 Task: Research Airbnb properties in Habiganj, Bangladesh from 11th November, 2023 to 15th November, 2023 for 2 adults.1  bedroom having 2 beds and 1 bathroom. Property type can be hotel. Amenities needed are: air conditioning. Booking option can be shelf check-in. Look for 3 properties as per requirement.
Action: Mouse moved to (586, 83)
Screenshot: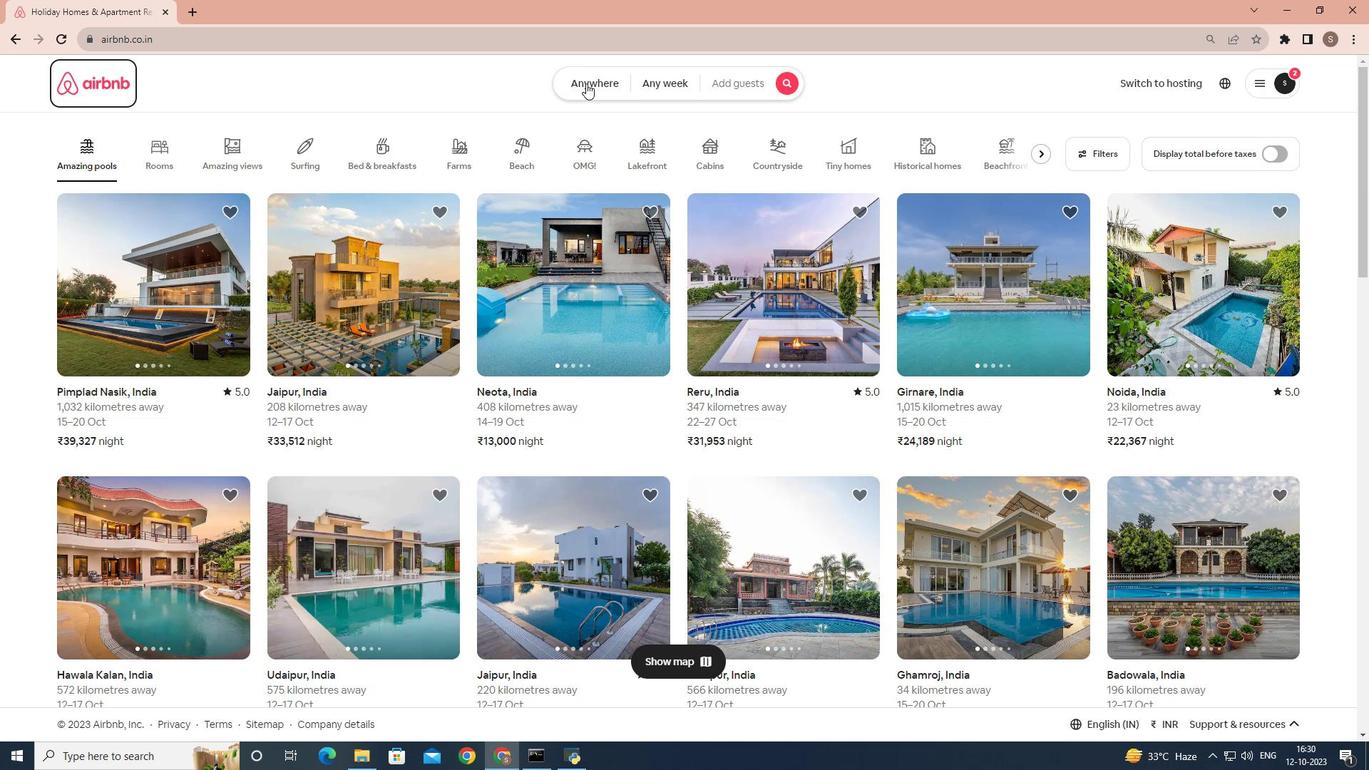 
Action: Mouse pressed left at (586, 83)
Screenshot: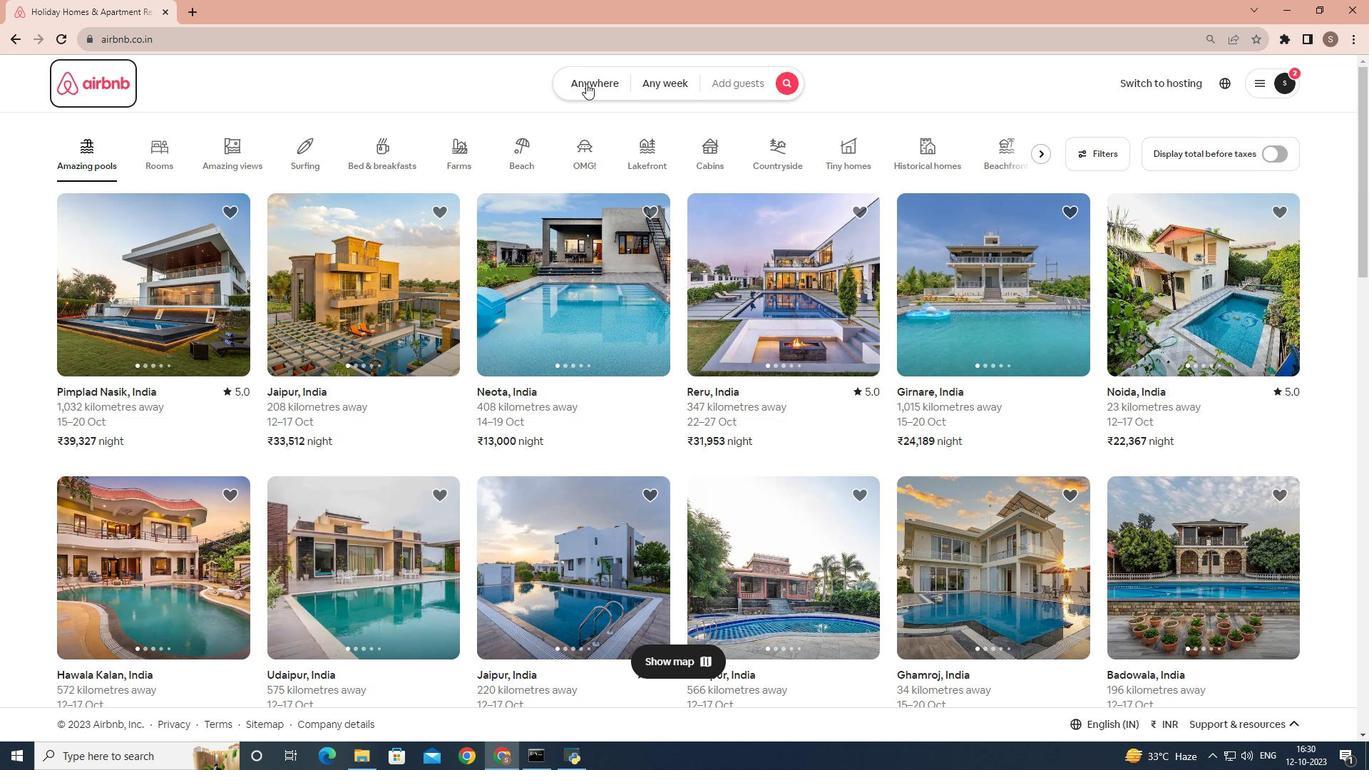 
Action: Mouse moved to (509, 140)
Screenshot: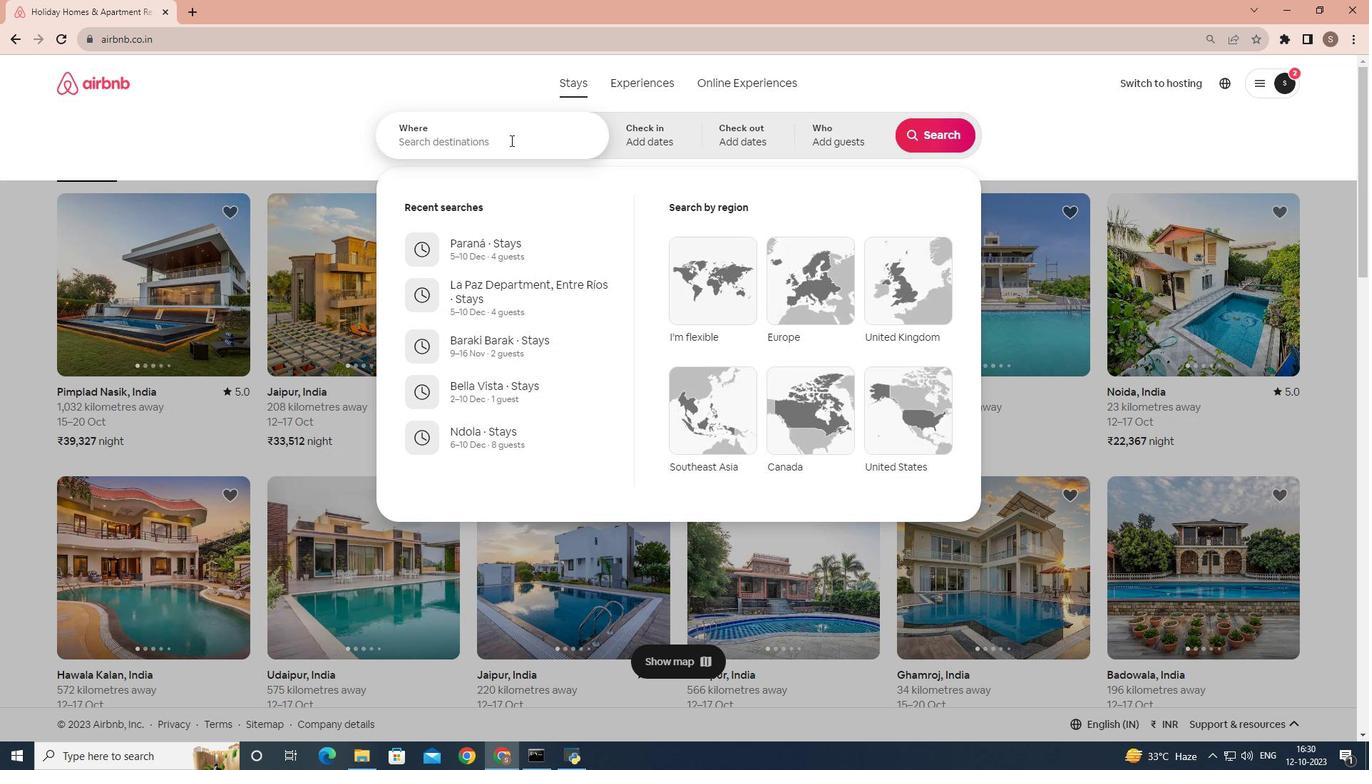 
Action: Mouse pressed left at (509, 140)
Screenshot: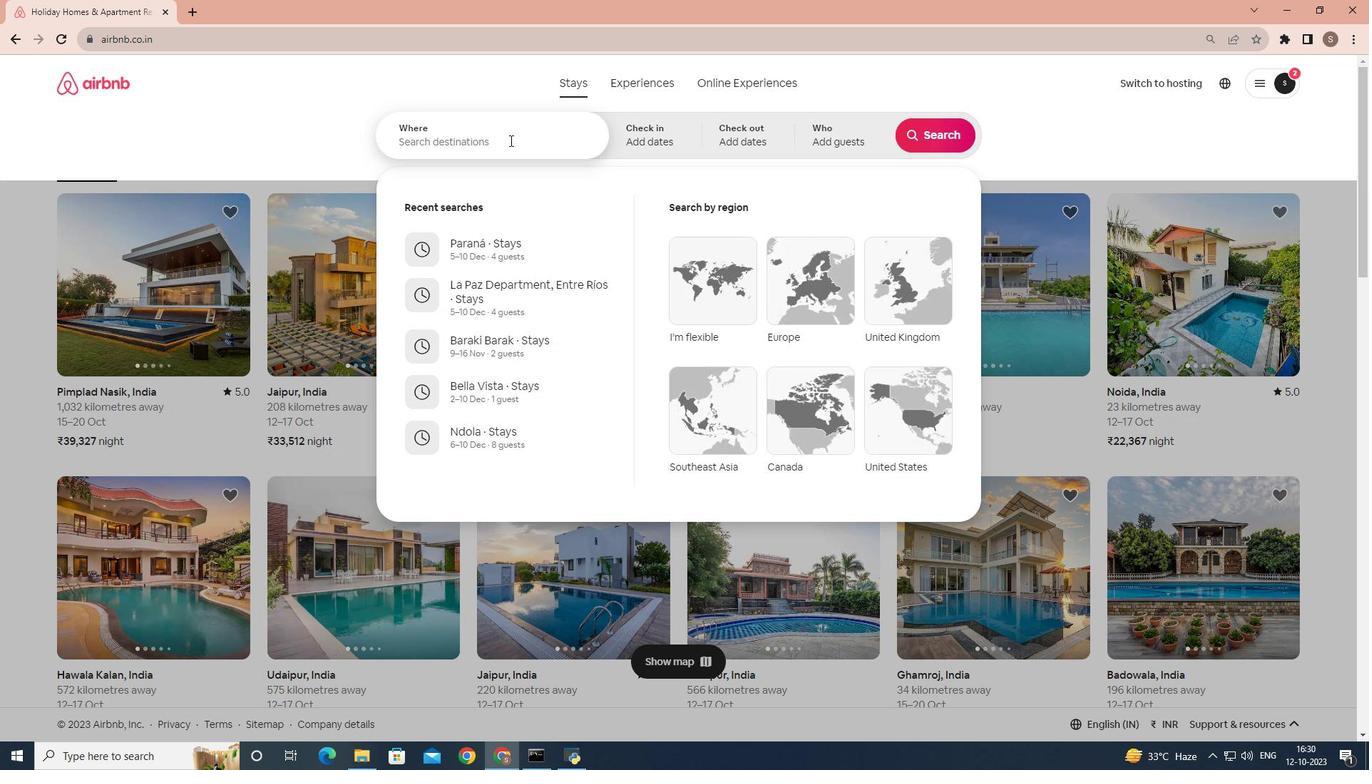 
Action: Key pressed <Key.shift><Key.shift><Key.shift><Key.shift><Key.shift><Key.shift><Key.shift>Habiganj,<Key.space><Key.shift>Bangladesh
Screenshot: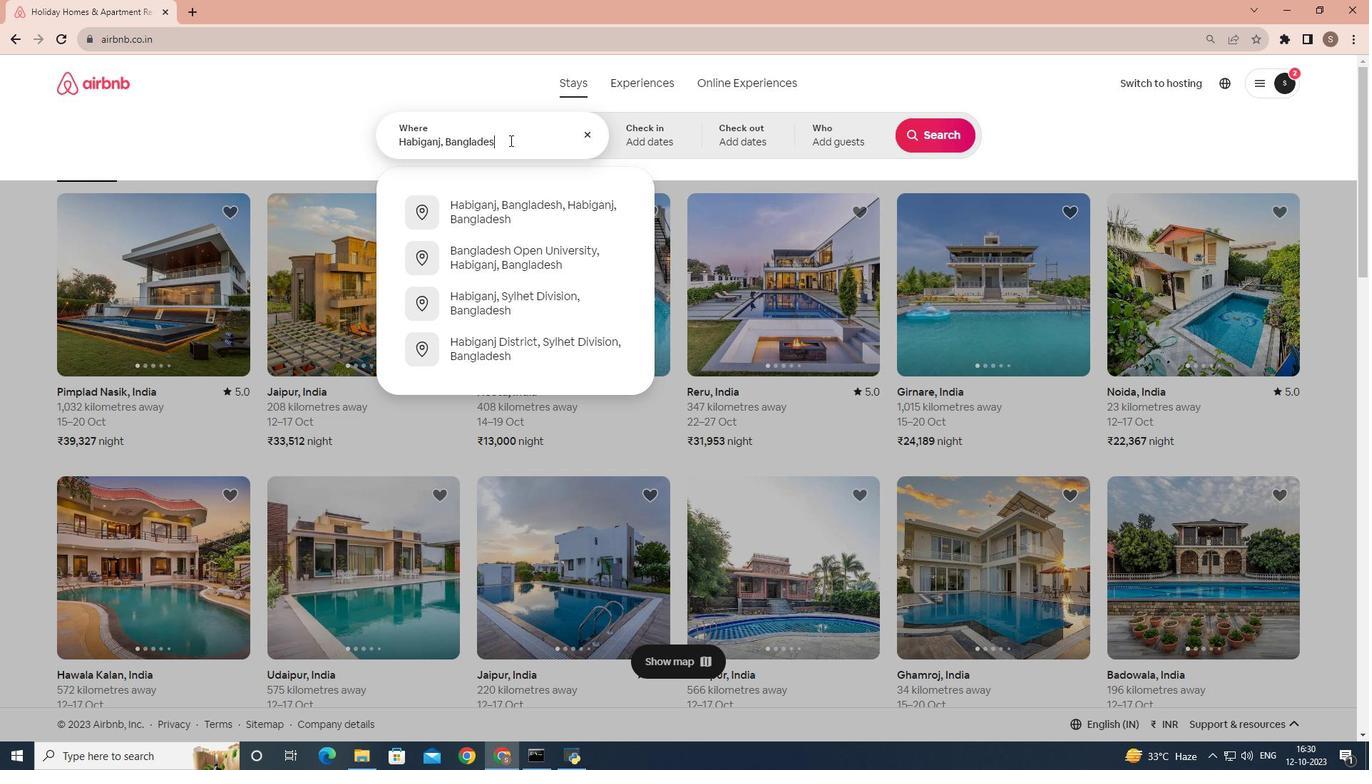 
Action: Mouse moved to (638, 143)
Screenshot: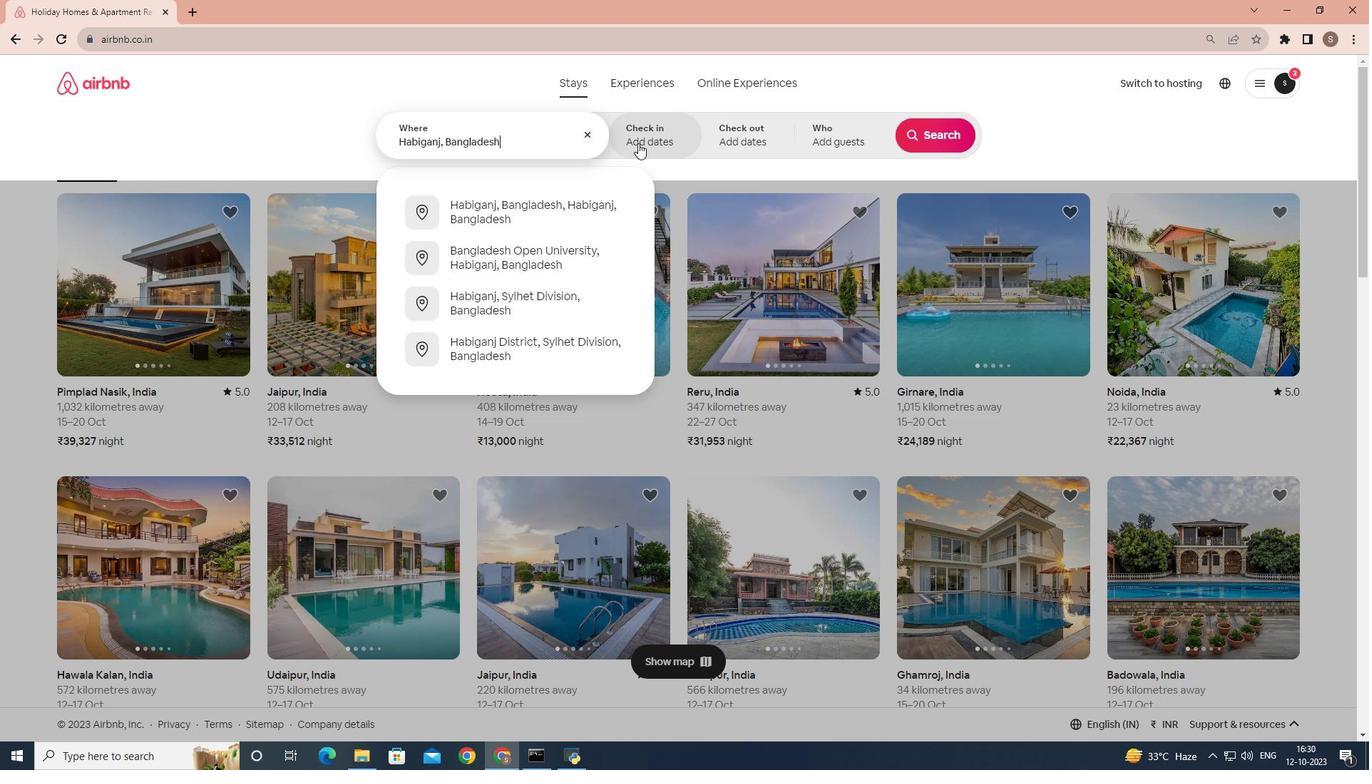 
Action: Mouse pressed left at (638, 143)
Screenshot: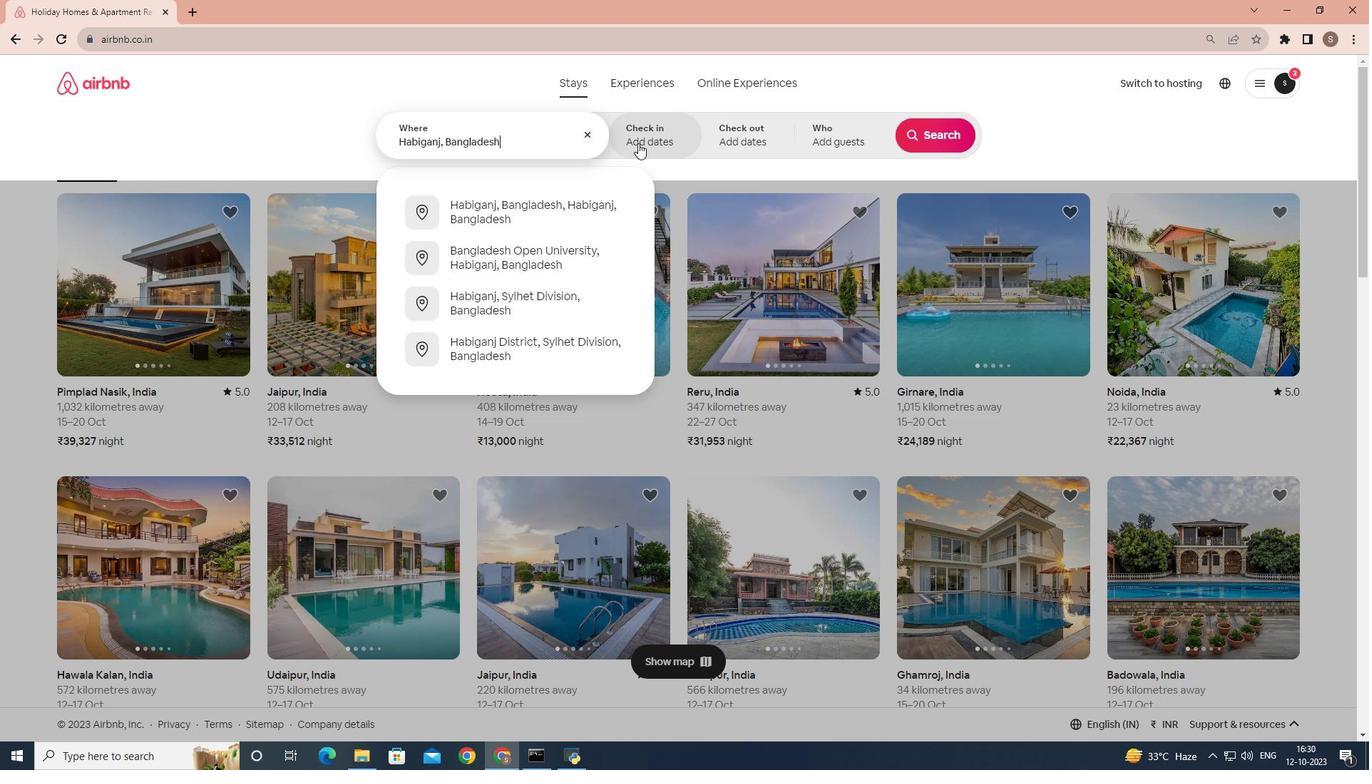 
Action: Mouse moved to (910, 348)
Screenshot: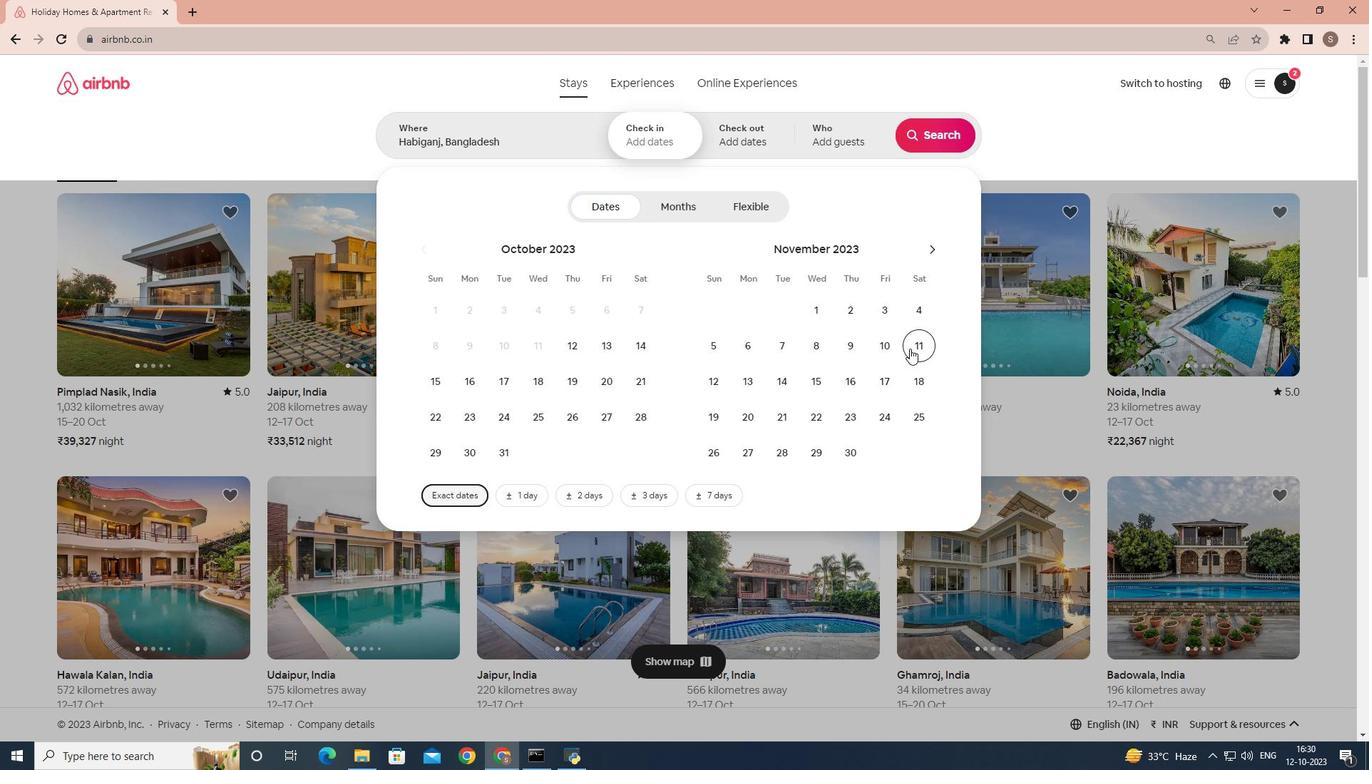 
Action: Mouse pressed left at (910, 348)
Screenshot: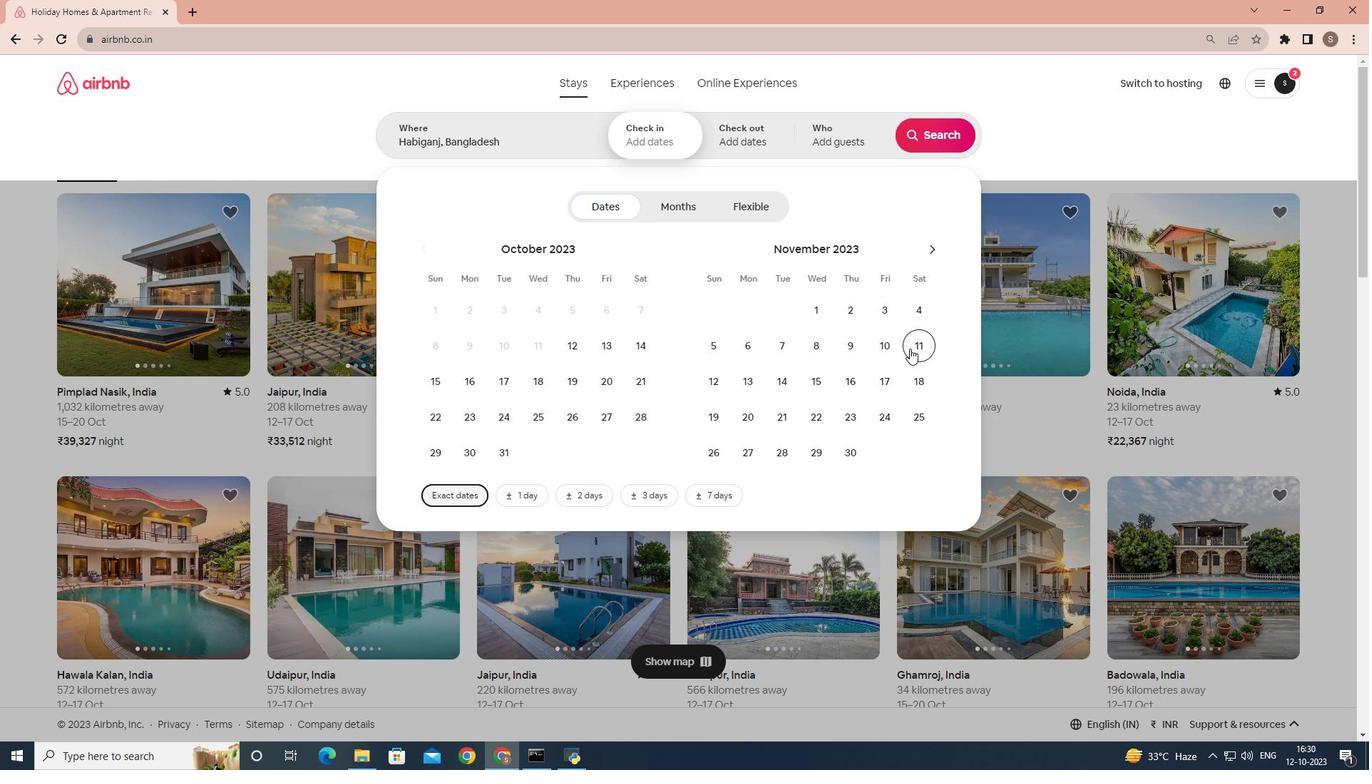 
Action: Mouse moved to (811, 373)
Screenshot: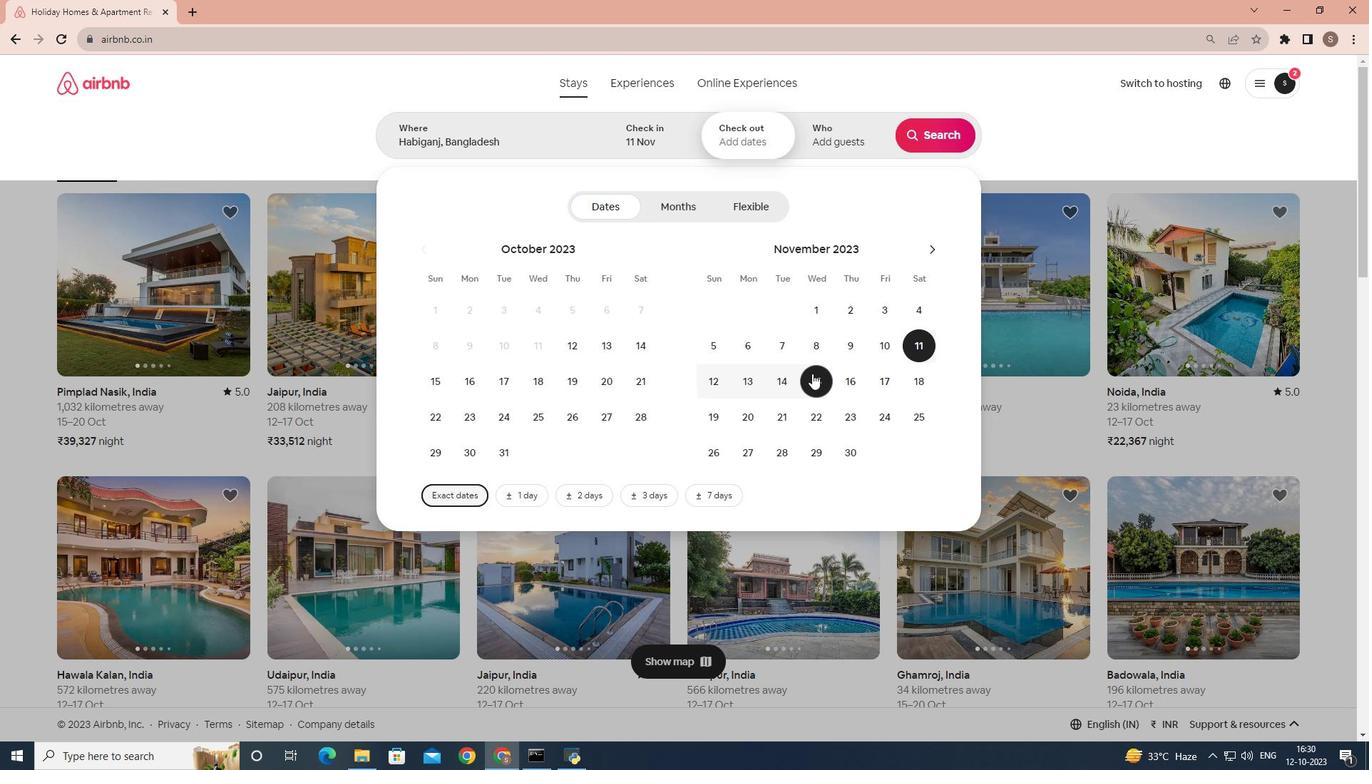 
Action: Mouse pressed left at (811, 373)
Screenshot: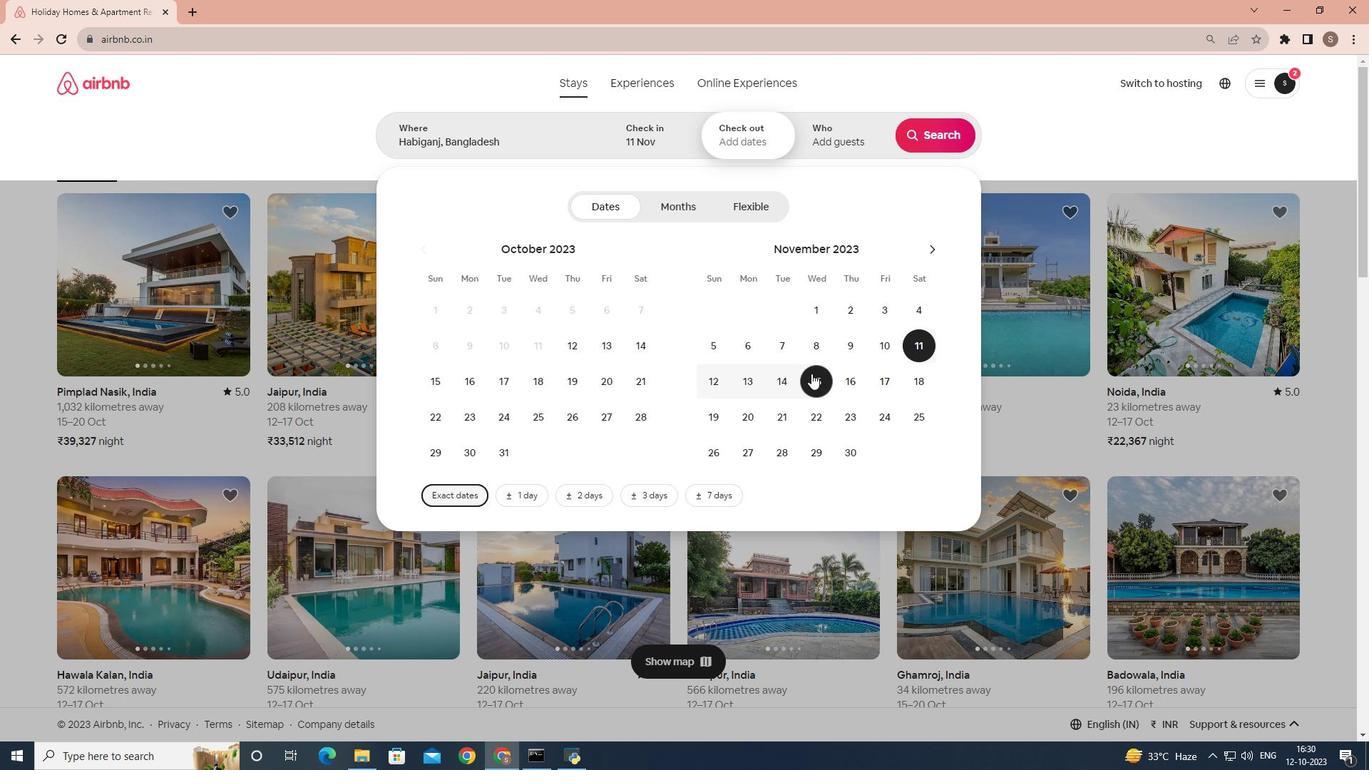 
Action: Mouse moved to (844, 147)
Screenshot: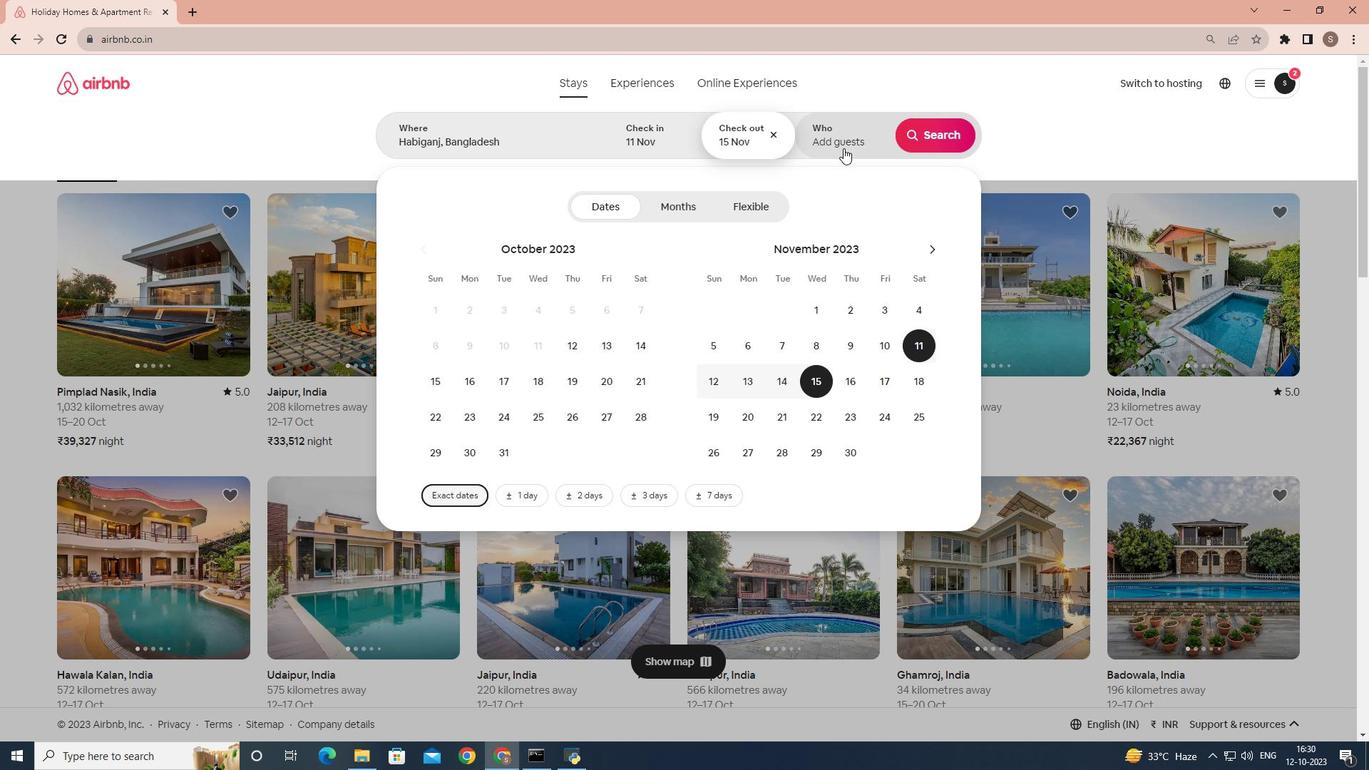
Action: Mouse pressed left at (844, 147)
Screenshot: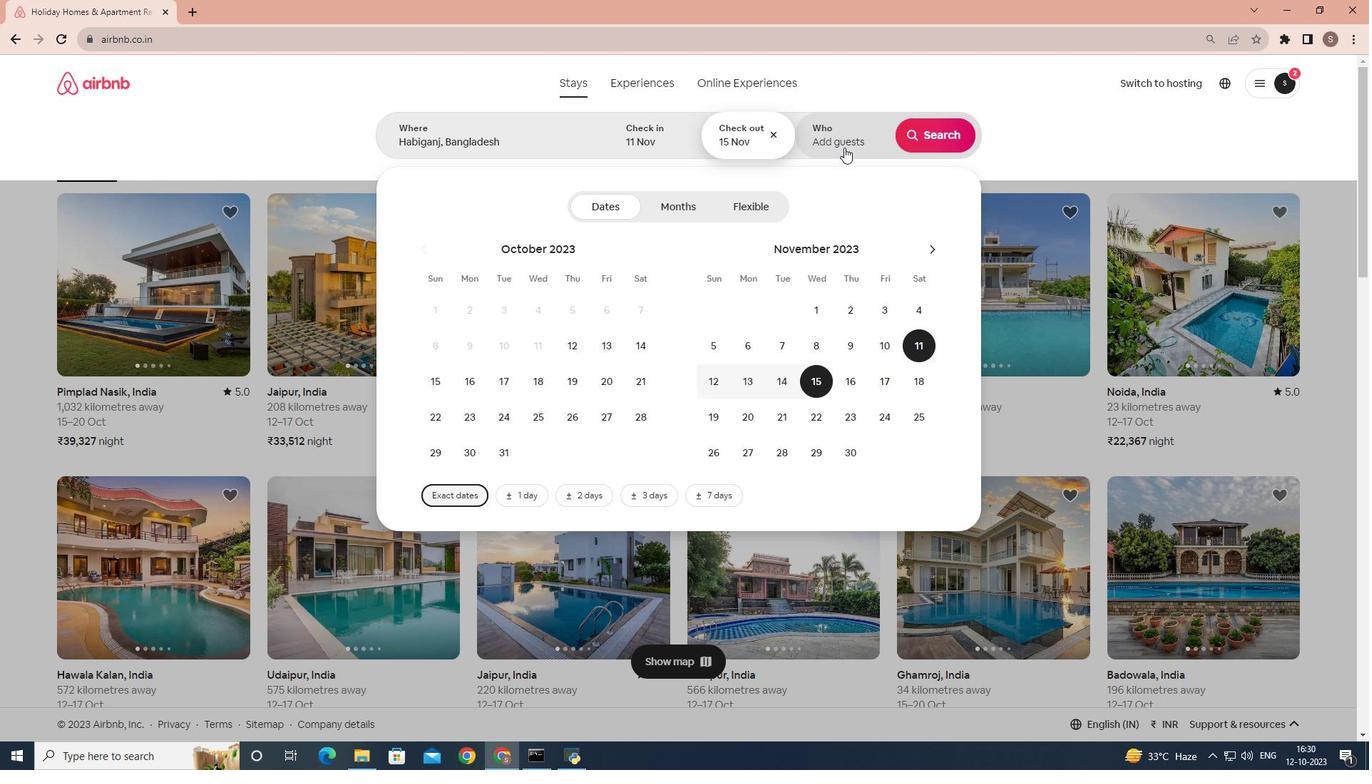 
Action: Mouse moved to (944, 211)
Screenshot: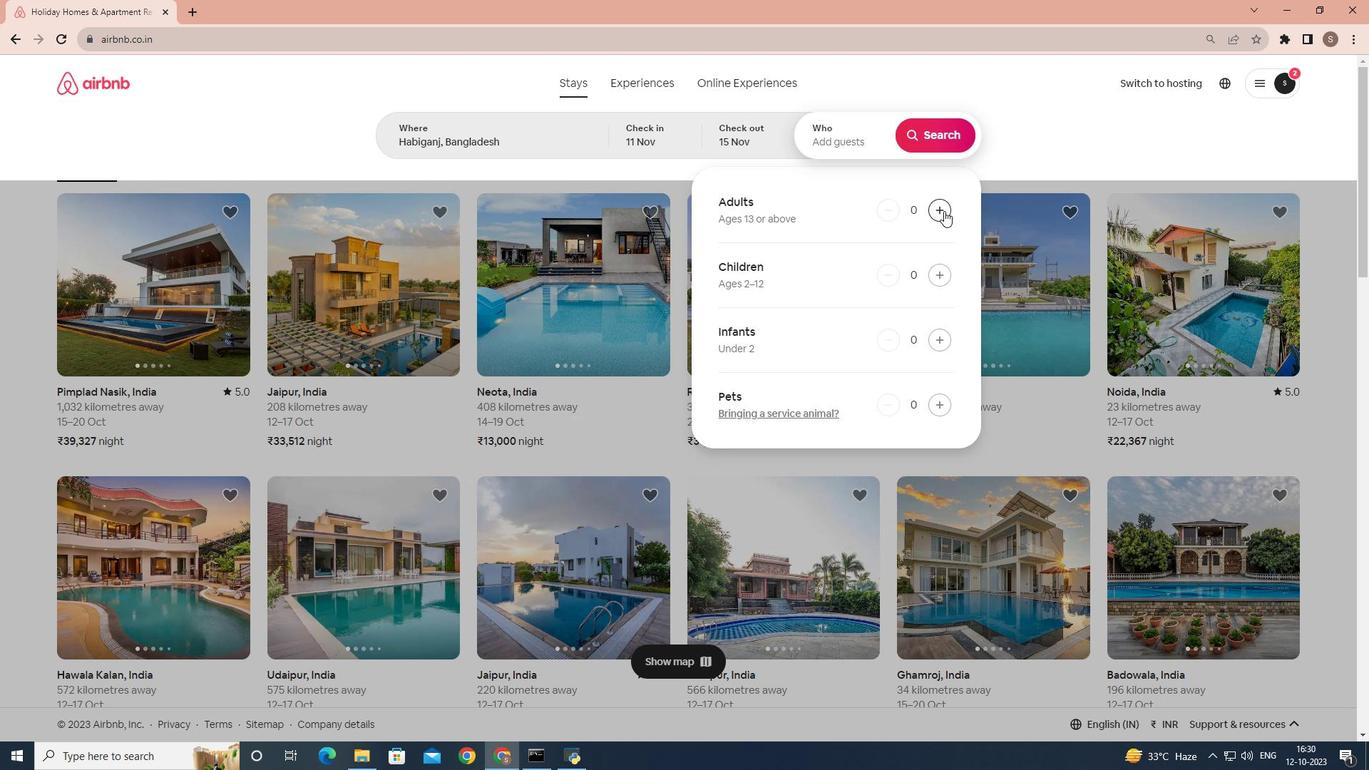 
Action: Mouse pressed left at (944, 211)
Screenshot: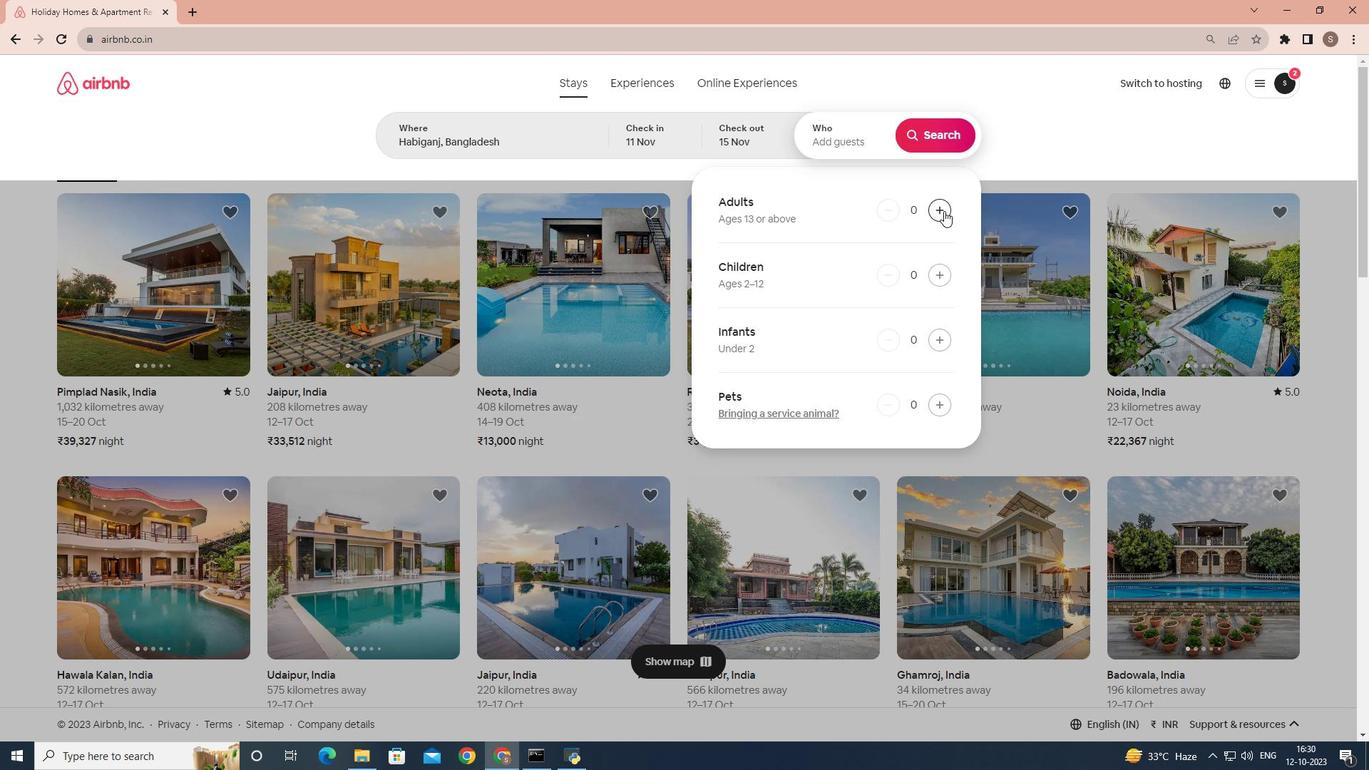 
Action: Mouse pressed left at (944, 211)
Screenshot: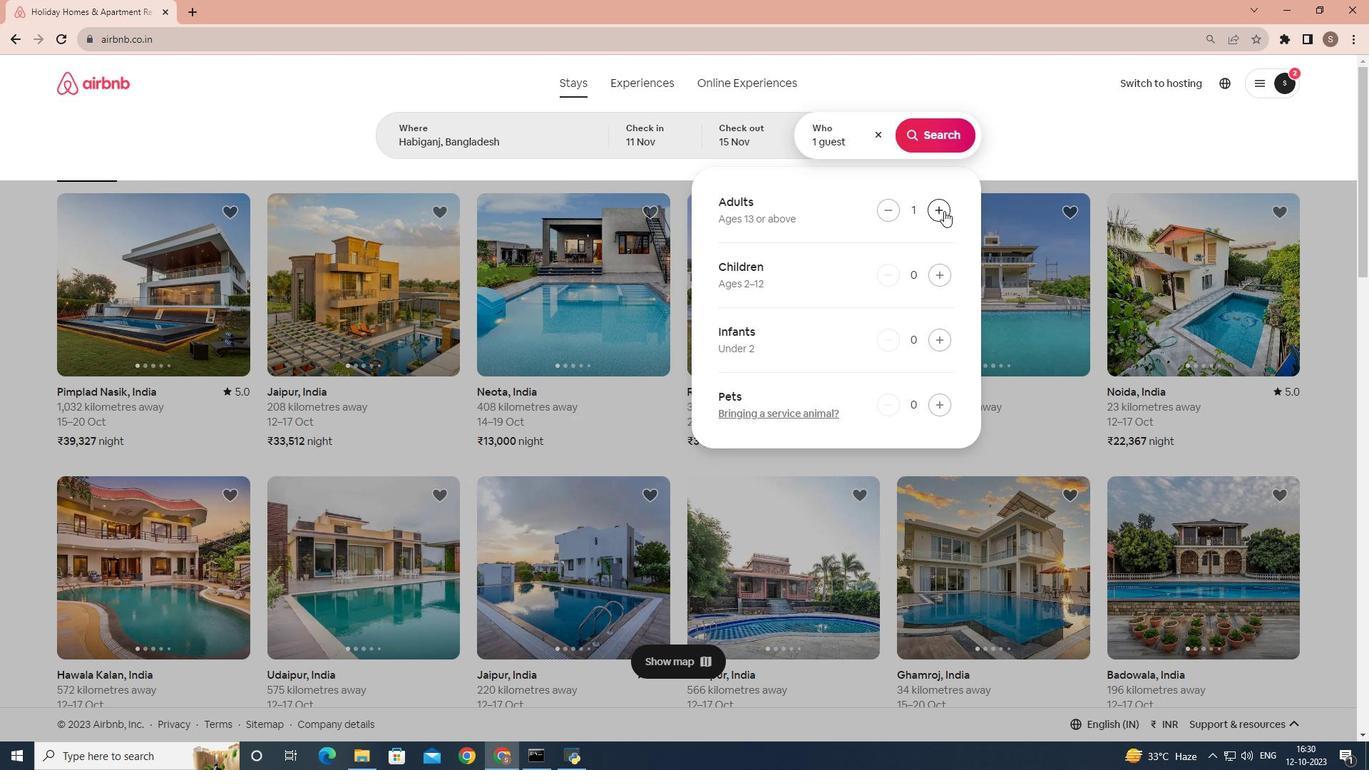 
Action: Mouse moved to (947, 121)
Screenshot: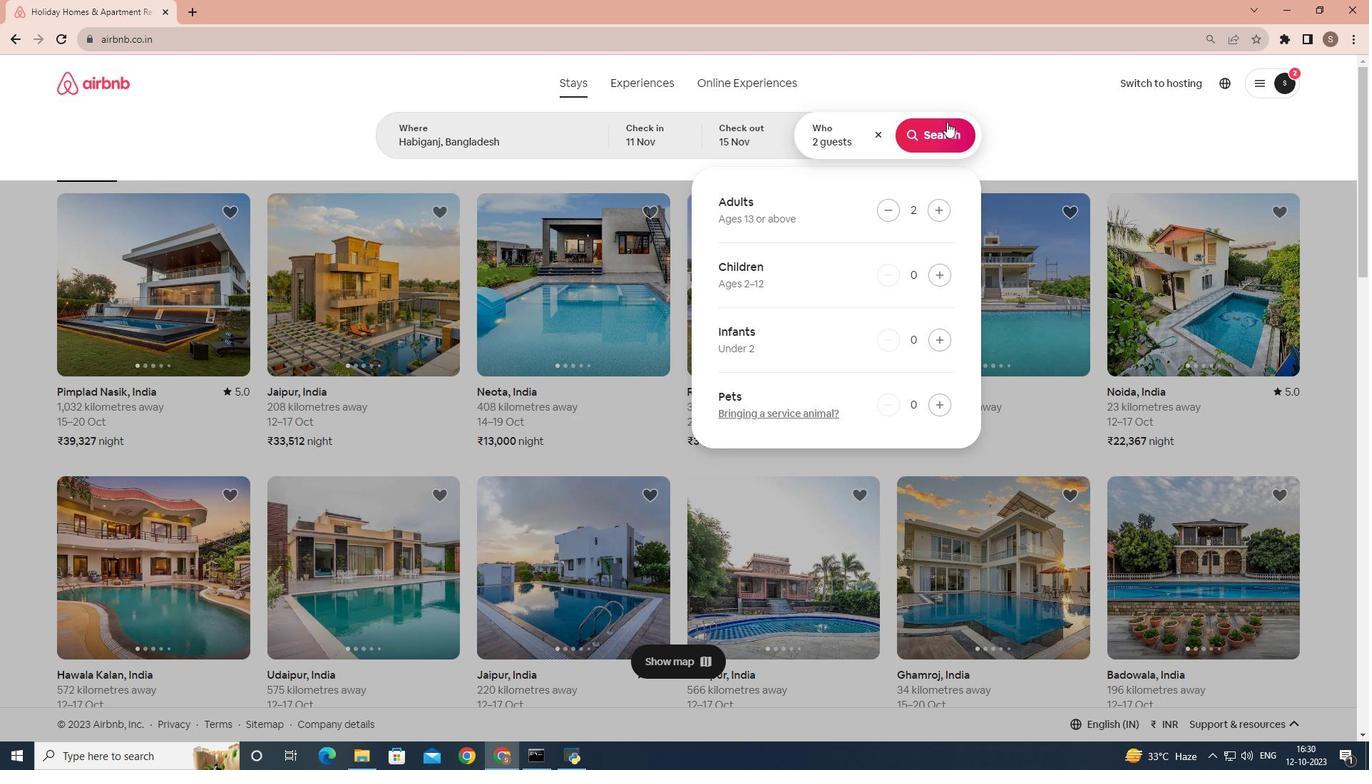 
Action: Mouse pressed left at (947, 121)
Screenshot: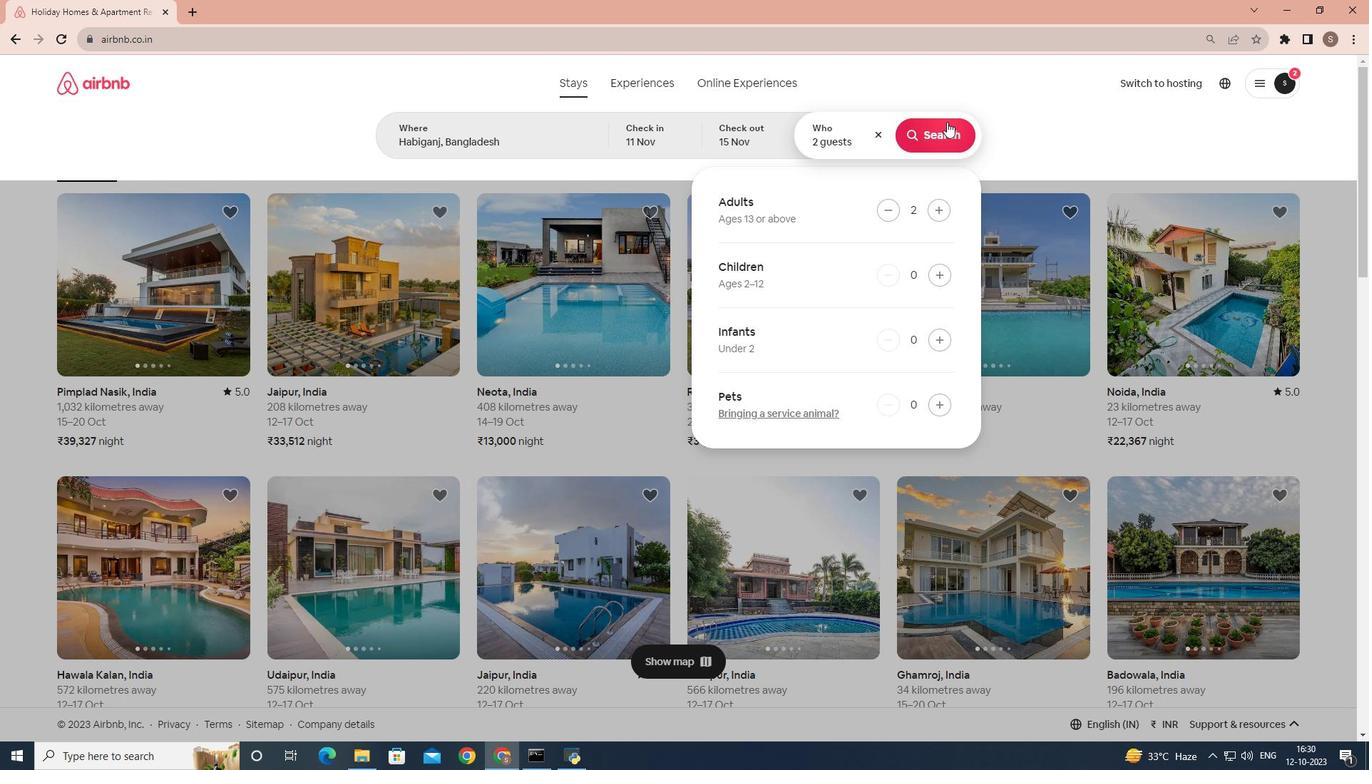 
Action: Mouse moved to (1138, 146)
Screenshot: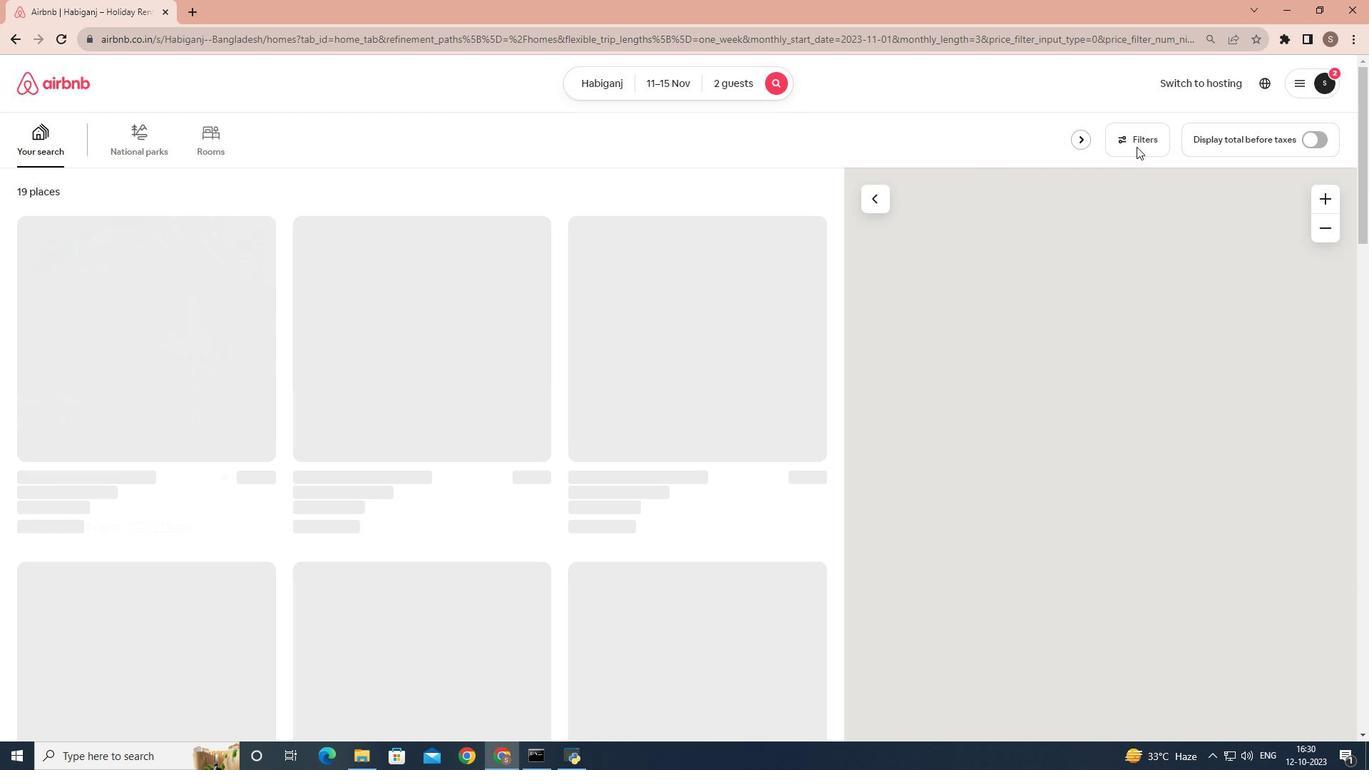 
Action: Mouse pressed left at (1138, 146)
Screenshot: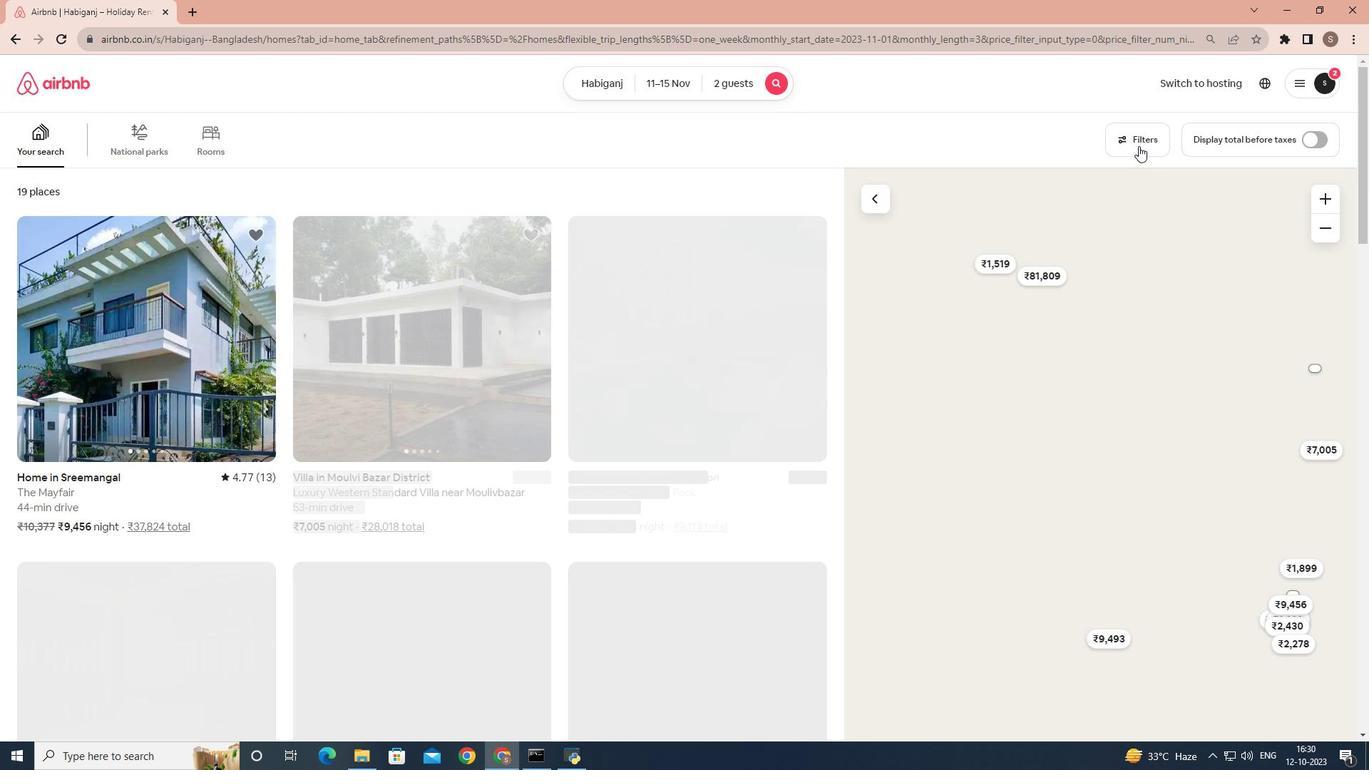 
Action: Mouse moved to (656, 408)
Screenshot: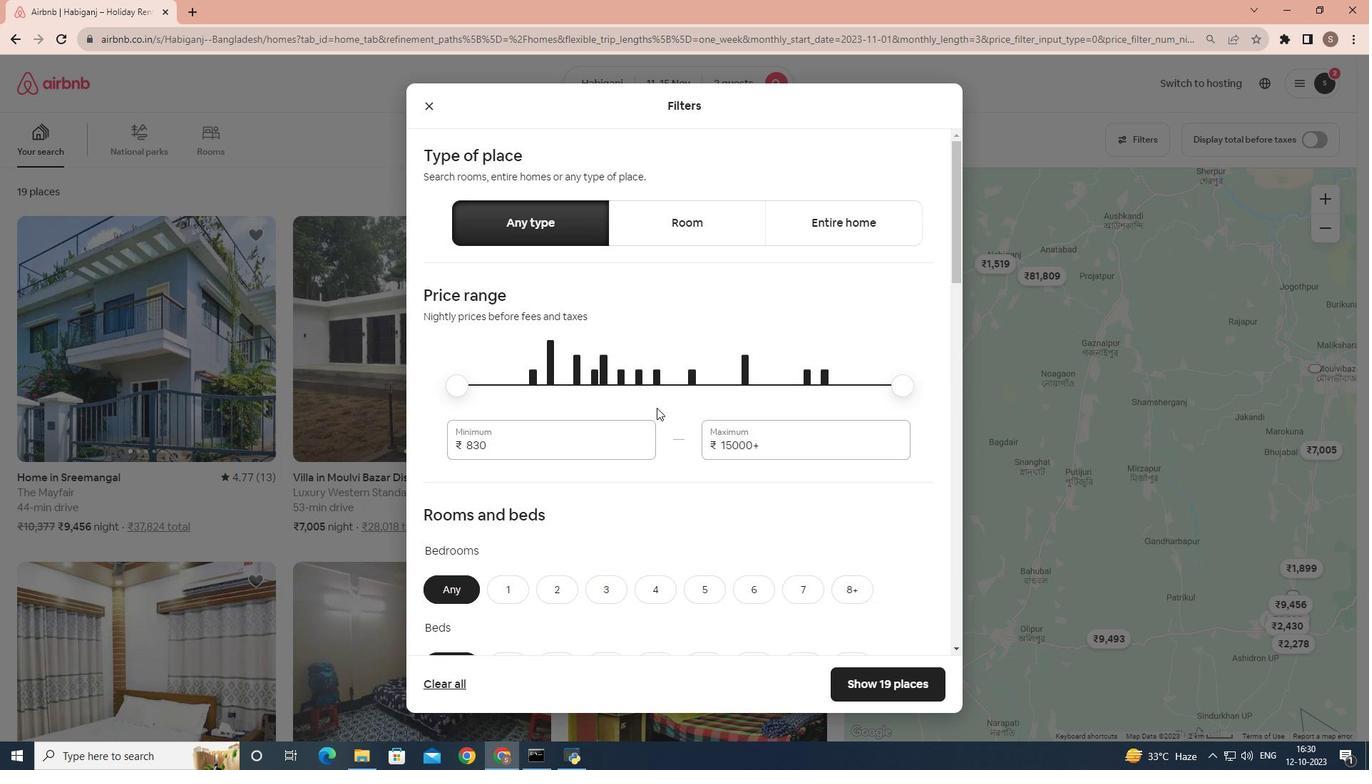 
Action: Mouse scrolled (656, 407) with delta (0, 0)
Screenshot: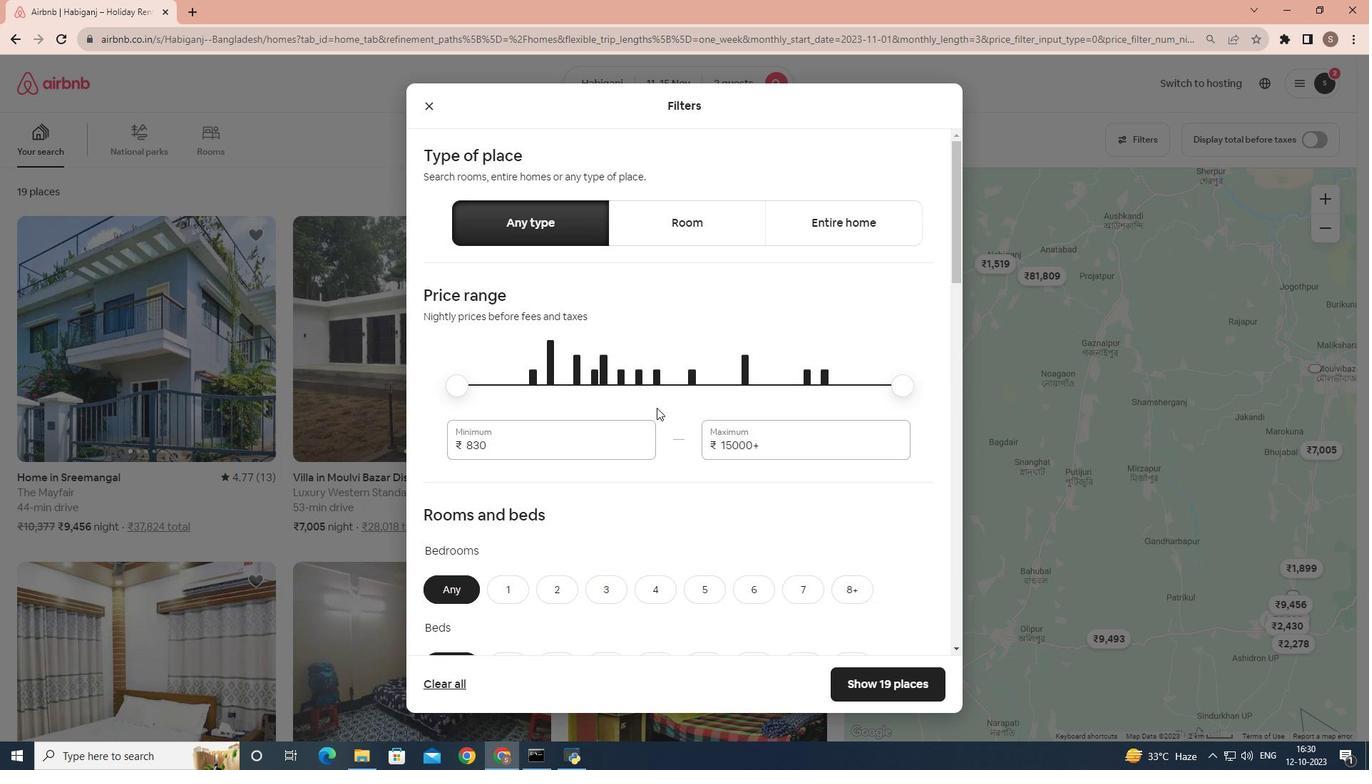 
Action: Mouse moved to (644, 411)
Screenshot: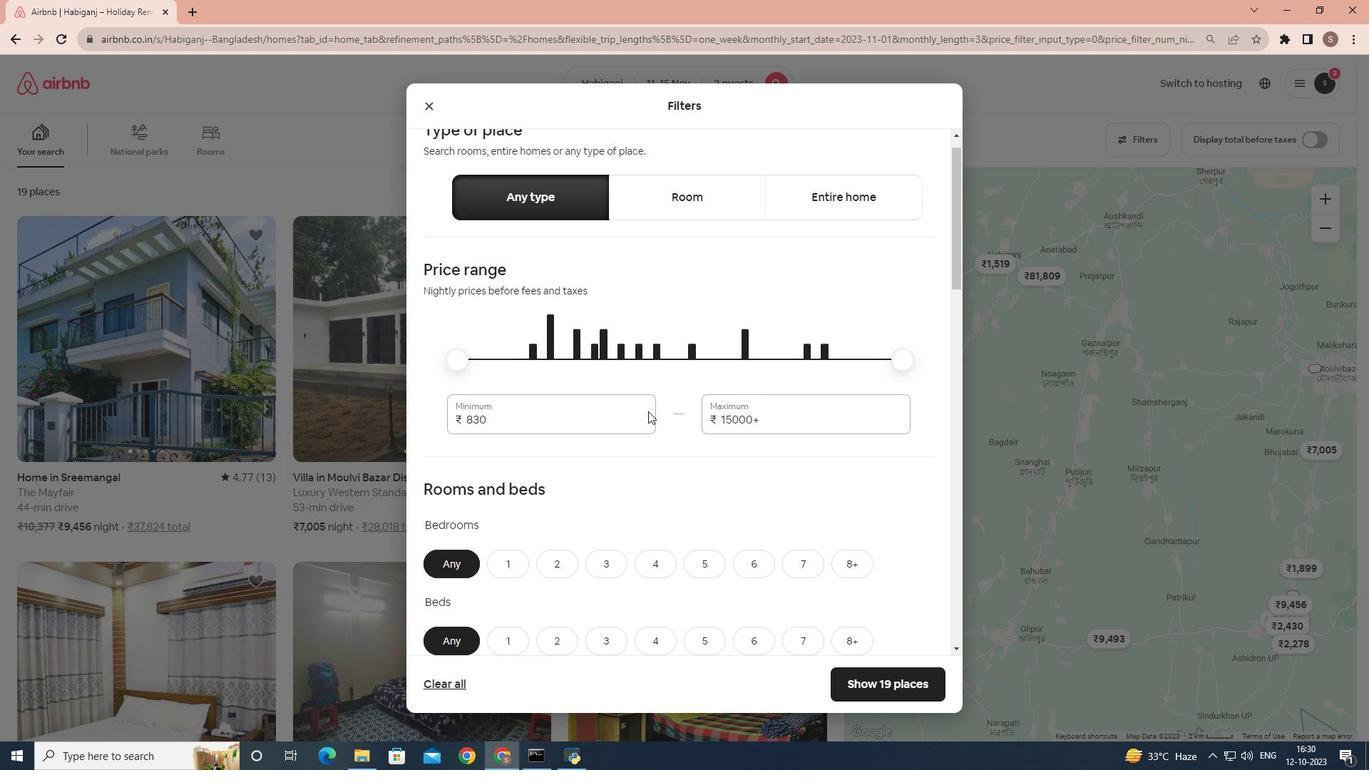 
Action: Mouse scrolled (644, 410) with delta (0, 0)
Screenshot: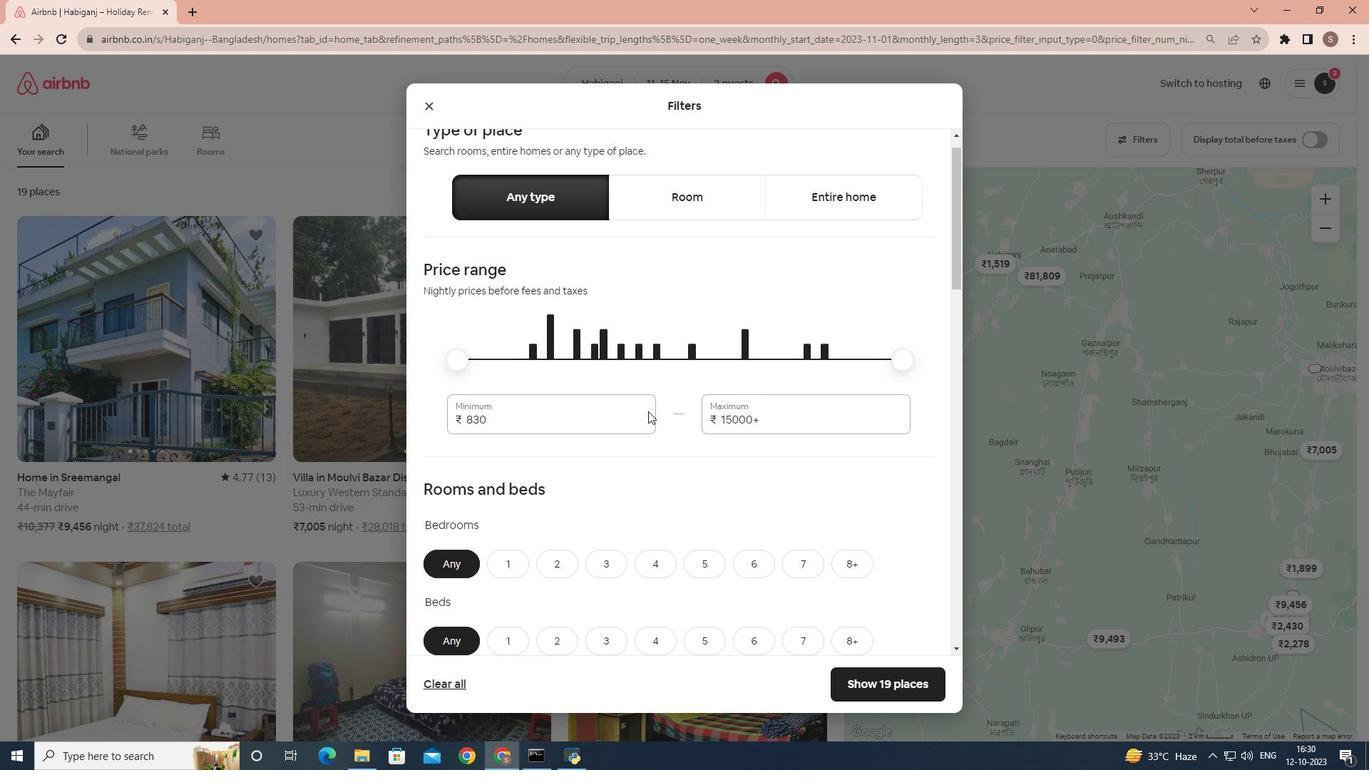 
Action: Mouse moved to (502, 449)
Screenshot: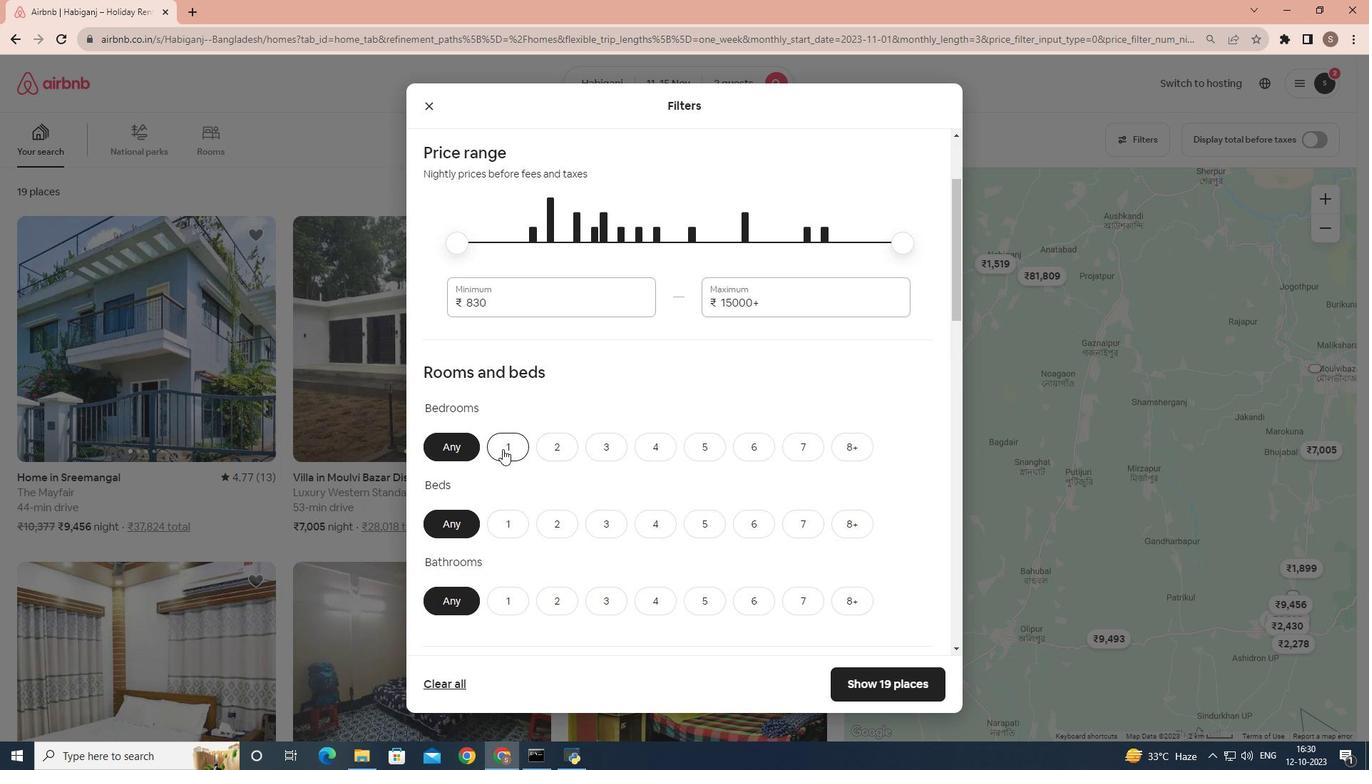 
Action: Mouse pressed left at (502, 449)
Screenshot: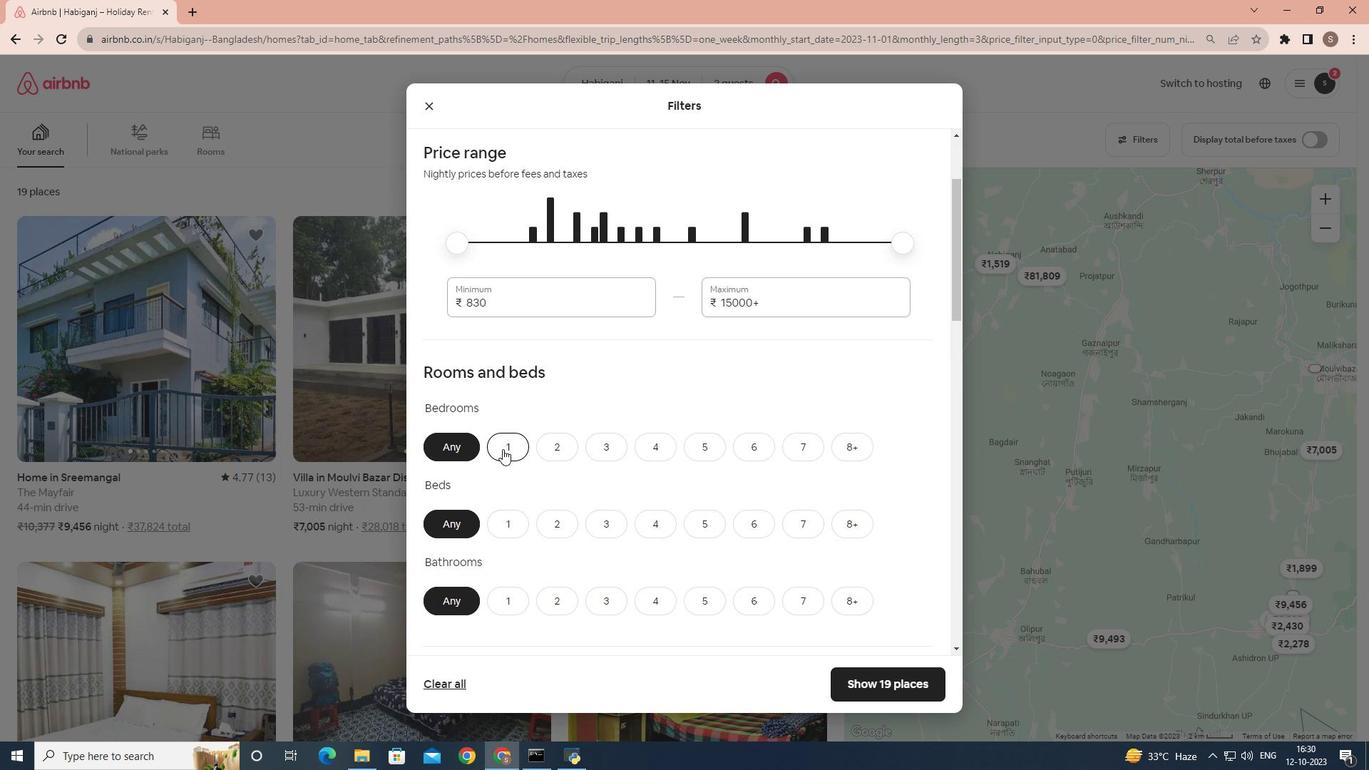 
Action: Mouse moved to (567, 437)
Screenshot: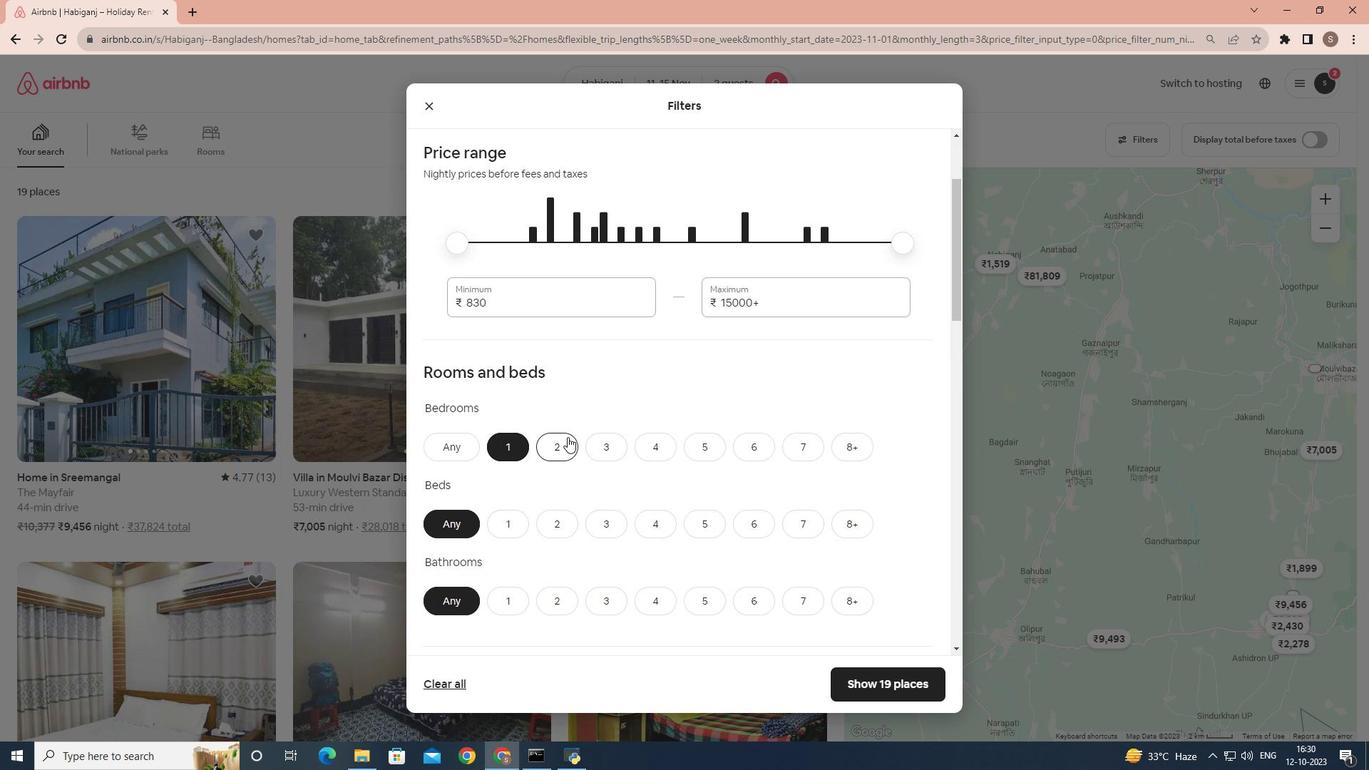 
Action: Mouse scrolled (567, 436) with delta (0, 0)
Screenshot: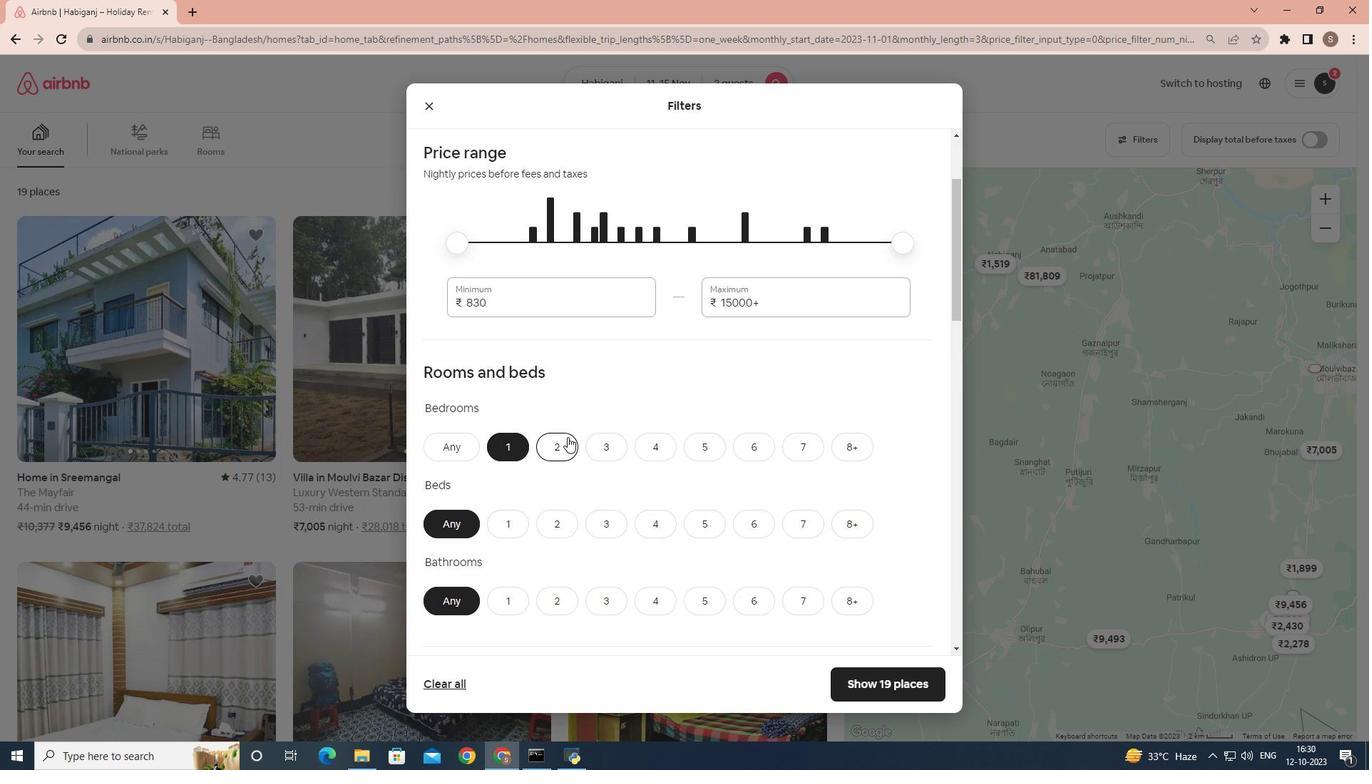 
Action: Mouse scrolled (567, 436) with delta (0, 0)
Screenshot: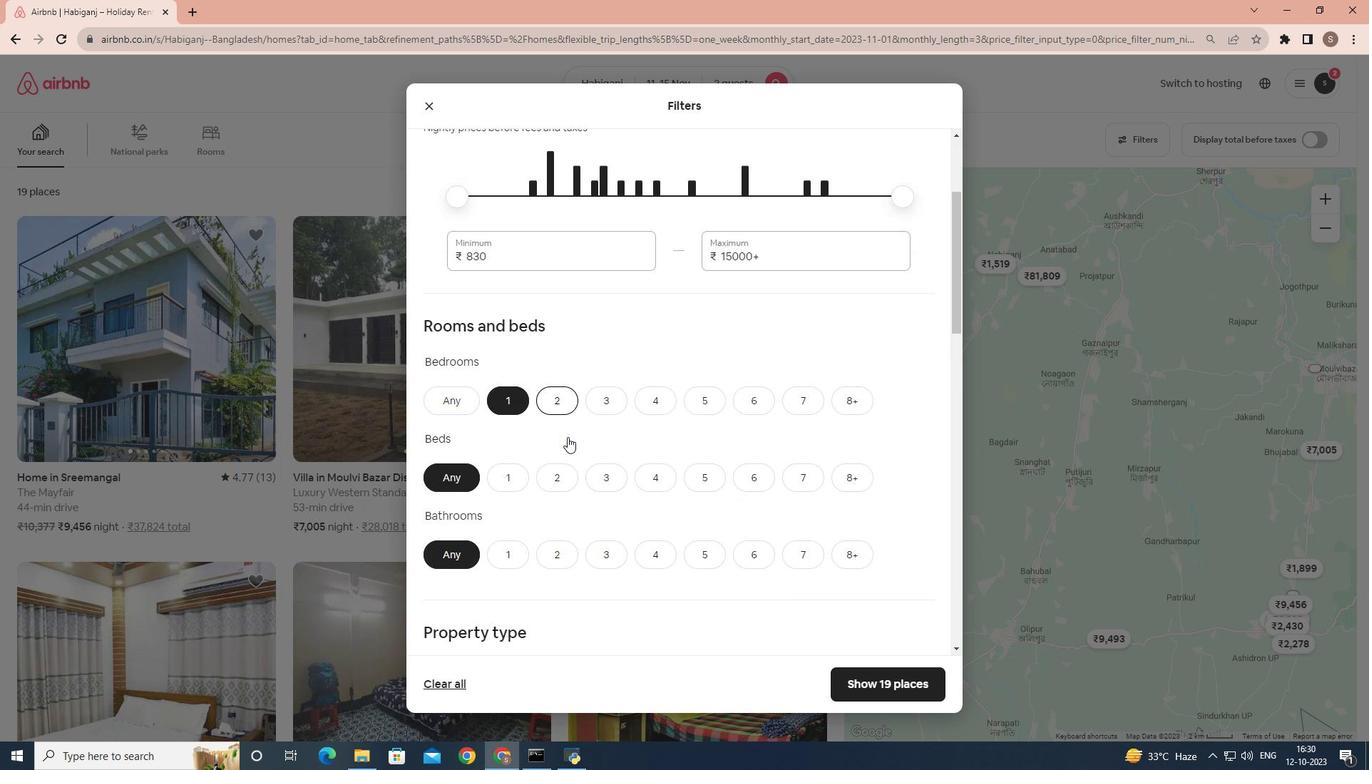 
Action: Mouse moved to (559, 374)
Screenshot: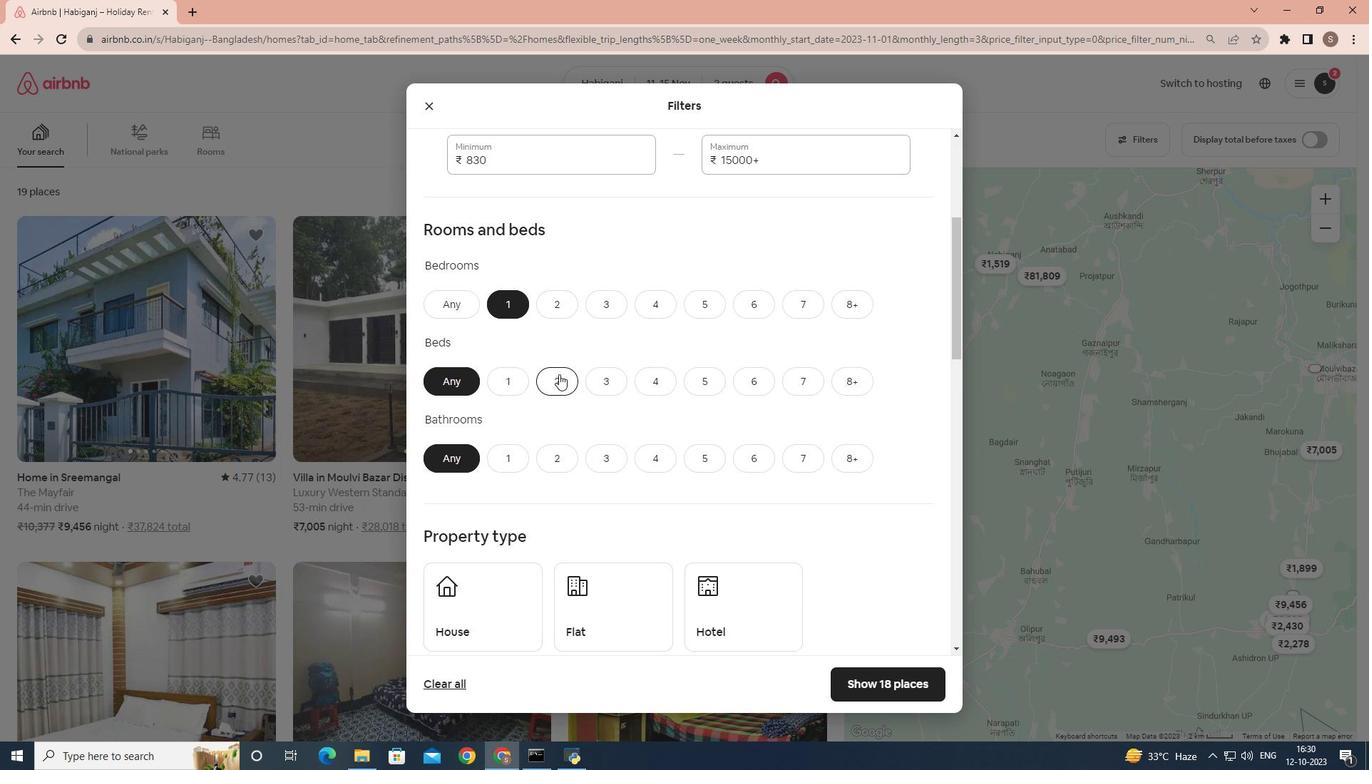 
Action: Mouse pressed left at (559, 374)
Screenshot: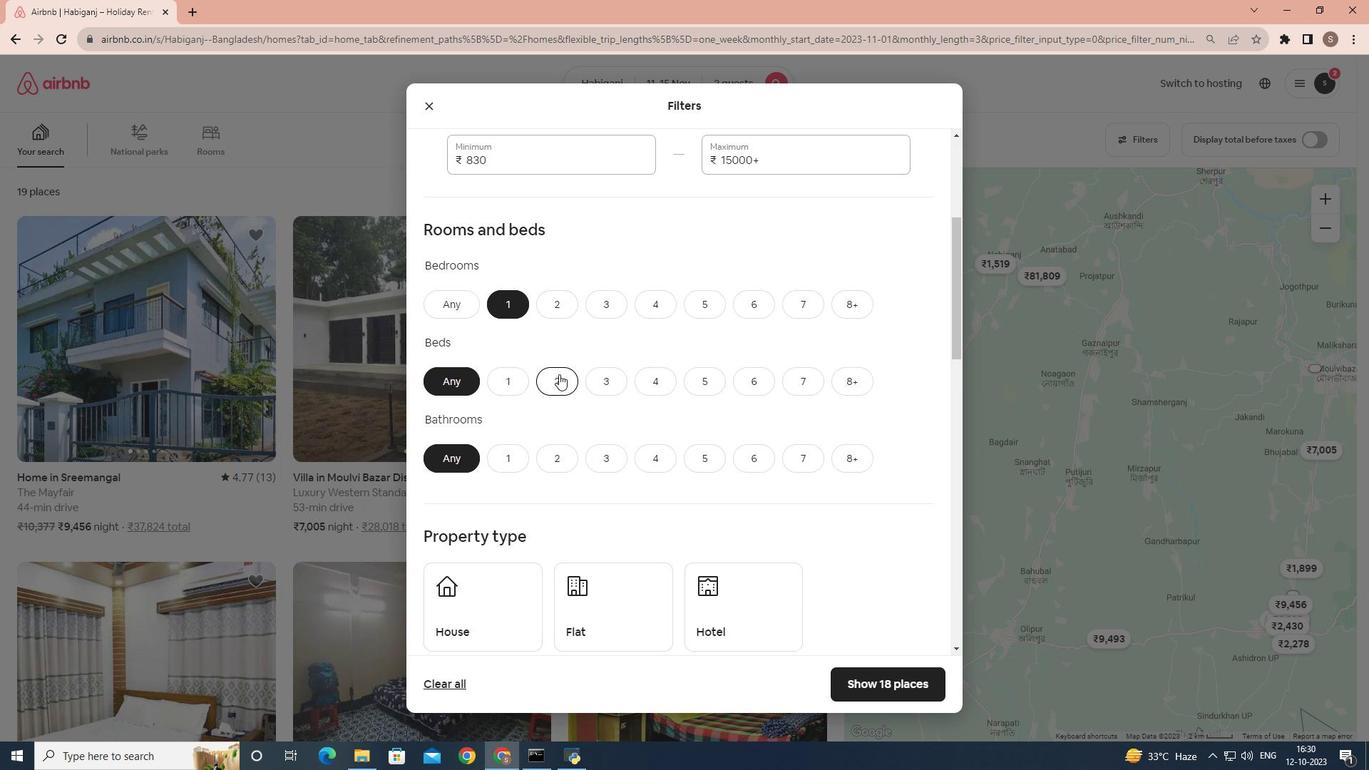
Action: Mouse scrolled (559, 373) with delta (0, 0)
Screenshot: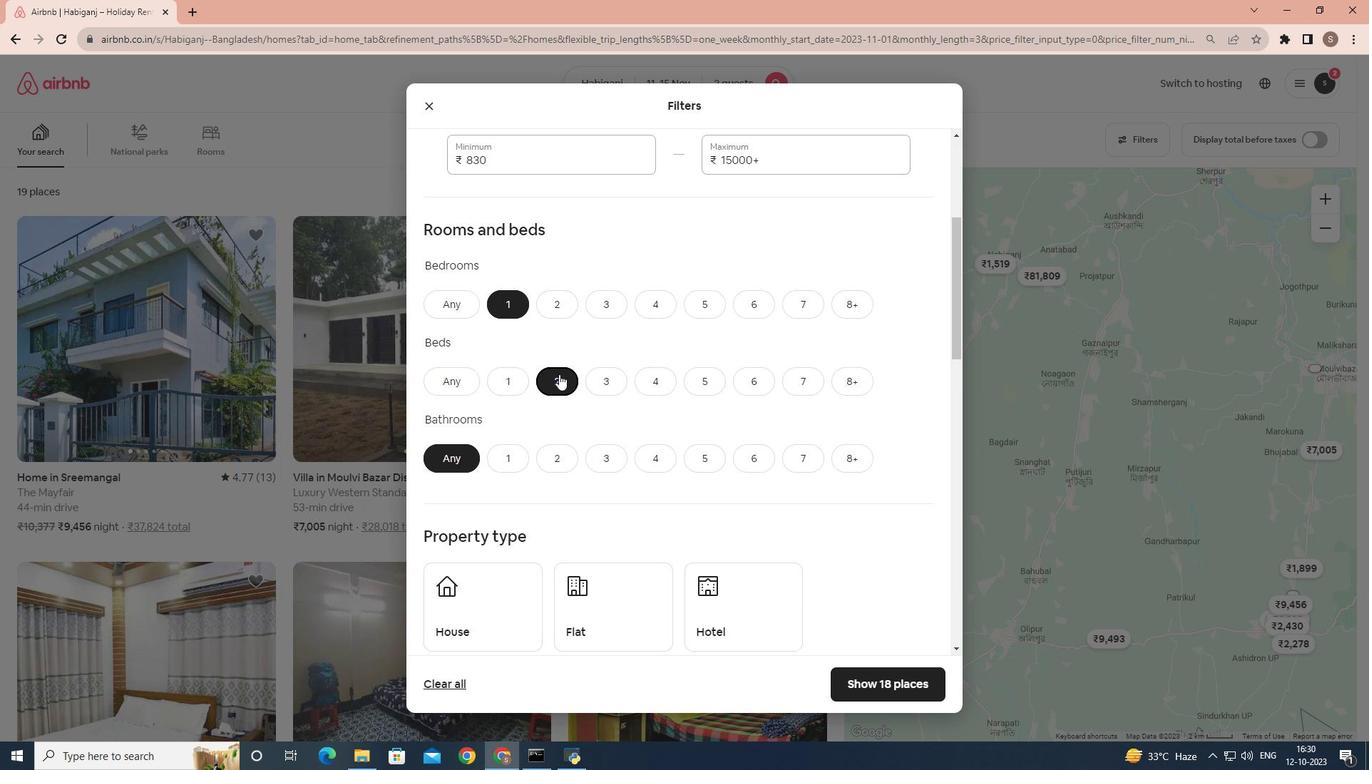 
Action: Mouse scrolled (559, 373) with delta (0, 0)
Screenshot: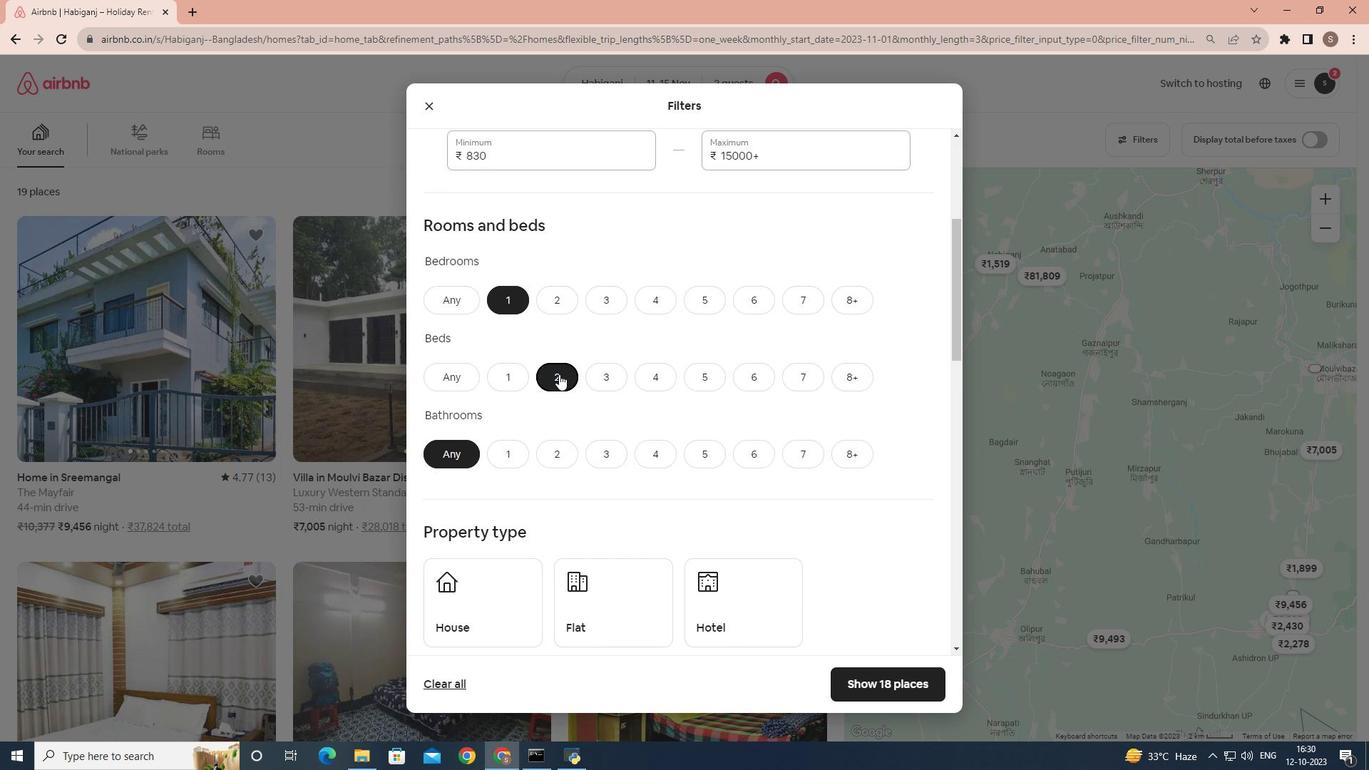 
Action: Mouse moved to (509, 322)
Screenshot: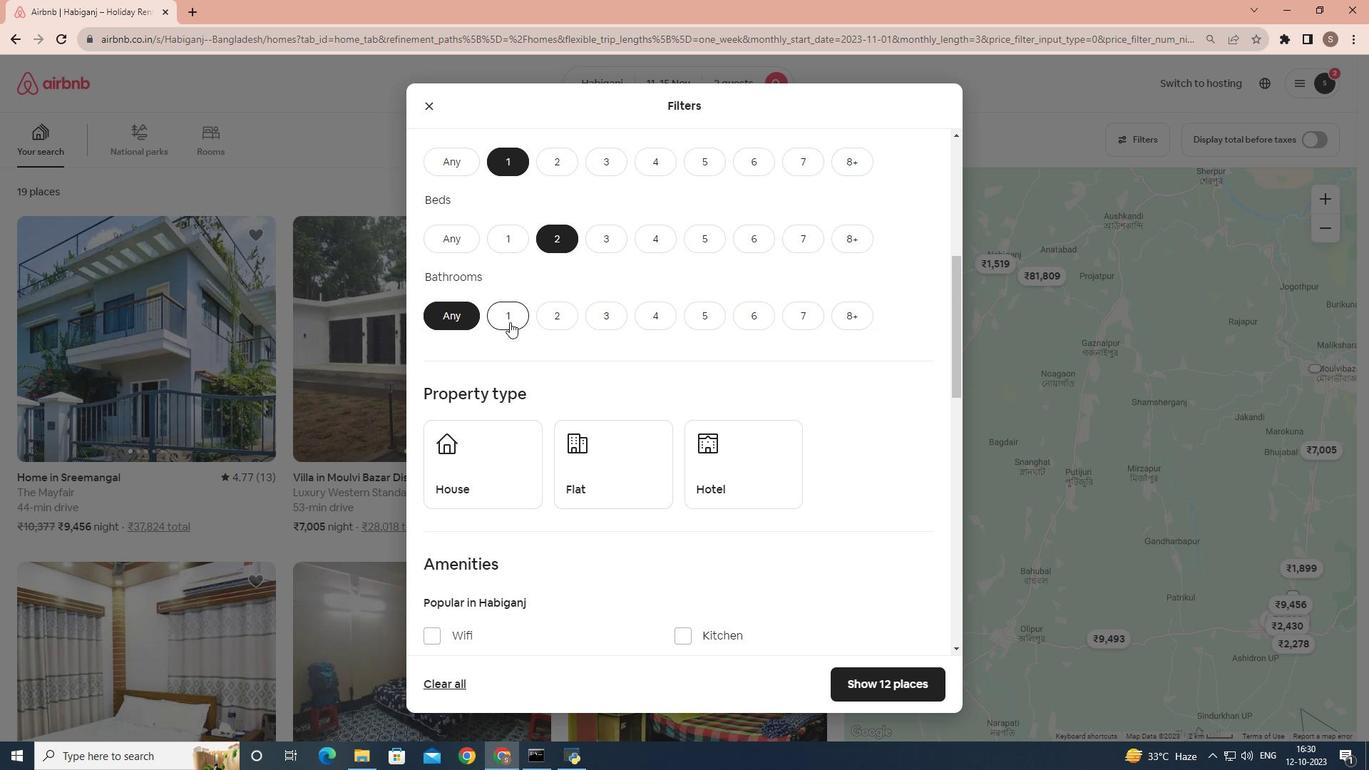 
Action: Mouse pressed left at (509, 322)
Screenshot: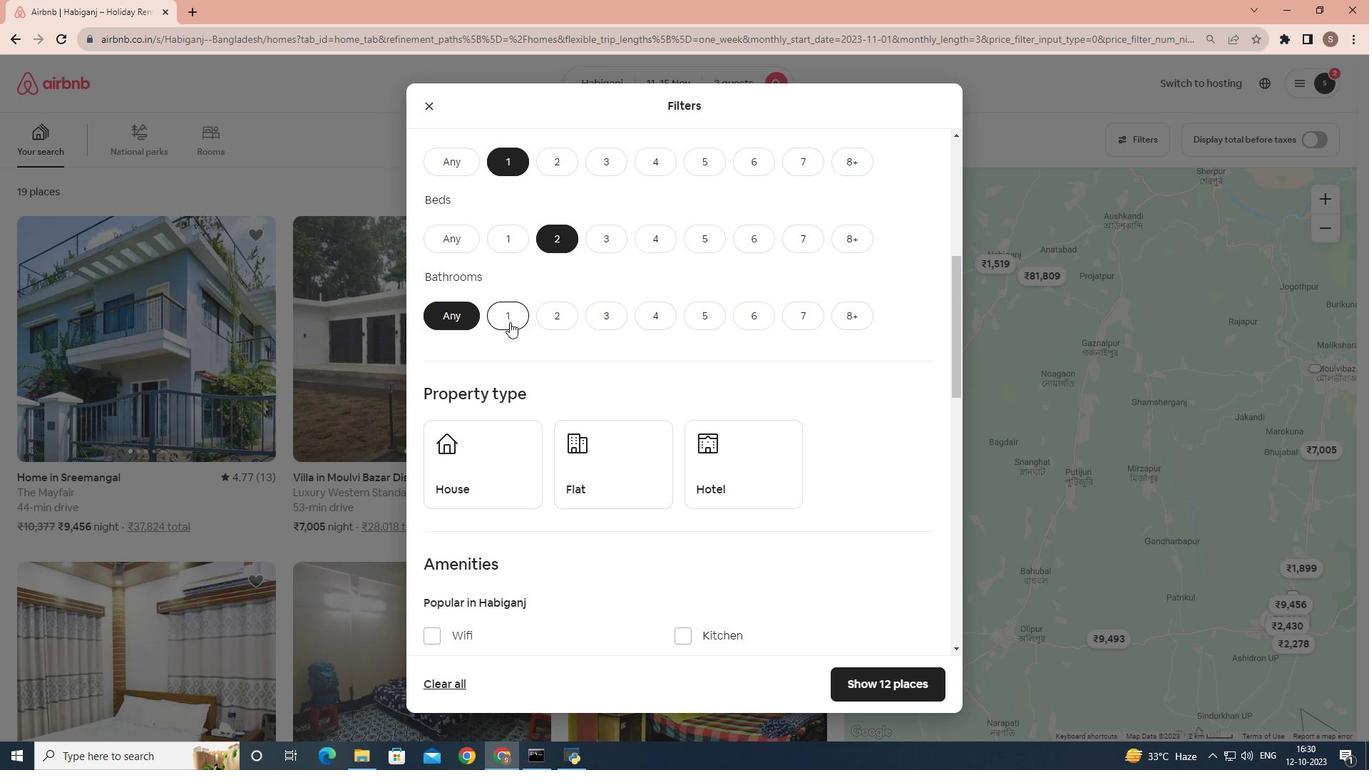 
Action: Mouse moved to (526, 343)
Screenshot: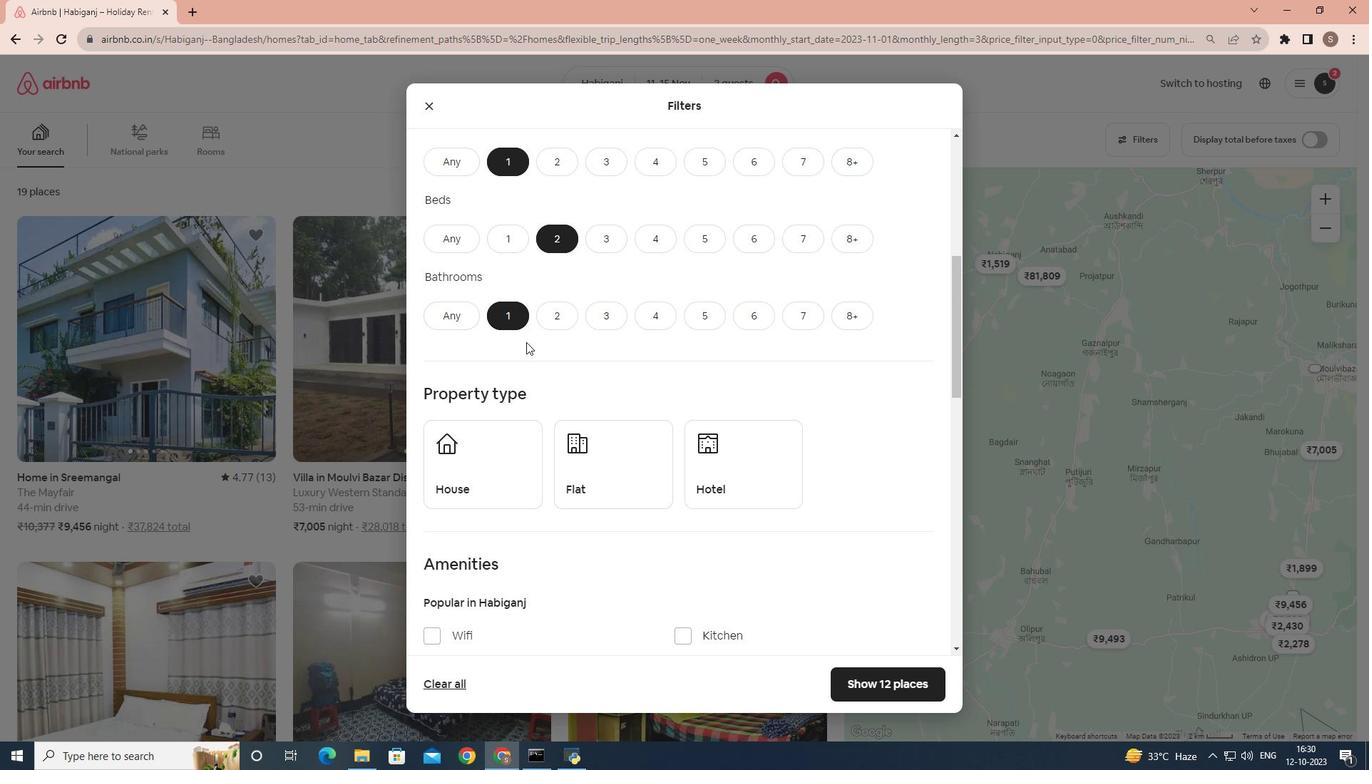 
Action: Mouse scrolled (526, 342) with delta (0, 0)
Screenshot: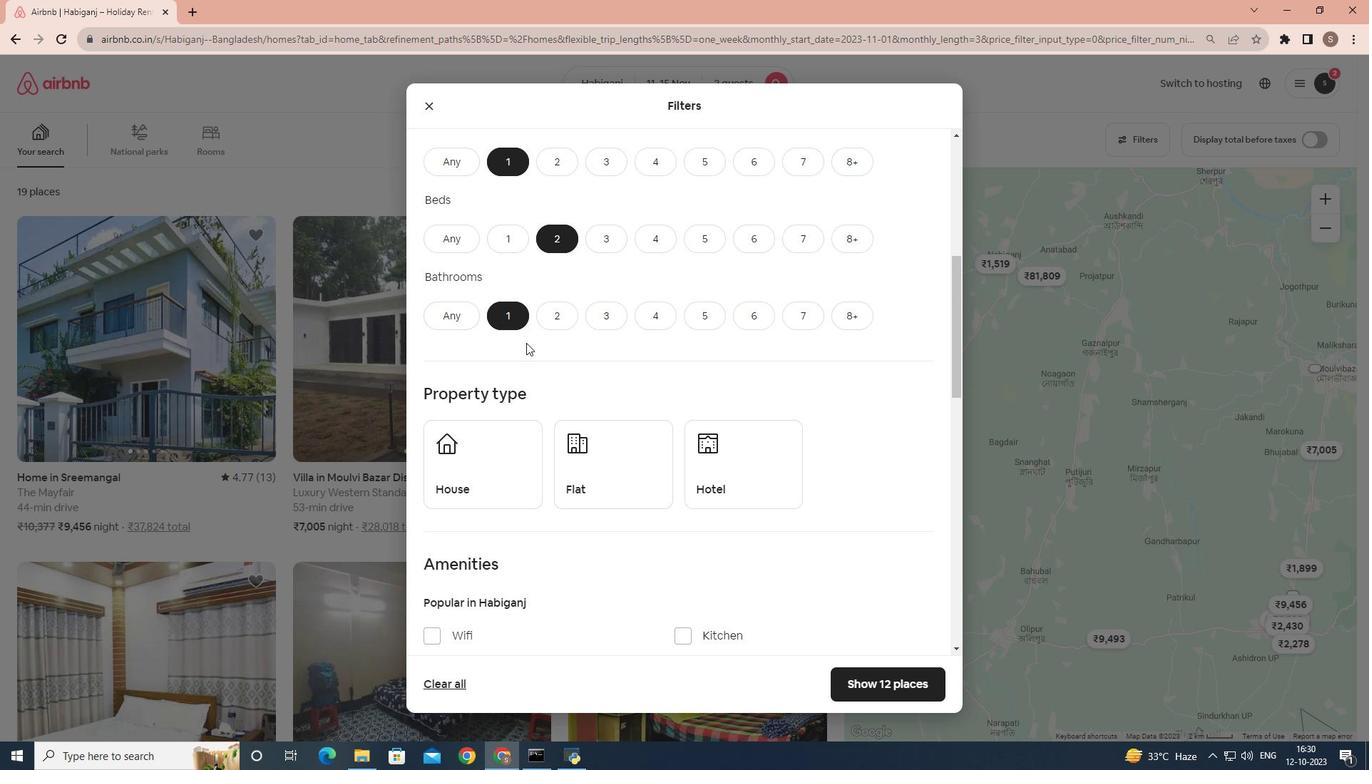 
Action: Mouse moved to (712, 408)
Screenshot: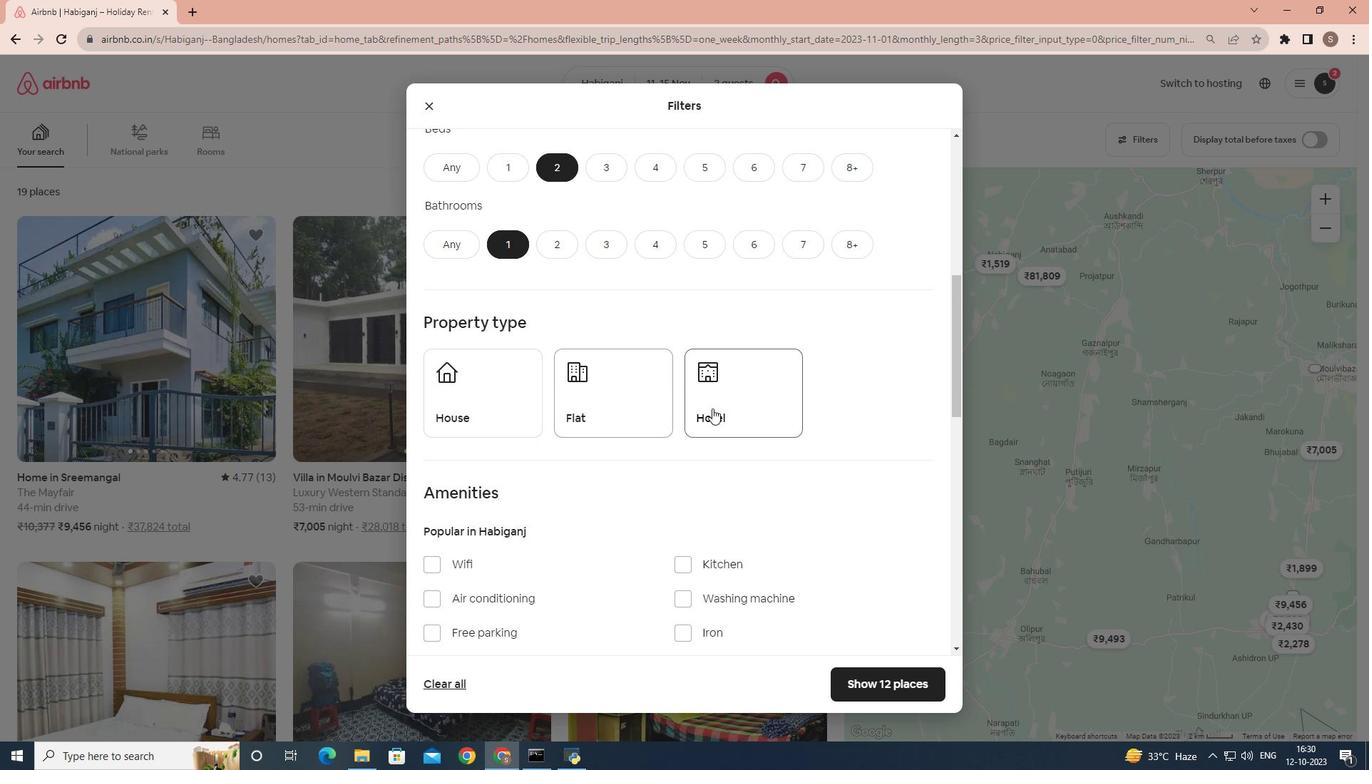 
Action: Mouse pressed left at (712, 408)
Screenshot: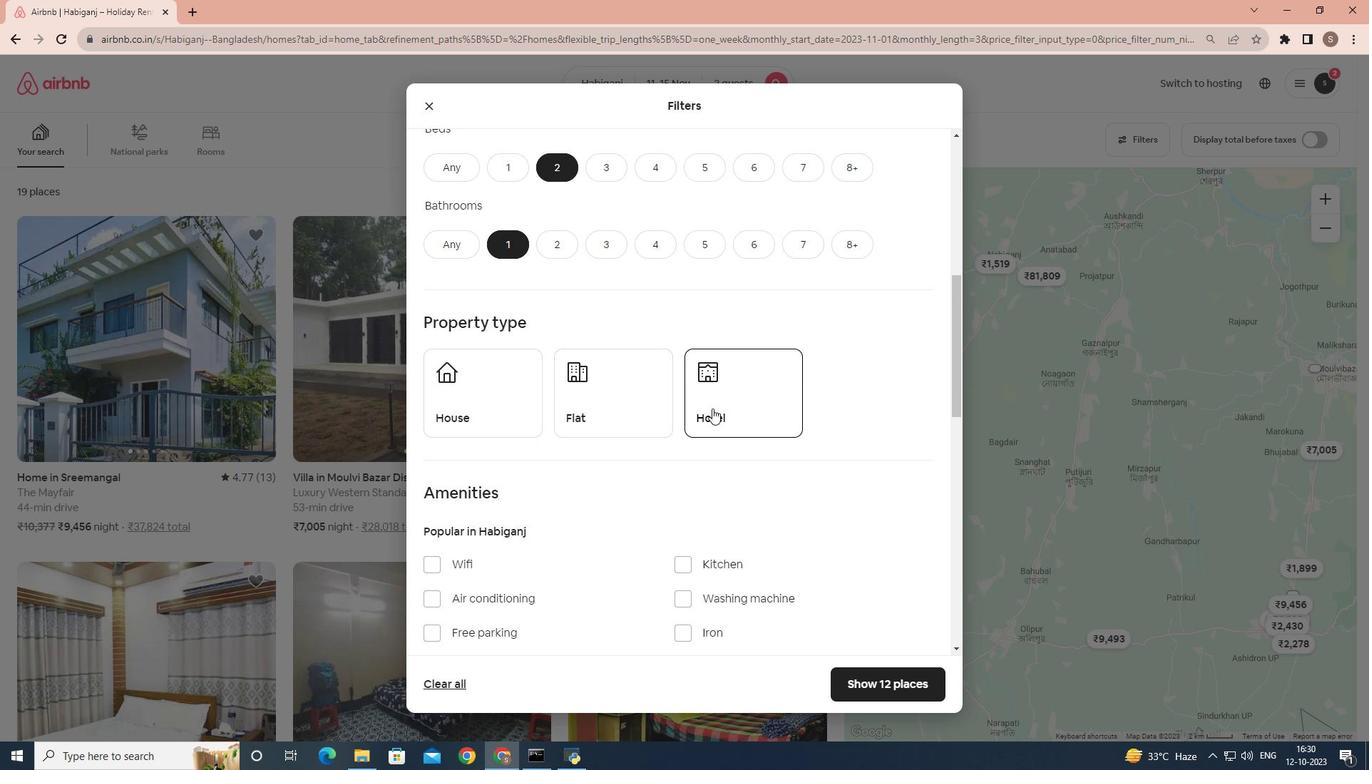 
Action: Mouse moved to (639, 372)
Screenshot: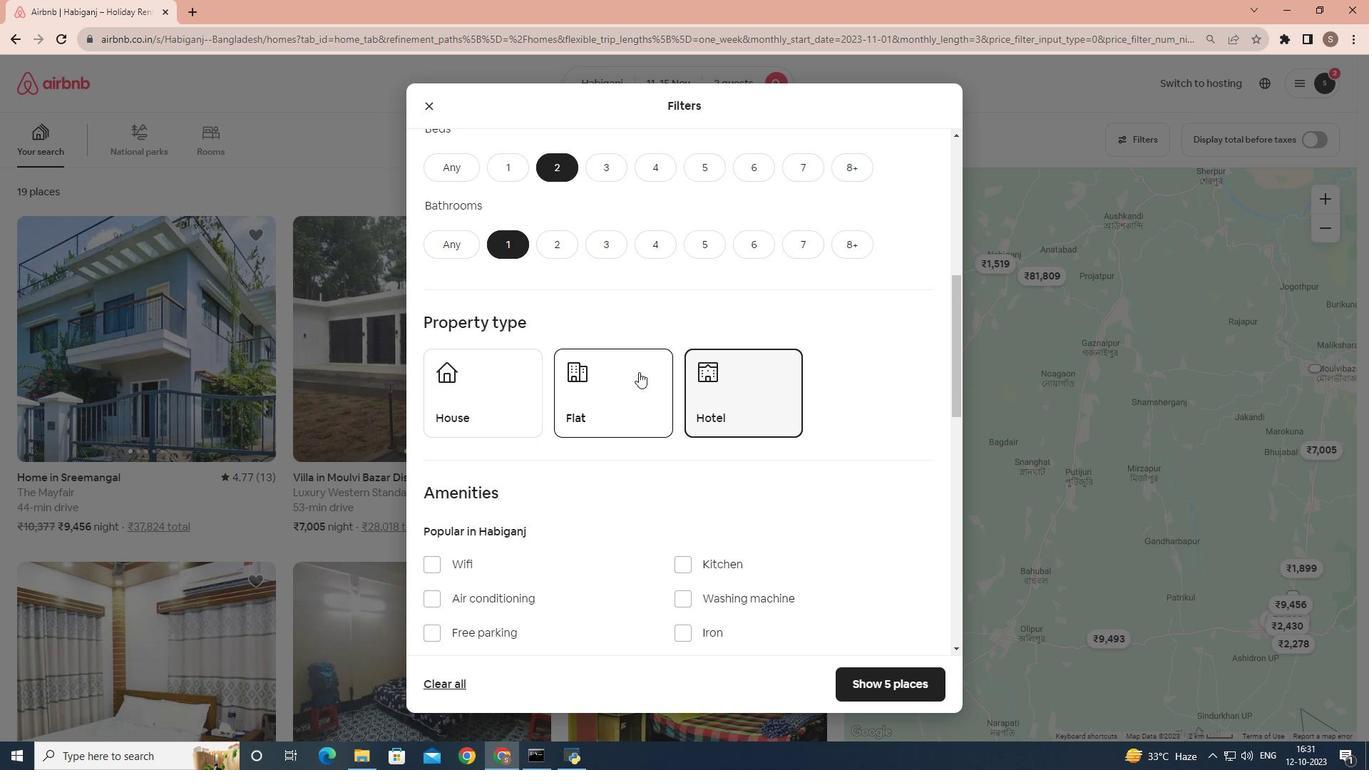 
Action: Mouse scrolled (639, 371) with delta (0, 0)
Screenshot: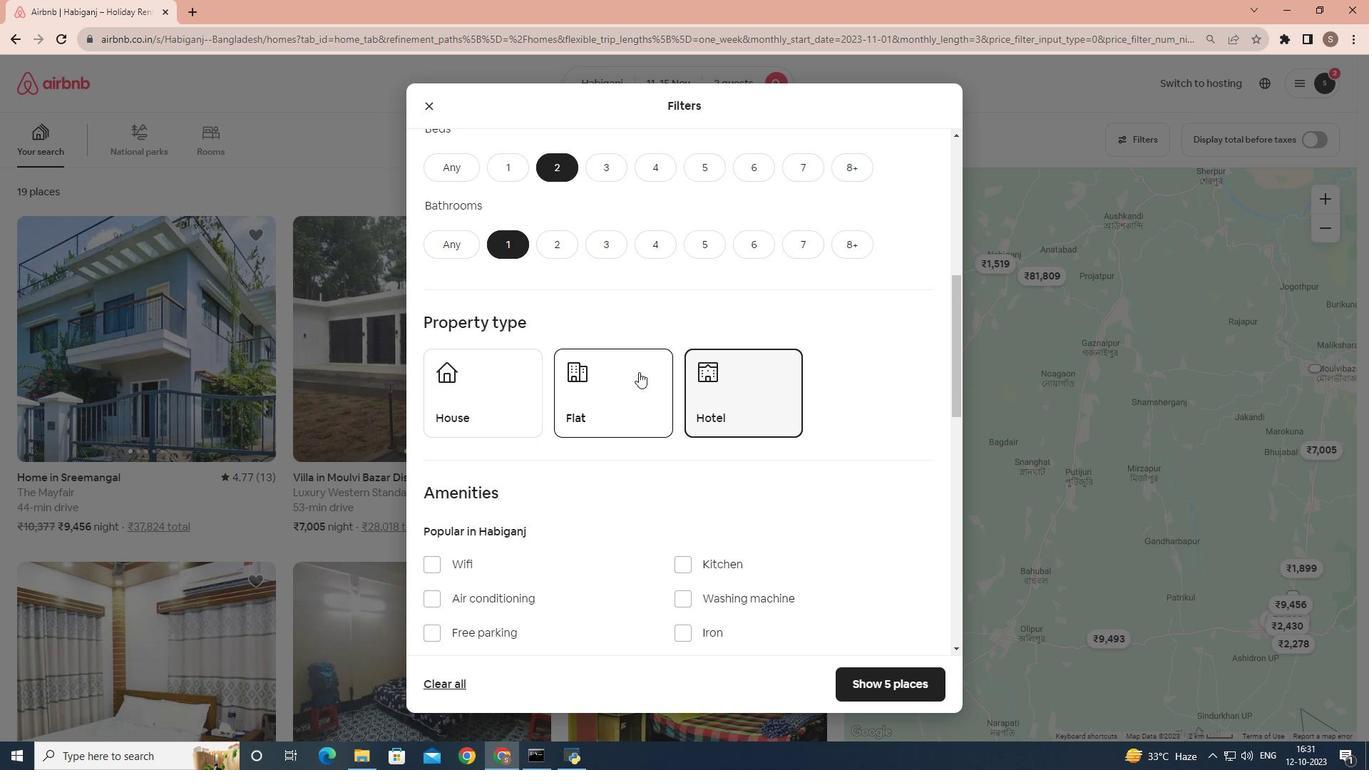 
Action: Mouse scrolled (639, 371) with delta (0, 0)
Screenshot: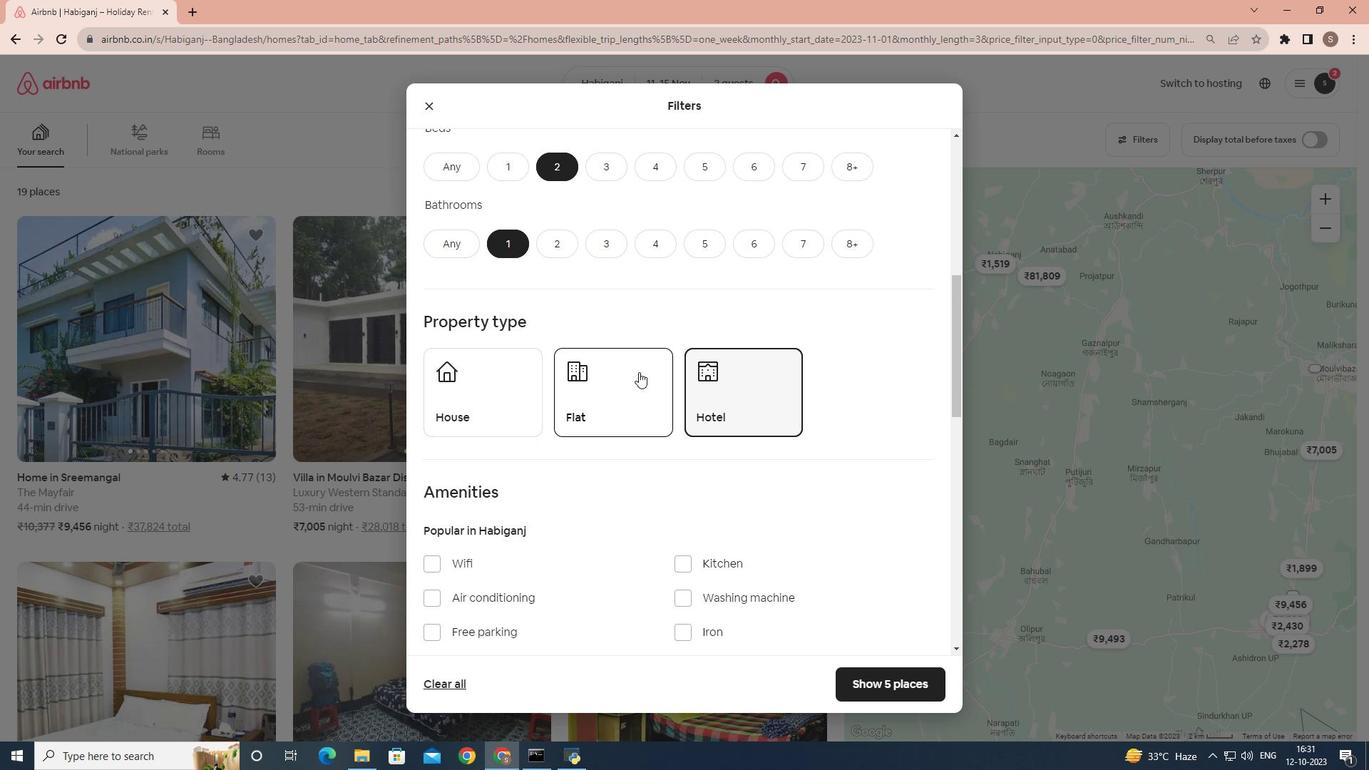 
Action: Mouse scrolled (639, 371) with delta (0, 0)
Screenshot: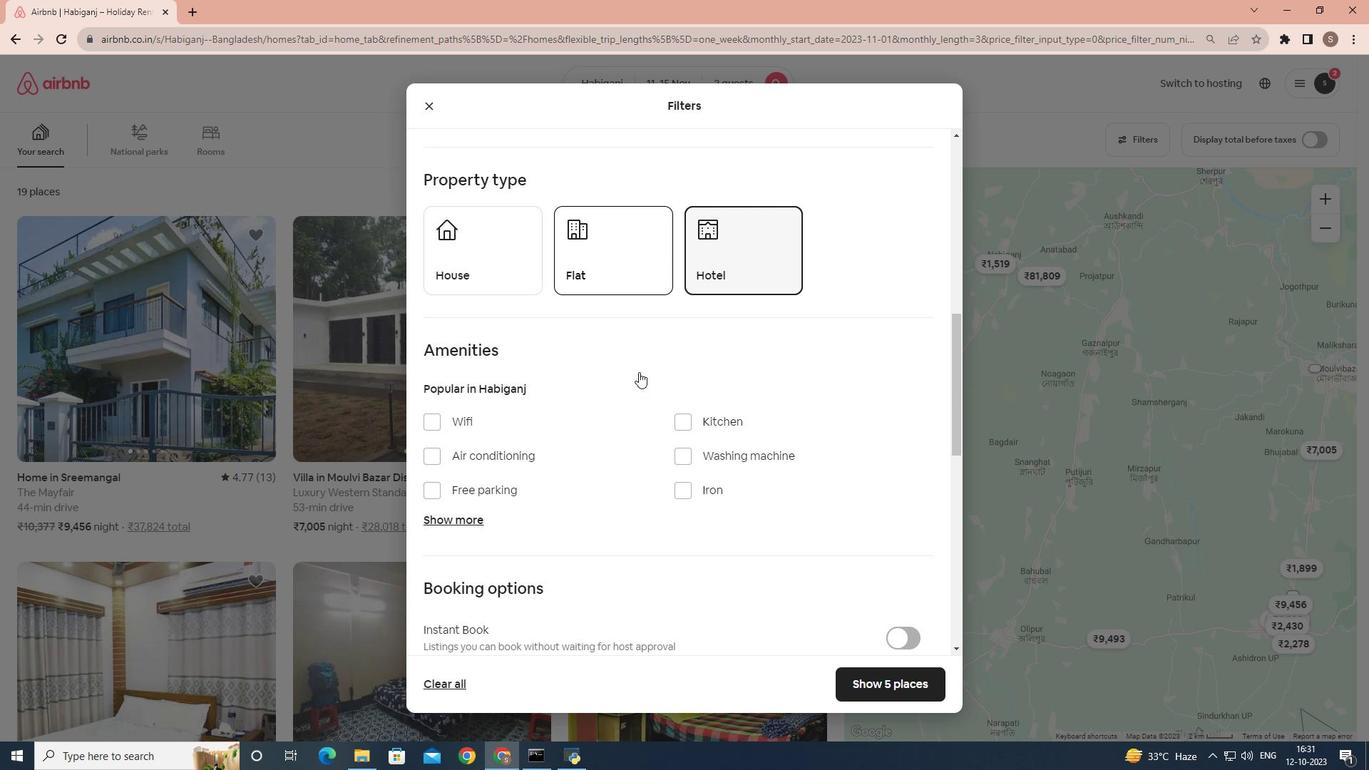 
Action: Mouse moved to (422, 385)
Screenshot: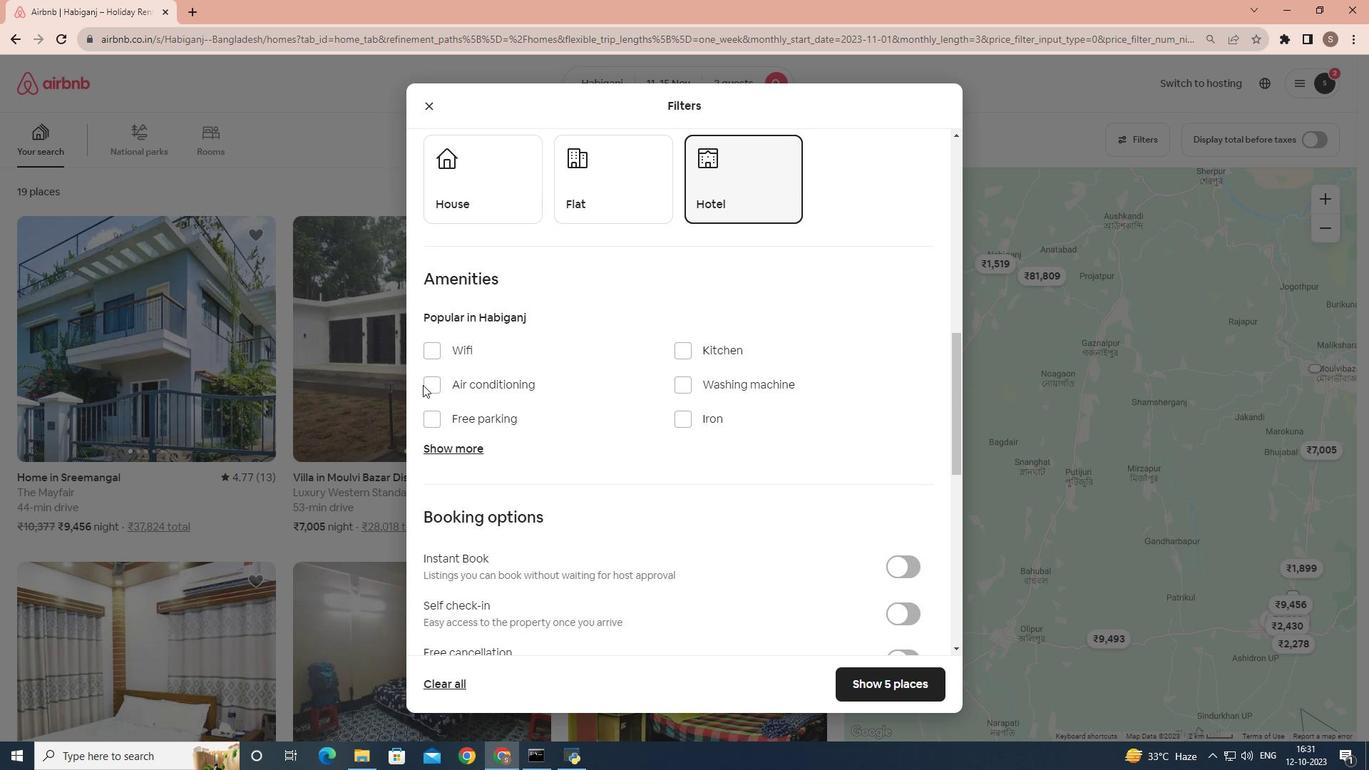 
Action: Mouse pressed left at (422, 385)
Screenshot: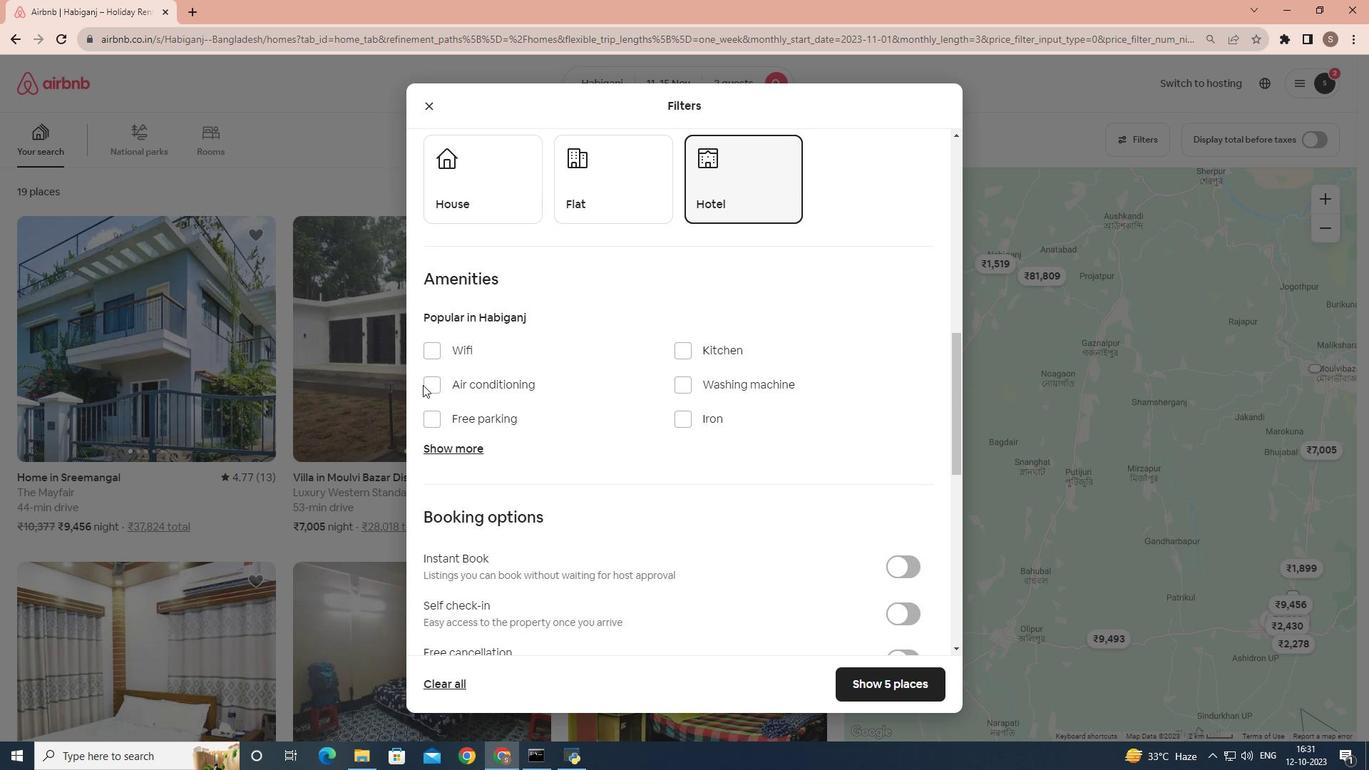 
Action: Mouse moved to (432, 390)
Screenshot: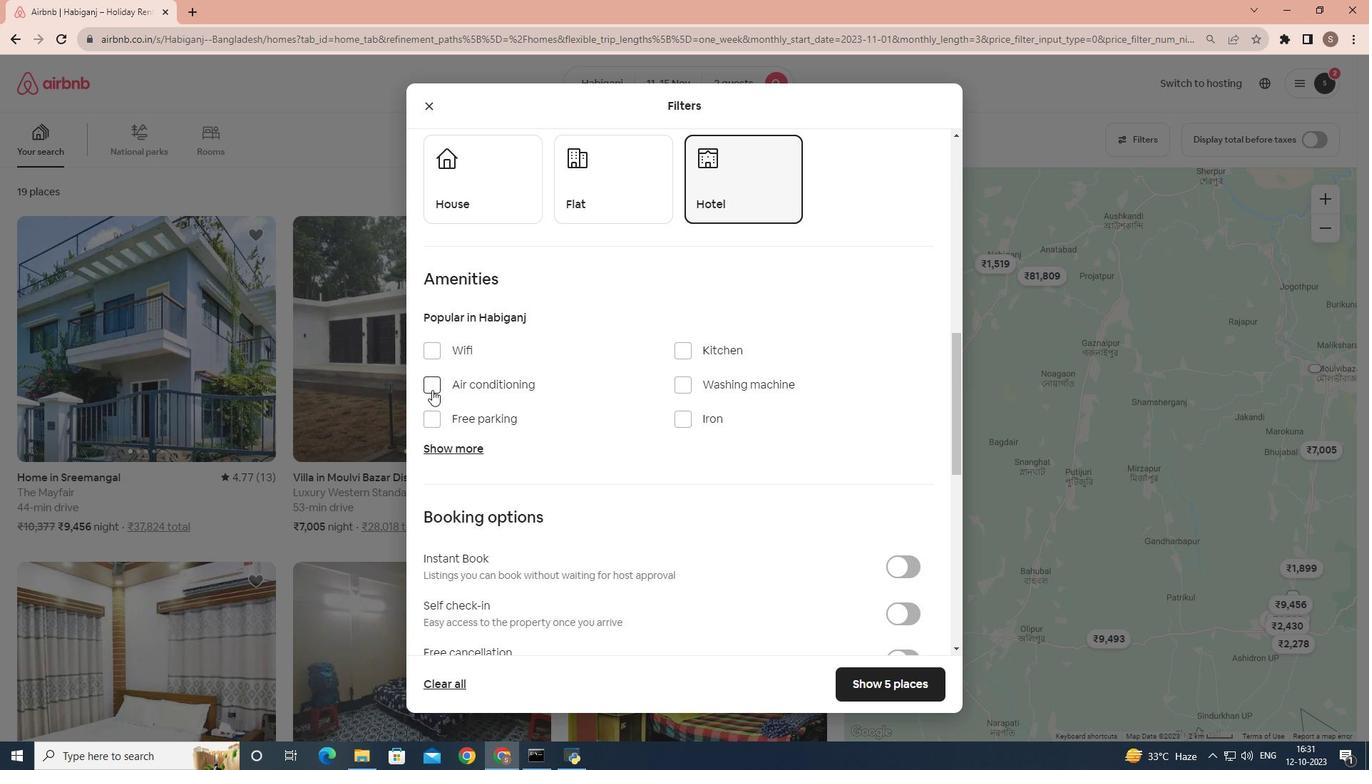 
Action: Mouse pressed left at (432, 390)
Screenshot: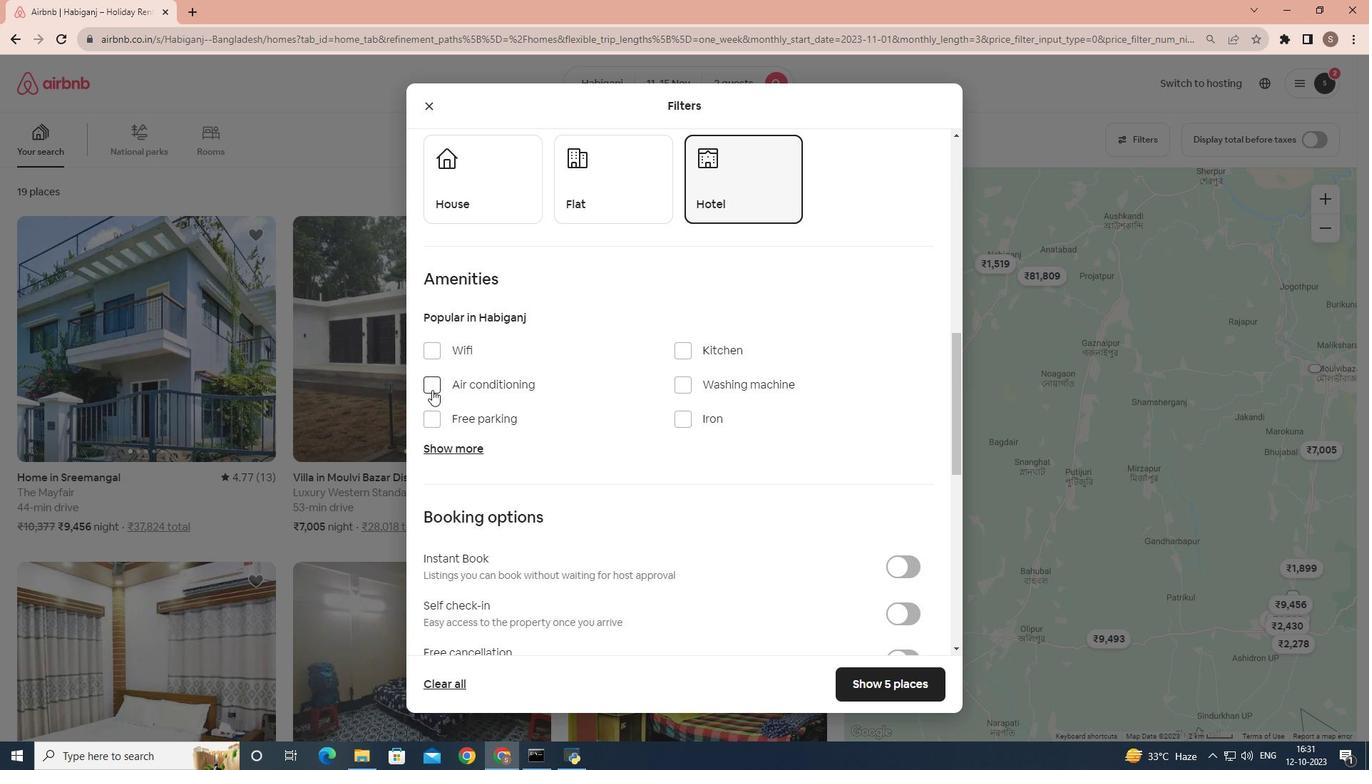 
Action: Mouse moved to (596, 392)
Screenshot: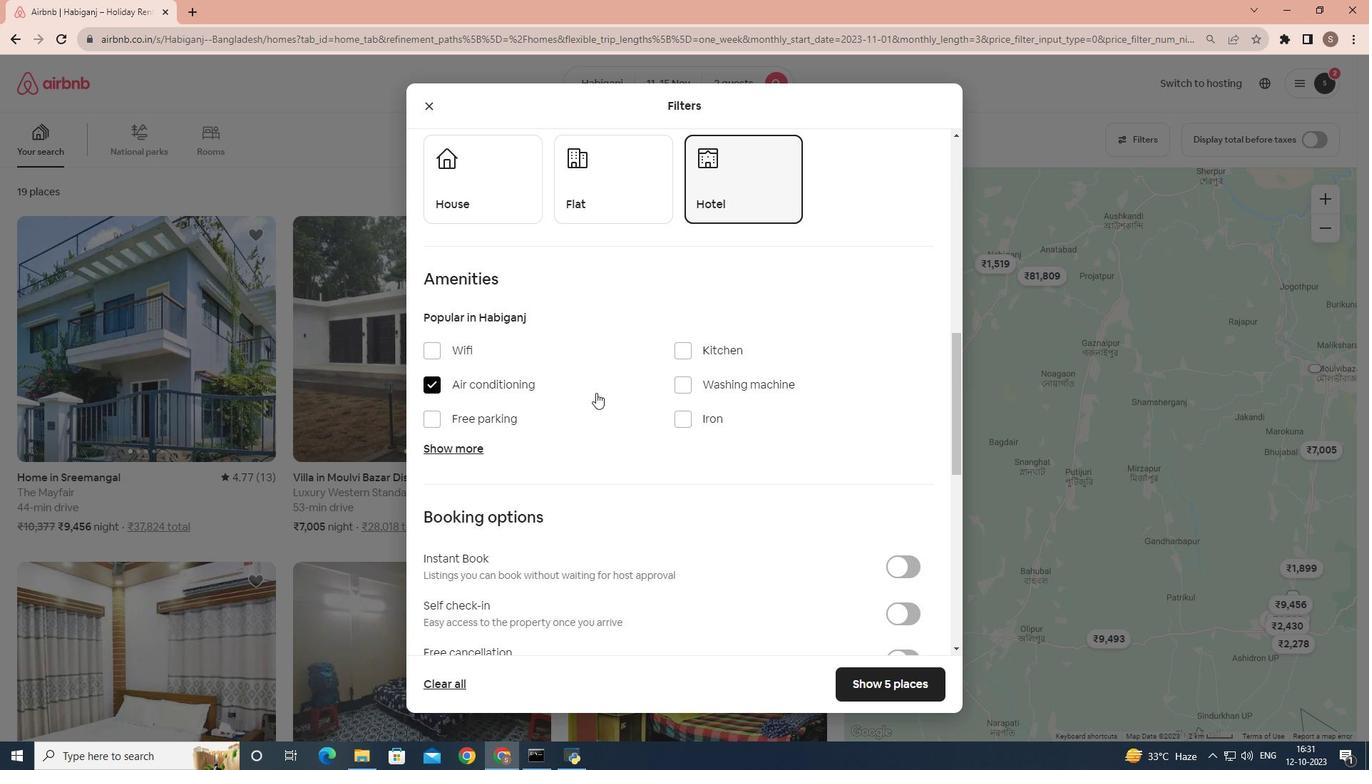 
Action: Mouse scrolled (596, 392) with delta (0, 0)
Screenshot: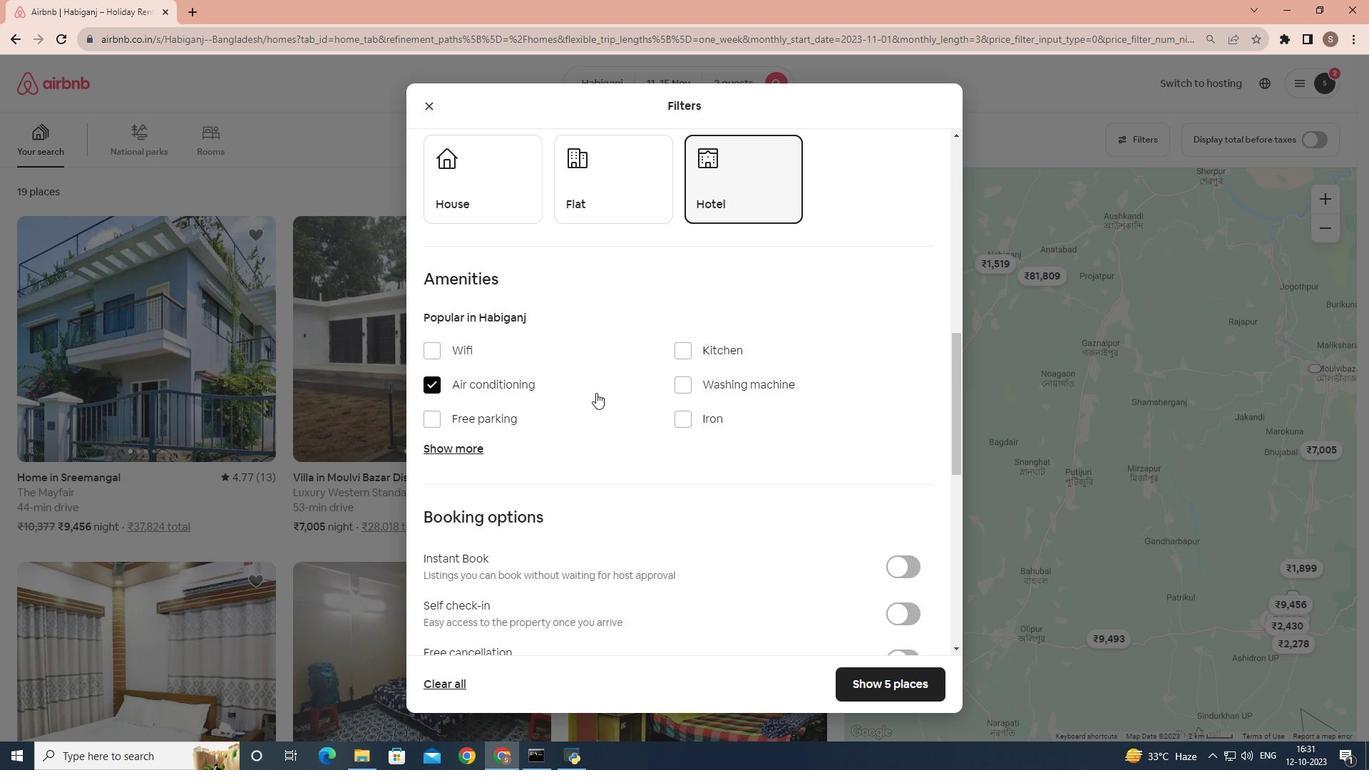 
Action: Mouse scrolled (596, 392) with delta (0, 0)
Screenshot: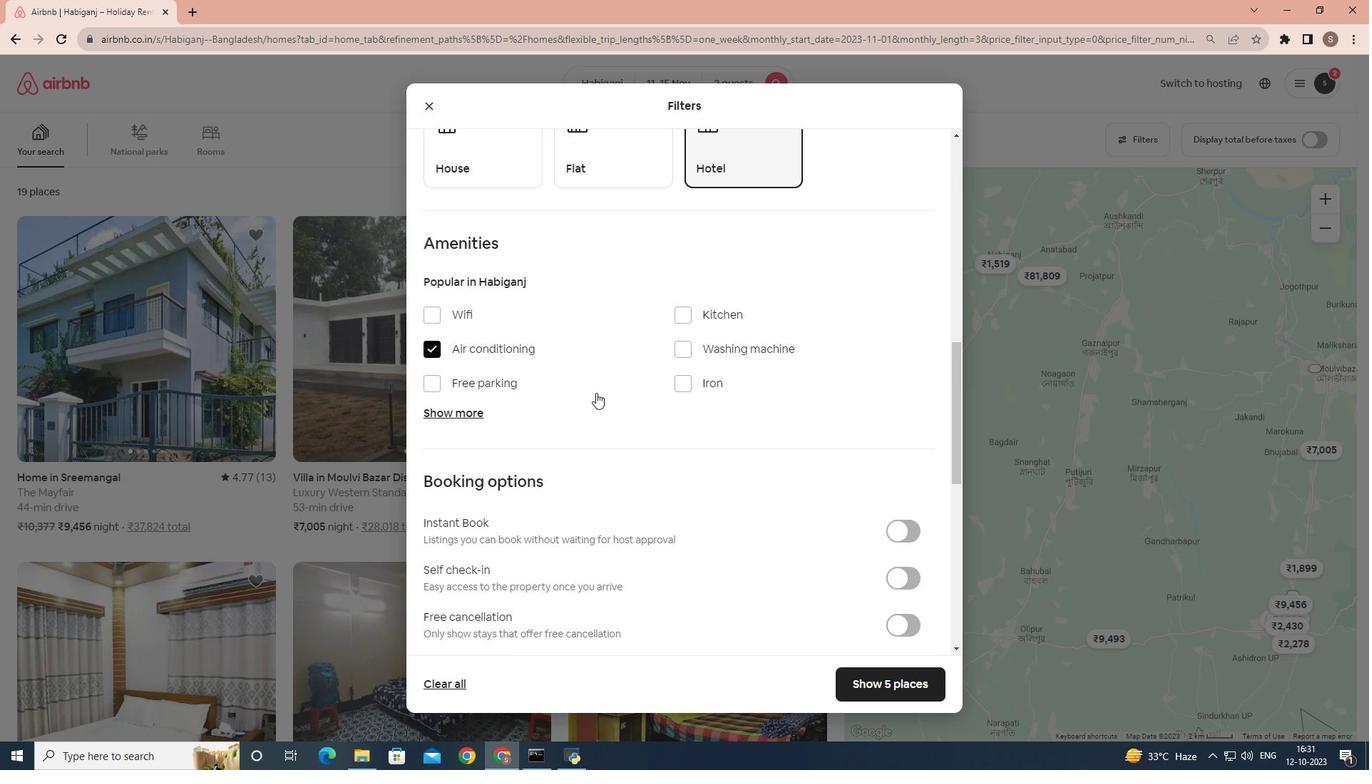 
Action: Mouse moved to (898, 475)
Screenshot: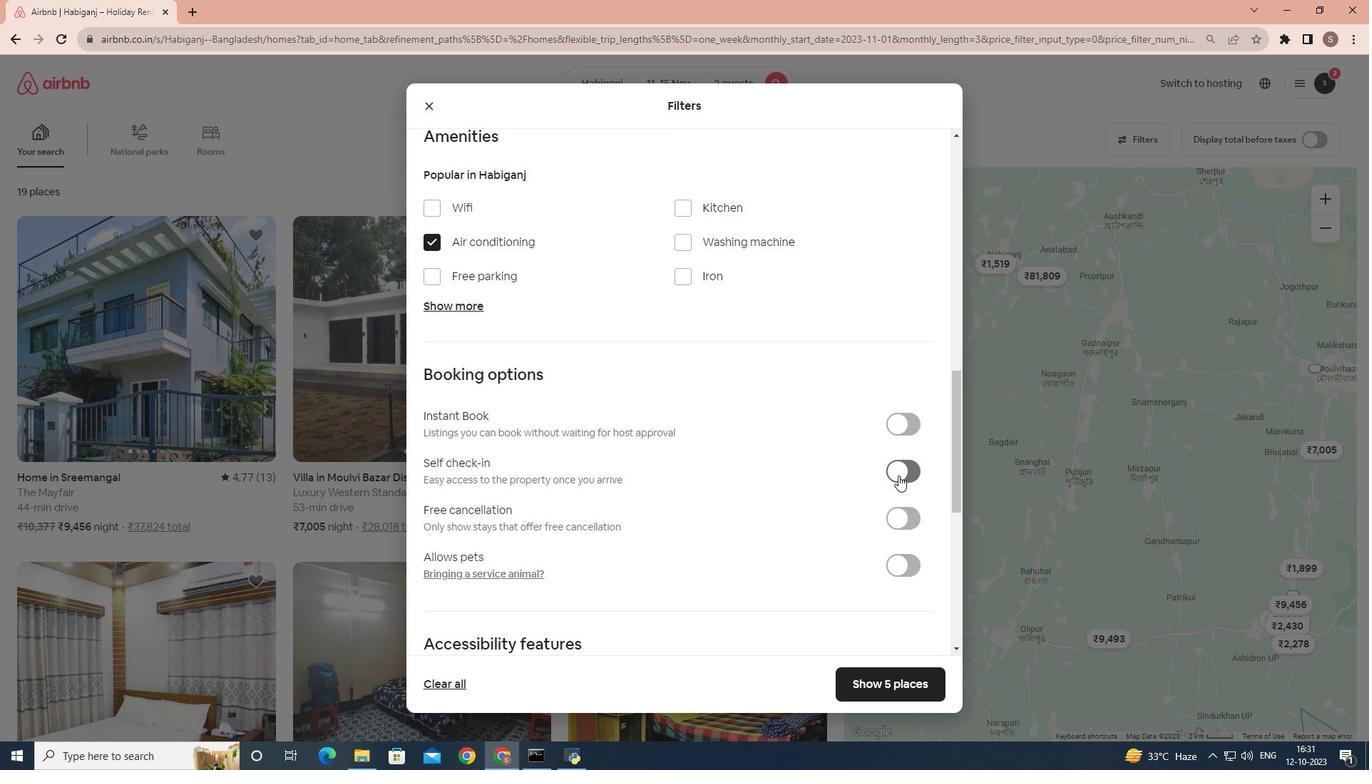 
Action: Mouse pressed left at (898, 475)
Screenshot: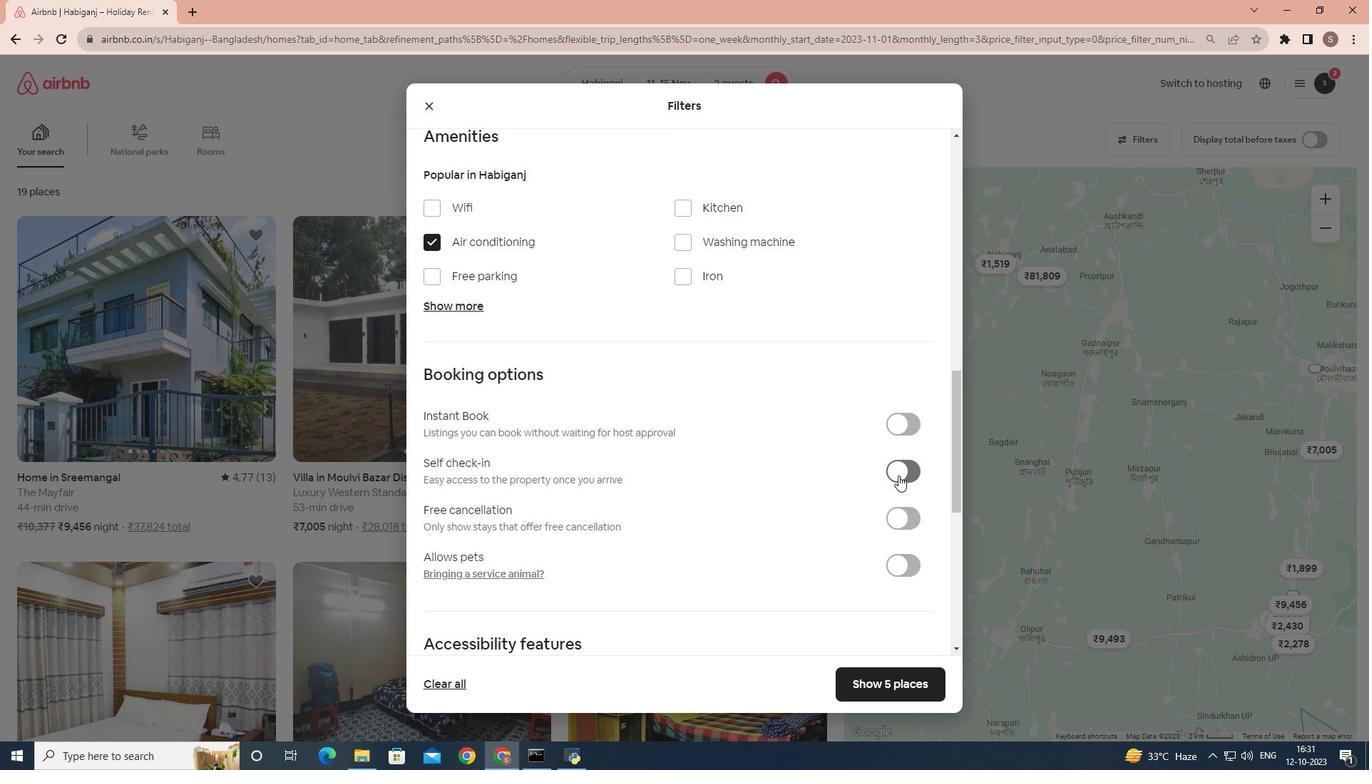 
Action: Mouse moved to (895, 679)
Screenshot: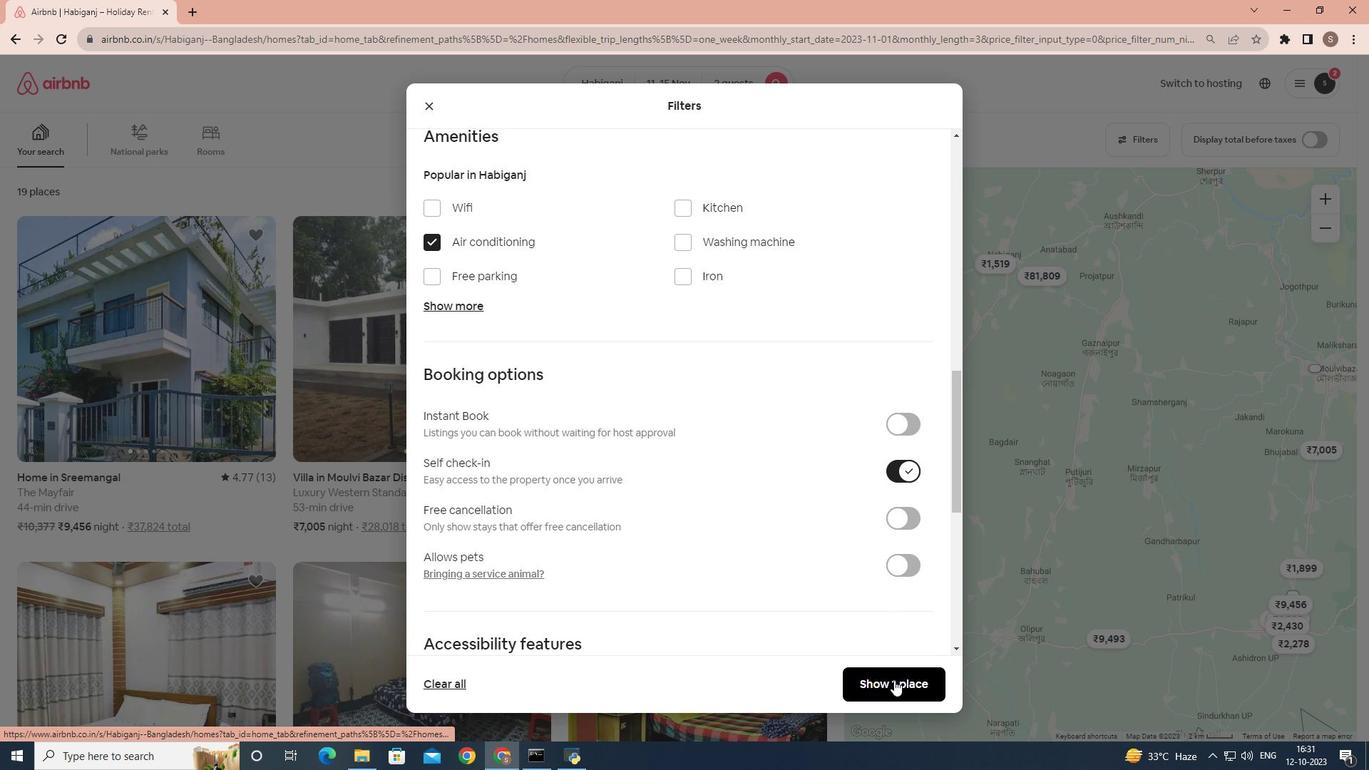 
Action: Mouse pressed left at (895, 679)
Screenshot: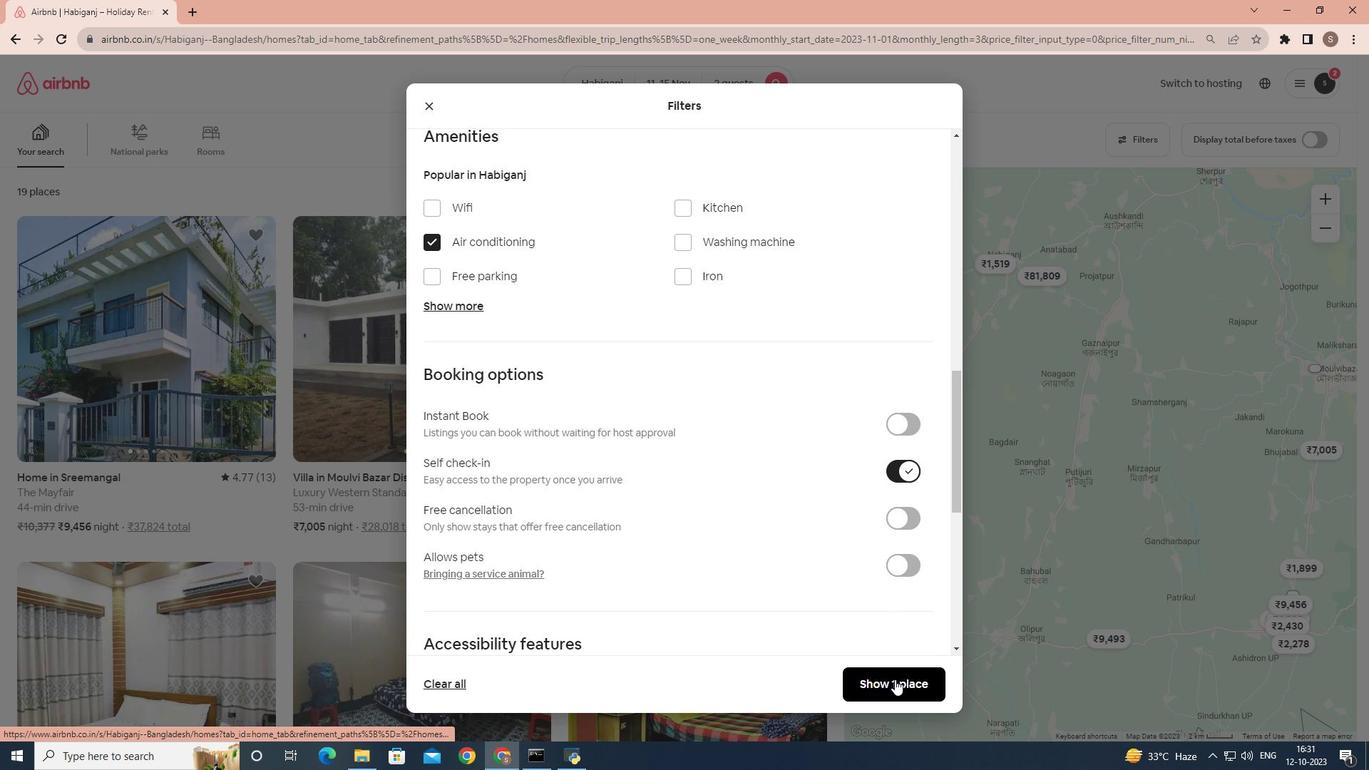 
Action: Mouse moved to (172, 333)
Screenshot: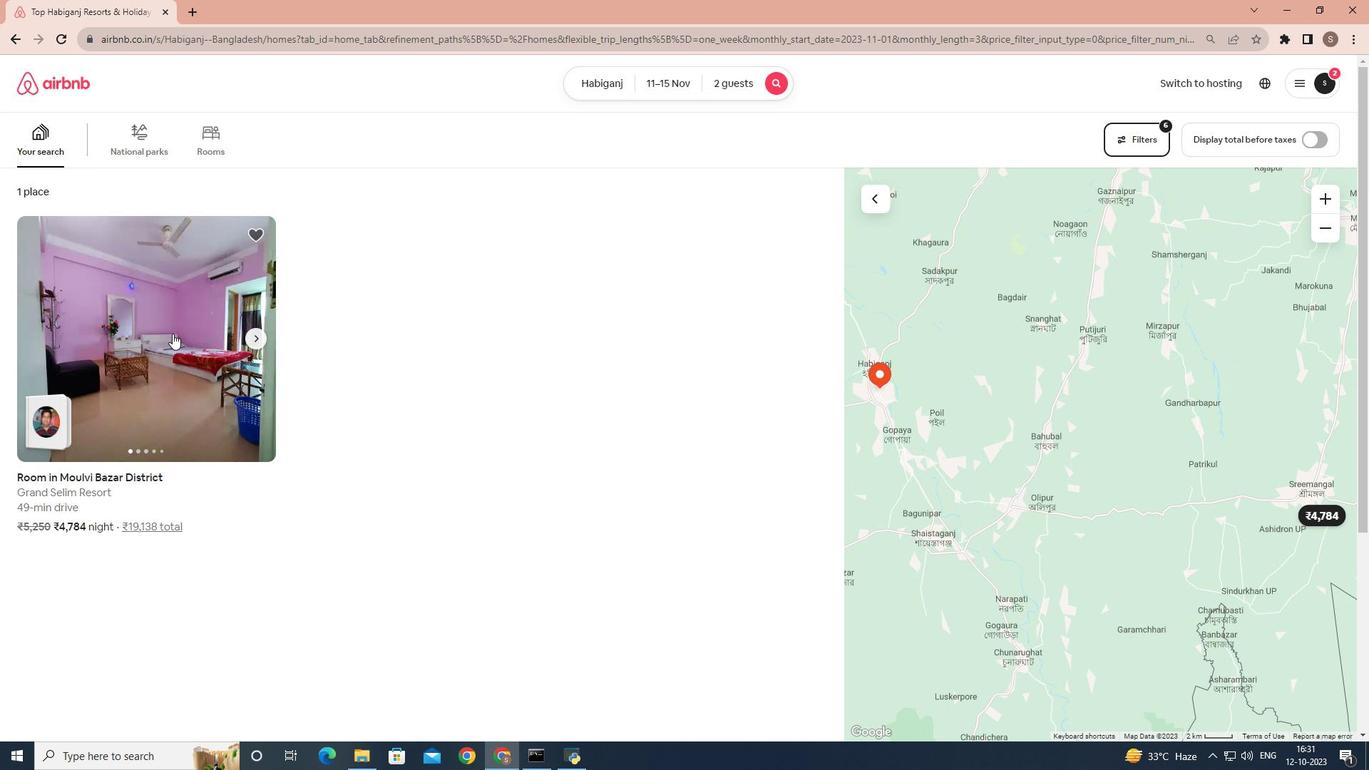 
Action: Mouse pressed left at (172, 333)
Screenshot: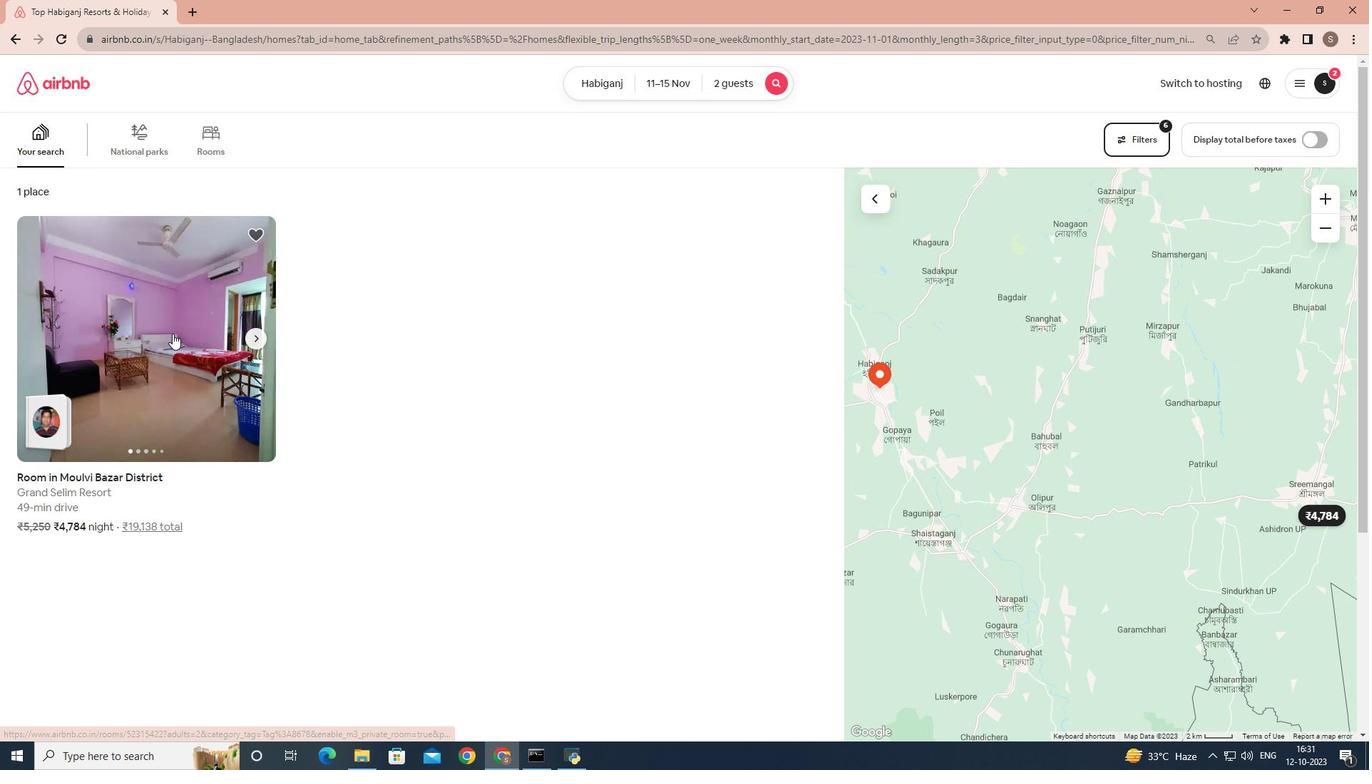 
Action: Mouse moved to (1002, 519)
Screenshot: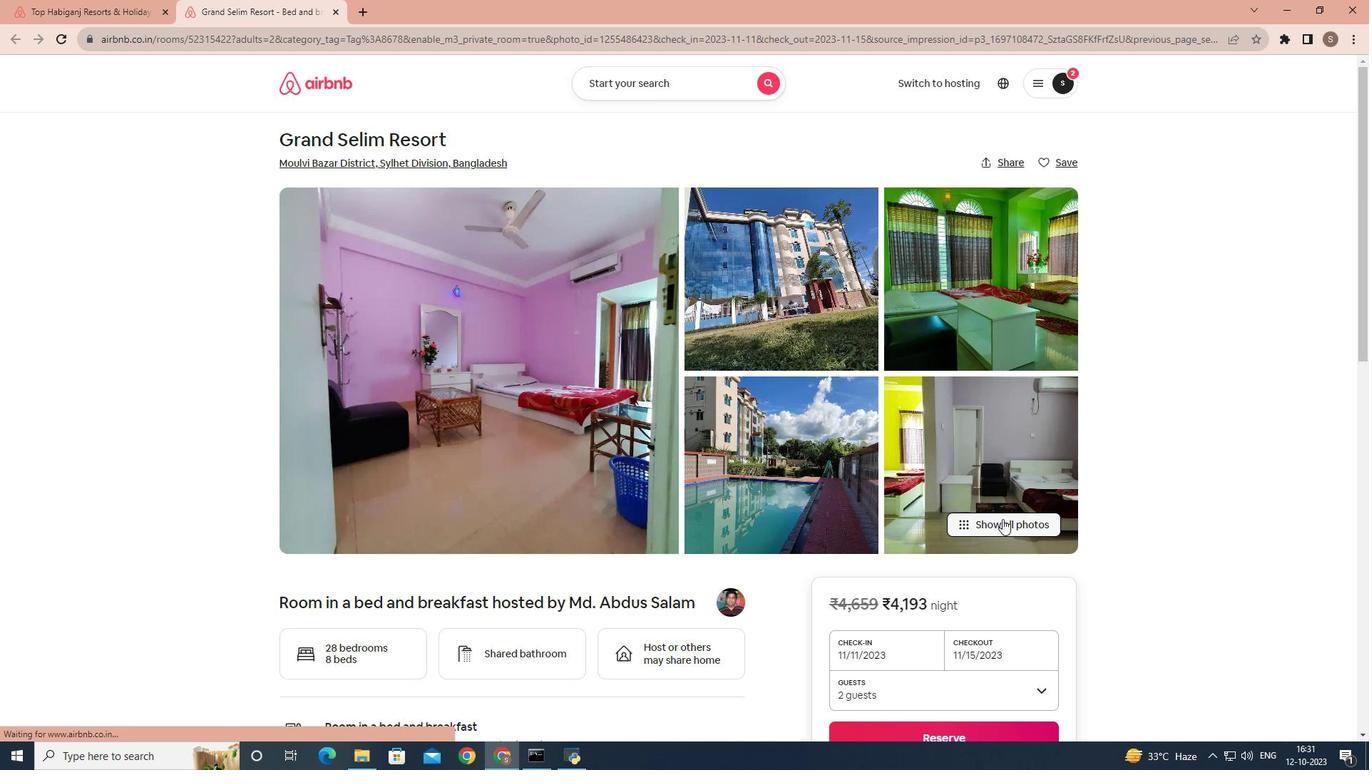
Action: Mouse pressed left at (1002, 519)
Screenshot: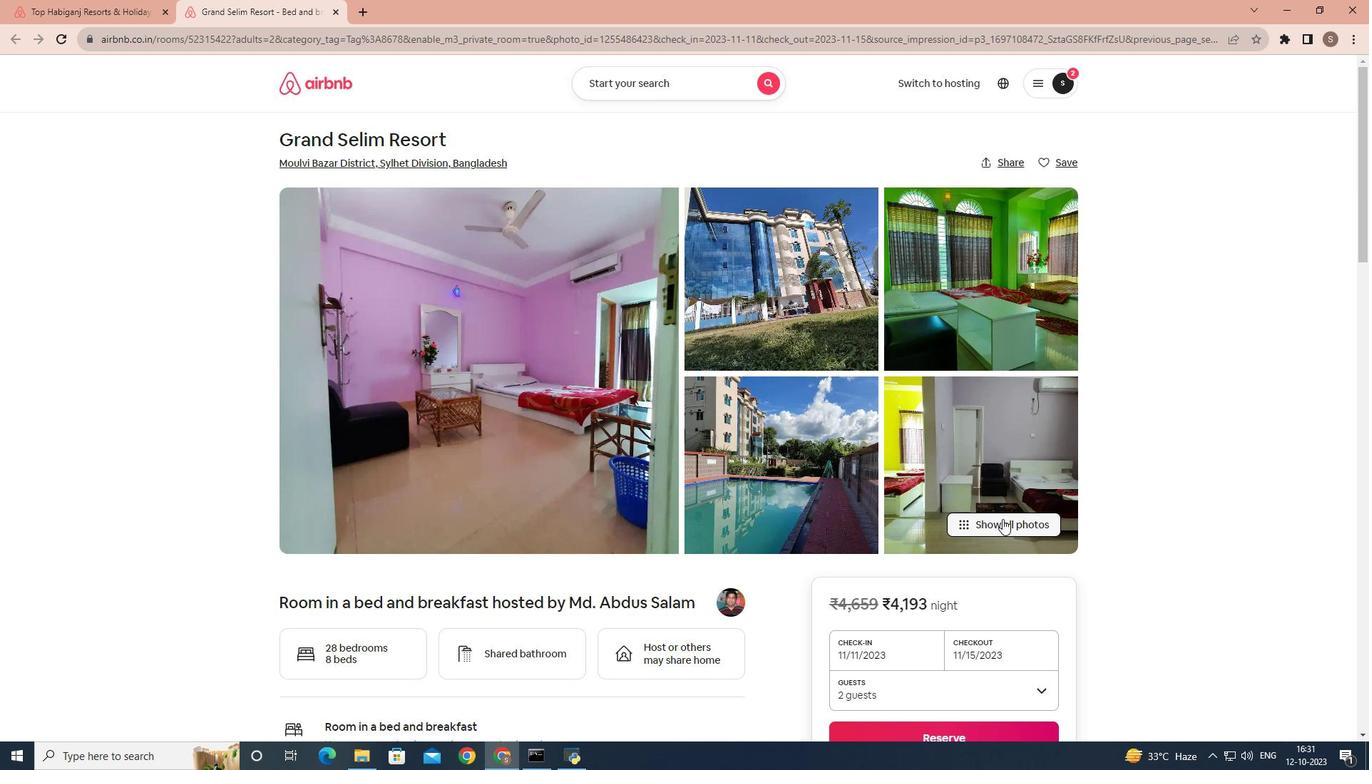 
Action: Mouse moved to (1032, 517)
Screenshot: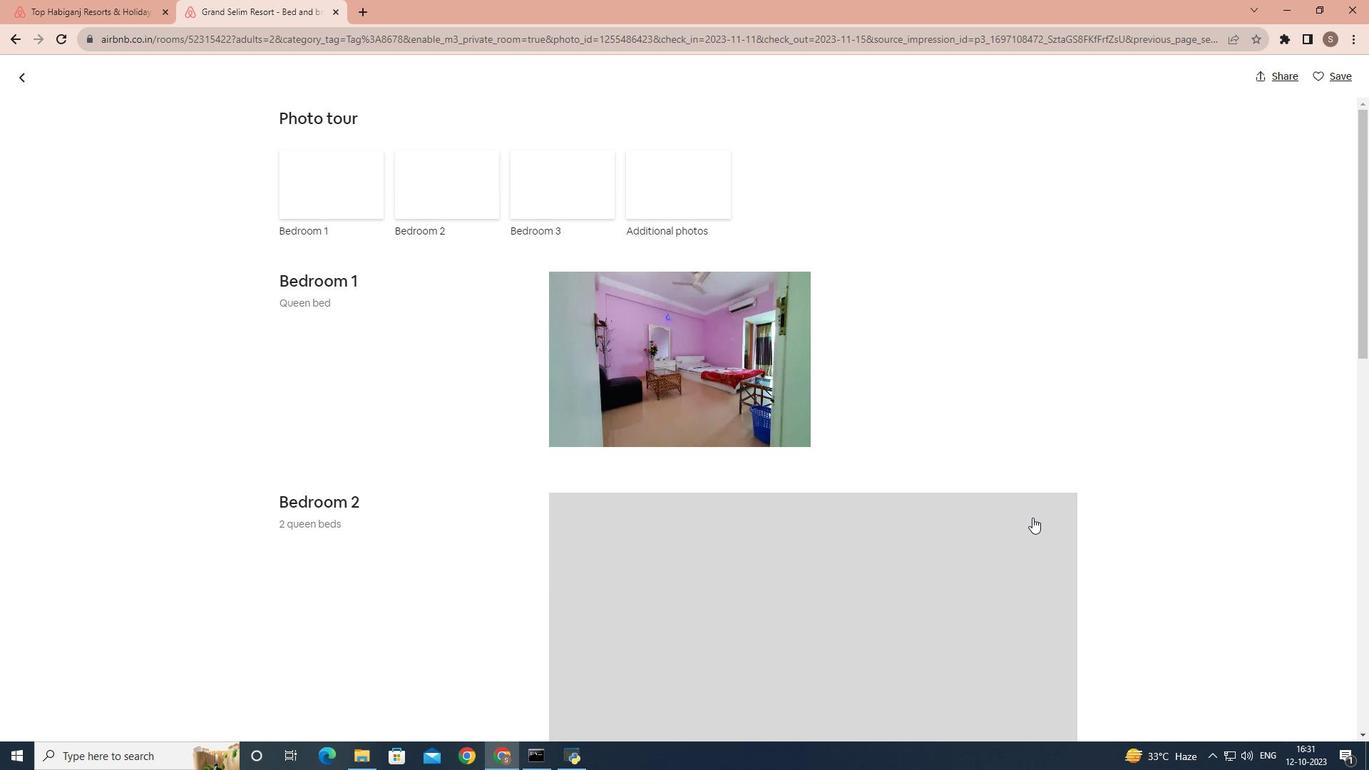 
Action: Mouse scrolled (1032, 517) with delta (0, 0)
Screenshot: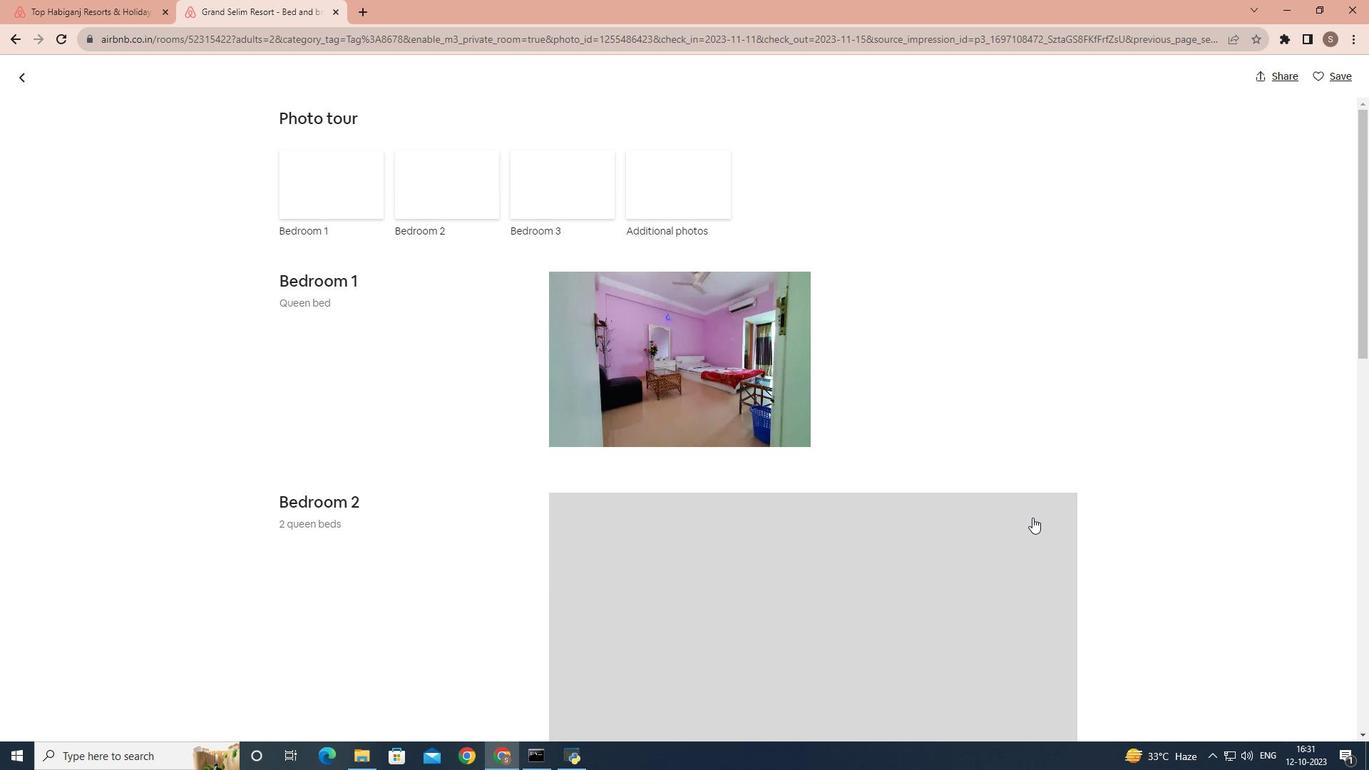 
Action: Mouse moved to (1032, 517)
Screenshot: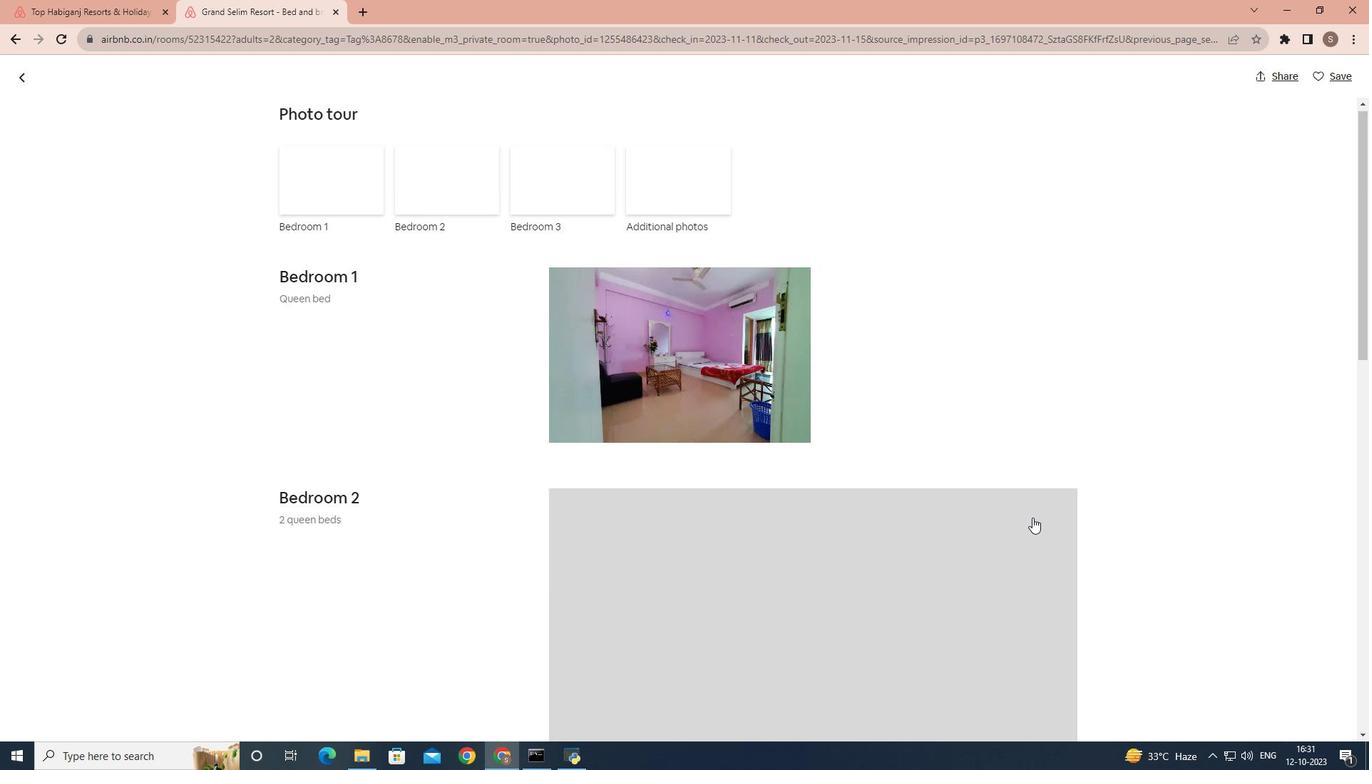 
Action: Mouse scrolled (1032, 517) with delta (0, 0)
Screenshot: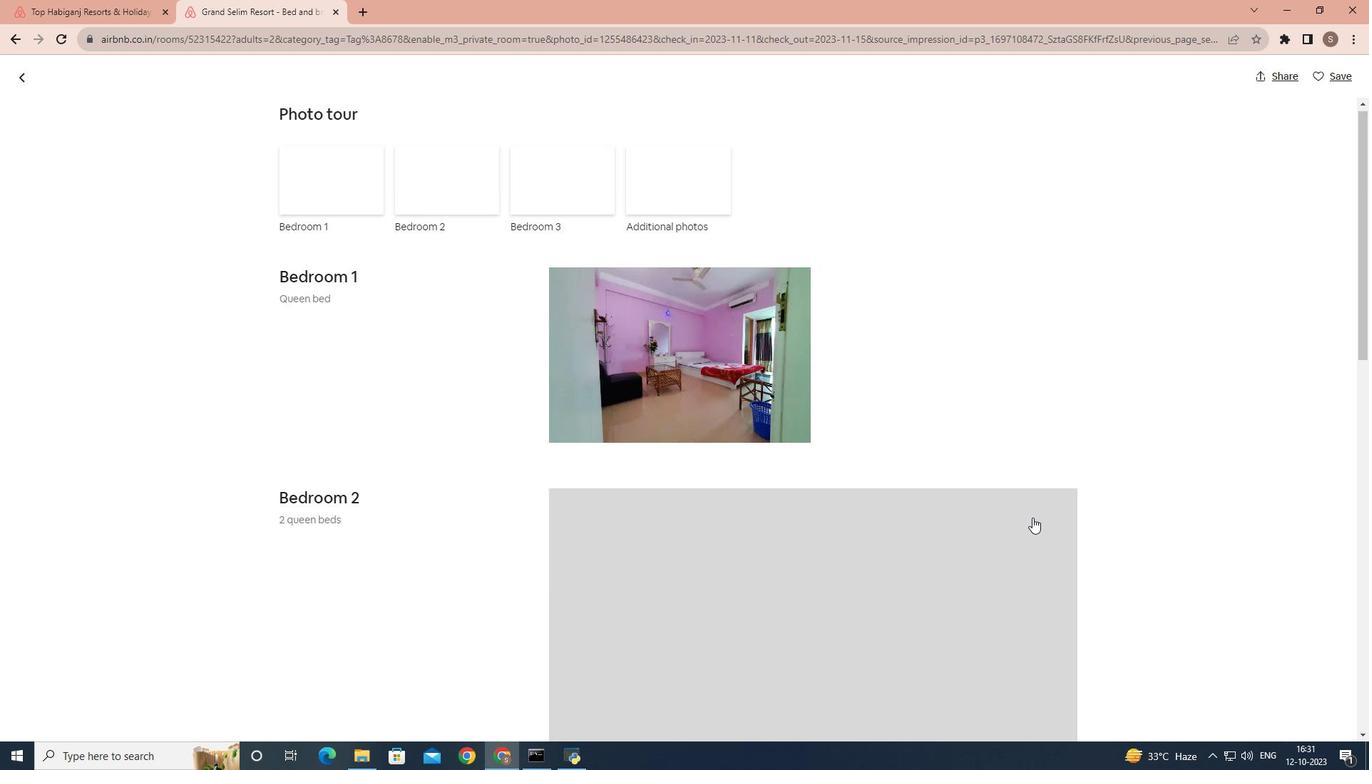 
Action: Mouse moved to (1032, 518)
Screenshot: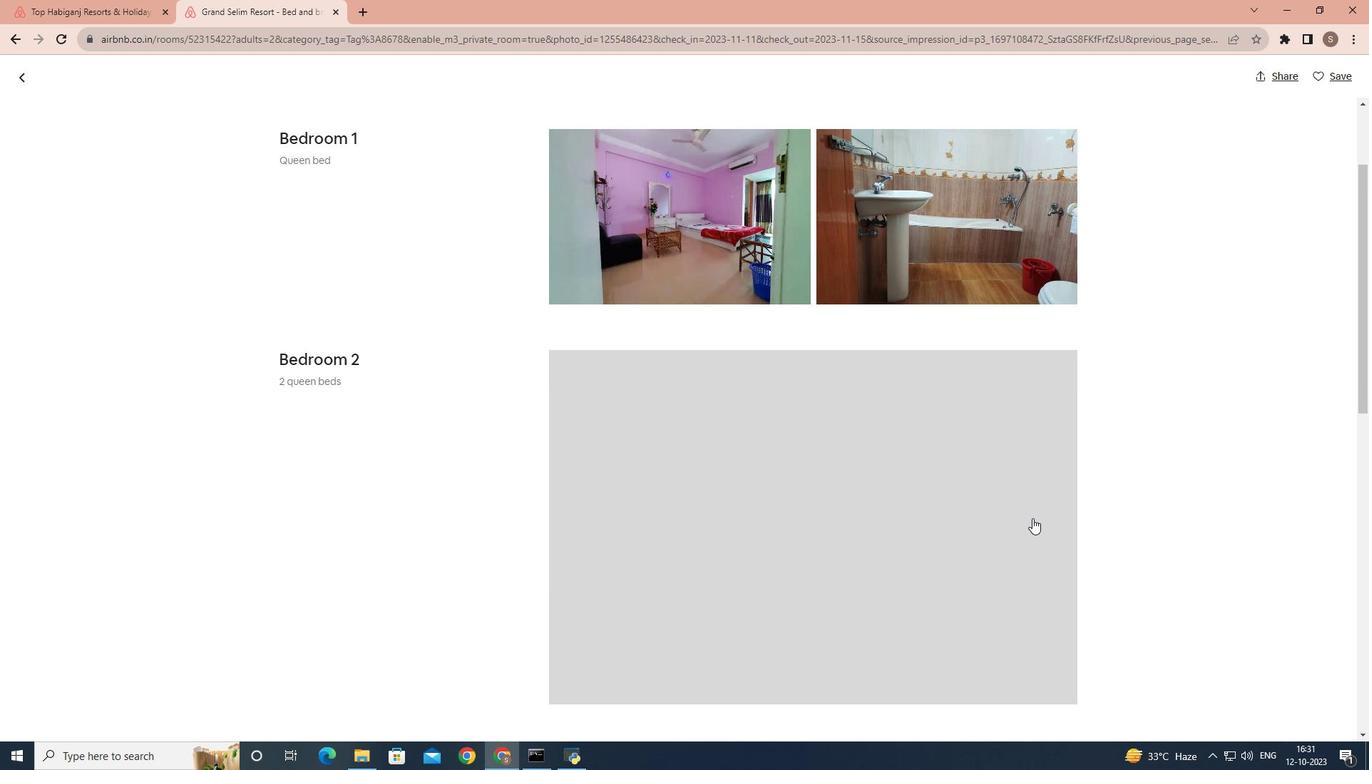 
Action: Mouse scrolled (1032, 517) with delta (0, 0)
Screenshot: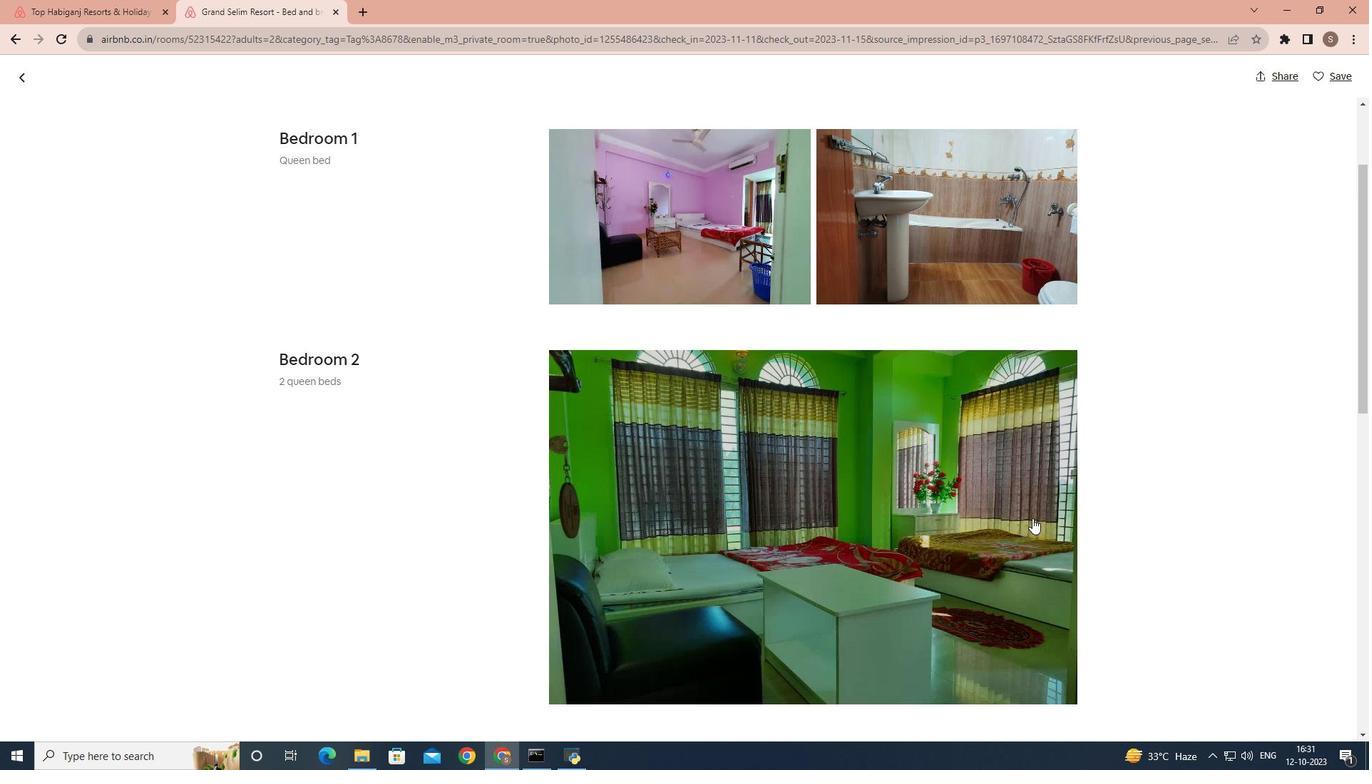 
Action: Mouse scrolled (1032, 517) with delta (0, 0)
Screenshot: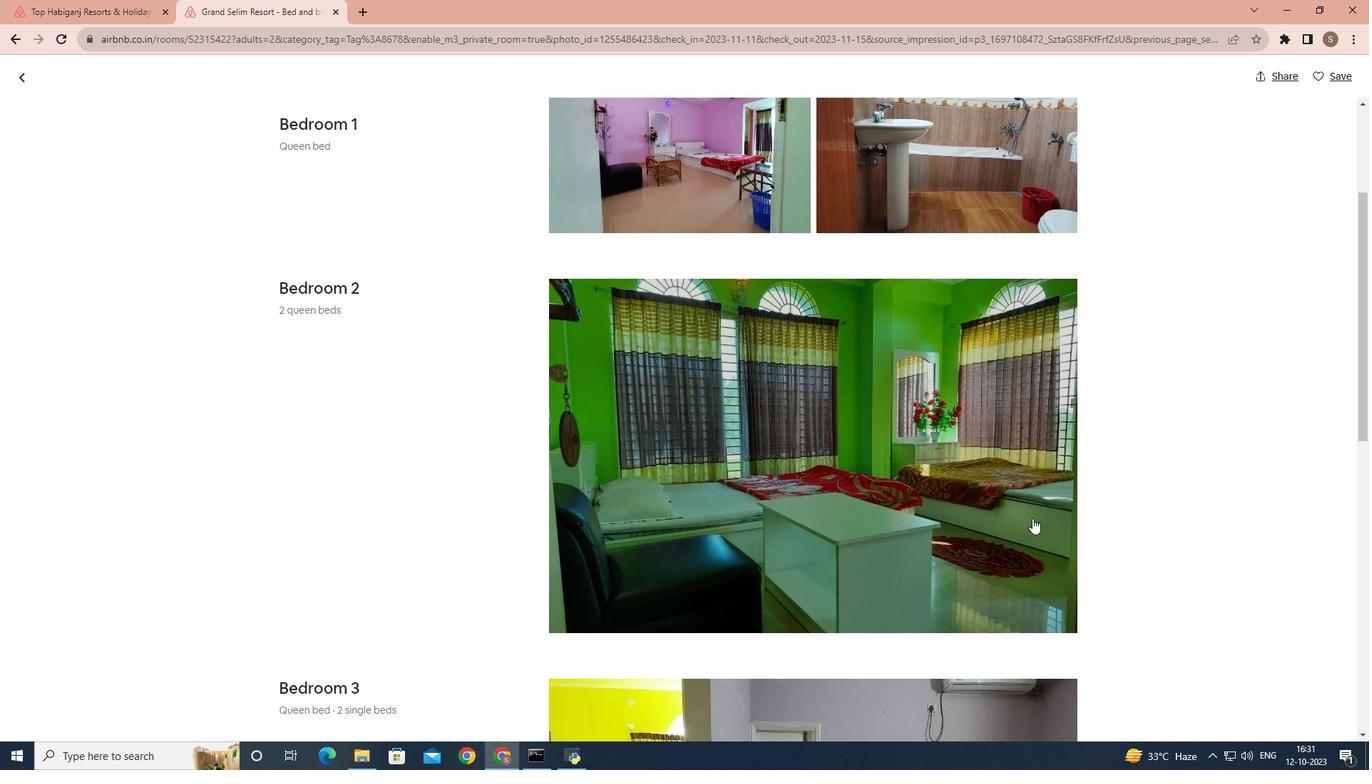 
Action: Mouse scrolled (1032, 517) with delta (0, 0)
Screenshot: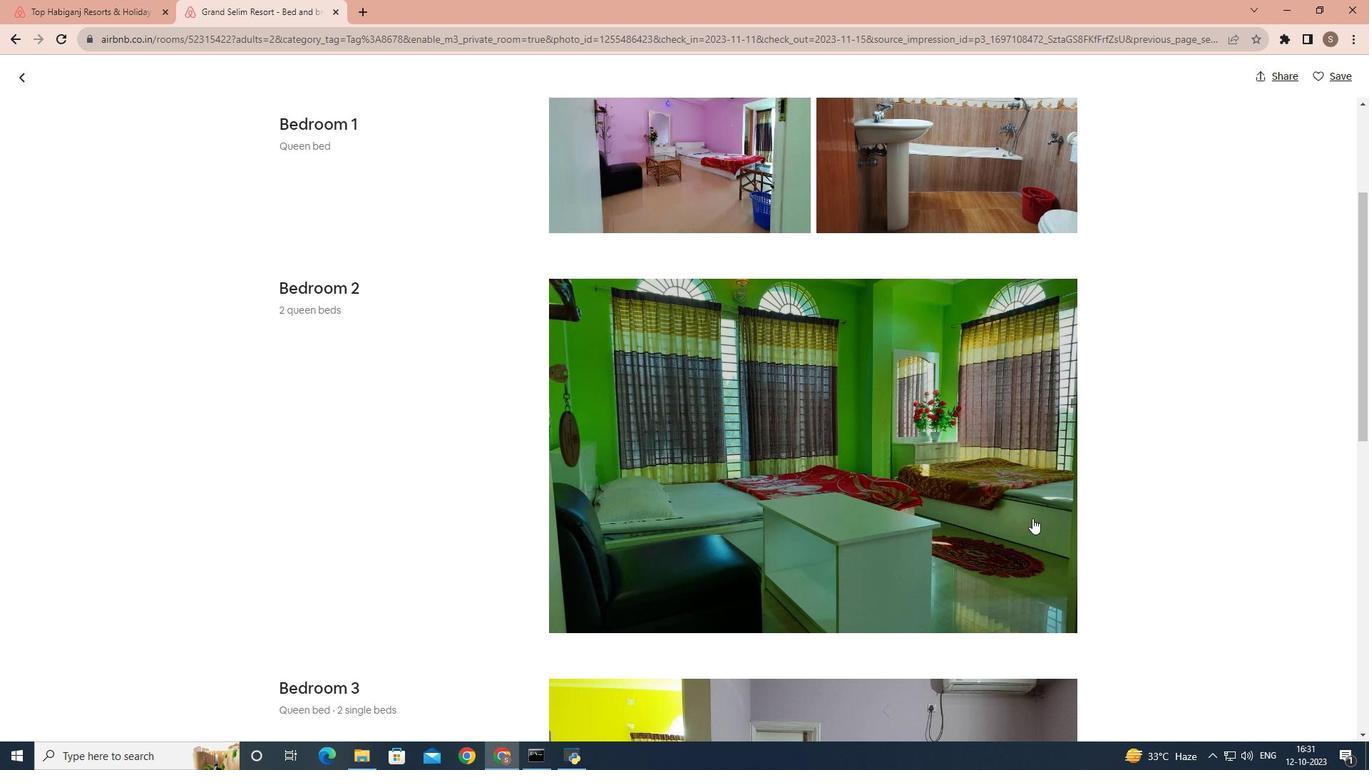 
Action: Mouse scrolled (1032, 517) with delta (0, 0)
Screenshot: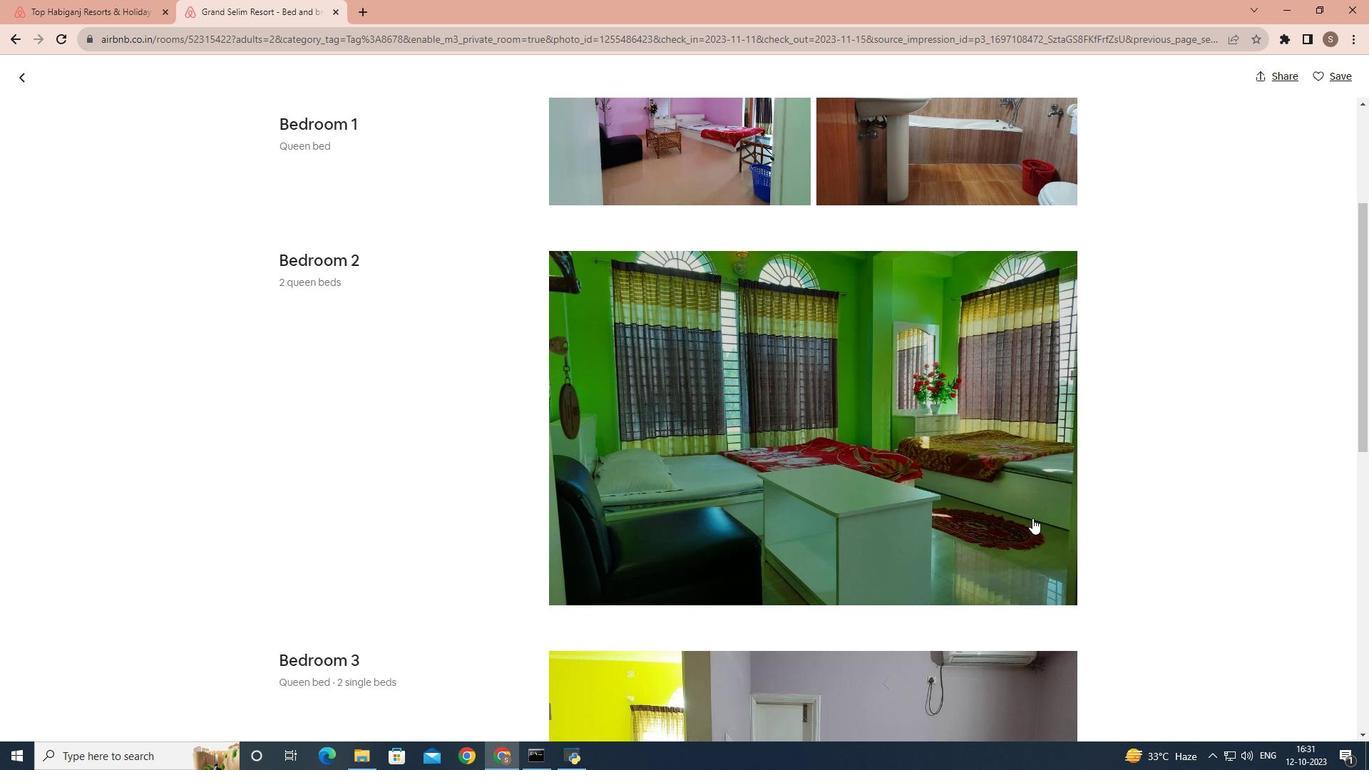
Action: Mouse scrolled (1032, 517) with delta (0, 0)
Screenshot: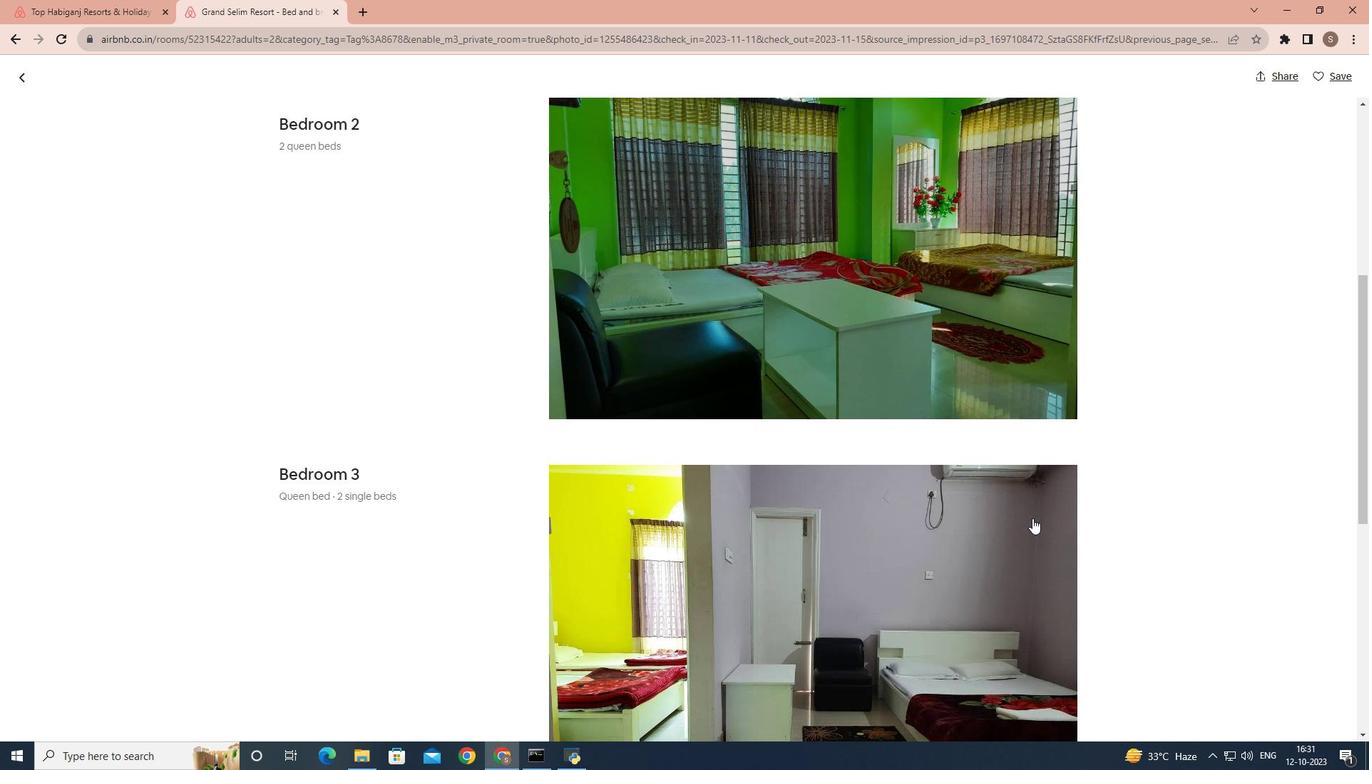 
Action: Mouse scrolled (1032, 517) with delta (0, 0)
Screenshot: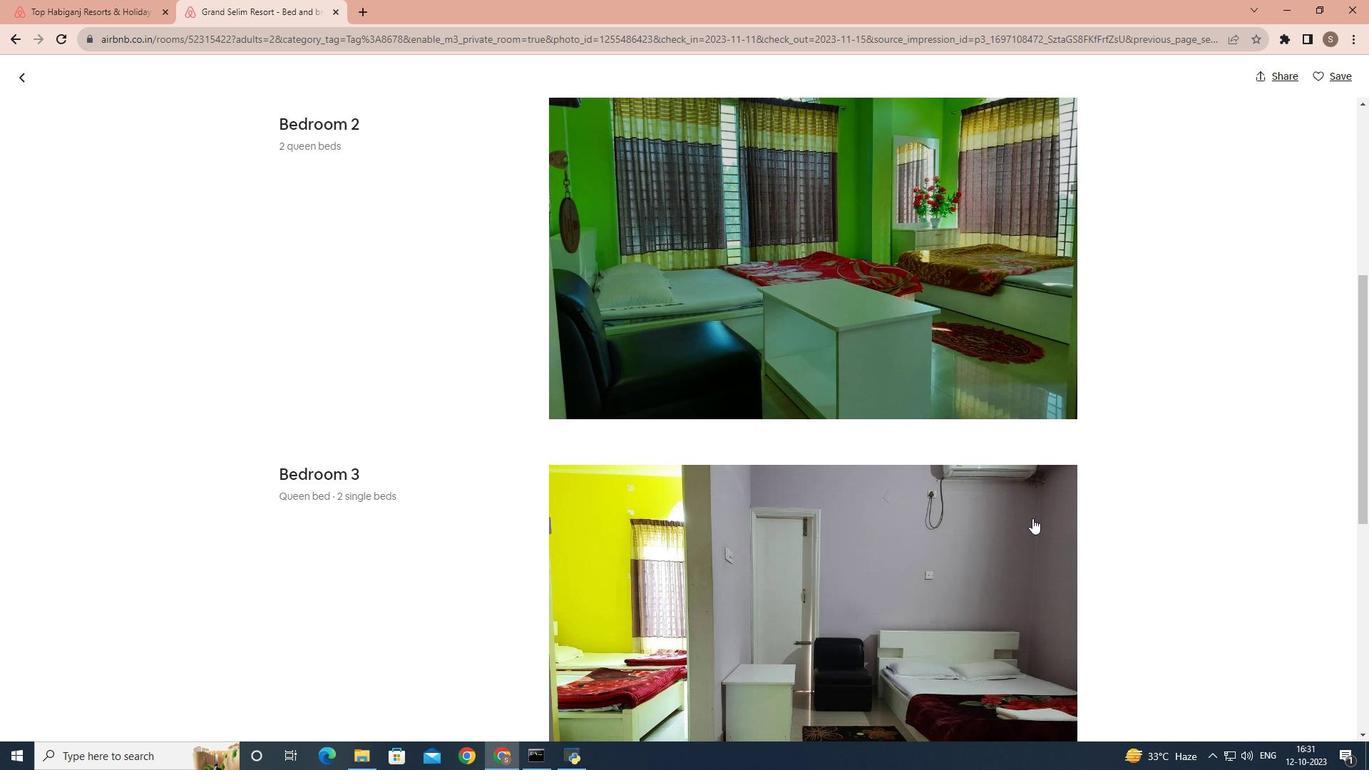 
Action: Mouse scrolled (1032, 517) with delta (0, 0)
Screenshot: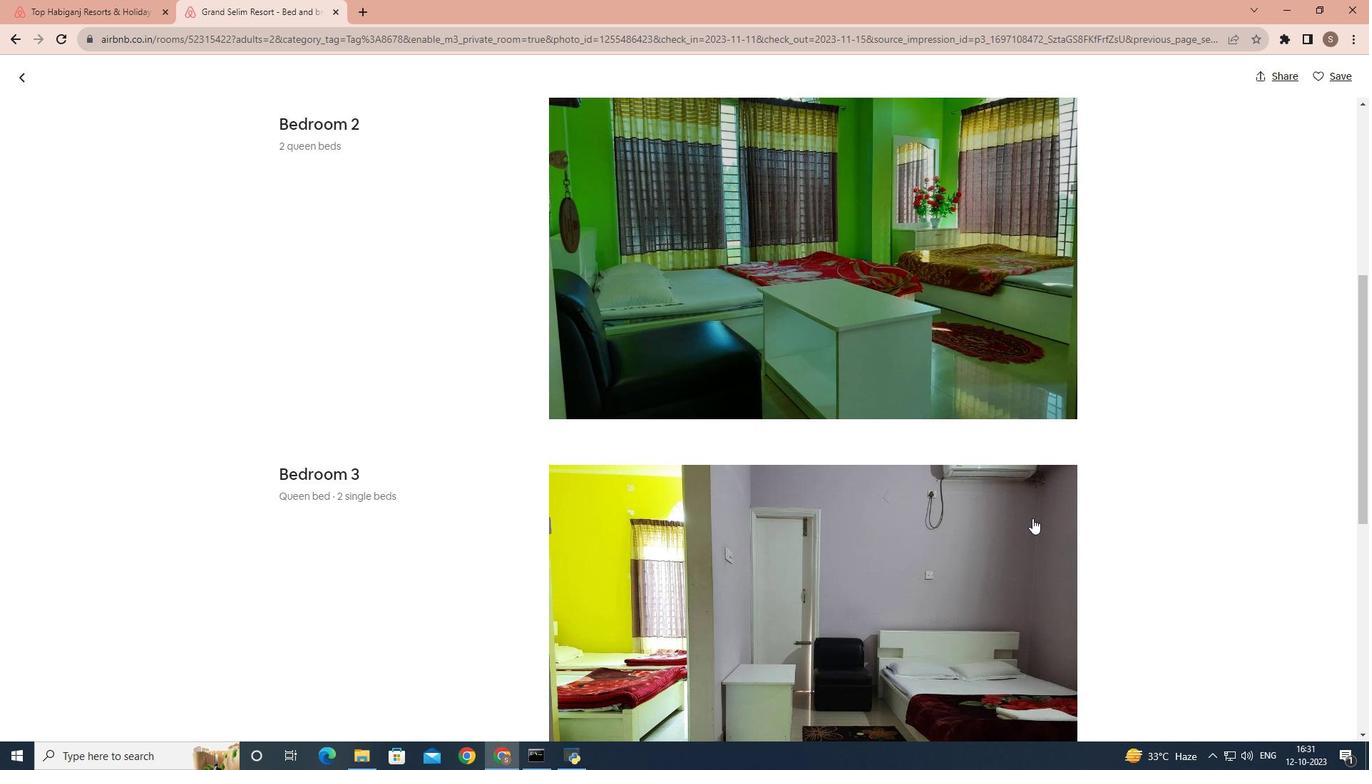 
Action: Mouse scrolled (1032, 517) with delta (0, 0)
Screenshot: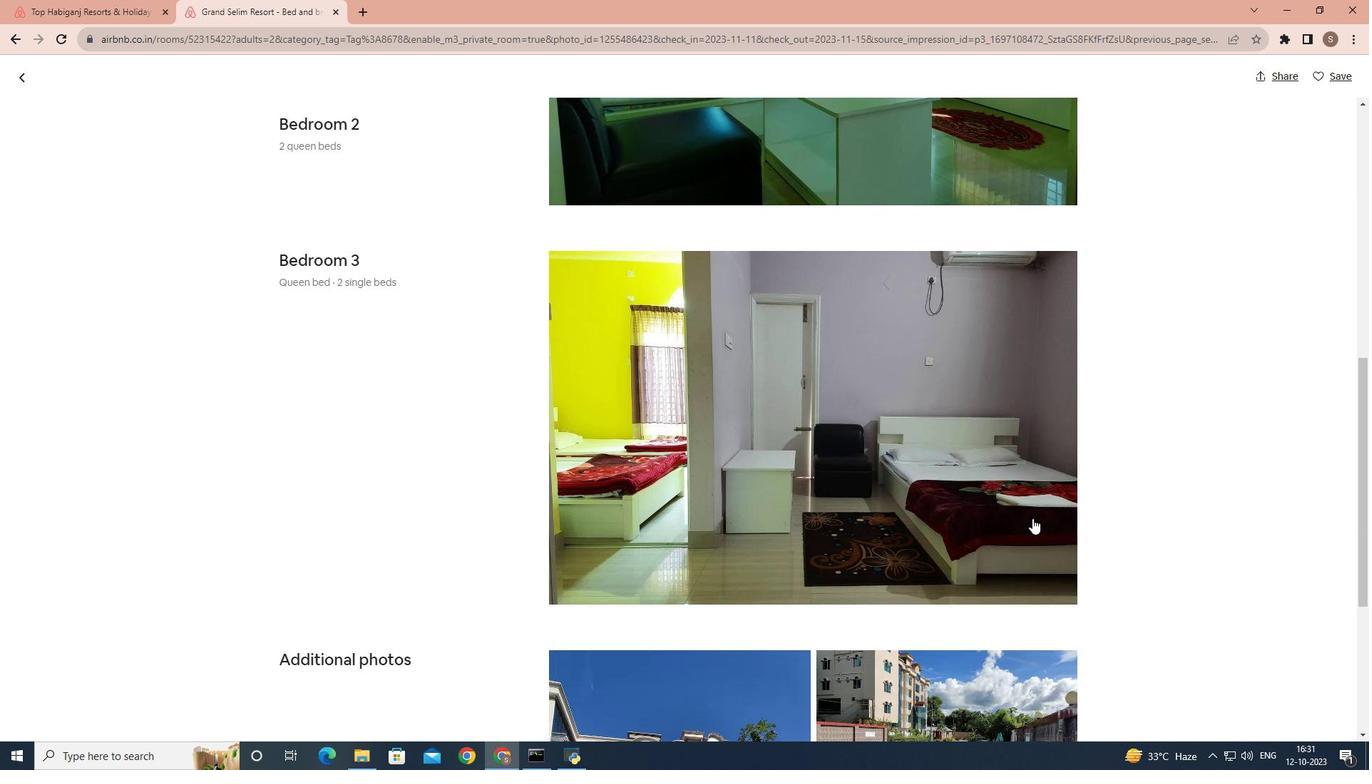 
Action: Mouse scrolled (1032, 517) with delta (0, 0)
Screenshot: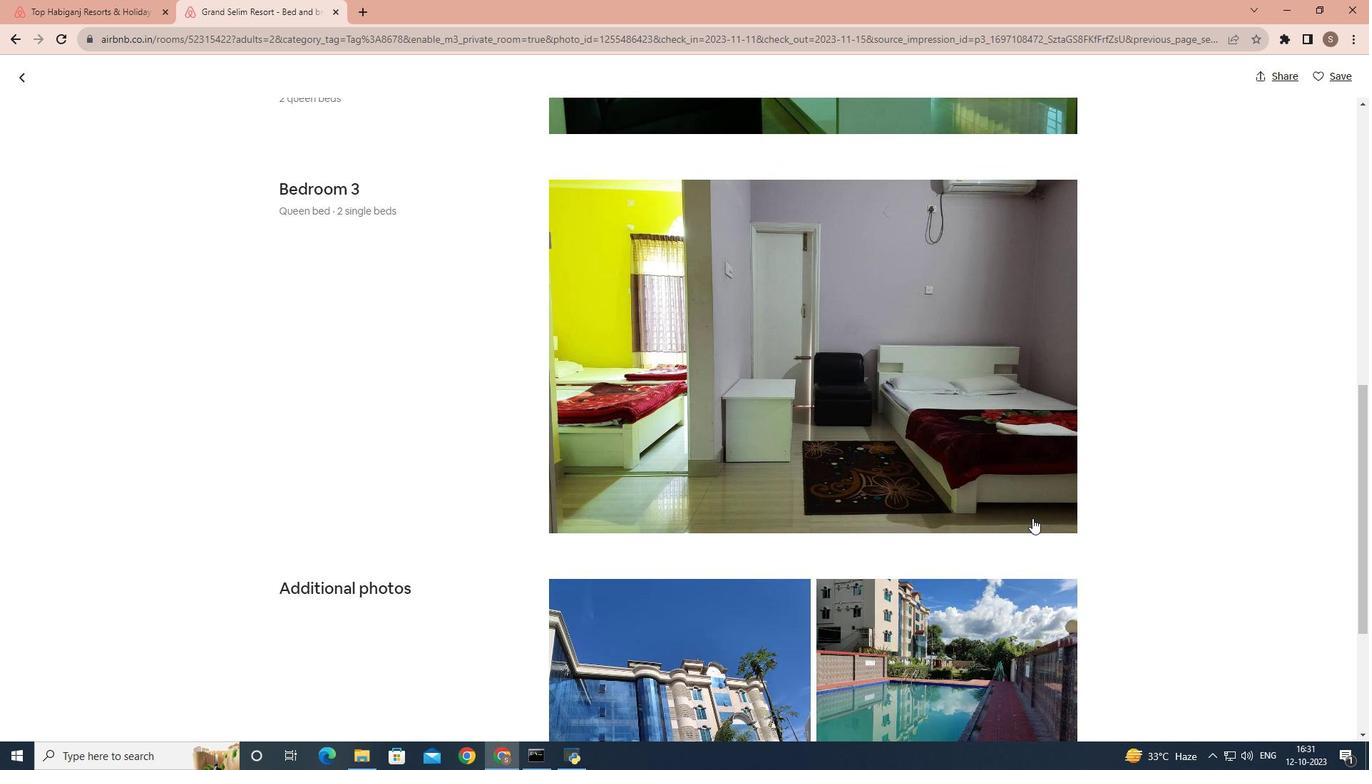 
Action: Mouse scrolled (1032, 517) with delta (0, 0)
Screenshot: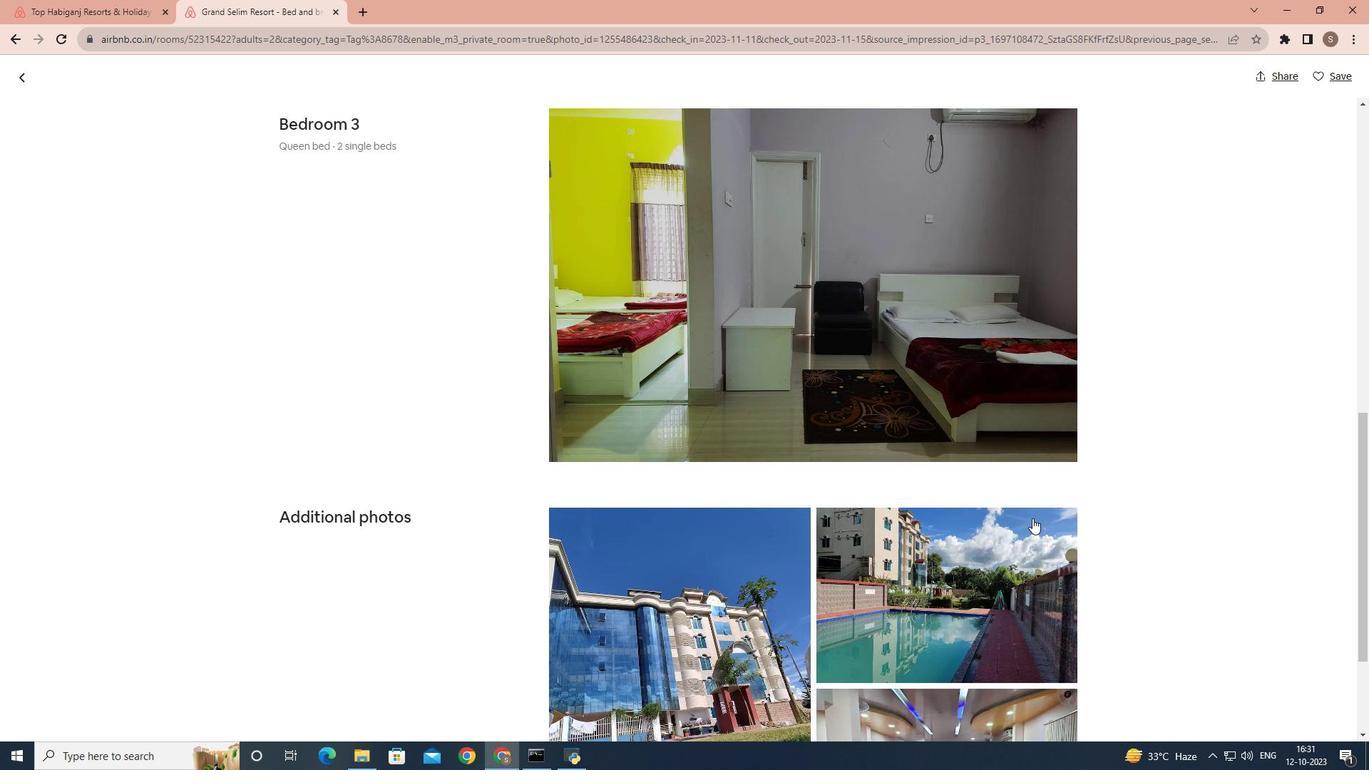 
Action: Mouse scrolled (1032, 517) with delta (0, 0)
Screenshot: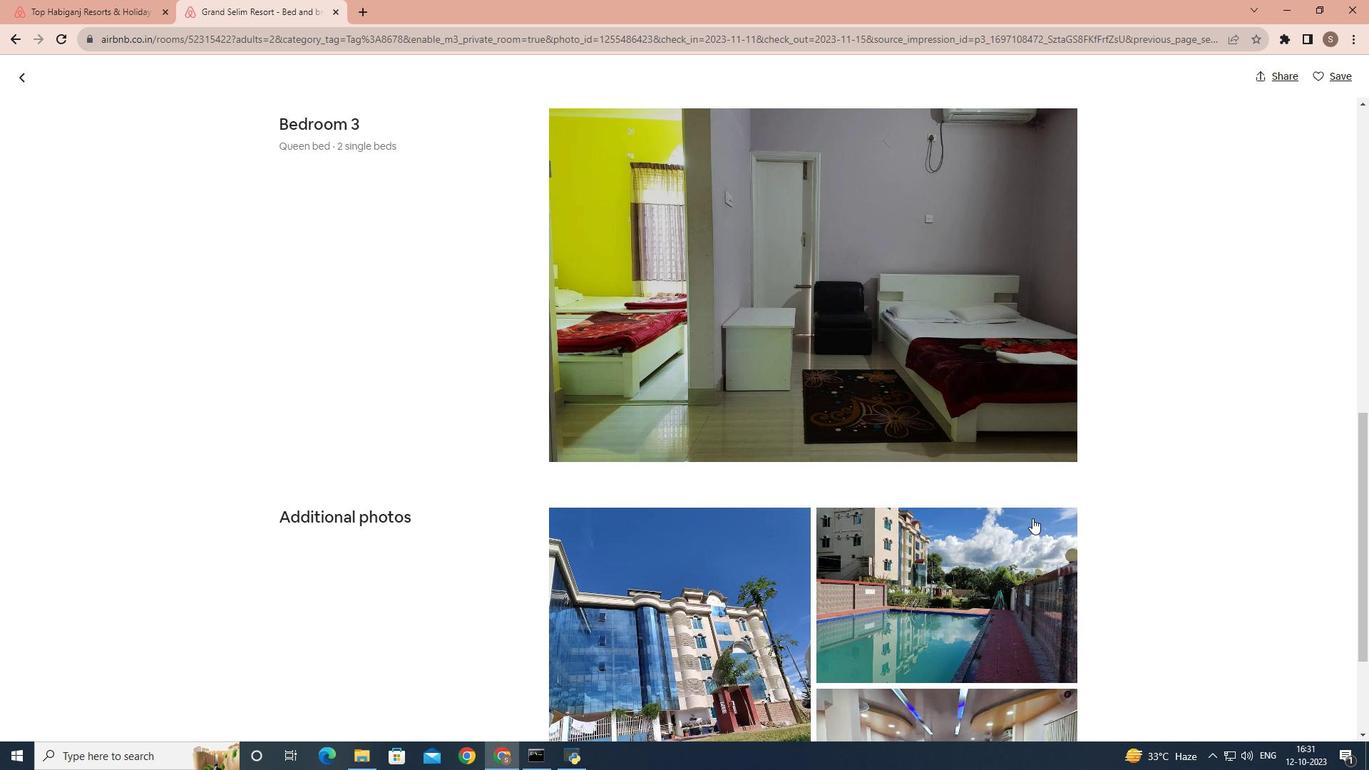 
Action: Mouse scrolled (1032, 517) with delta (0, 0)
Screenshot: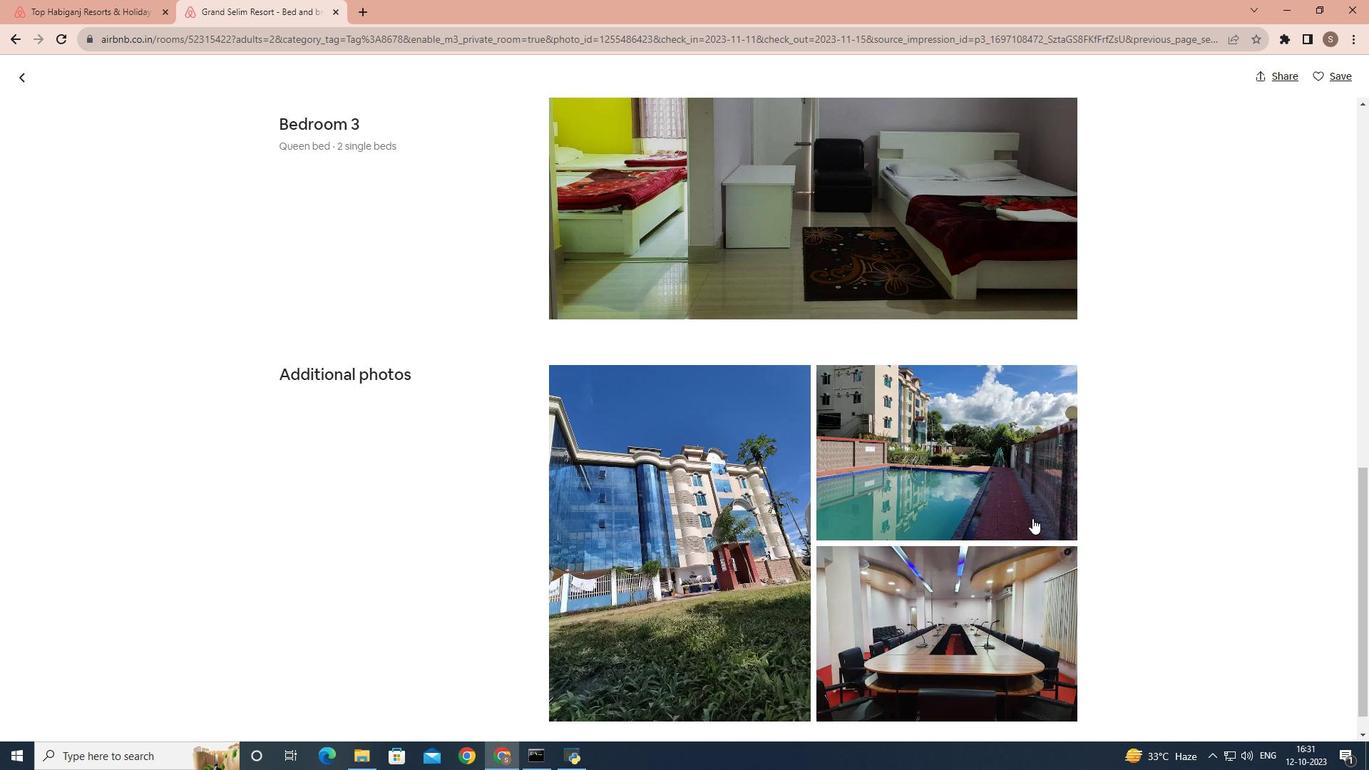 
Action: Mouse scrolled (1032, 517) with delta (0, 0)
Screenshot: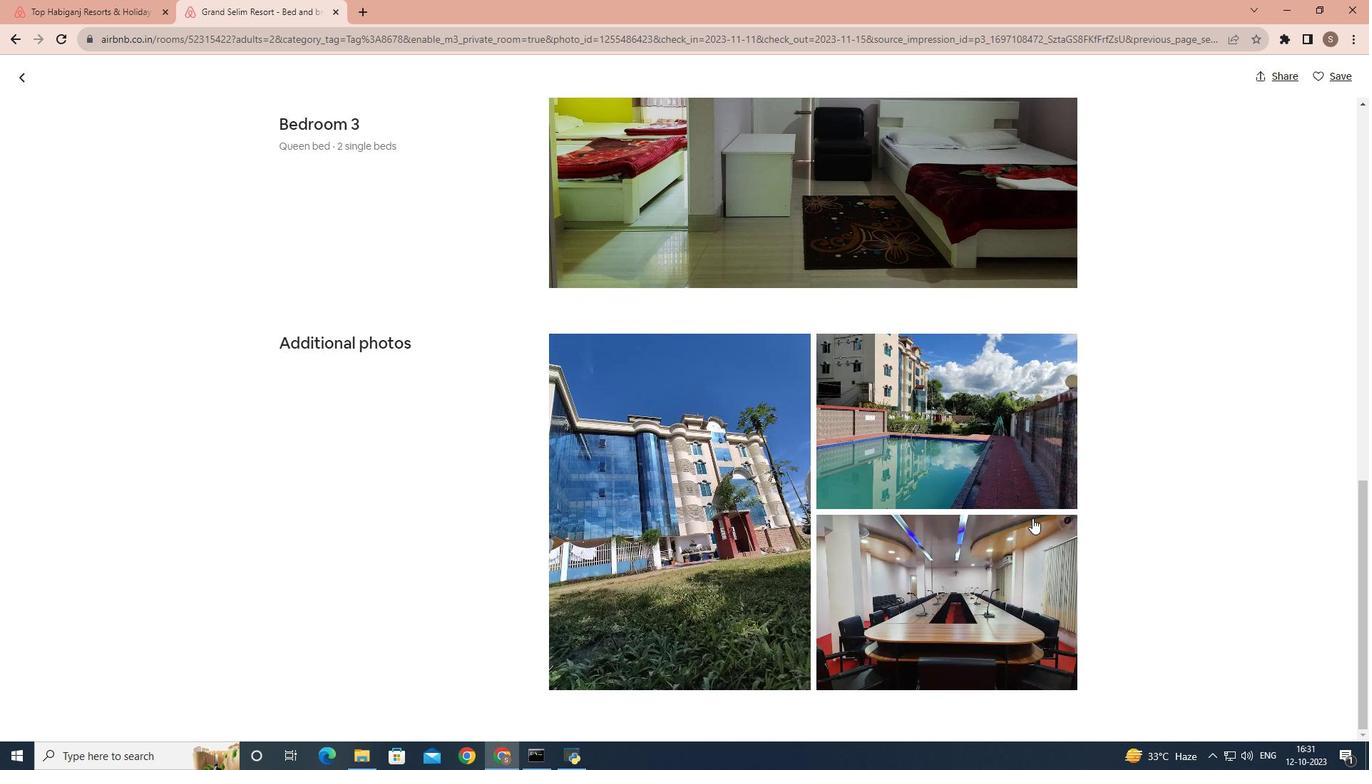 
Action: Mouse scrolled (1032, 517) with delta (0, 0)
Screenshot: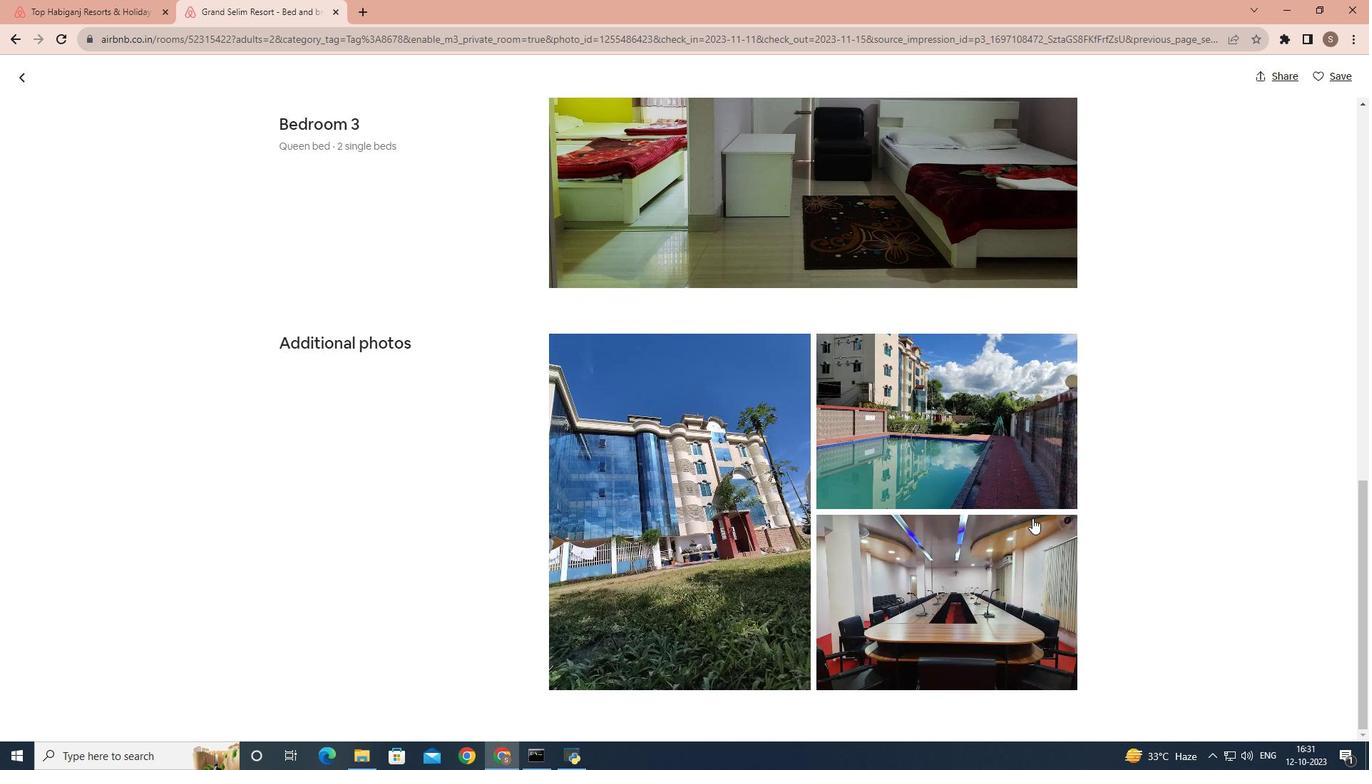 
Action: Mouse scrolled (1032, 517) with delta (0, 0)
Screenshot: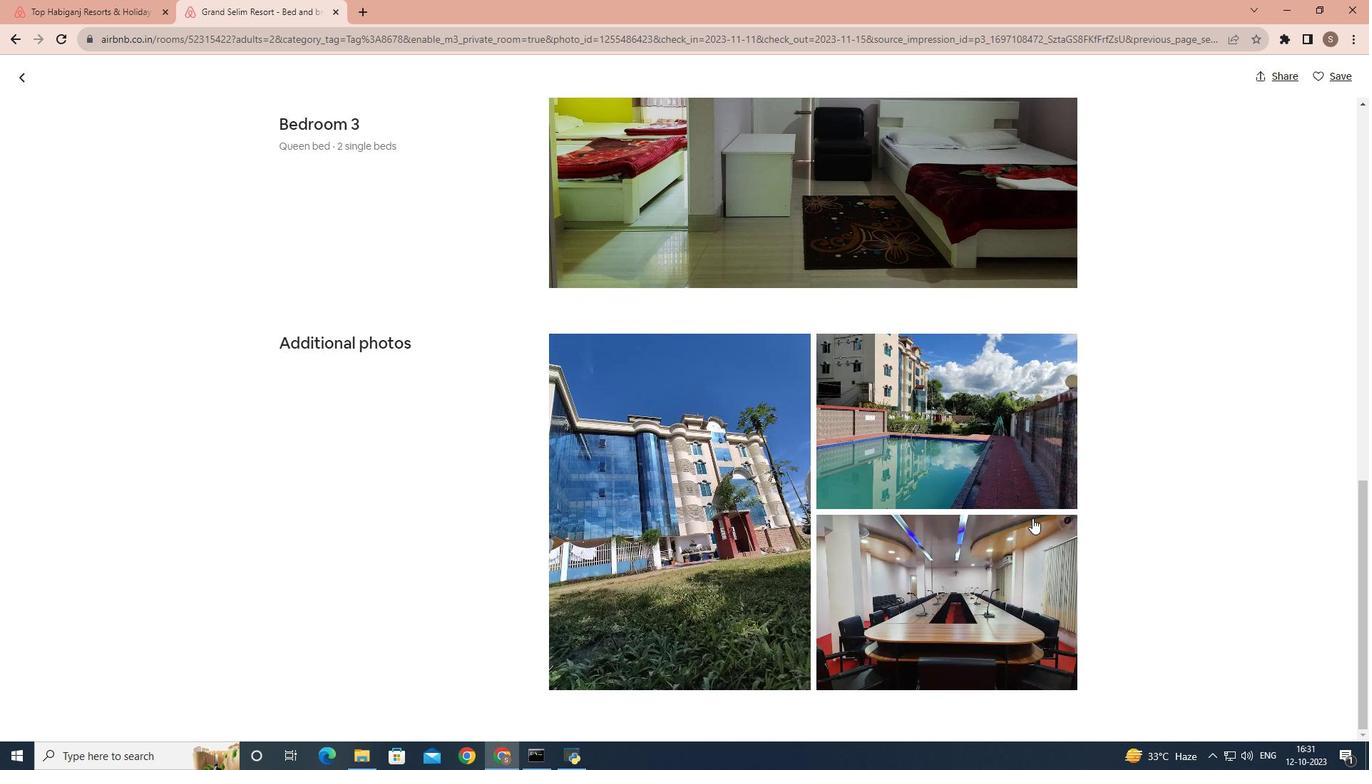 
Action: Mouse scrolled (1032, 517) with delta (0, 0)
Screenshot: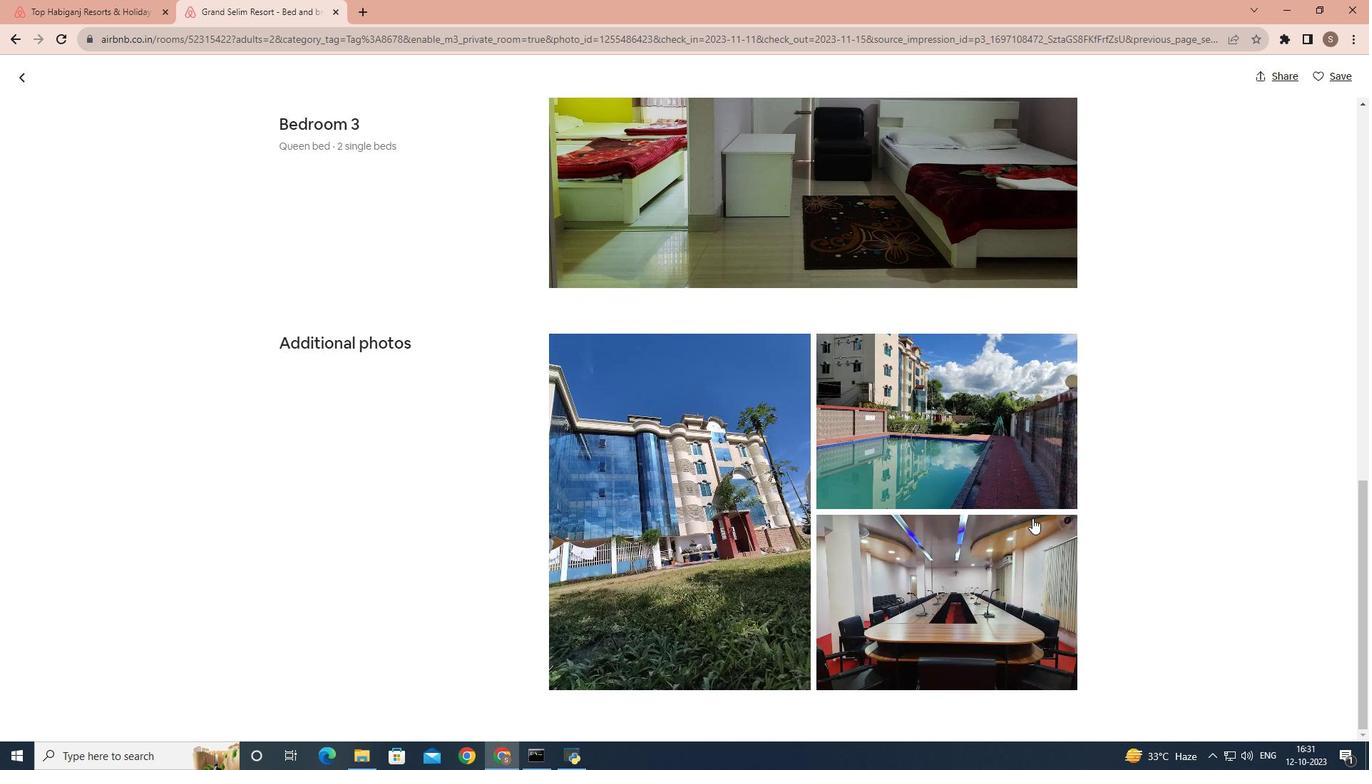 
Action: Mouse scrolled (1032, 517) with delta (0, 0)
Screenshot: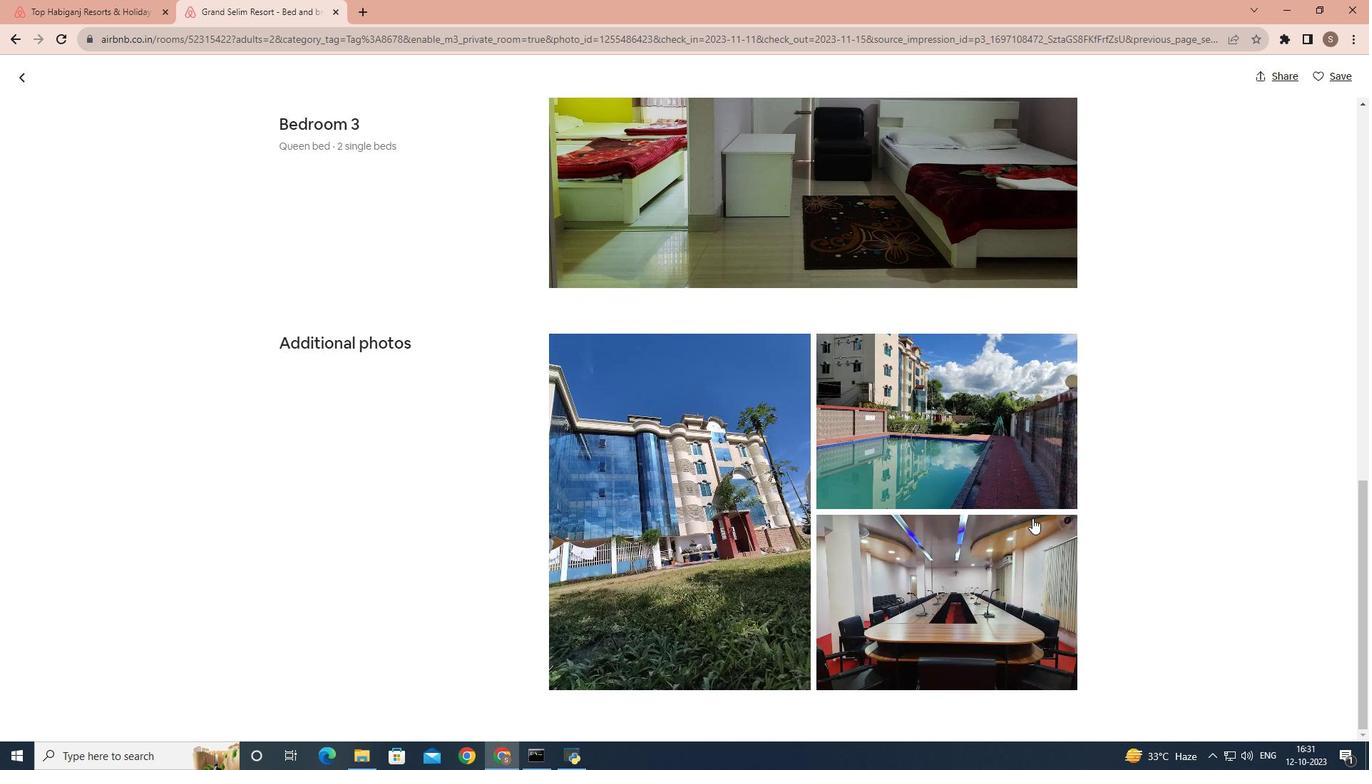 
Action: Mouse scrolled (1032, 517) with delta (0, 0)
Screenshot: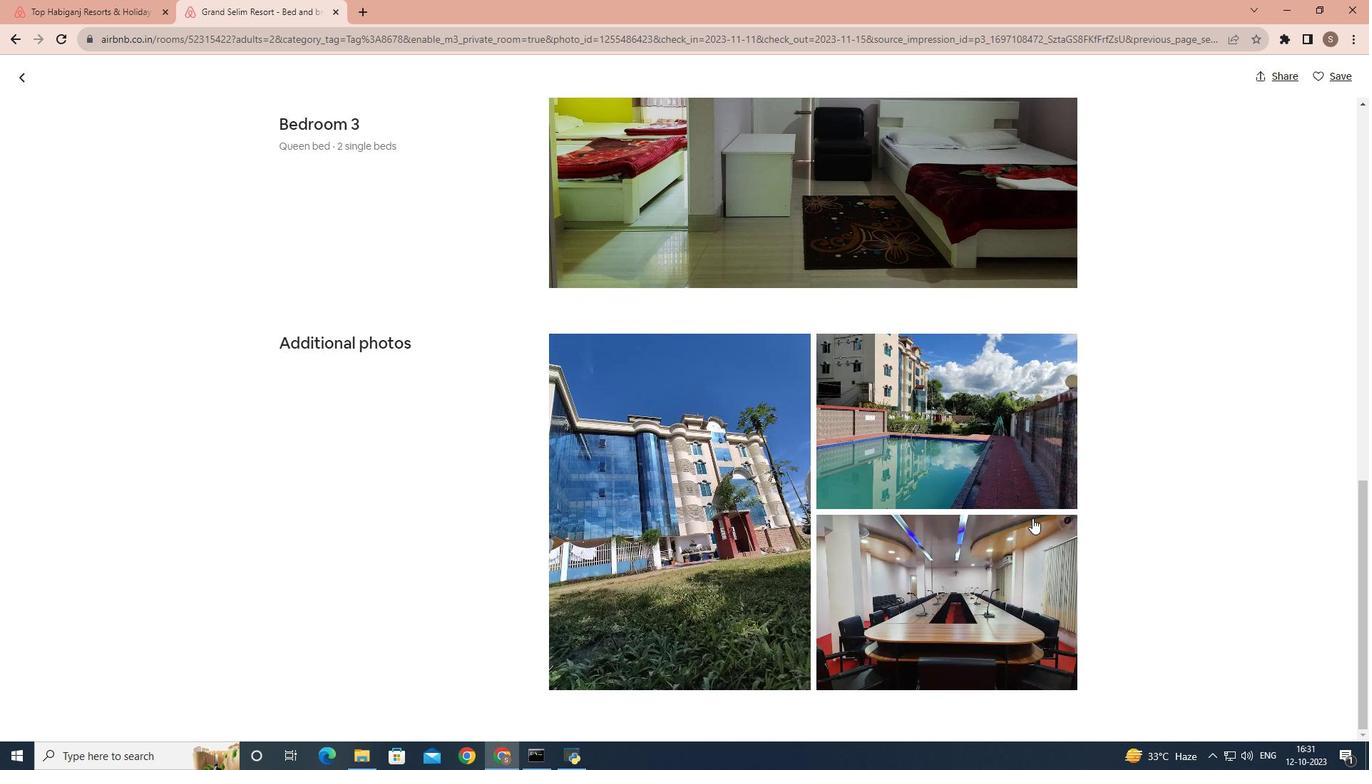 
Action: Mouse scrolled (1032, 517) with delta (0, 0)
Screenshot: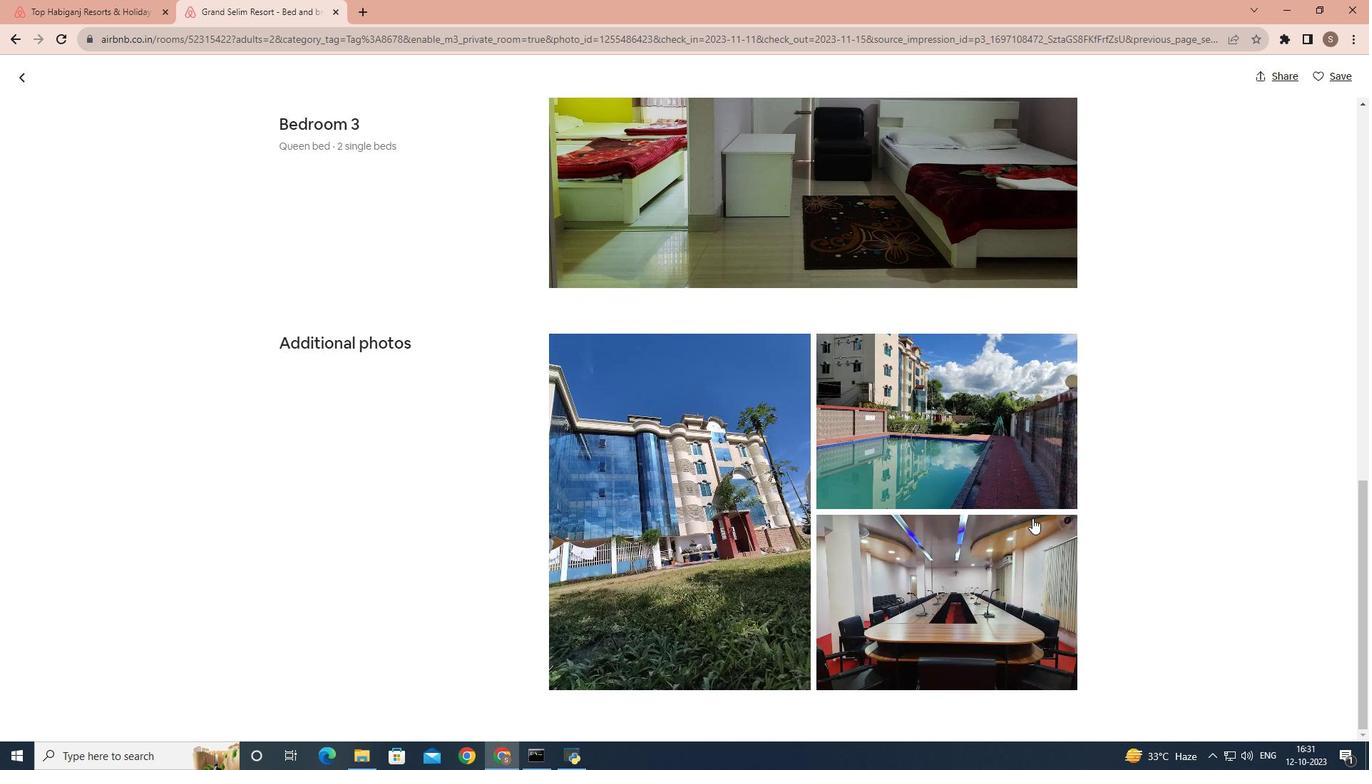 
Action: Mouse scrolled (1032, 517) with delta (0, 0)
Screenshot: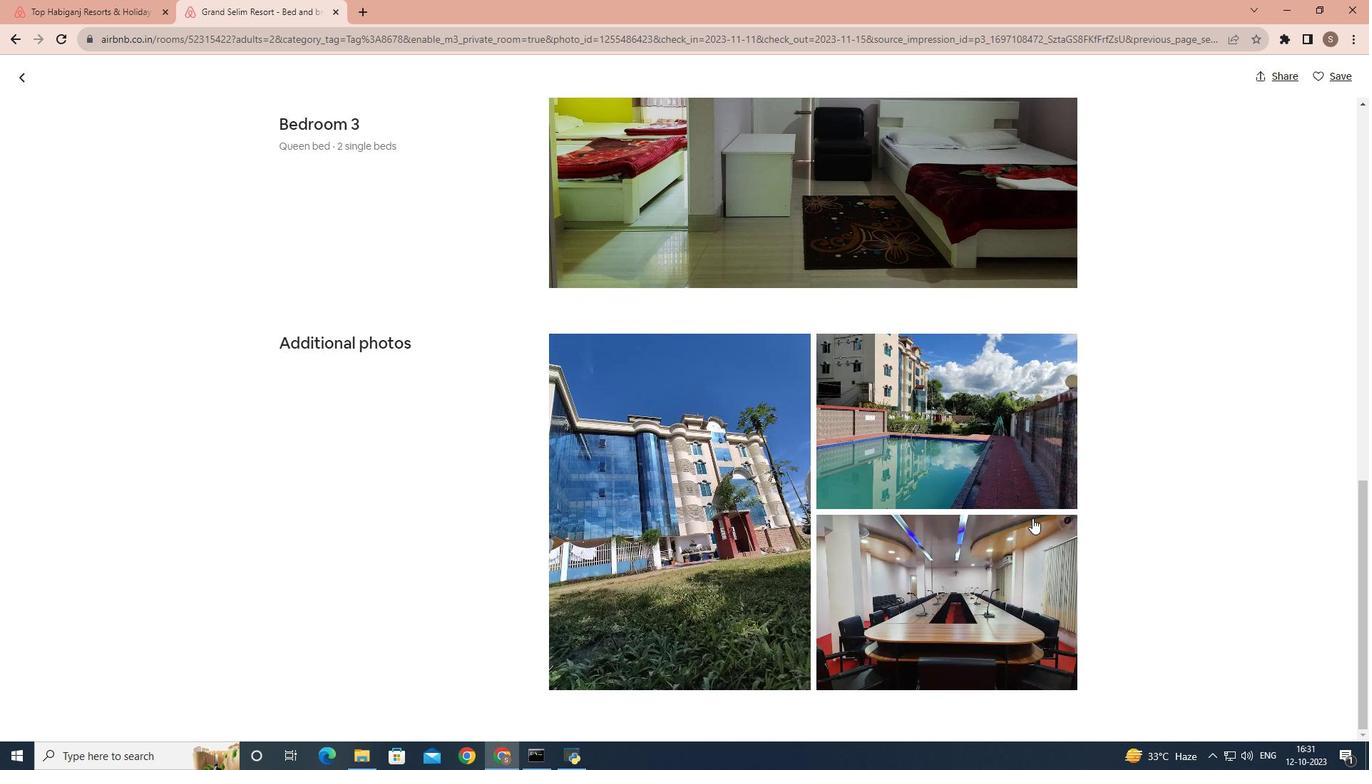 
Action: Mouse scrolled (1032, 517) with delta (0, 0)
Screenshot: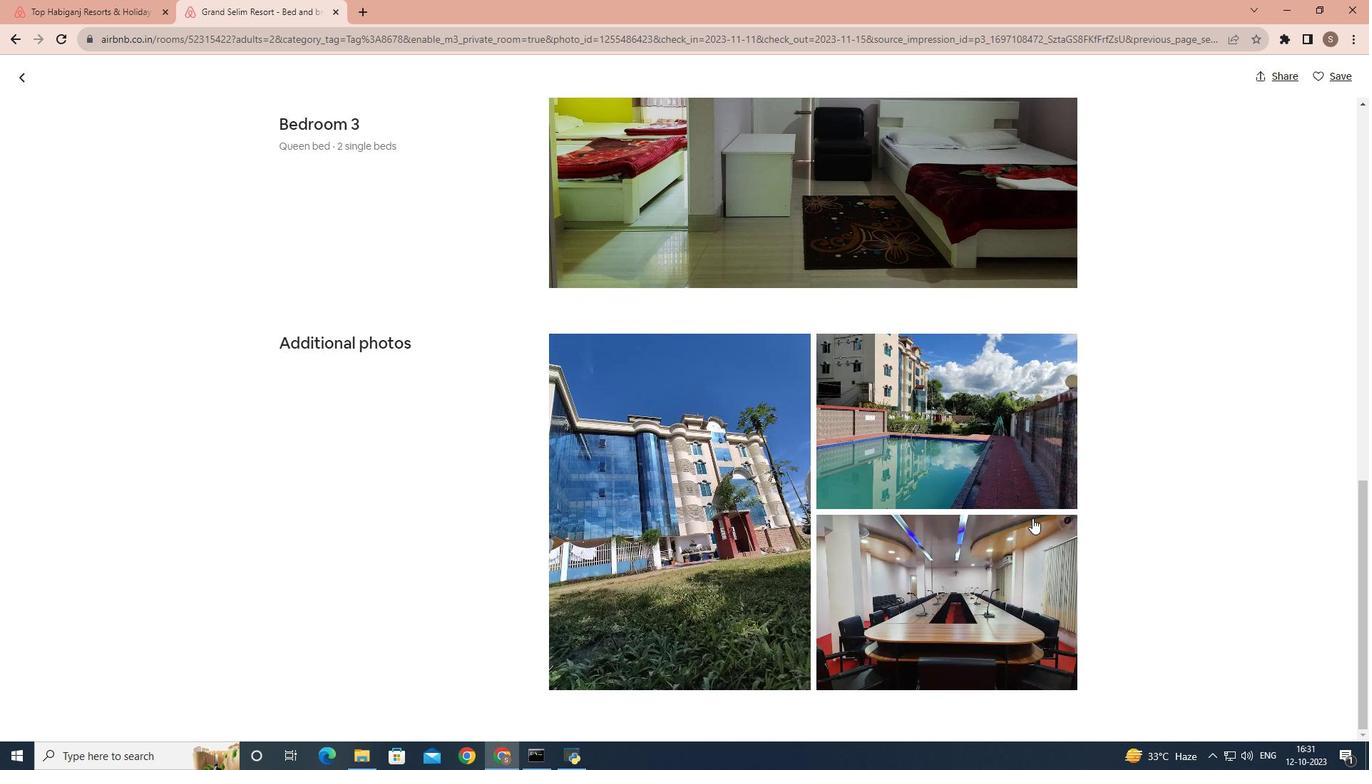 
Action: Mouse scrolled (1032, 517) with delta (0, 0)
Screenshot: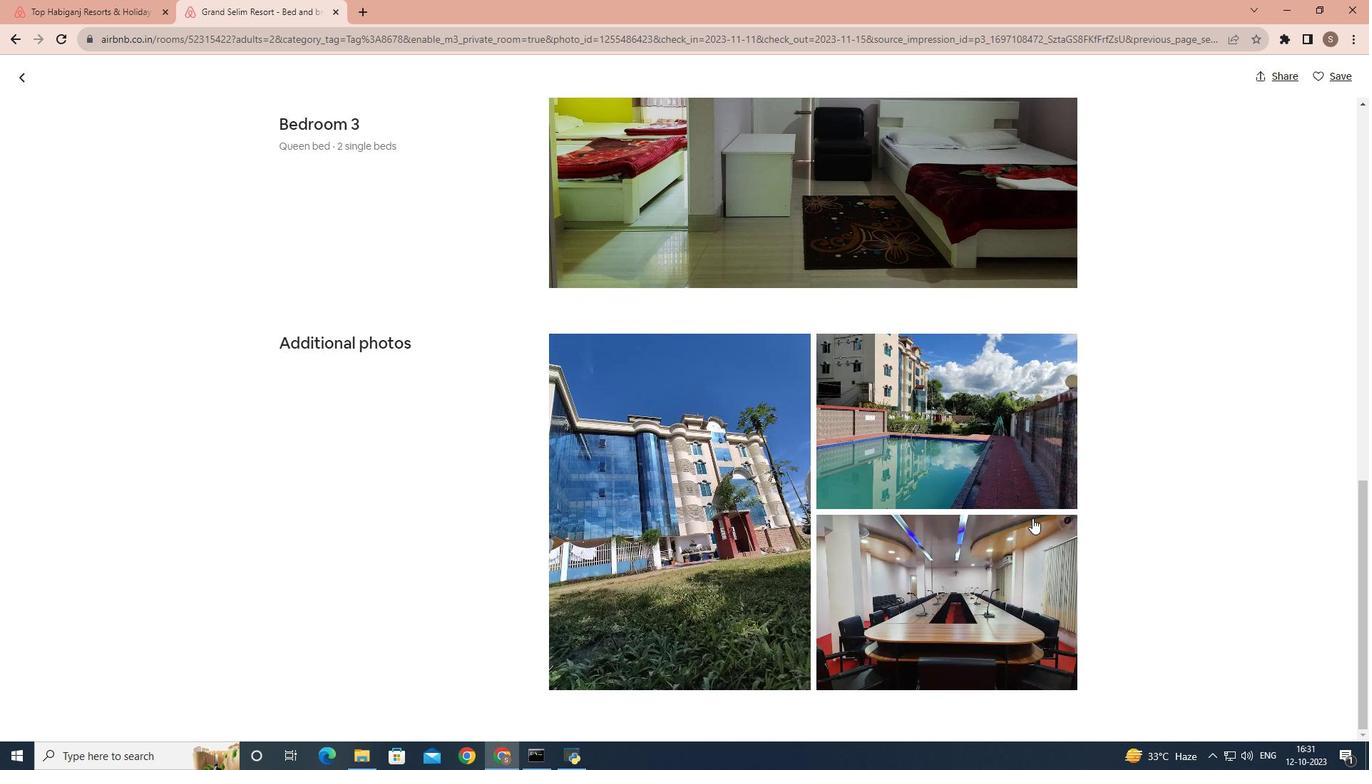 
Action: Mouse scrolled (1032, 517) with delta (0, 0)
Screenshot: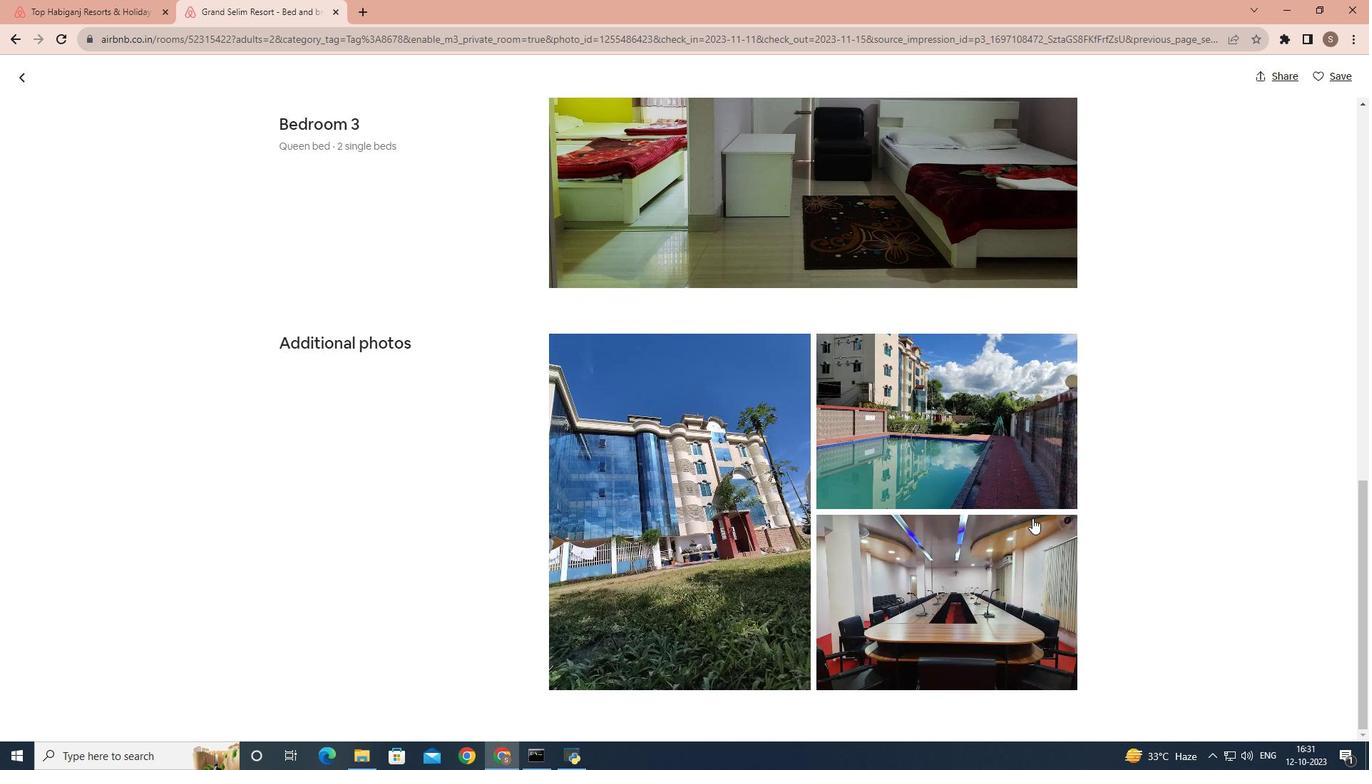 
Action: Mouse moved to (1013, 522)
Screenshot: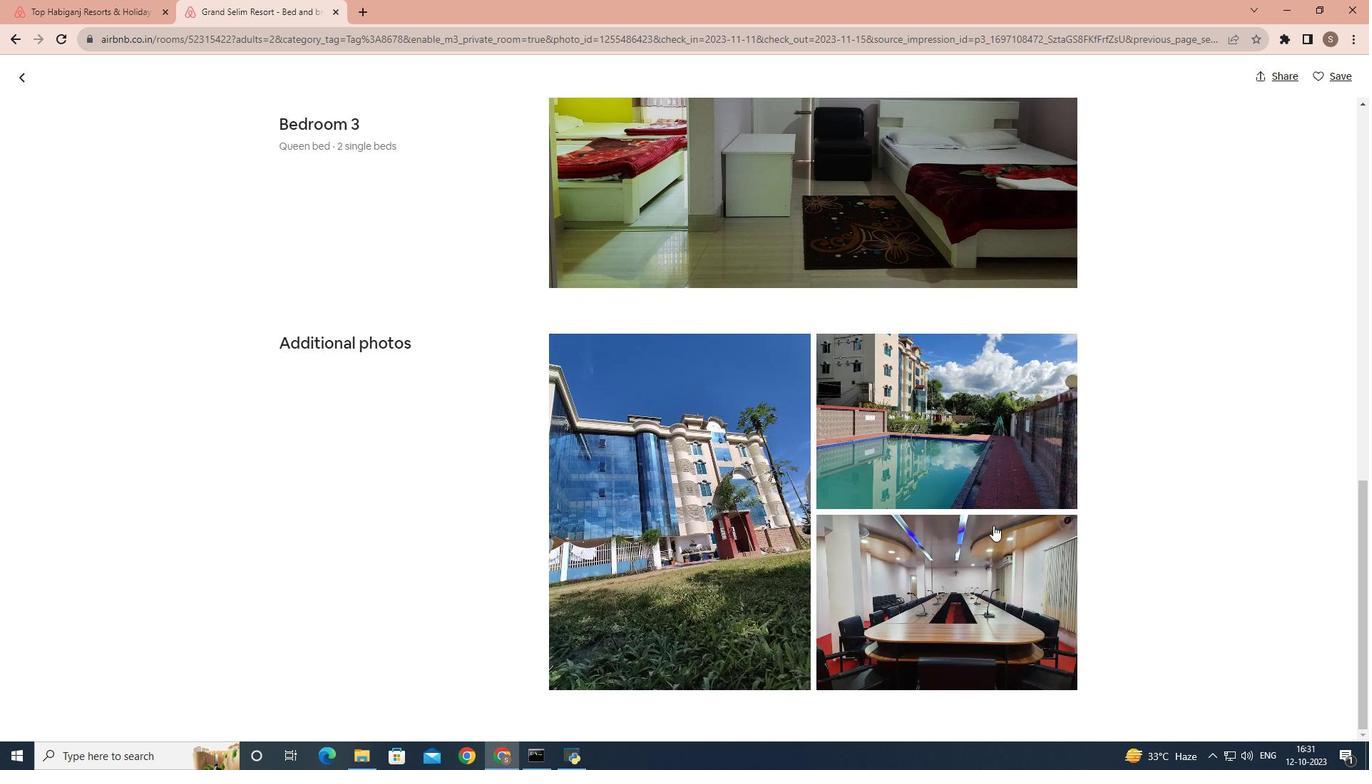 
Action: Mouse scrolled (1013, 522) with delta (0, 0)
Screenshot: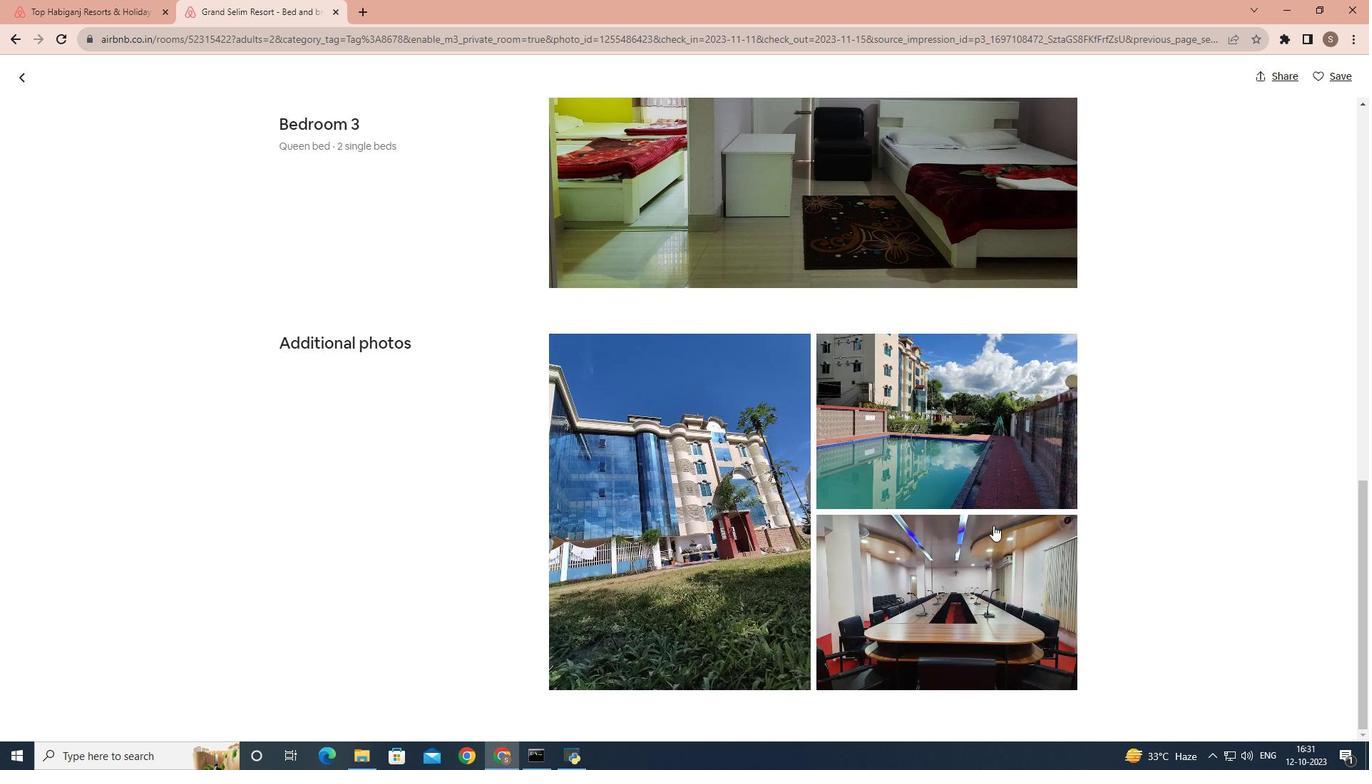 
Action: Mouse moved to (988, 526)
Screenshot: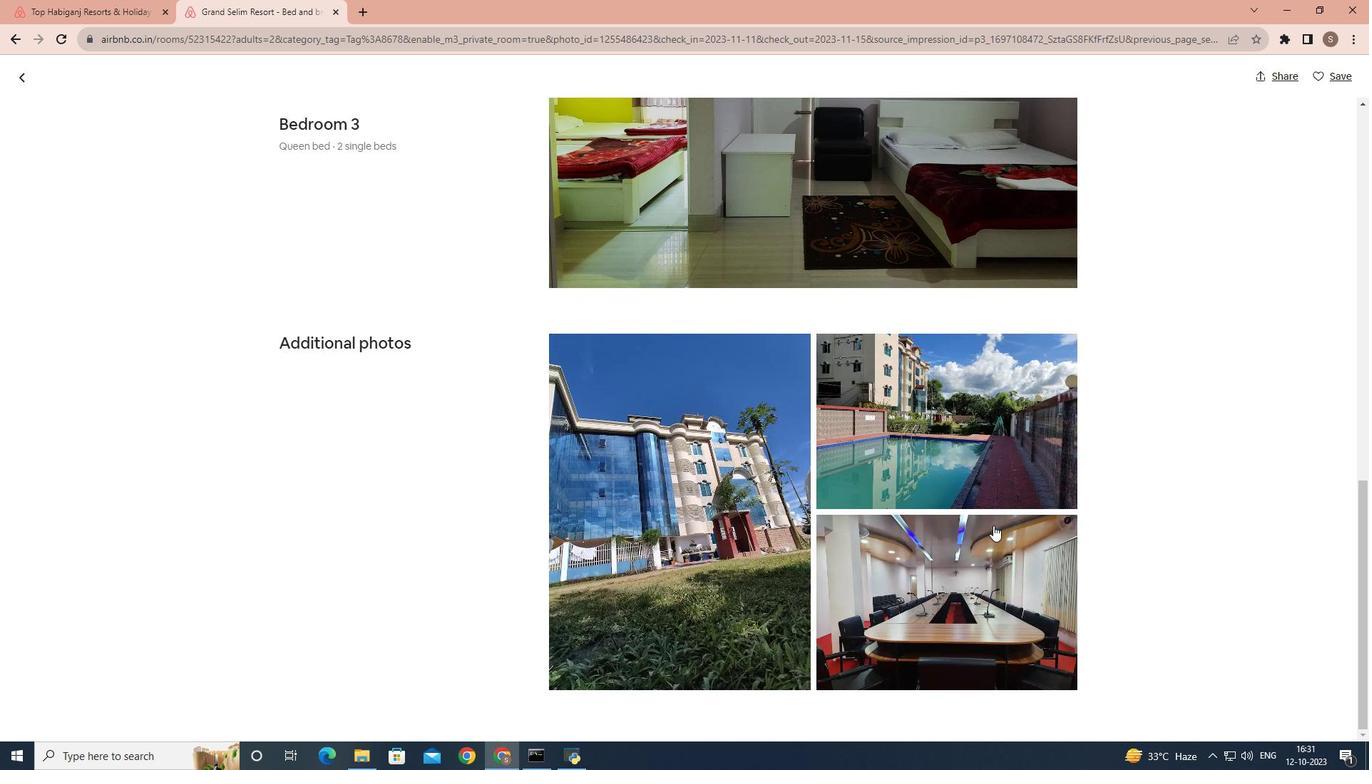 
Action: Mouse scrolled (988, 525) with delta (0, 0)
Screenshot: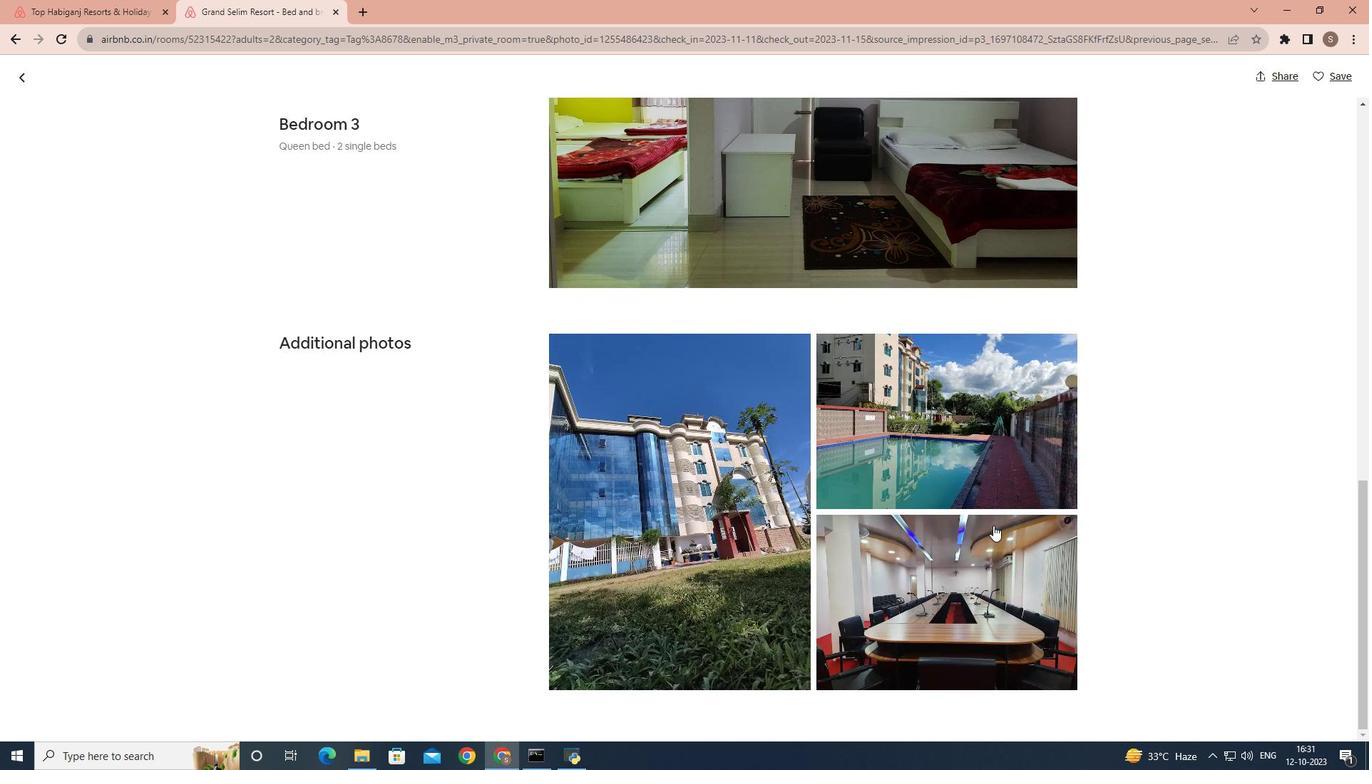 
Action: Mouse moved to (967, 527)
Screenshot: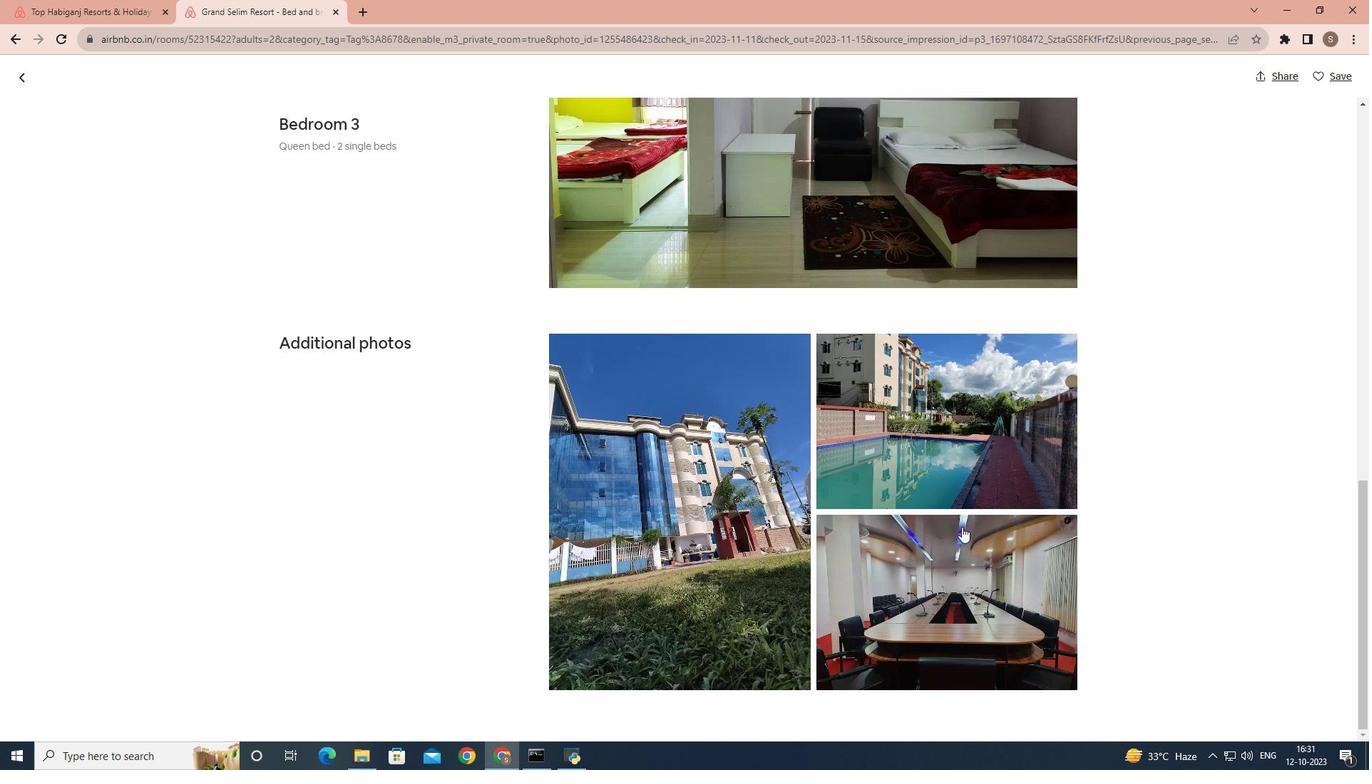 
Action: Mouse scrolled (967, 526) with delta (0, 0)
Screenshot: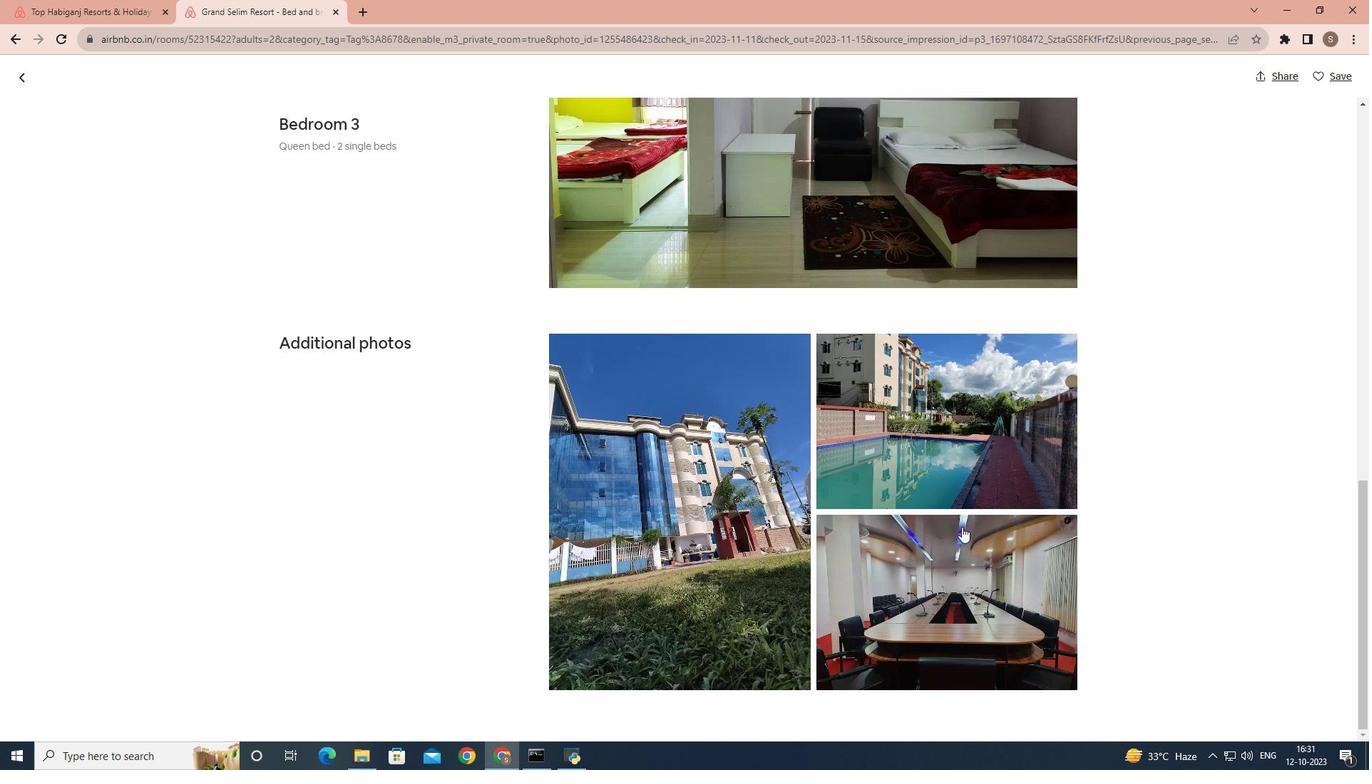 
Action: Mouse moved to (27, 83)
Screenshot: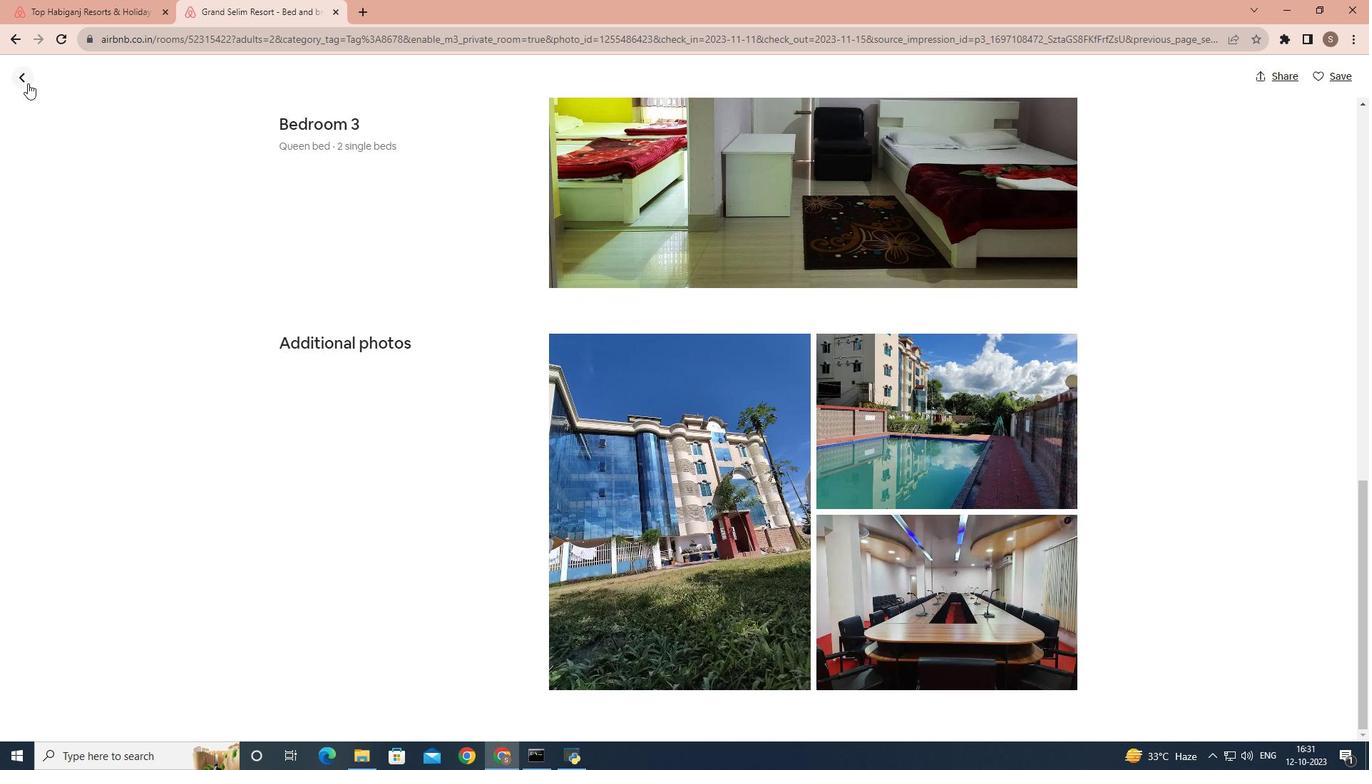 
Action: Mouse pressed left at (27, 83)
Screenshot: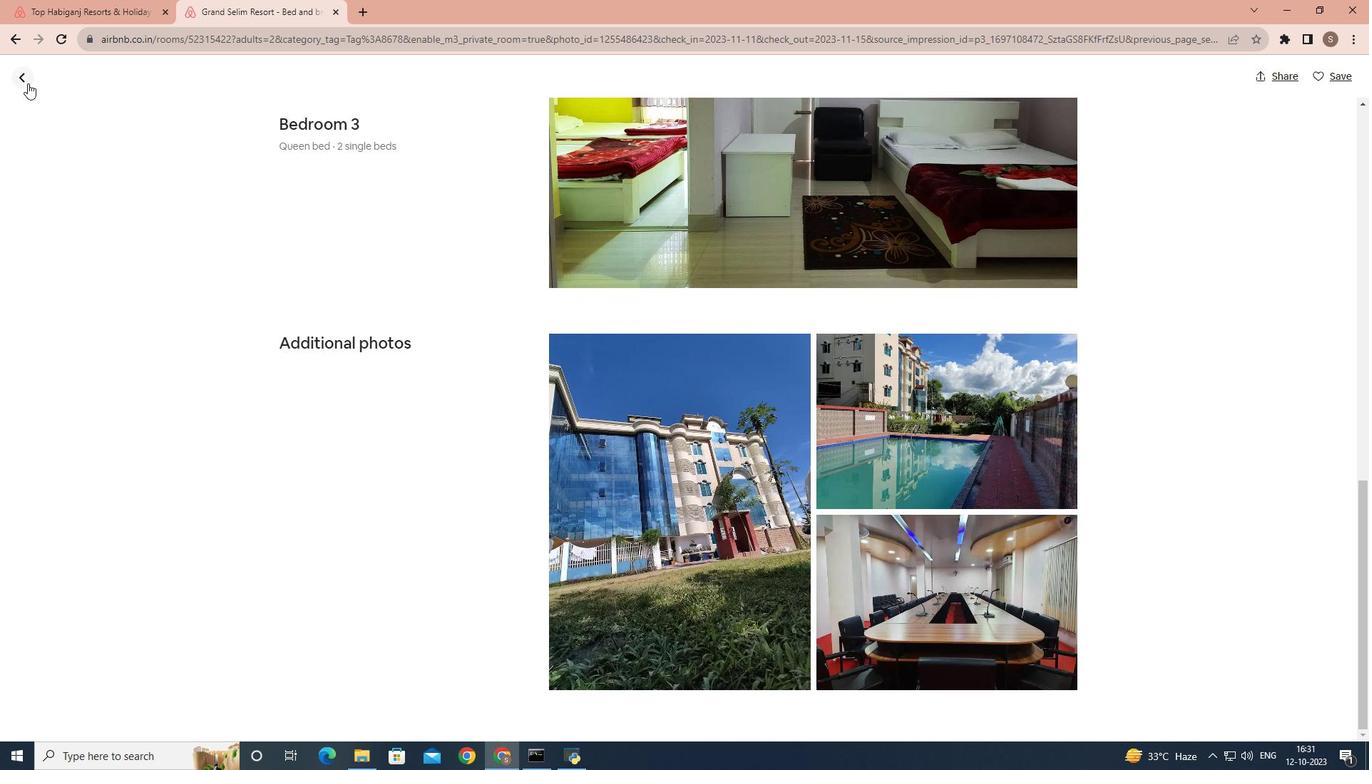 
Action: Mouse moved to (573, 329)
Screenshot: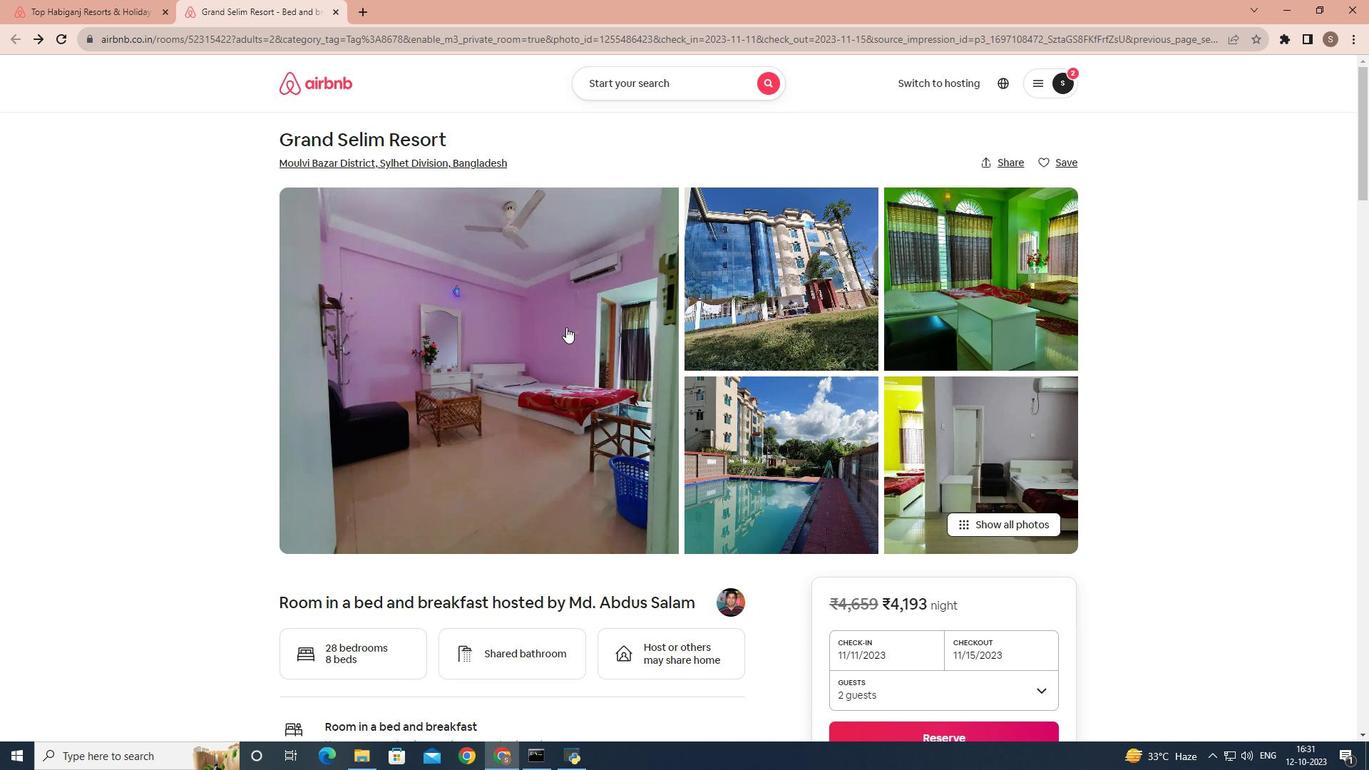 
Action: Mouse scrolled (573, 328) with delta (0, 0)
Screenshot: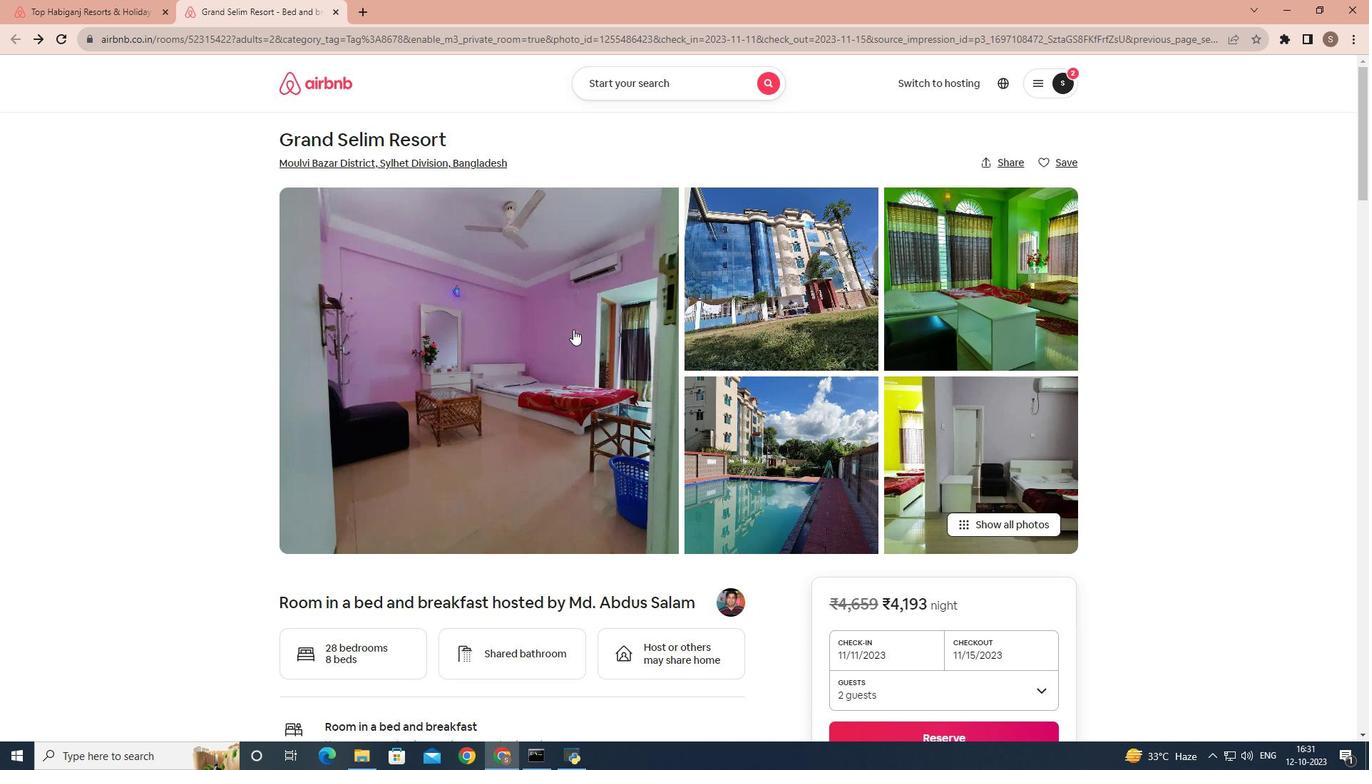 
Action: Mouse scrolled (573, 328) with delta (0, 0)
Screenshot: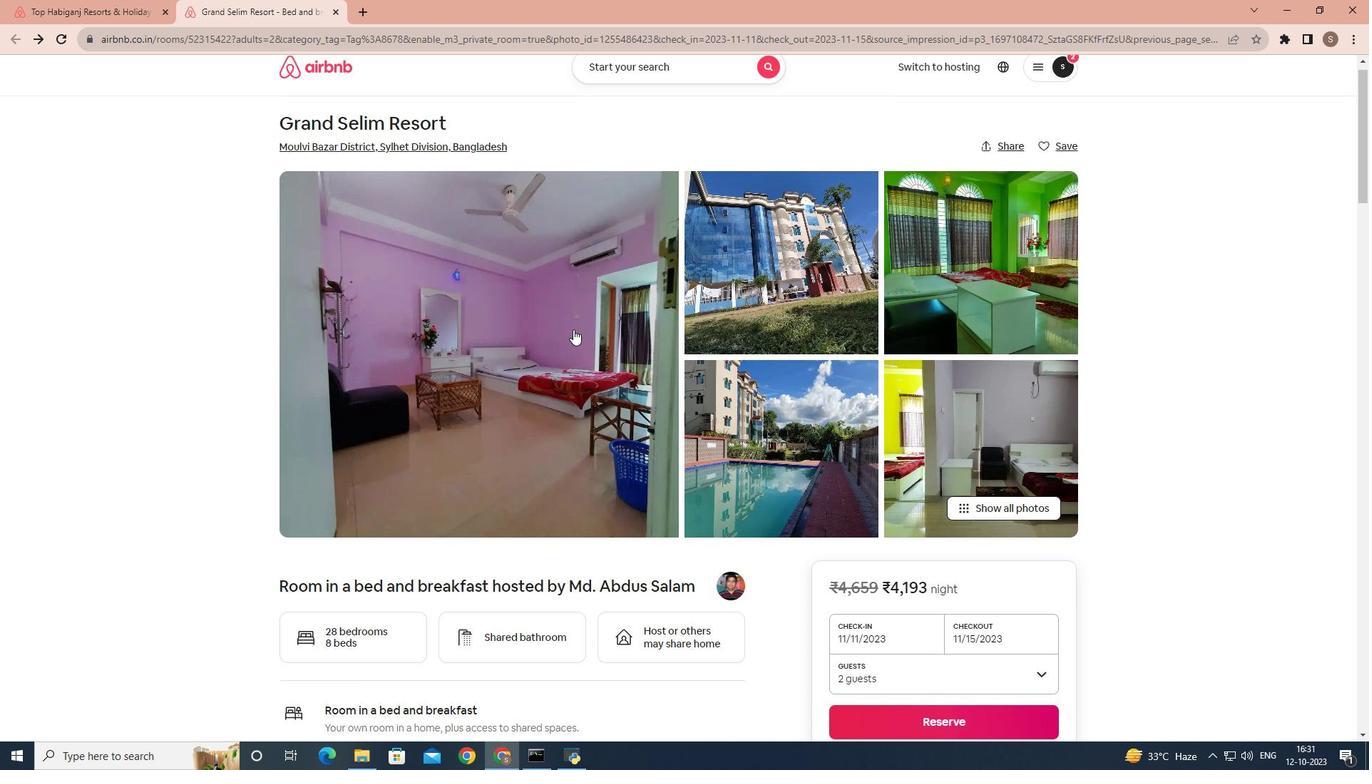 
Action: Mouse scrolled (573, 328) with delta (0, 0)
Screenshot: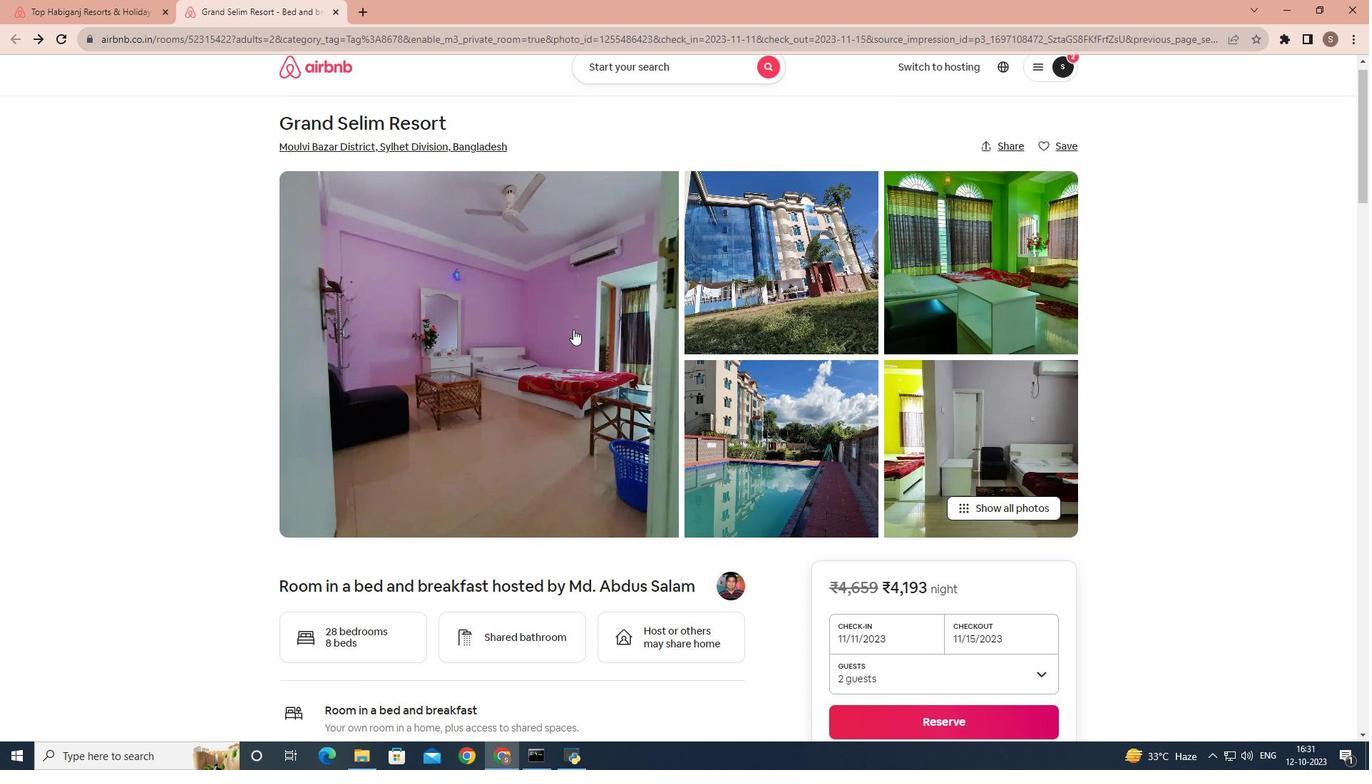 
Action: Mouse scrolled (573, 328) with delta (0, 0)
Screenshot: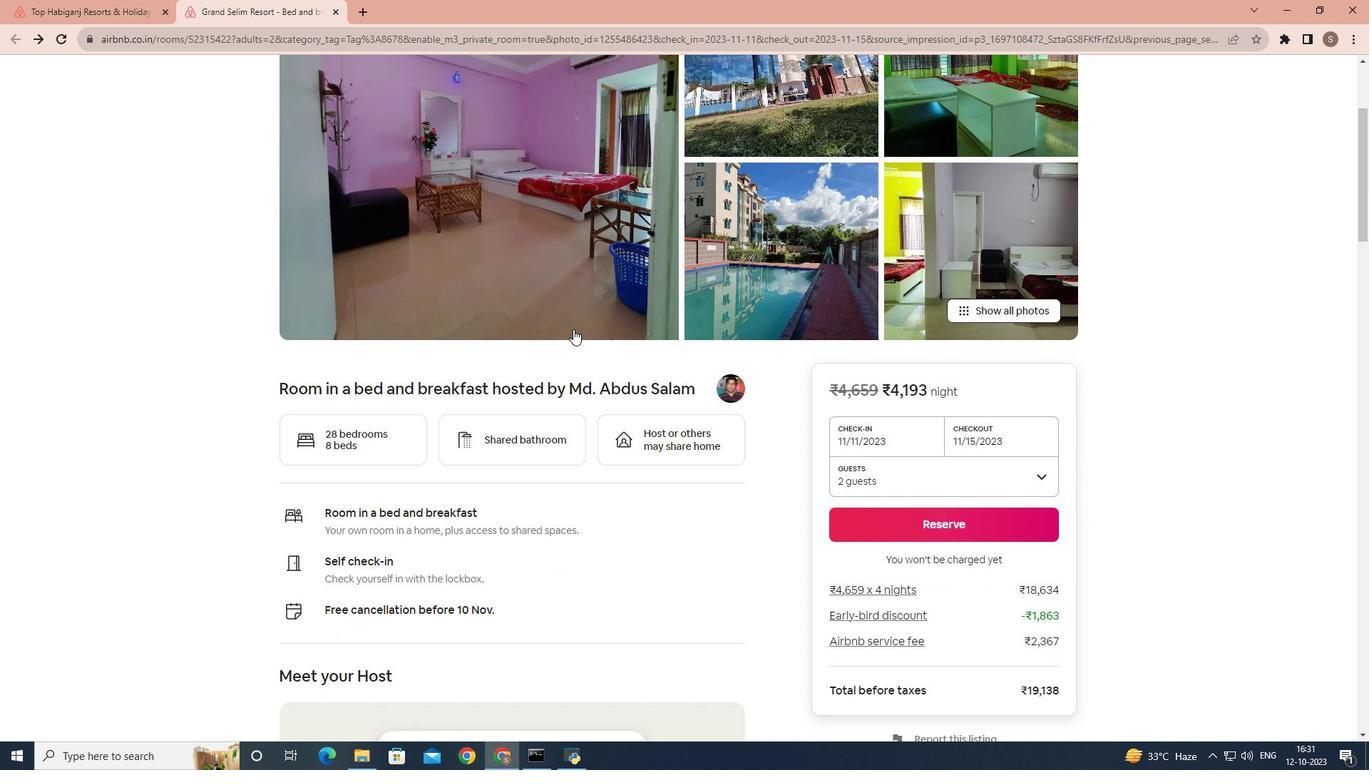 
Action: Mouse scrolled (573, 328) with delta (0, 0)
Screenshot: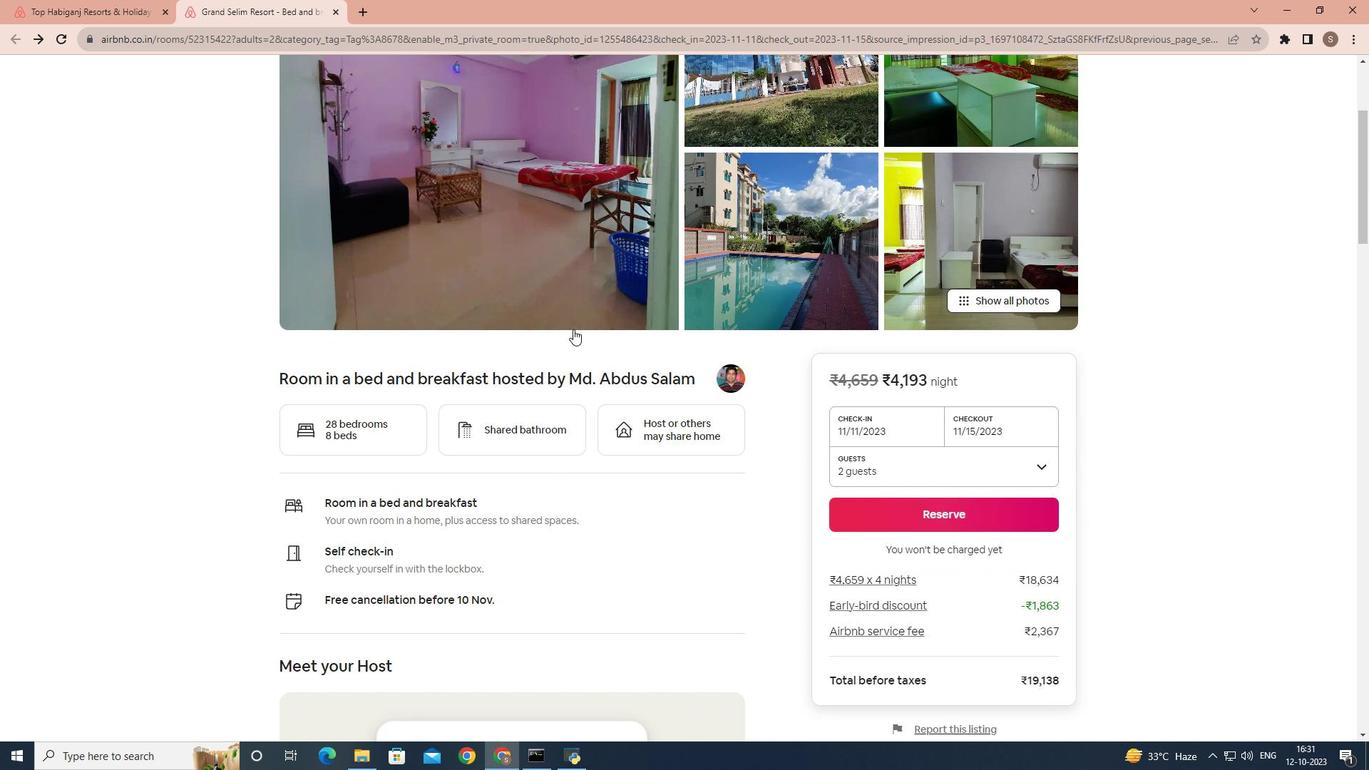 
Action: Mouse scrolled (573, 328) with delta (0, 0)
Screenshot: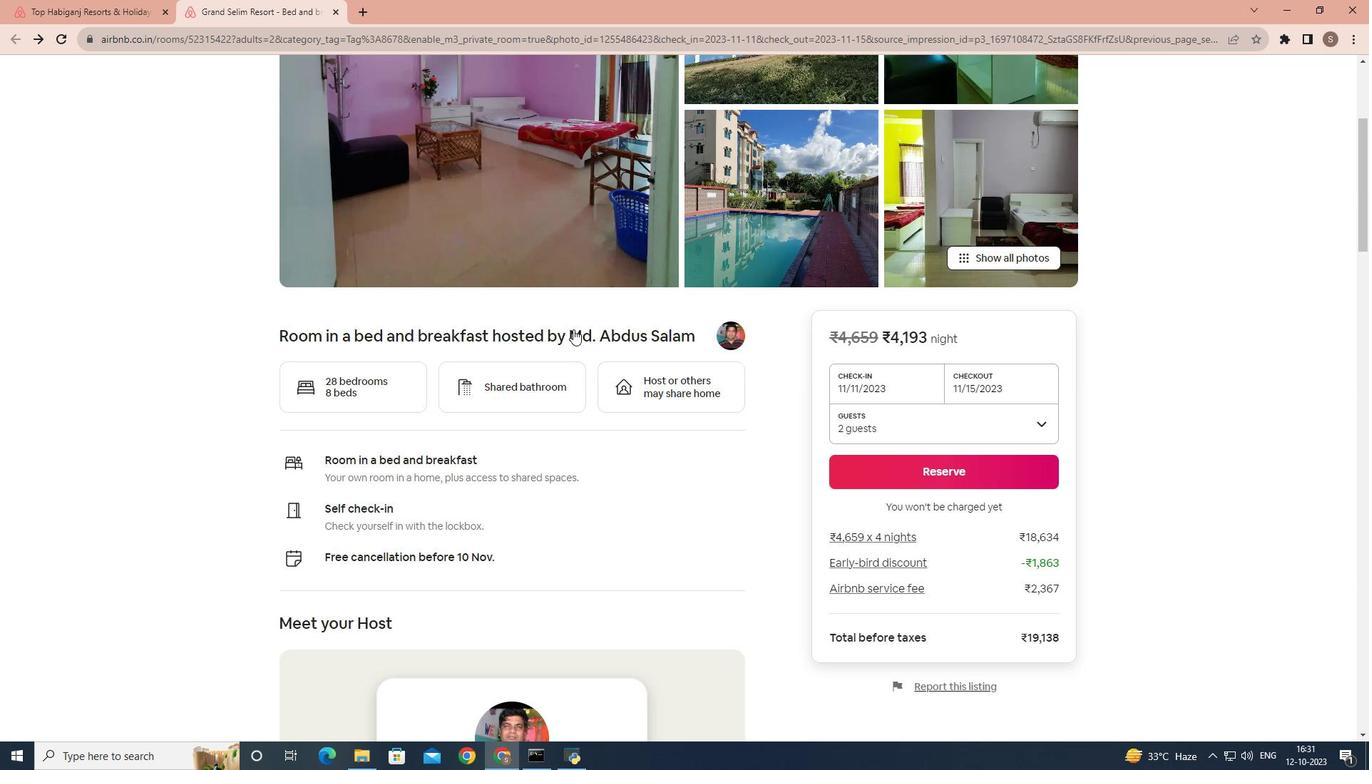 
Action: Mouse moved to (430, 347)
Screenshot: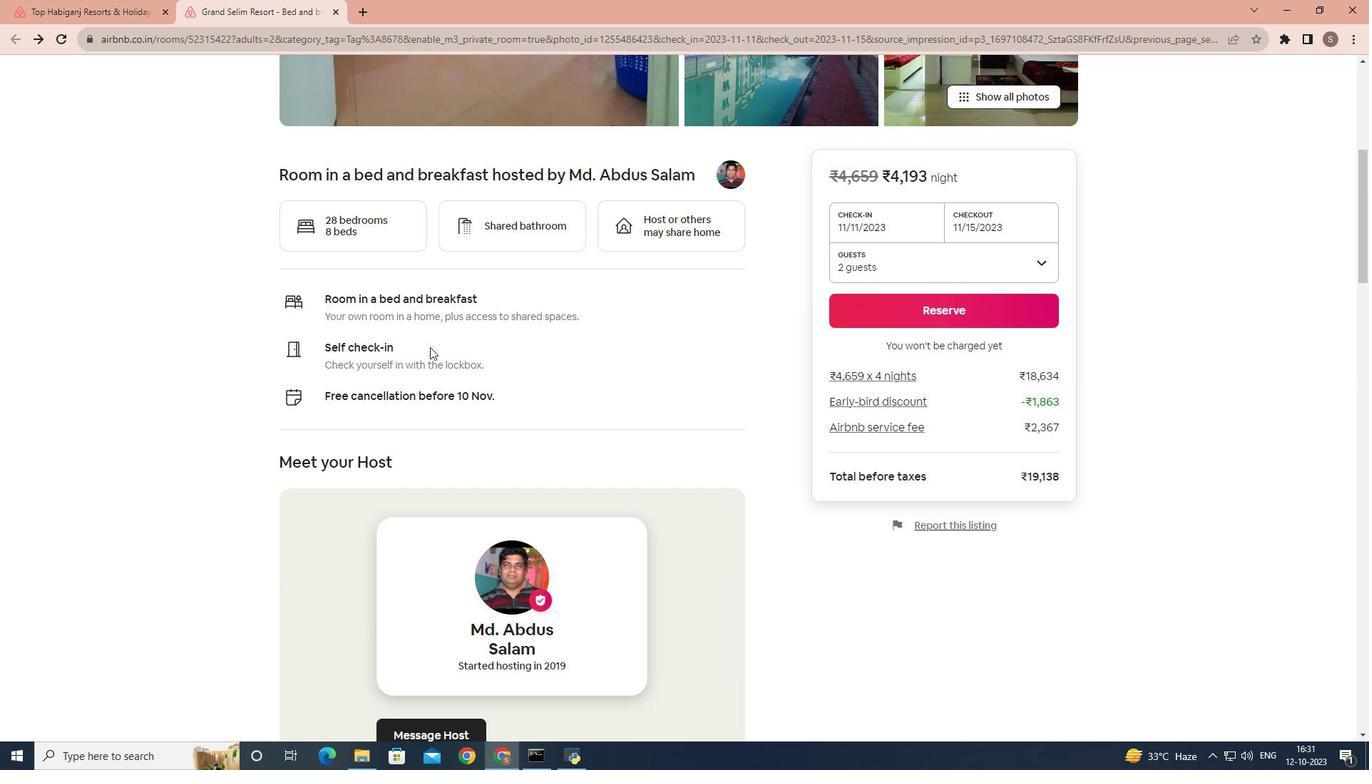 
Action: Mouse scrolled (430, 346) with delta (0, 0)
Screenshot: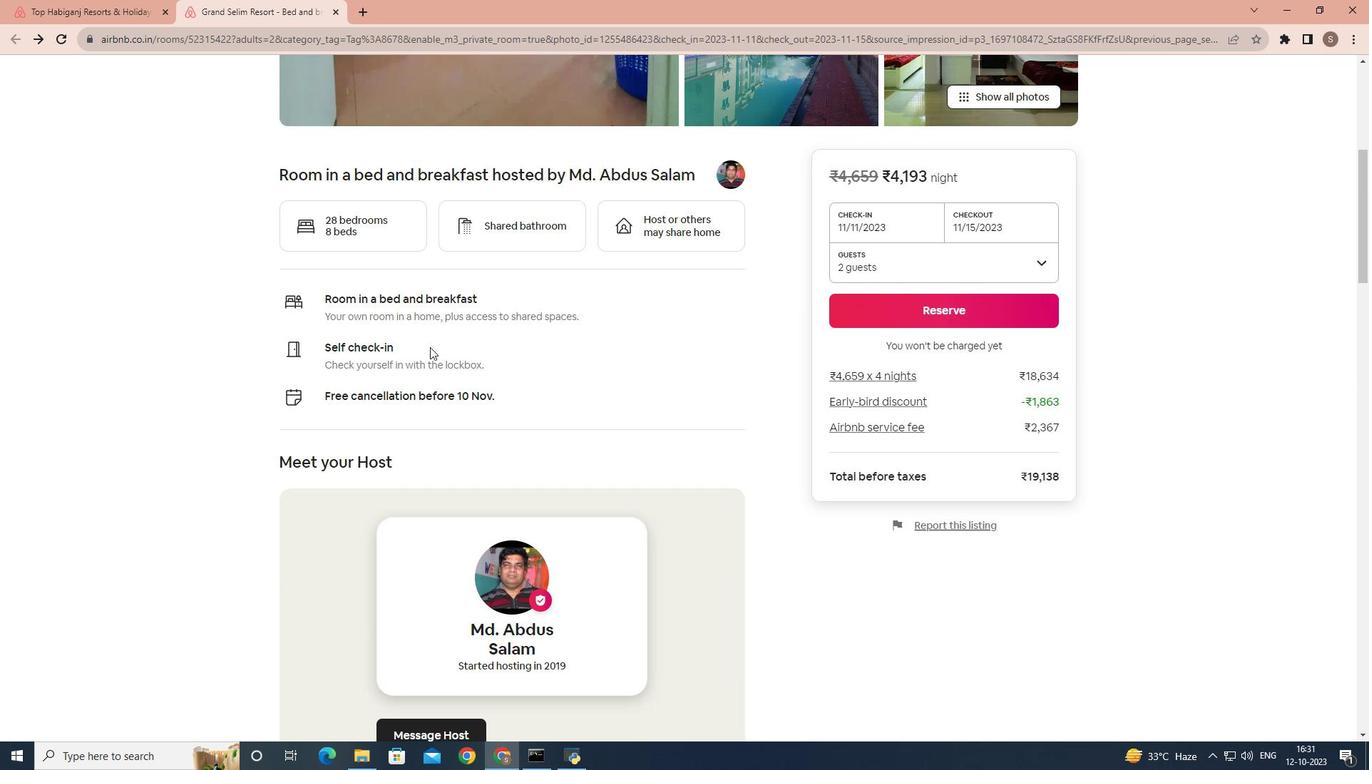
Action: Mouse scrolled (430, 346) with delta (0, 0)
Screenshot: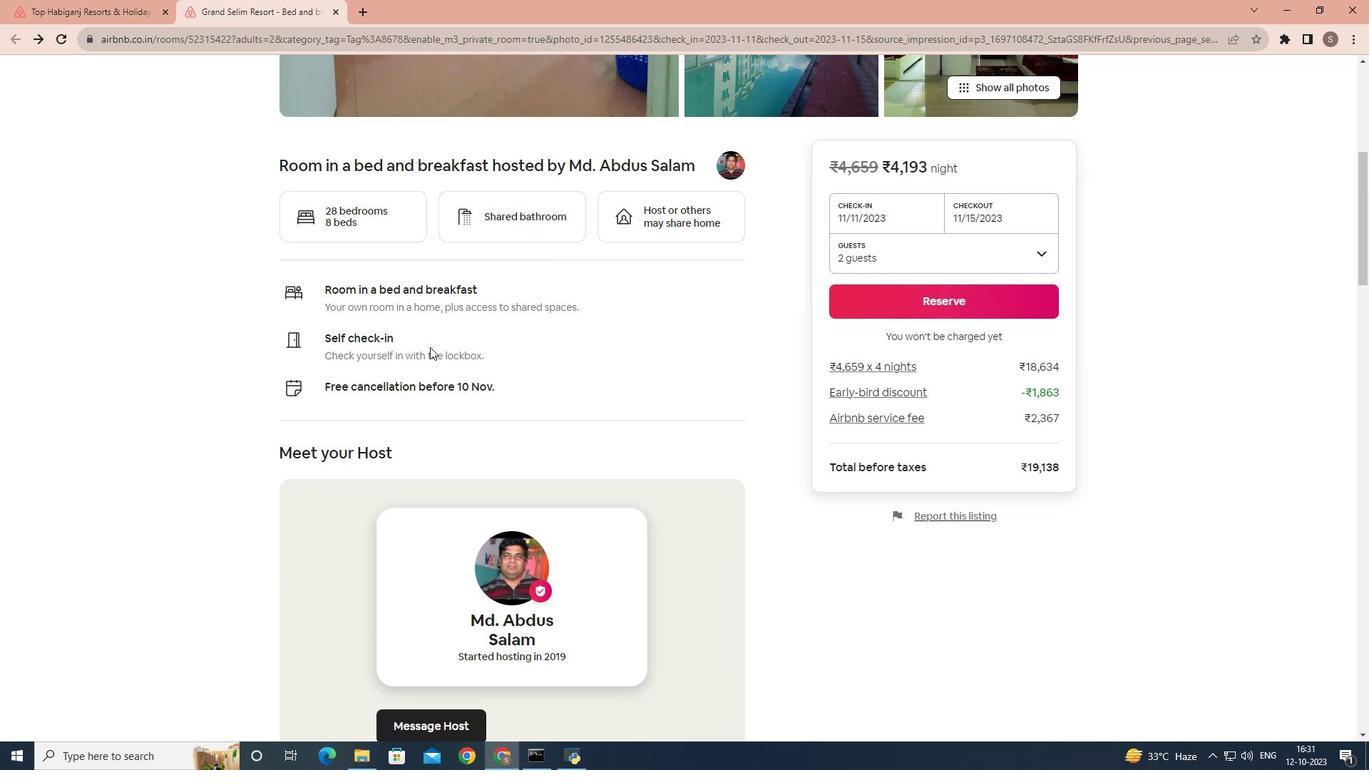 
Action: Mouse moved to (382, 348)
Screenshot: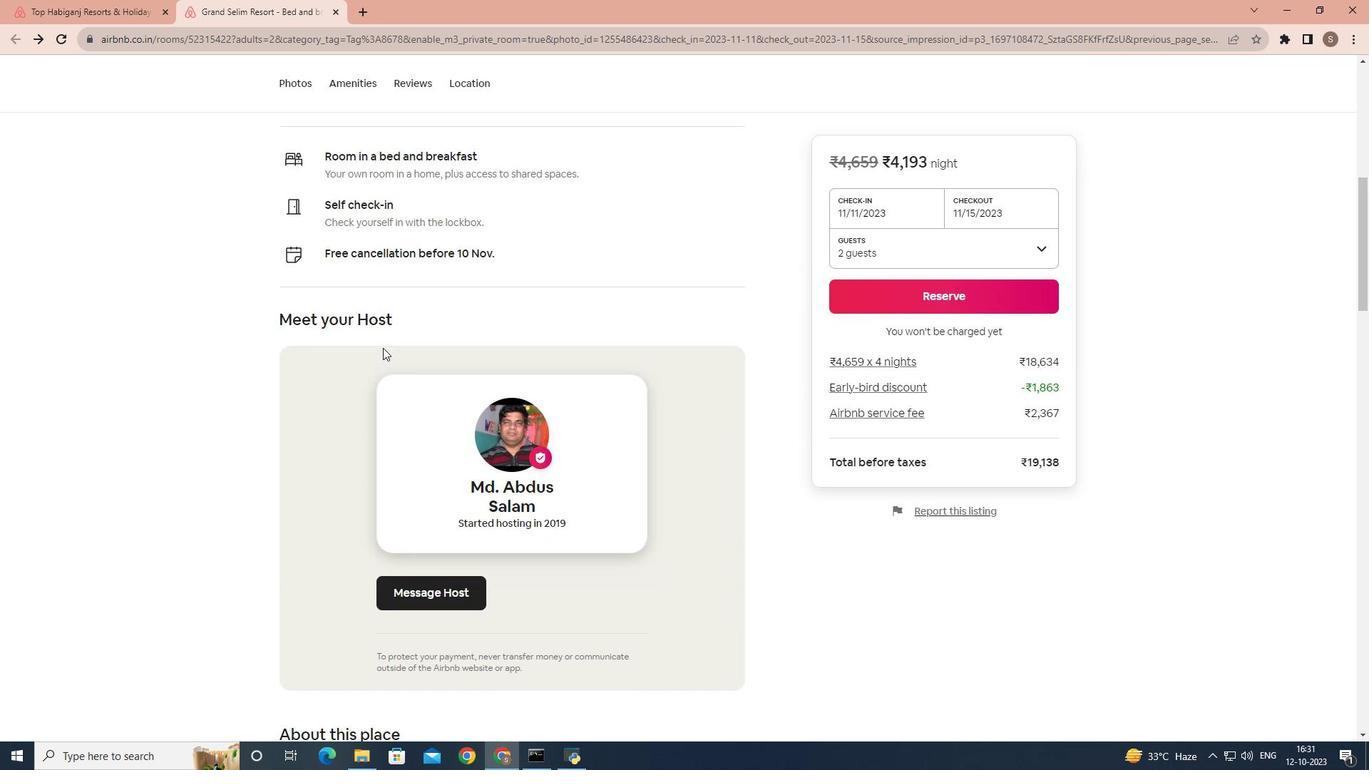 
Action: Mouse scrolled (382, 347) with delta (0, 0)
Screenshot: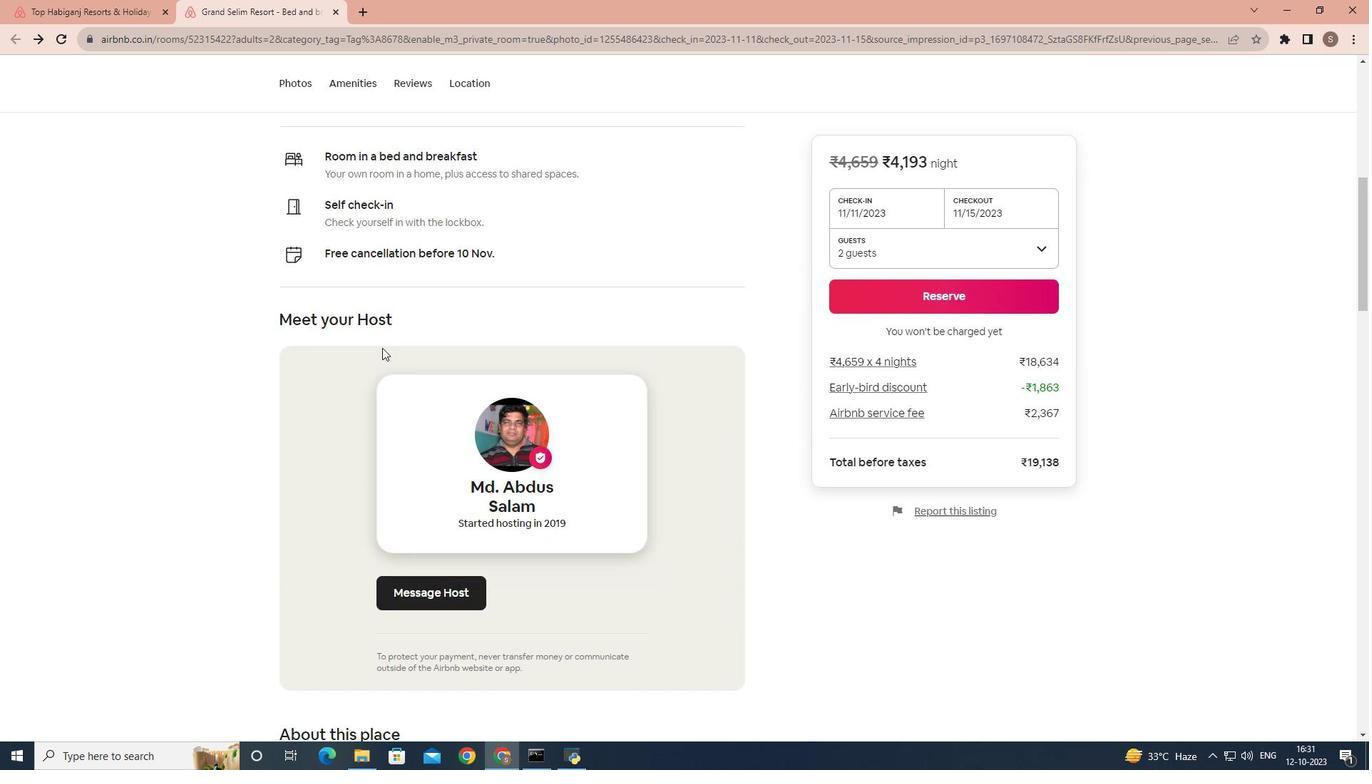 
Action: Mouse moved to (380, 349)
Screenshot: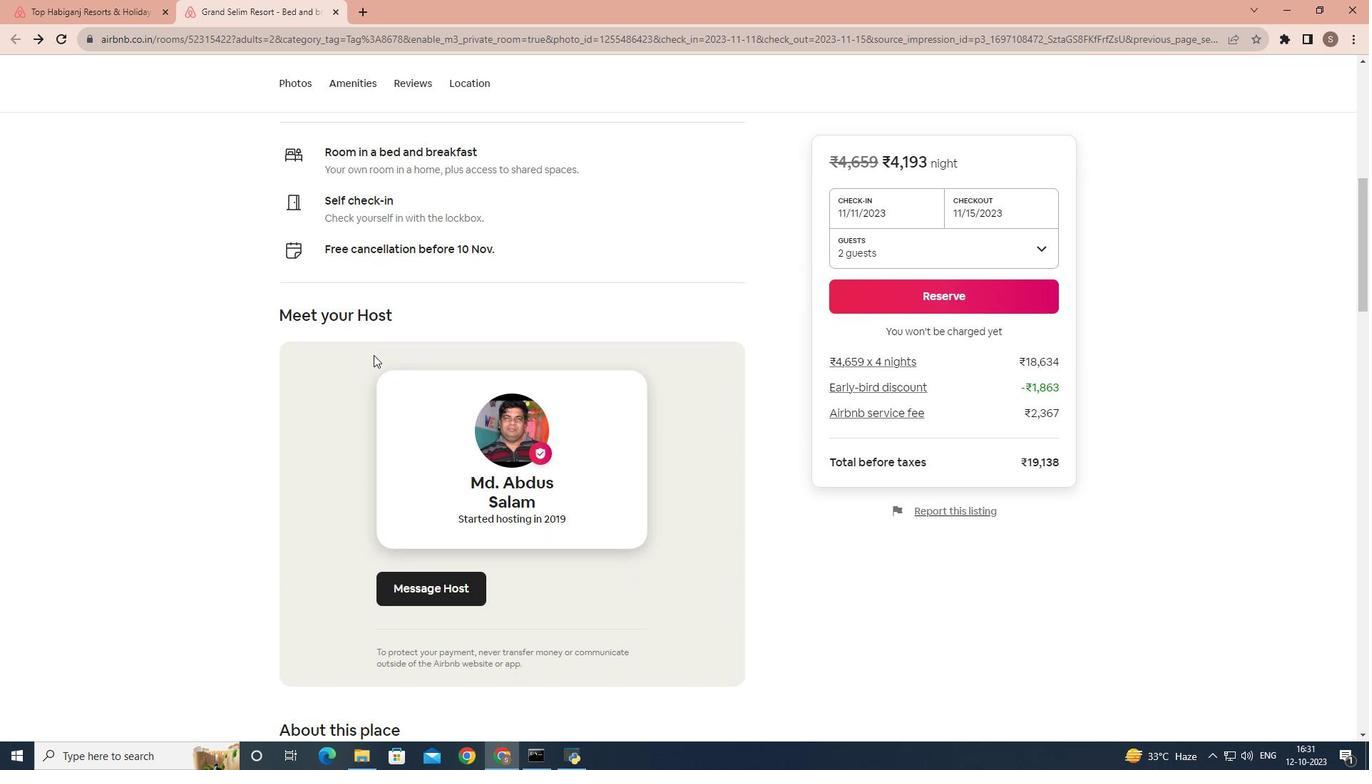 
Action: Mouse scrolled (380, 348) with delta (0, 0)
Screenshot: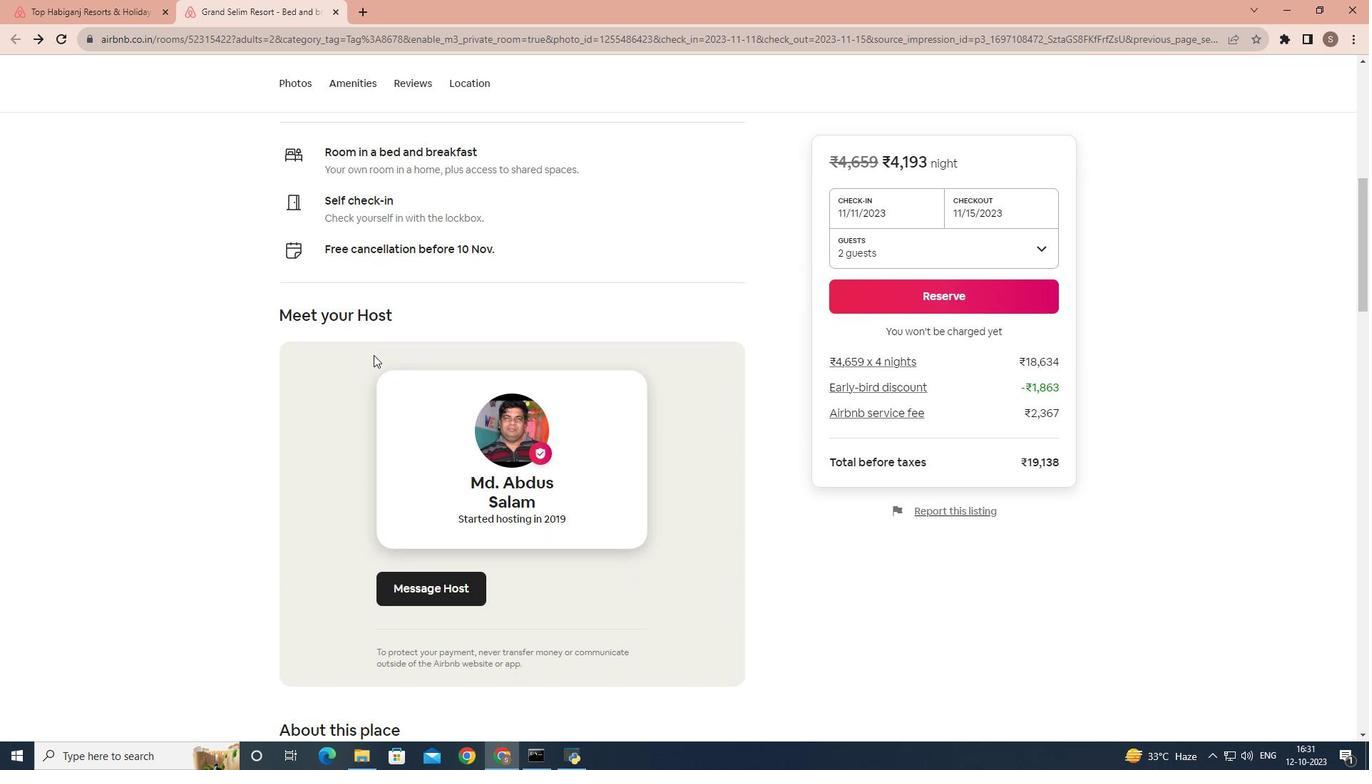 
Action: Mouse moved to (377, 353)
Screenshot: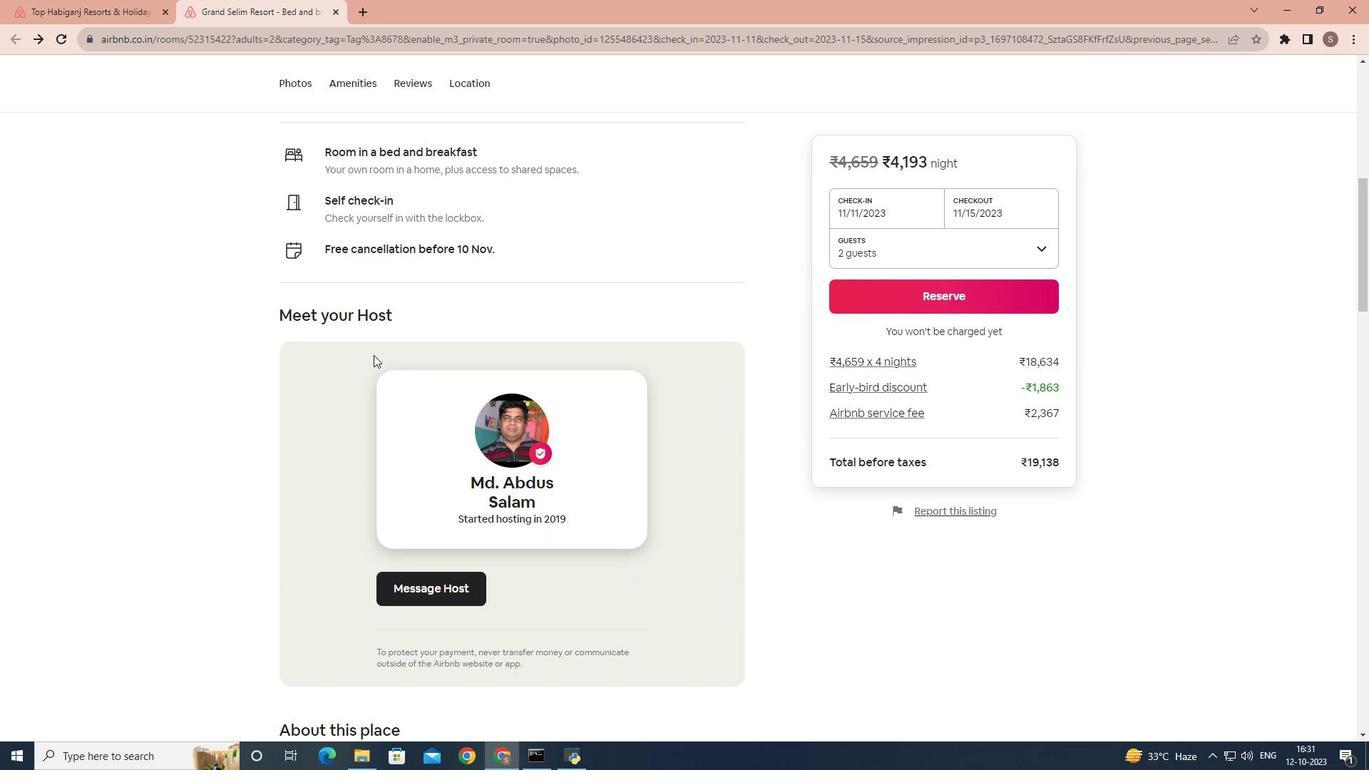 
Action: Mouse scrolled (377, 352) with delta (0, 0)
Screenshot: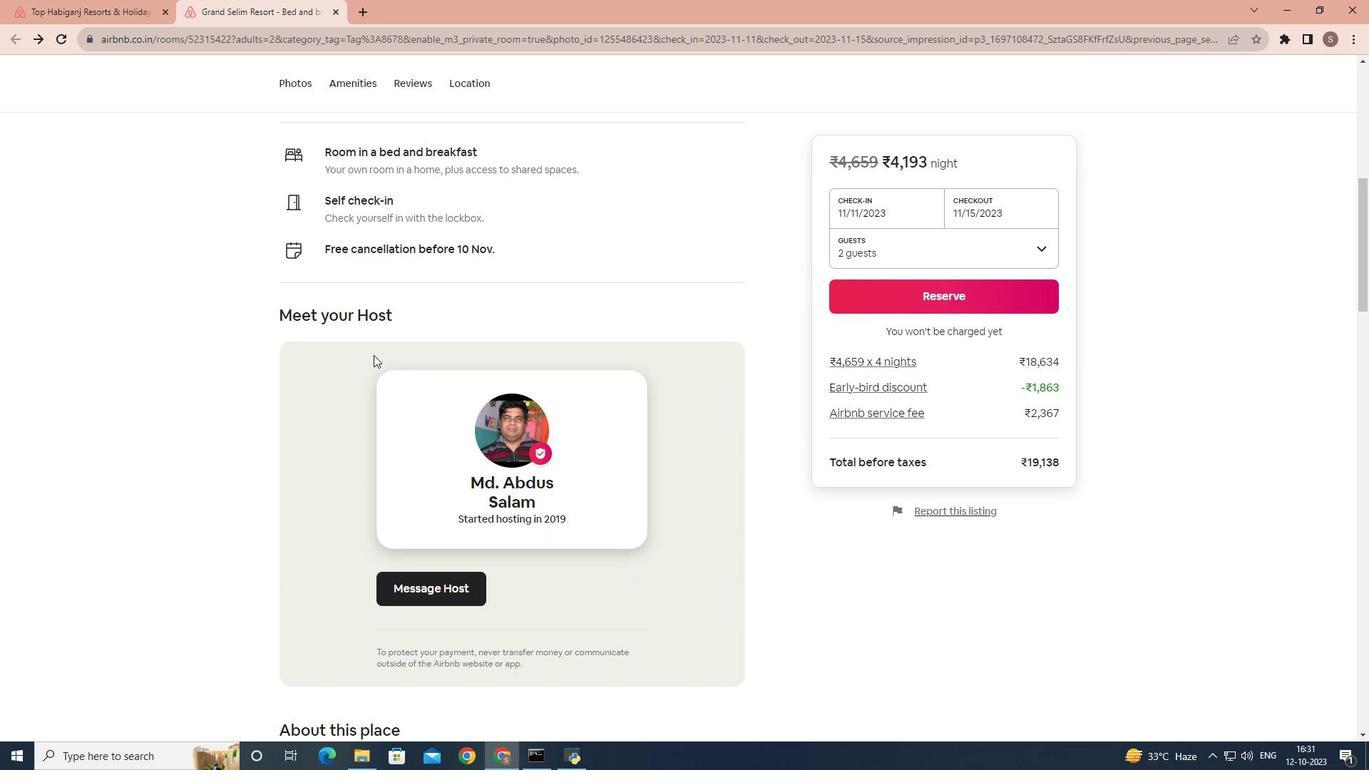
Action: Mouse moved to (373, 356)
Screenshot: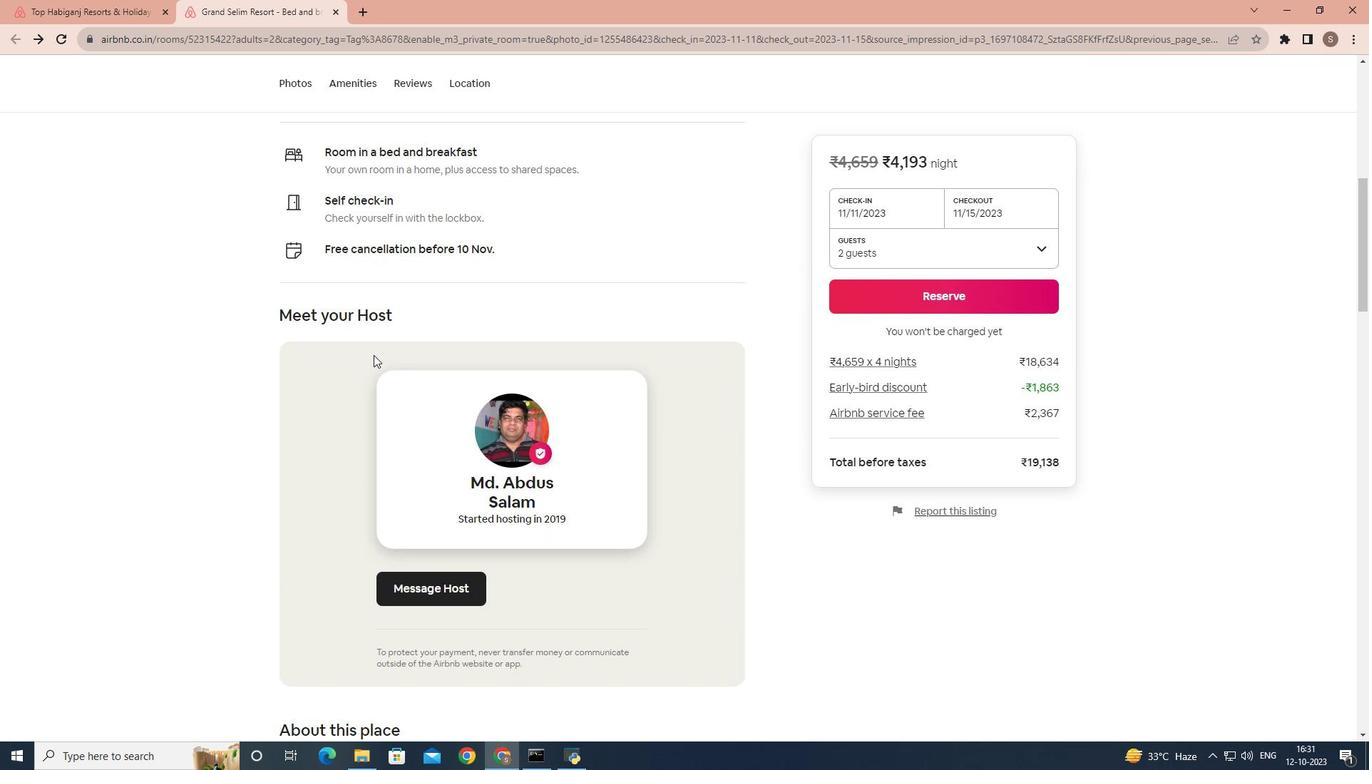 
Action: Mouse scrolled (373, 355) with delta (0, 0)
Screenshot: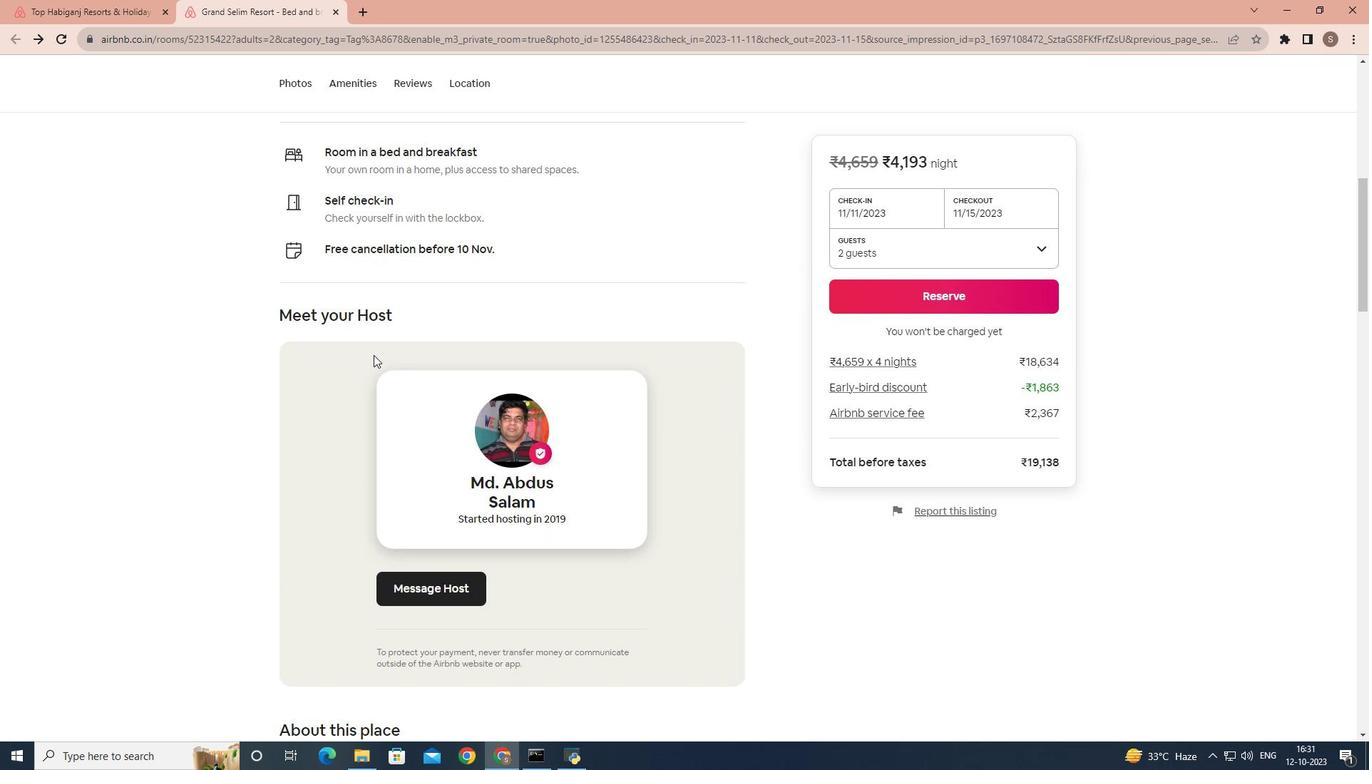 
Action: Mouse moved to (373, 357)
Screenshot: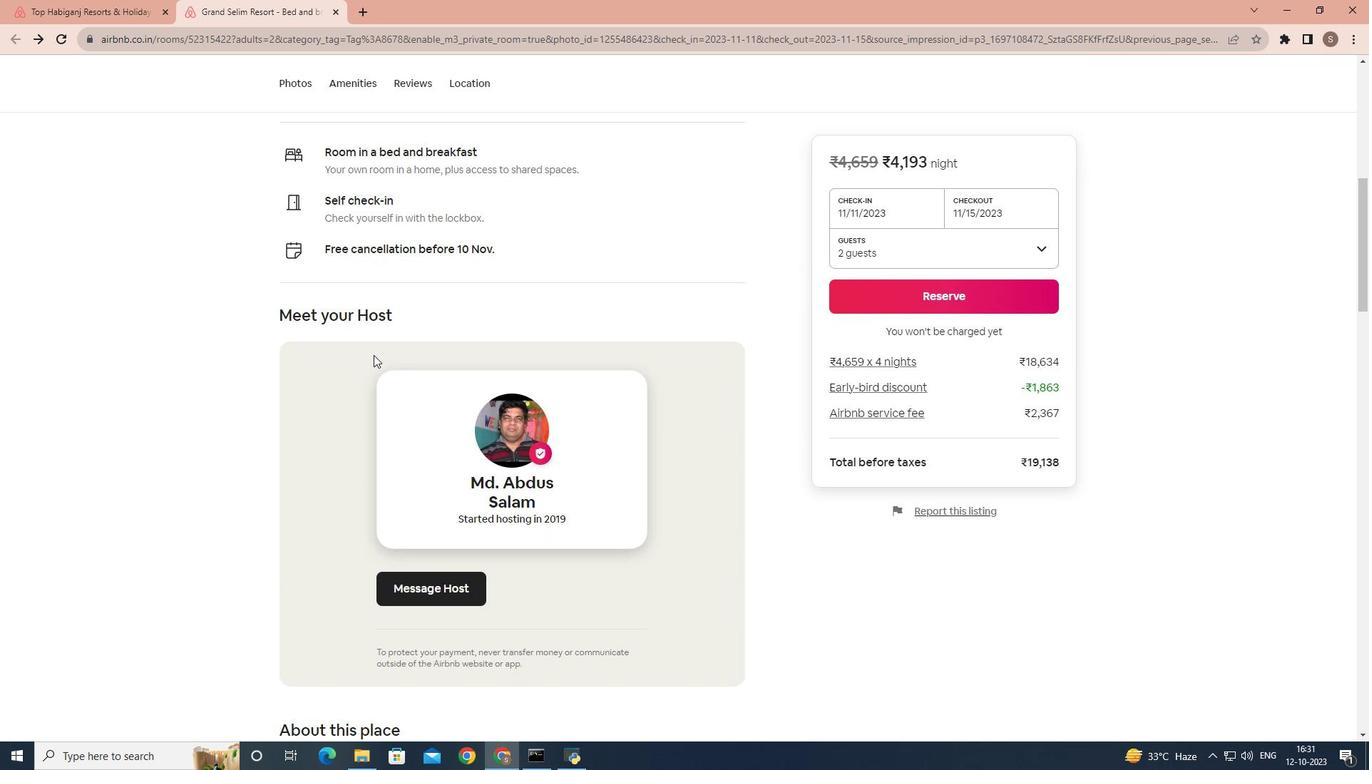 
Action: Mouse scrolled (373, 356) with delta (0, 0)
Screenshot: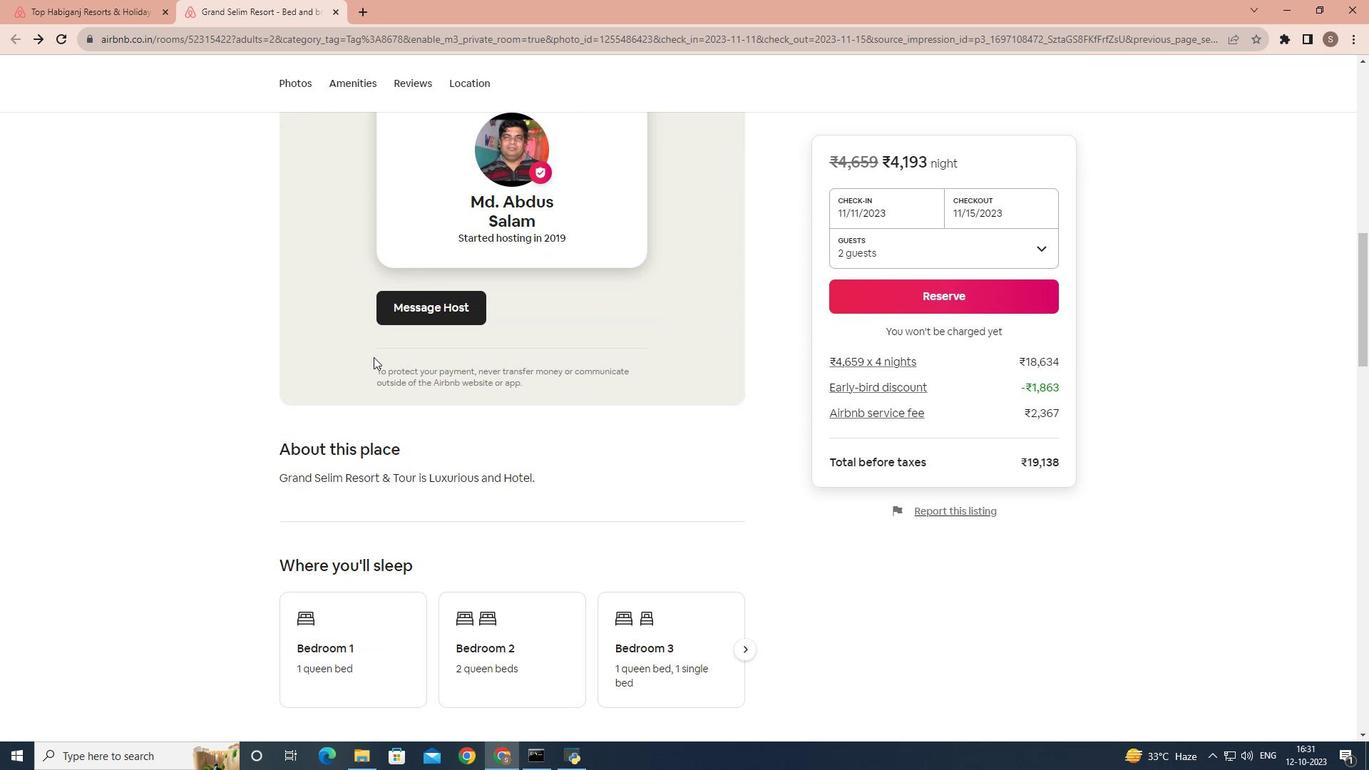 
Action: Mouse scrolled (373, 356) with delta (0, 0)
Screenshot: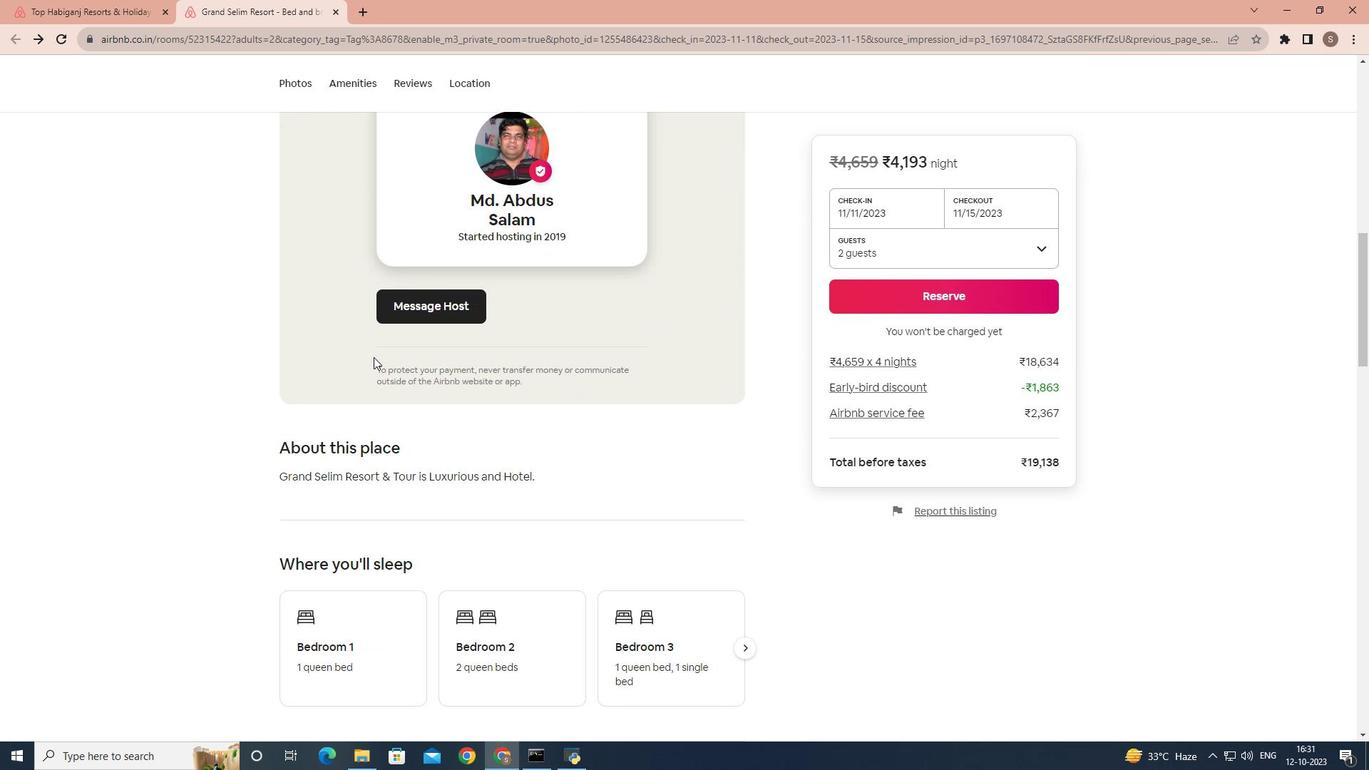 
Action: Mouse scrolled (373, 356) with delta (0, 0)
Screenshot: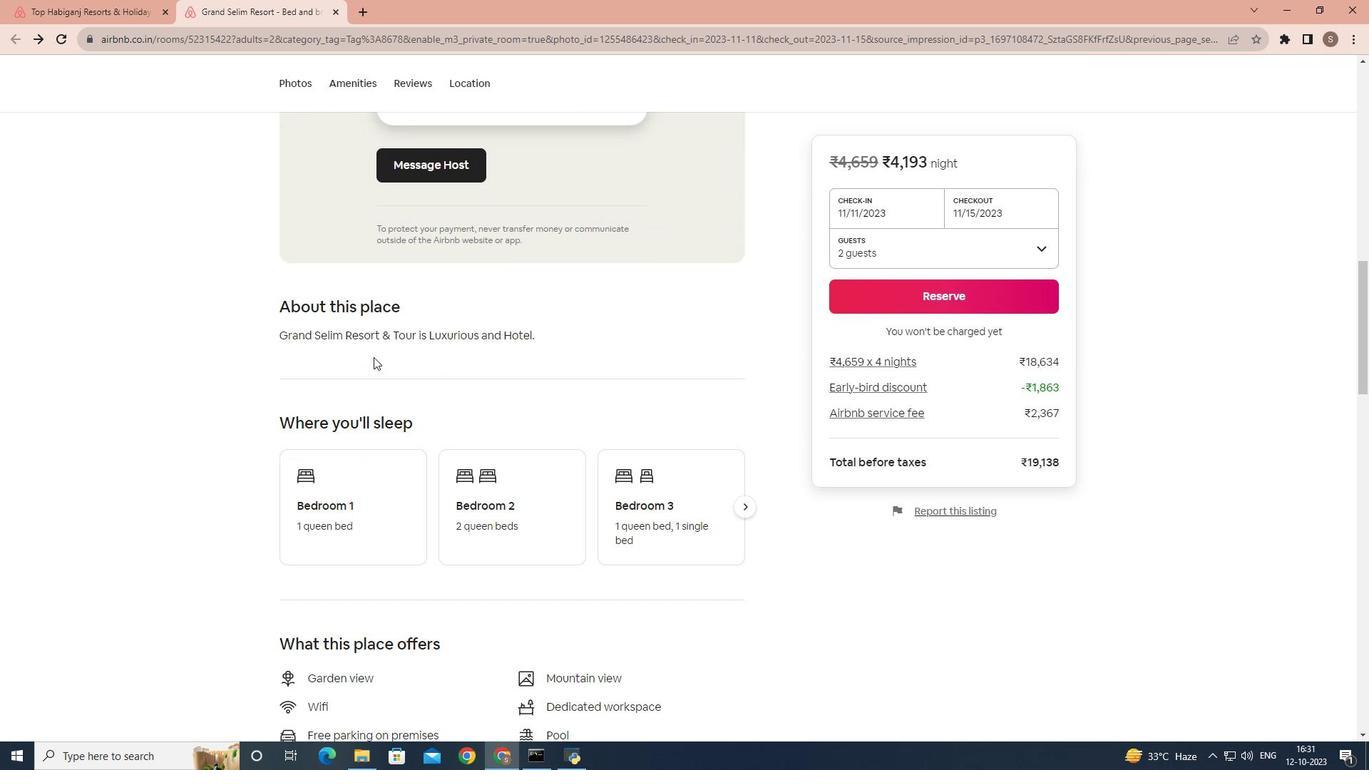 
Action: Mouse scrolled (373, 356) with delta (0, 0)
Screenshot: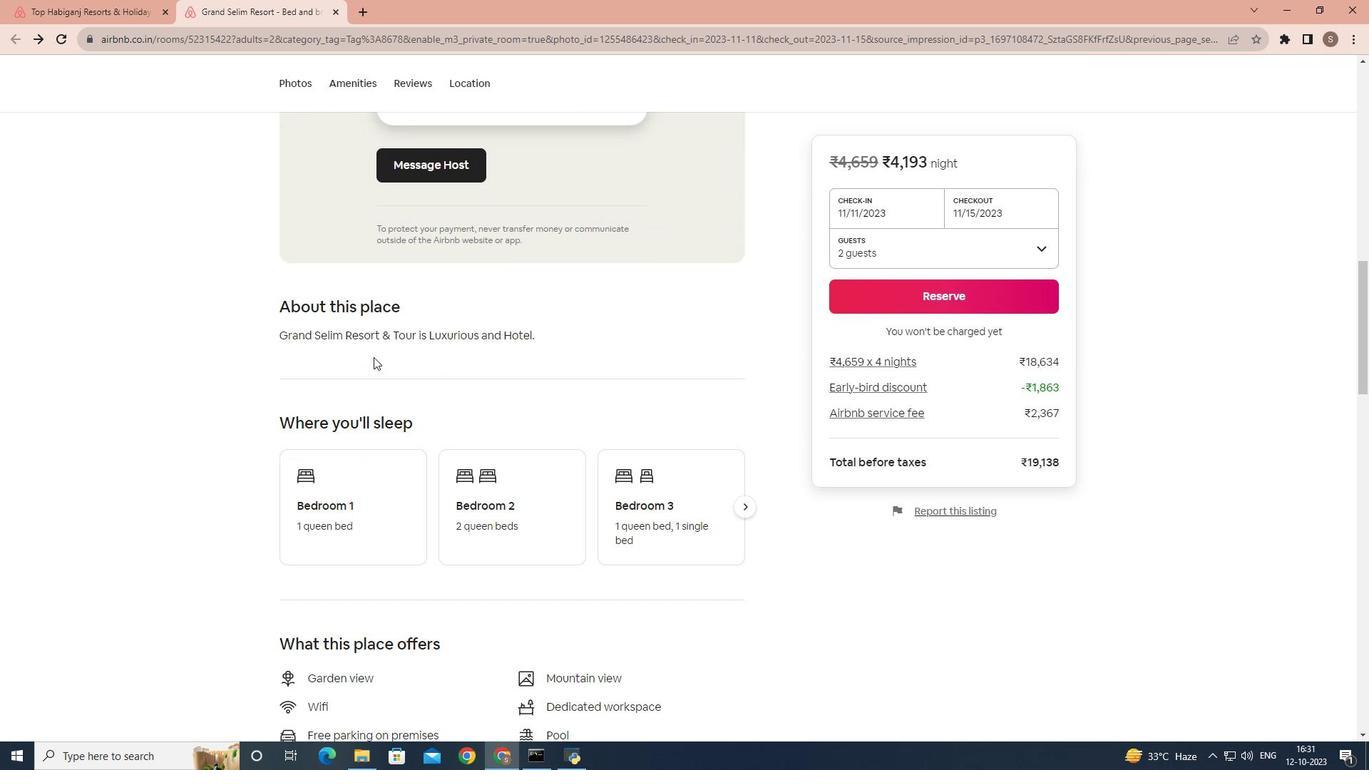 
Action: Mouse scrolled (373, 356) with delta (0, 0)
Screenshot: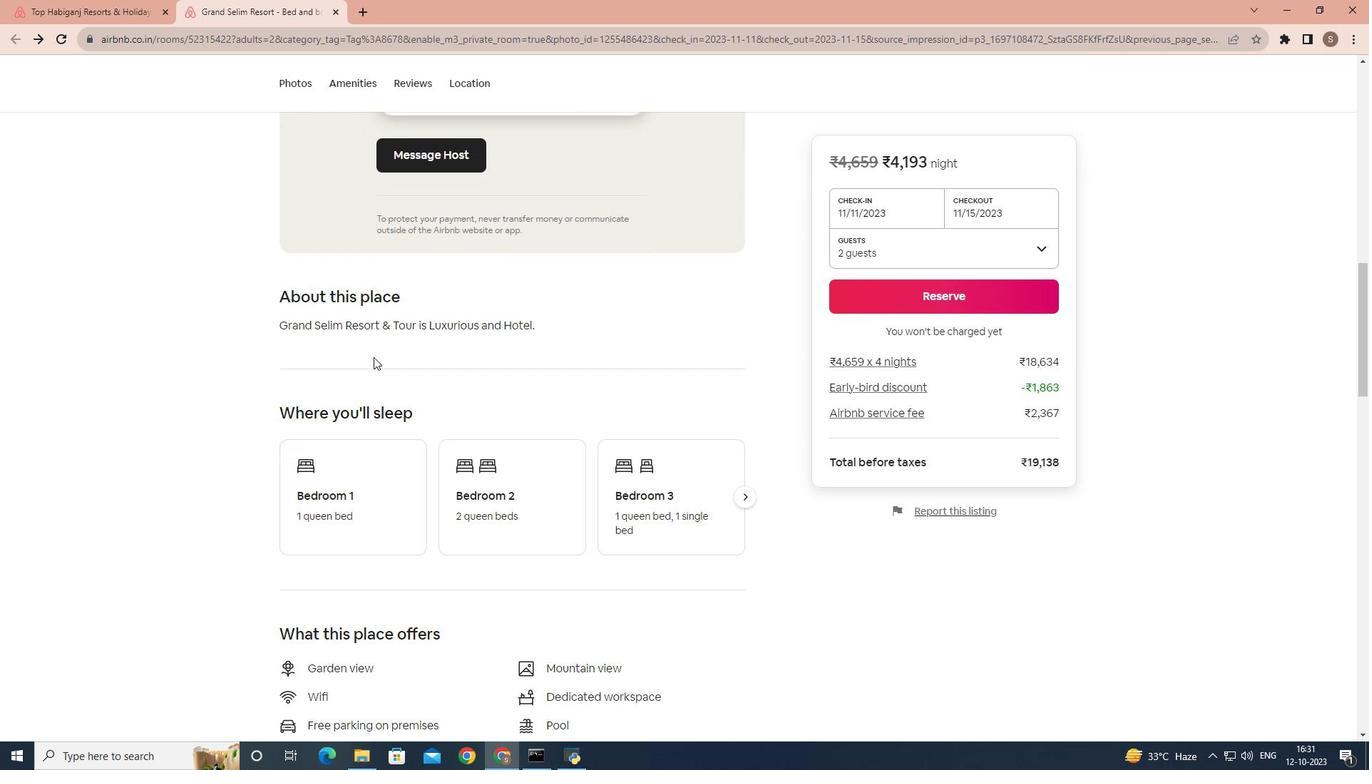 
Action: Mouse moved to (359, 365)
Screenshot: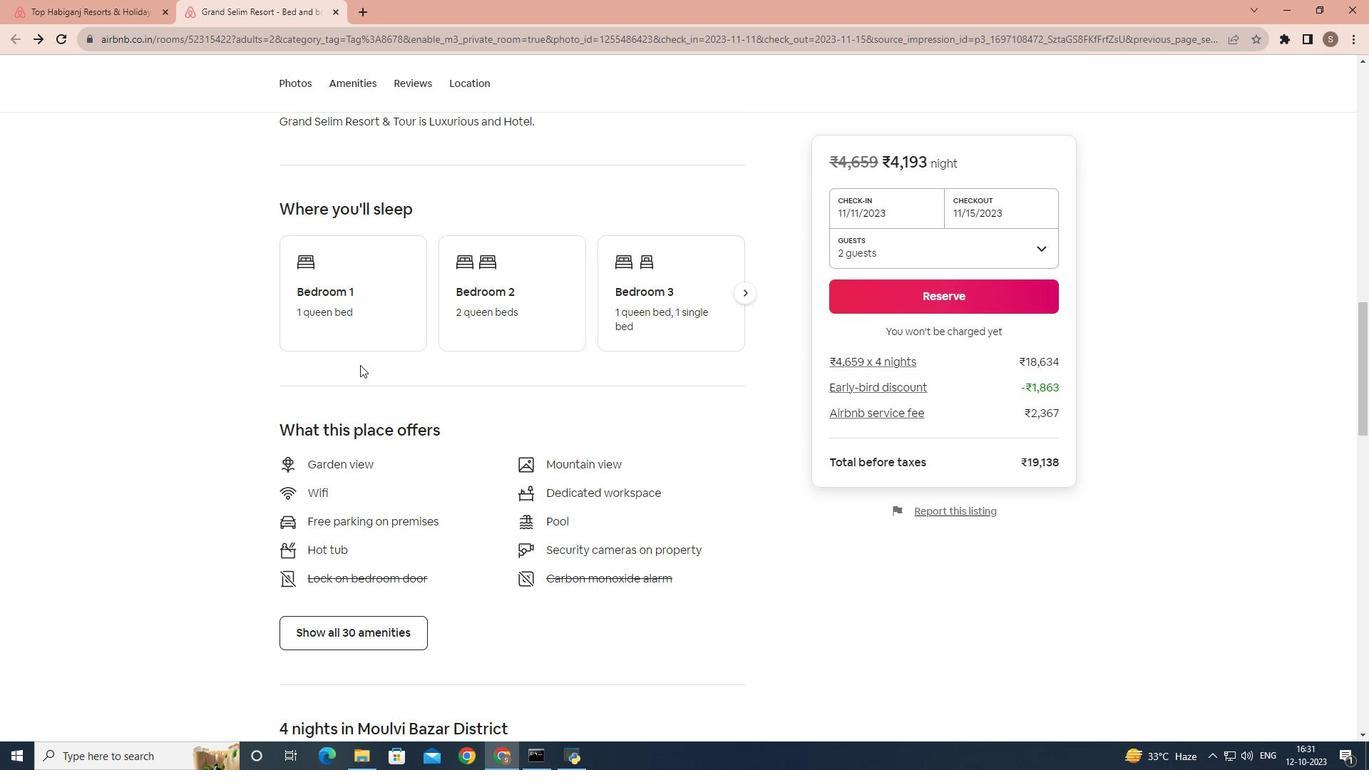 
Action: Mouse scrolled (359, 364) with delta (0, 0)
Screenshot: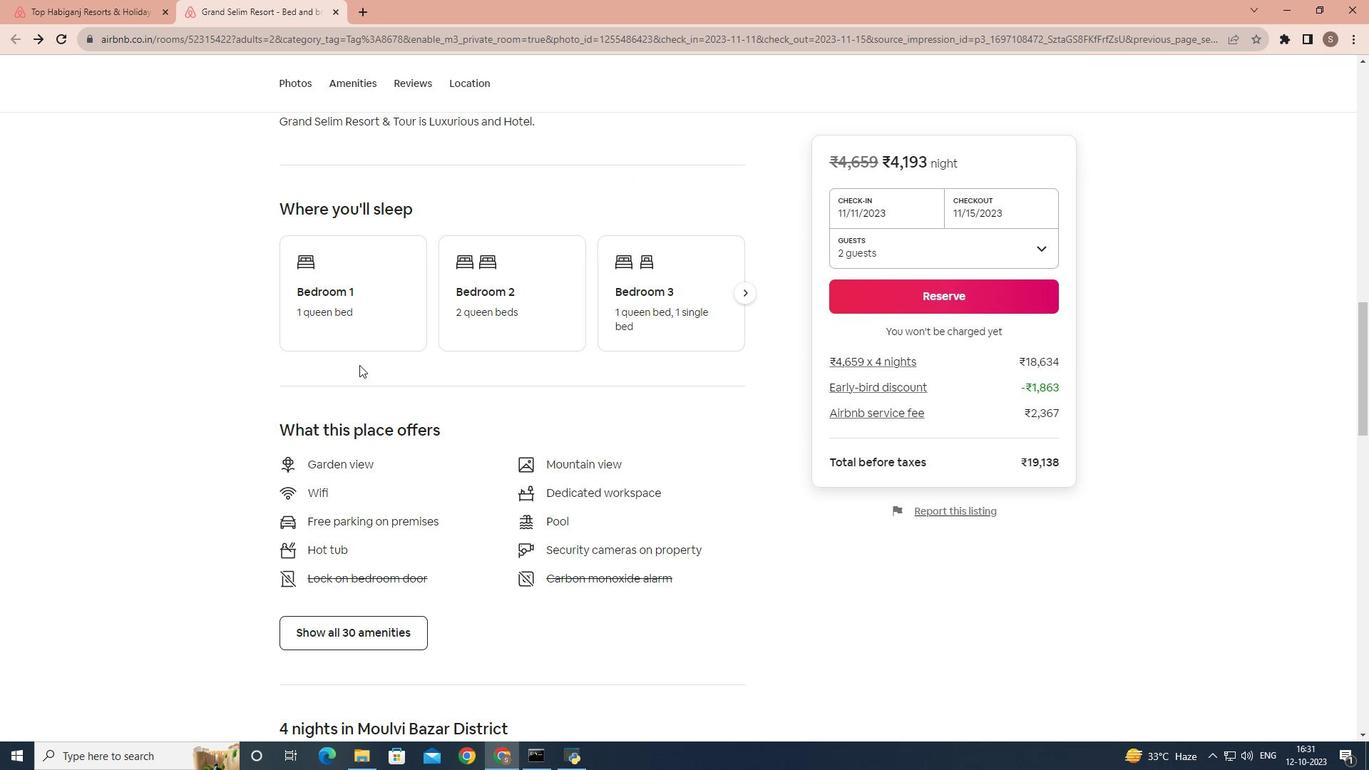
Action: Mouse scrolled (359, 364) with delta (0, 0)
Screenshot: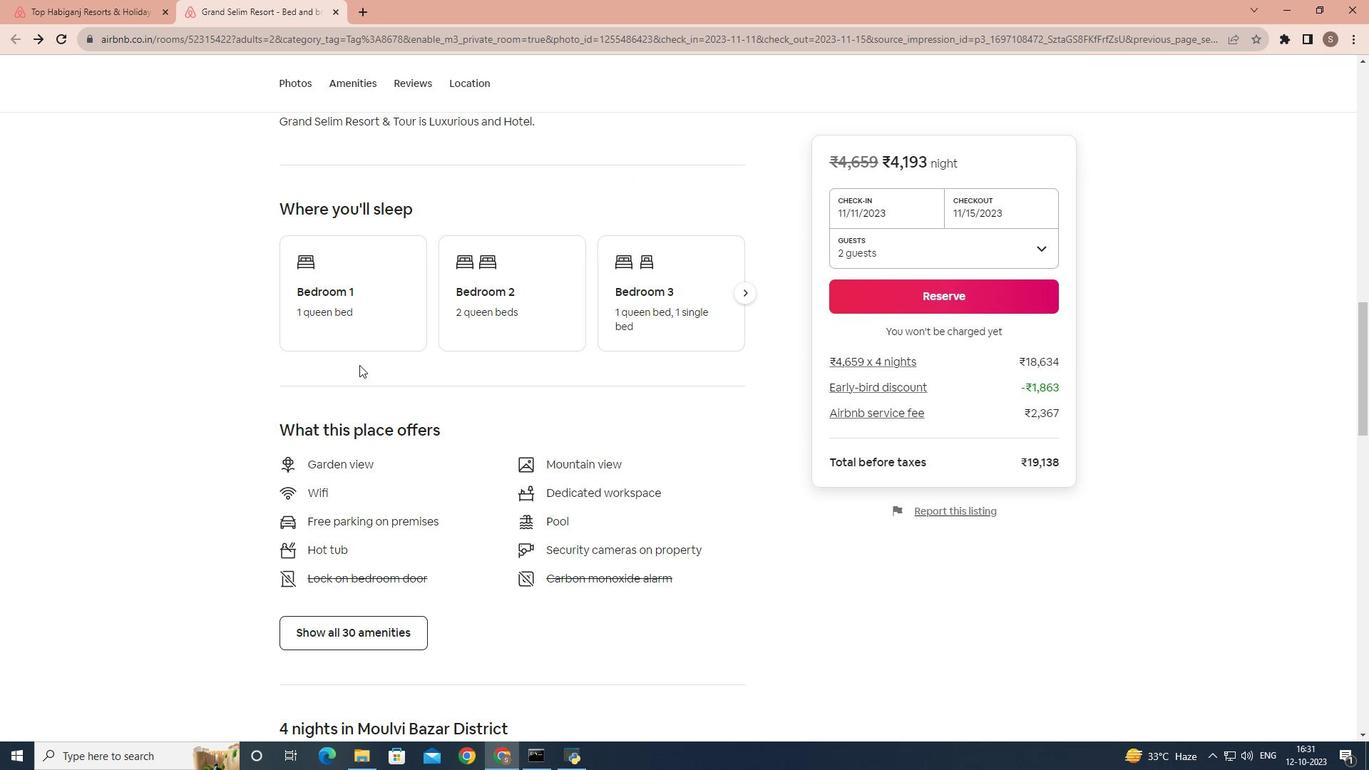 
Action: Mouse moved to (355, 375)
Screenshot: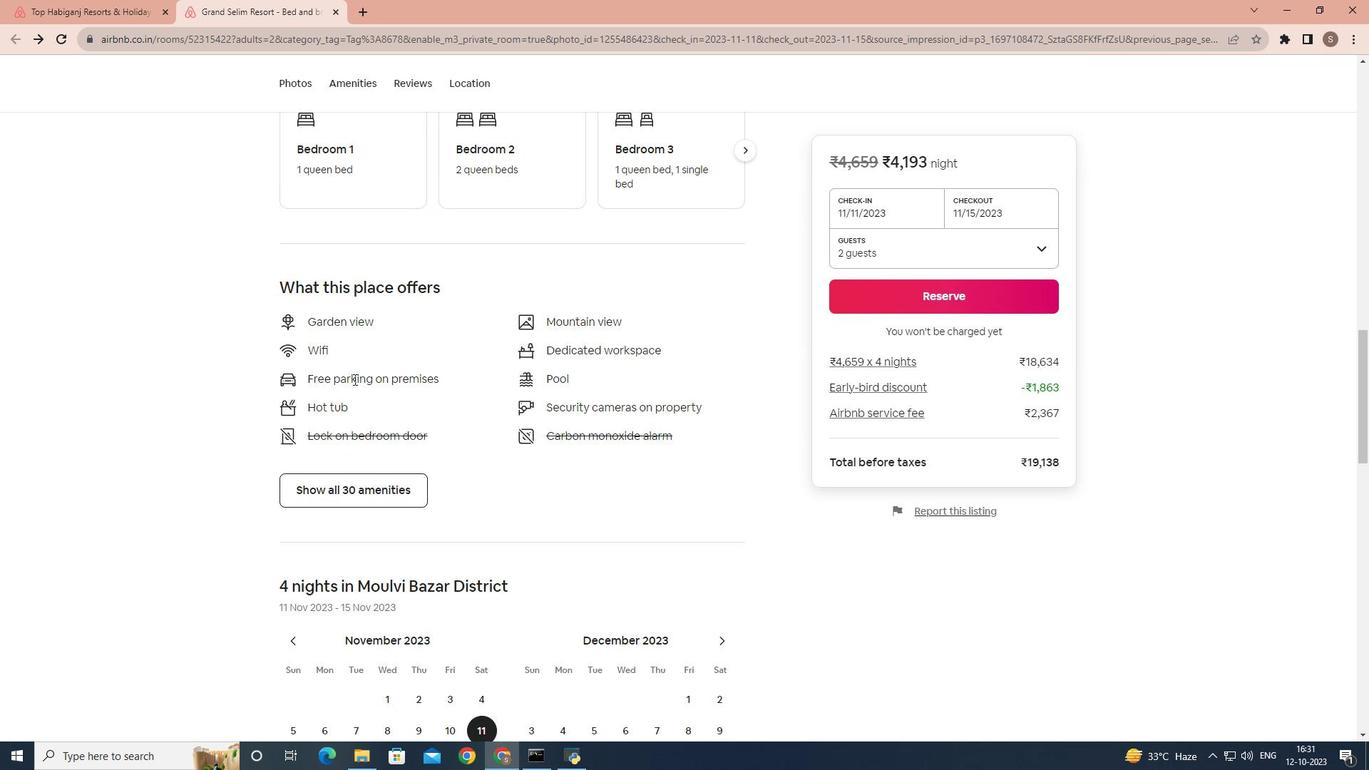 
Action: Mouse scrolled (355, 374) with delta (0, 0)
Screenshot: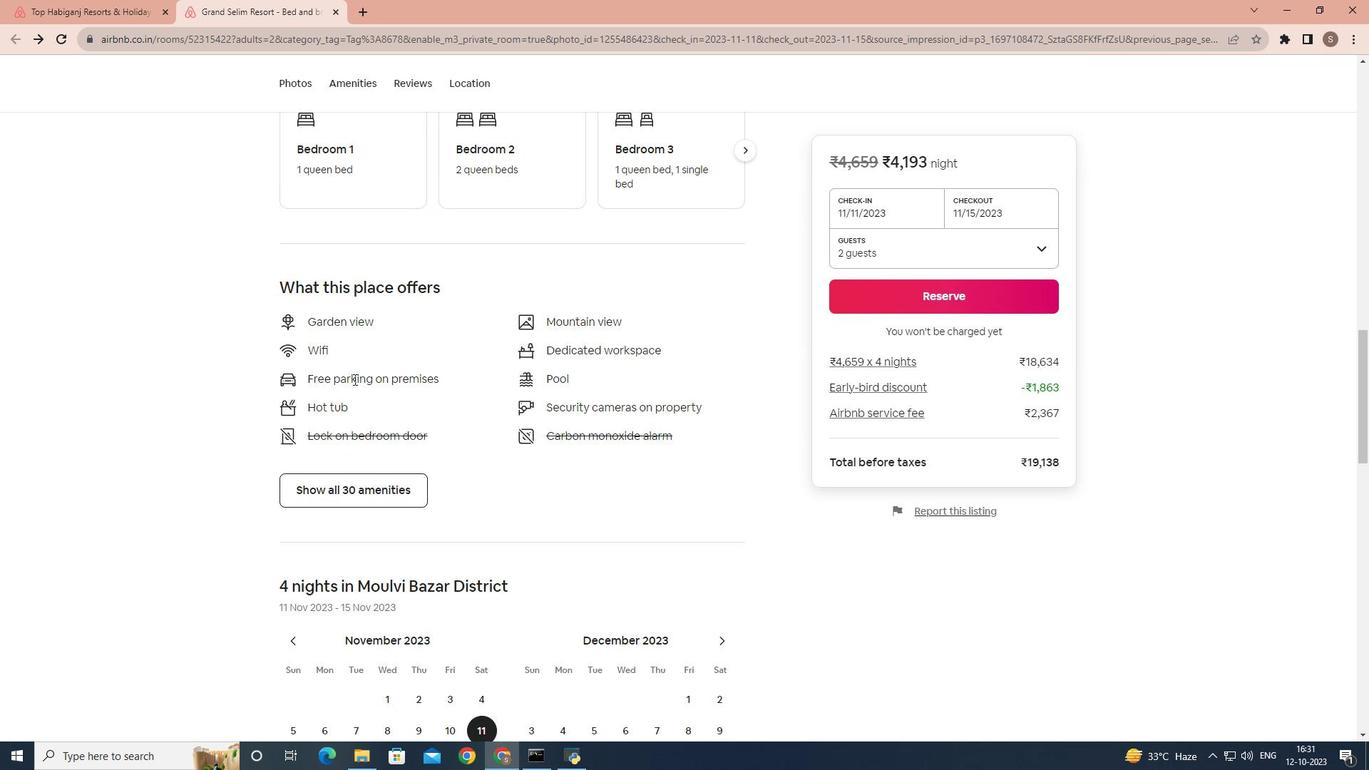 
Action: Mouse moved to (353, 379)
Screenshot: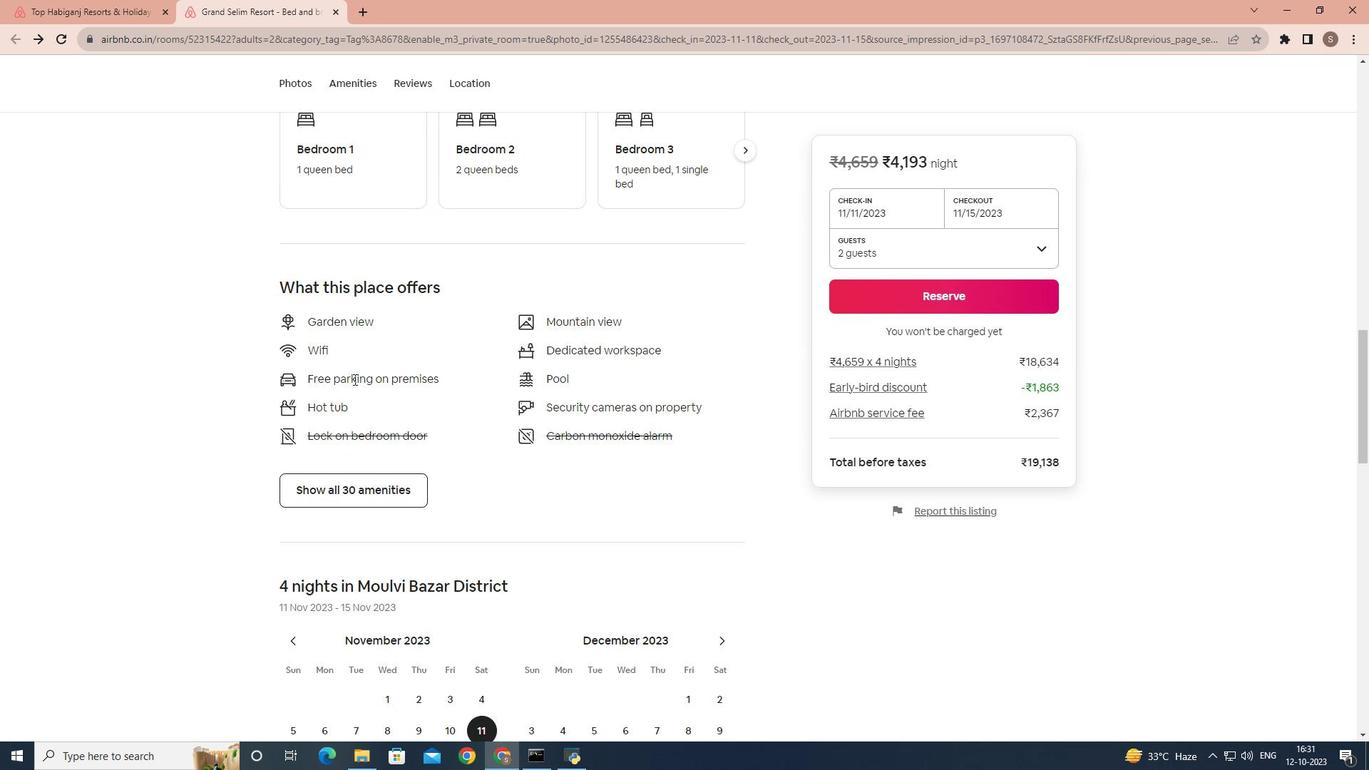
Action: Mouse scrolled (353, 378) with delta (0, 0)
Screenshot: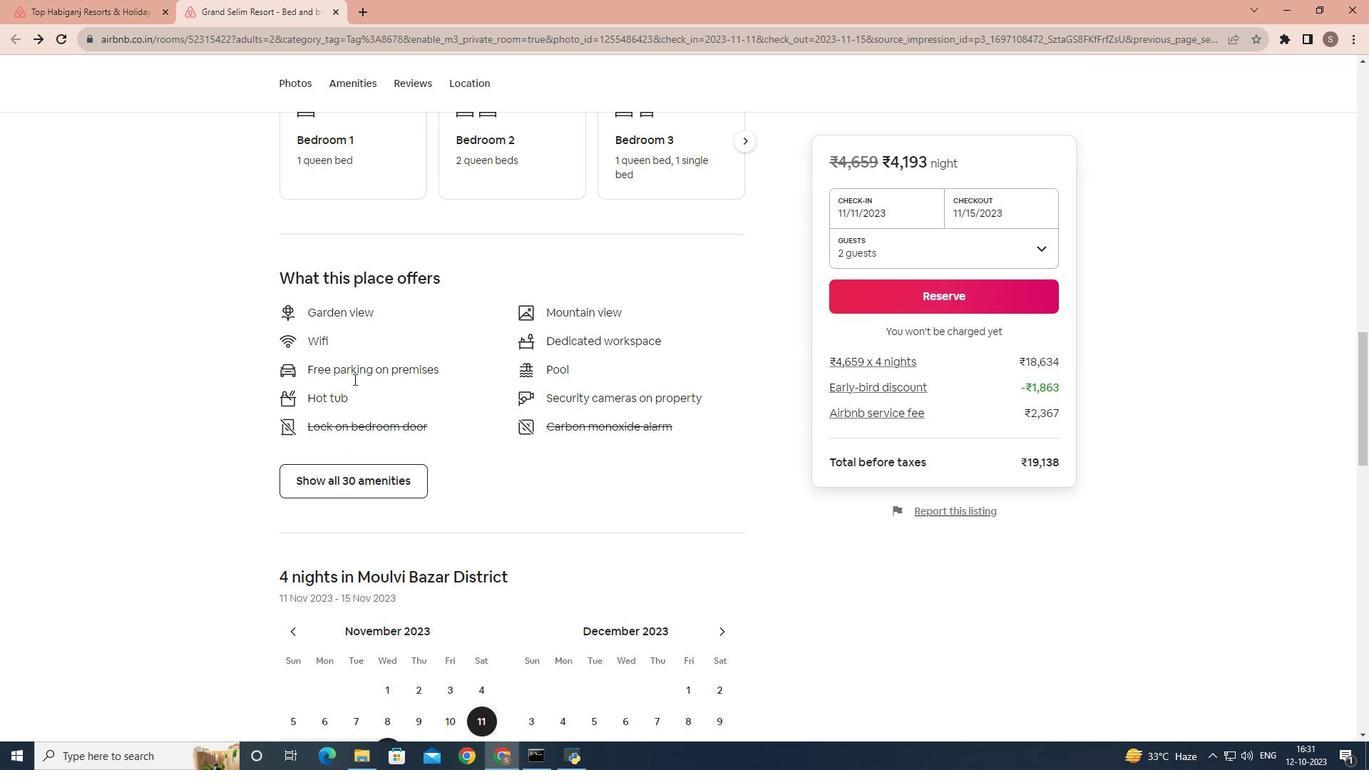 
Action: Mouse moved to (373, 348)
Screenshot: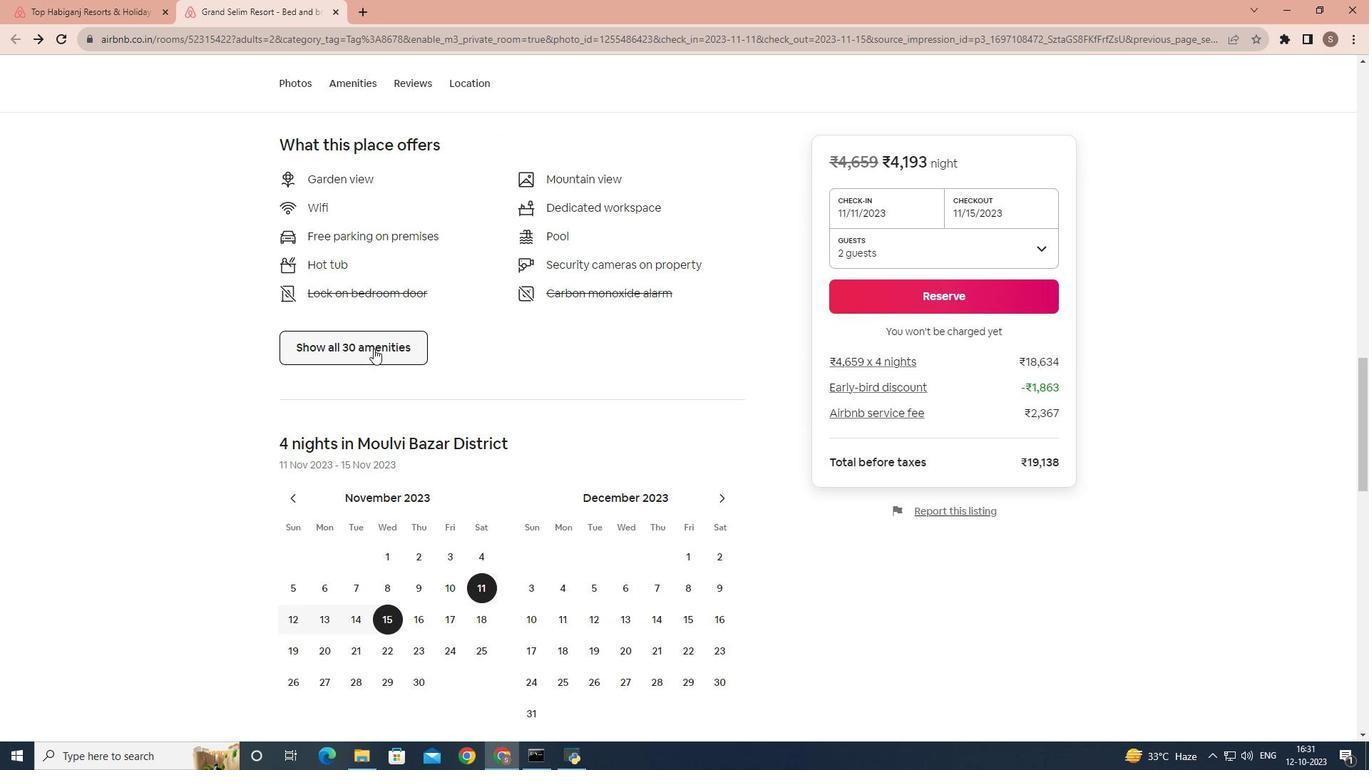 
Action: Mouse pressed left at (373, 348)
Screenshot: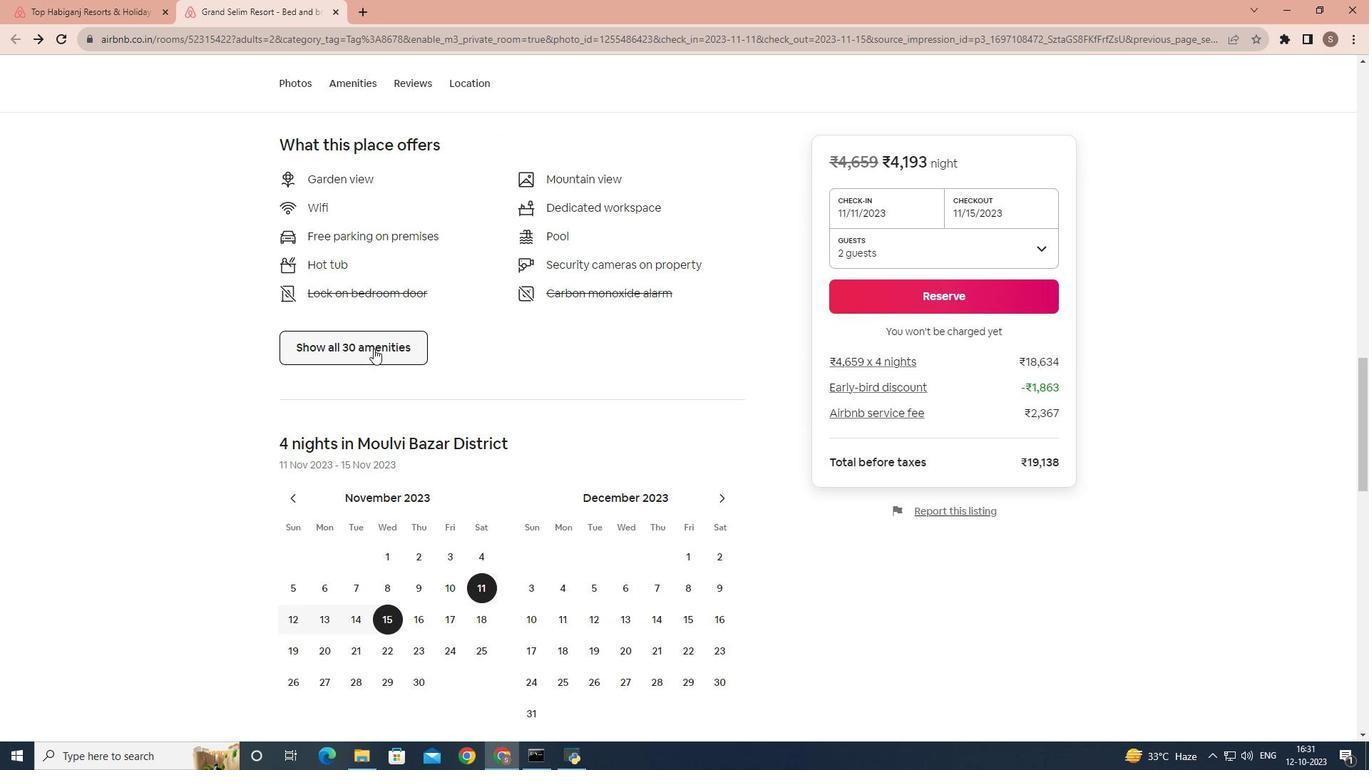 
Action: Mouse moved to (552, 351)
Screenshot: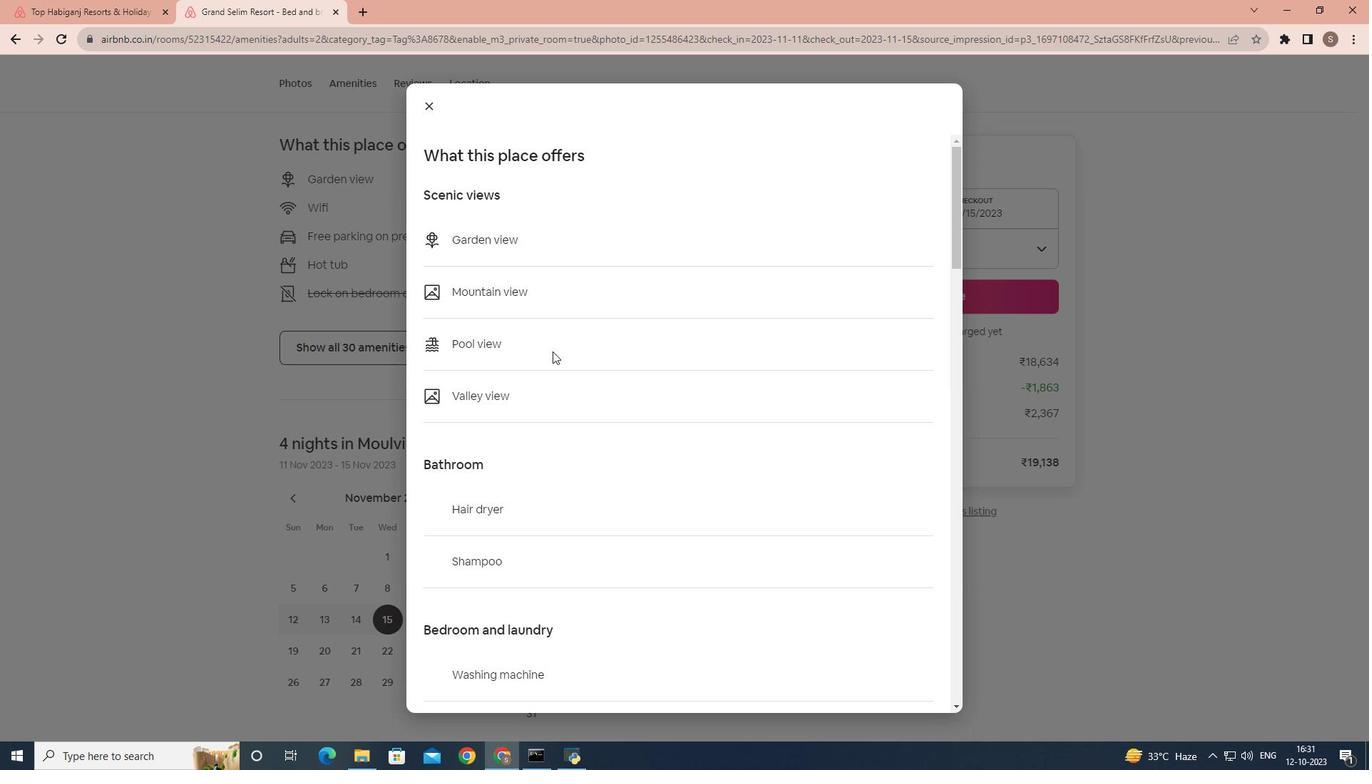 
Action: Mouse scrolled (552, 350) with delta (0, 0)
Screenshot: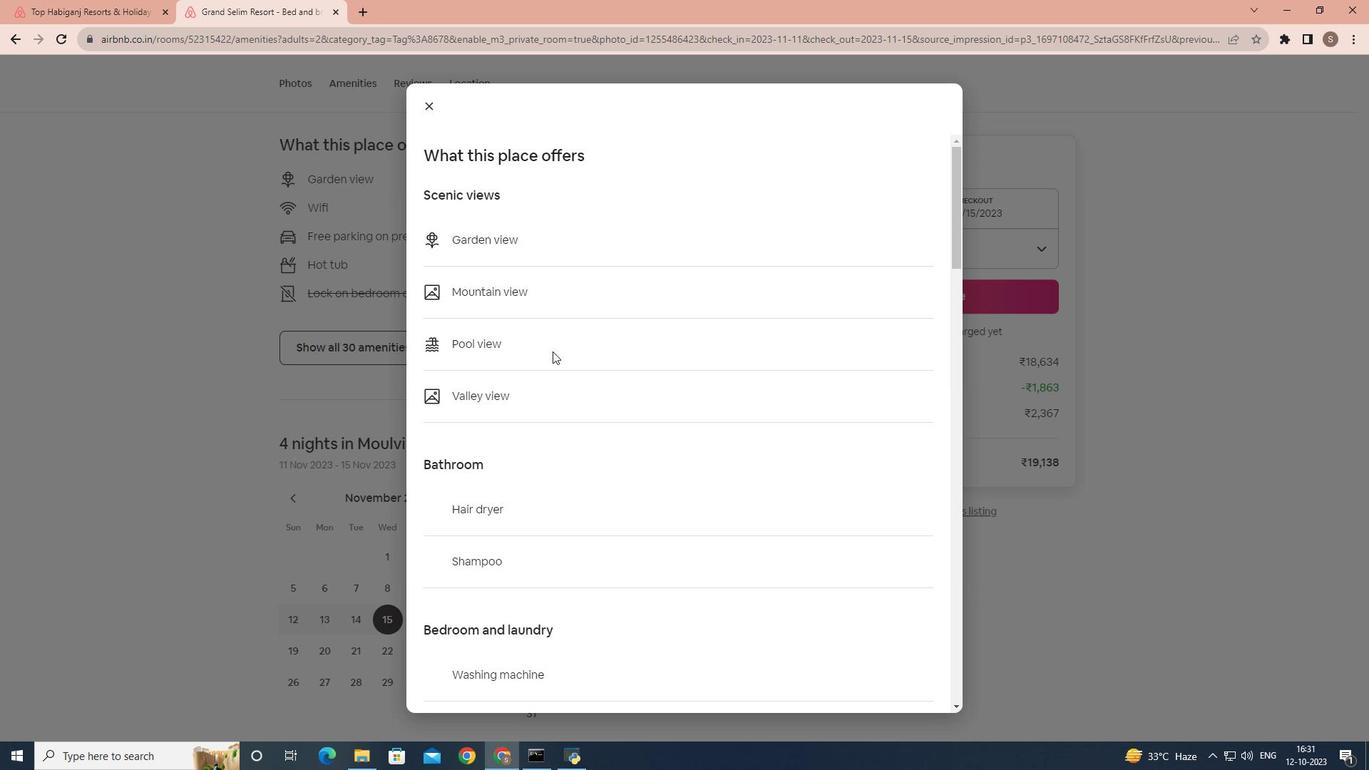 
Action: Mouse scrolled (552, 350) with delta (0, 0)
Screenshot: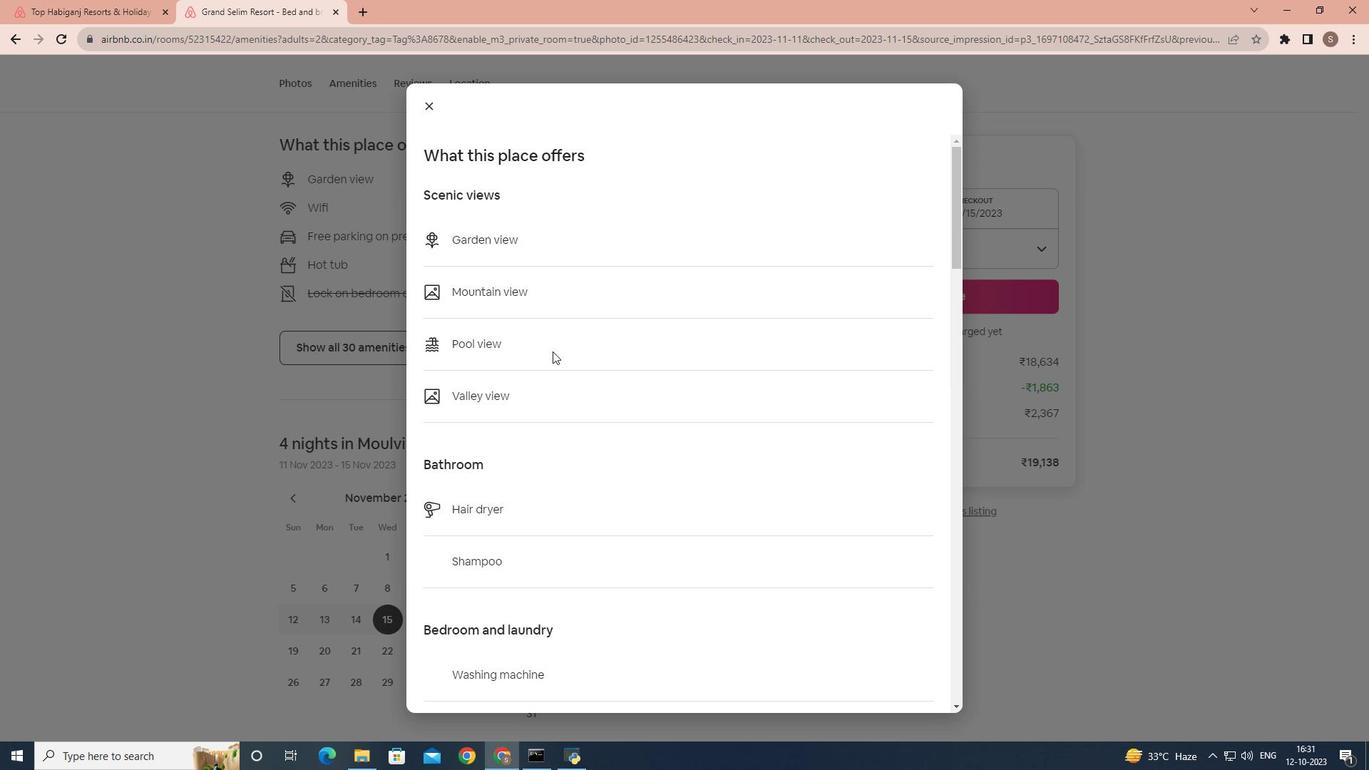 
Action: Mouse scrolled (552, 350) with delta (0, 0)
Screenshot: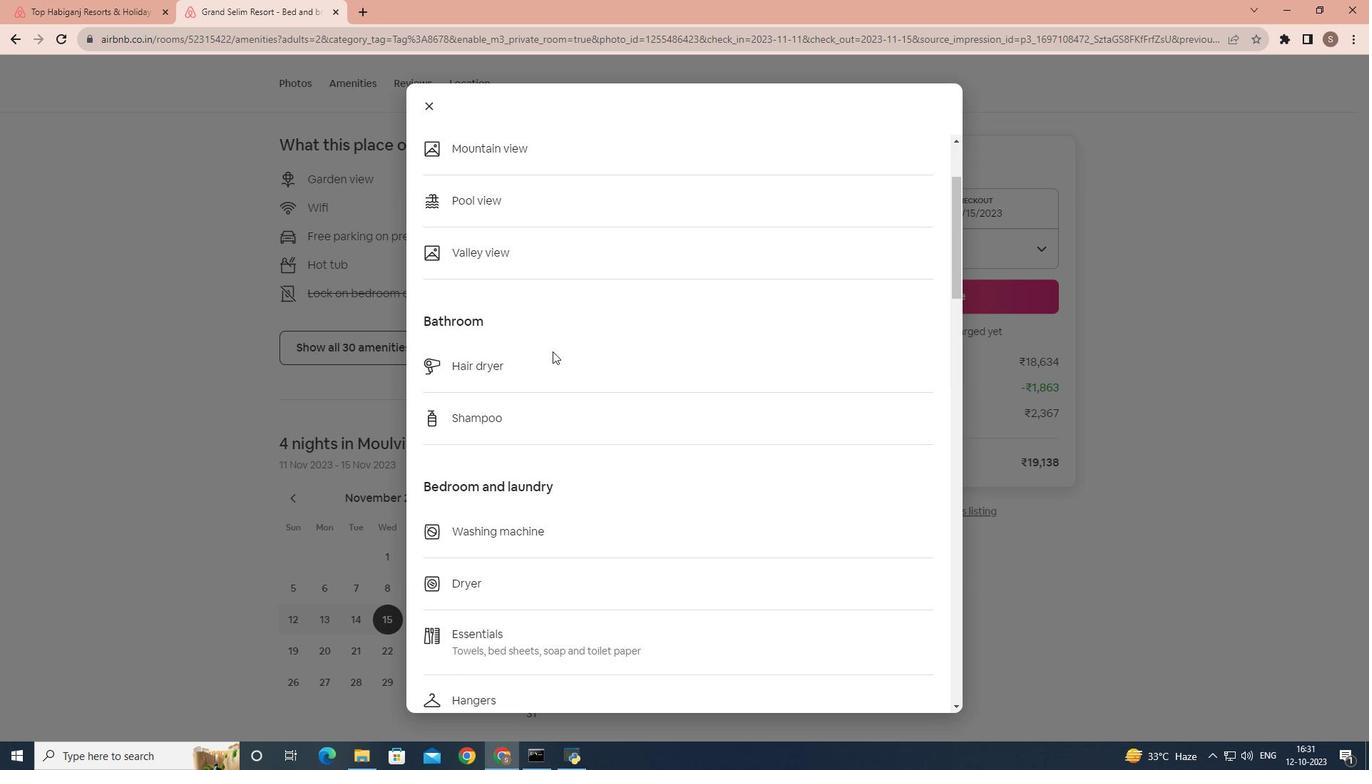
Action: Mouse scrolled (552, 350) with delta (0, 0)
Screenshot: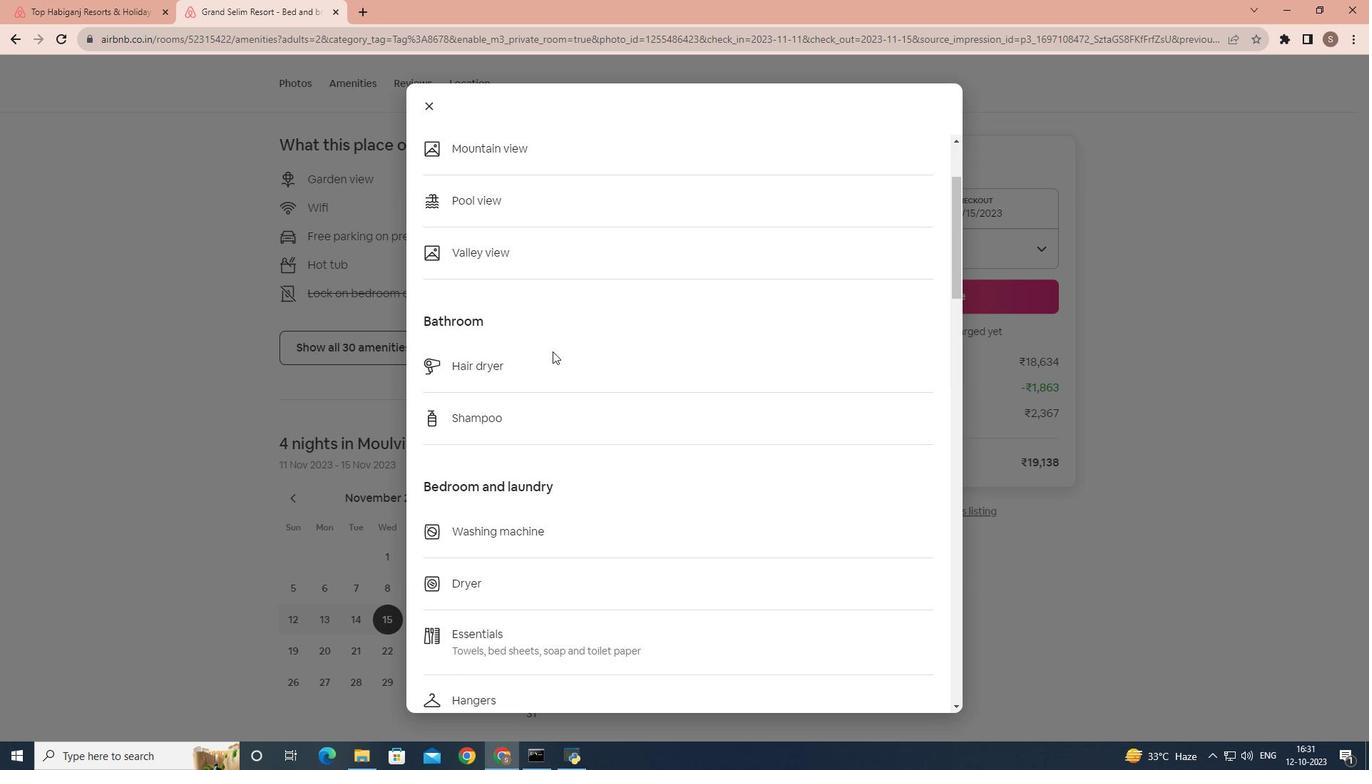 
Action: Mouse scrolled (552, 350) with delta (0, 0)
Screenshot: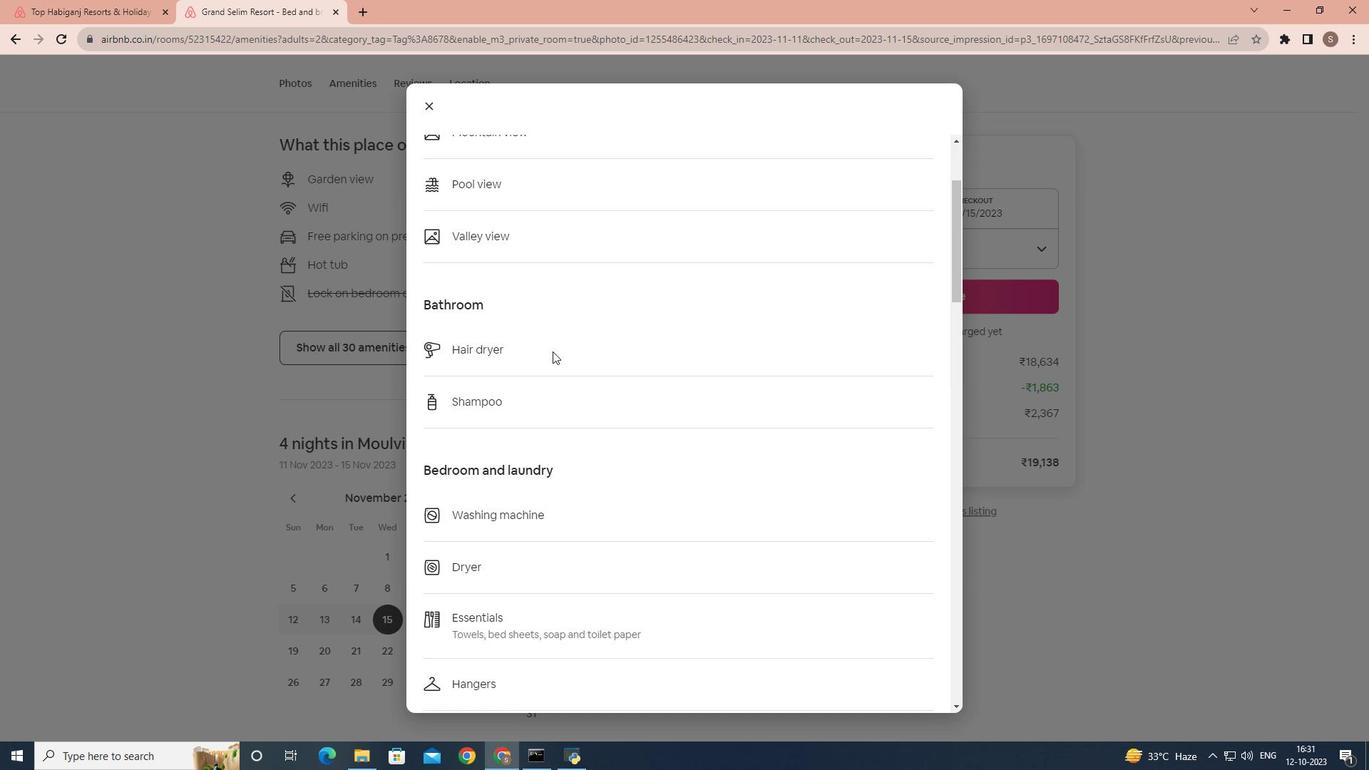 
Action: Mouse scrolled (552, 350) with delta (0, 0)
Screenshot: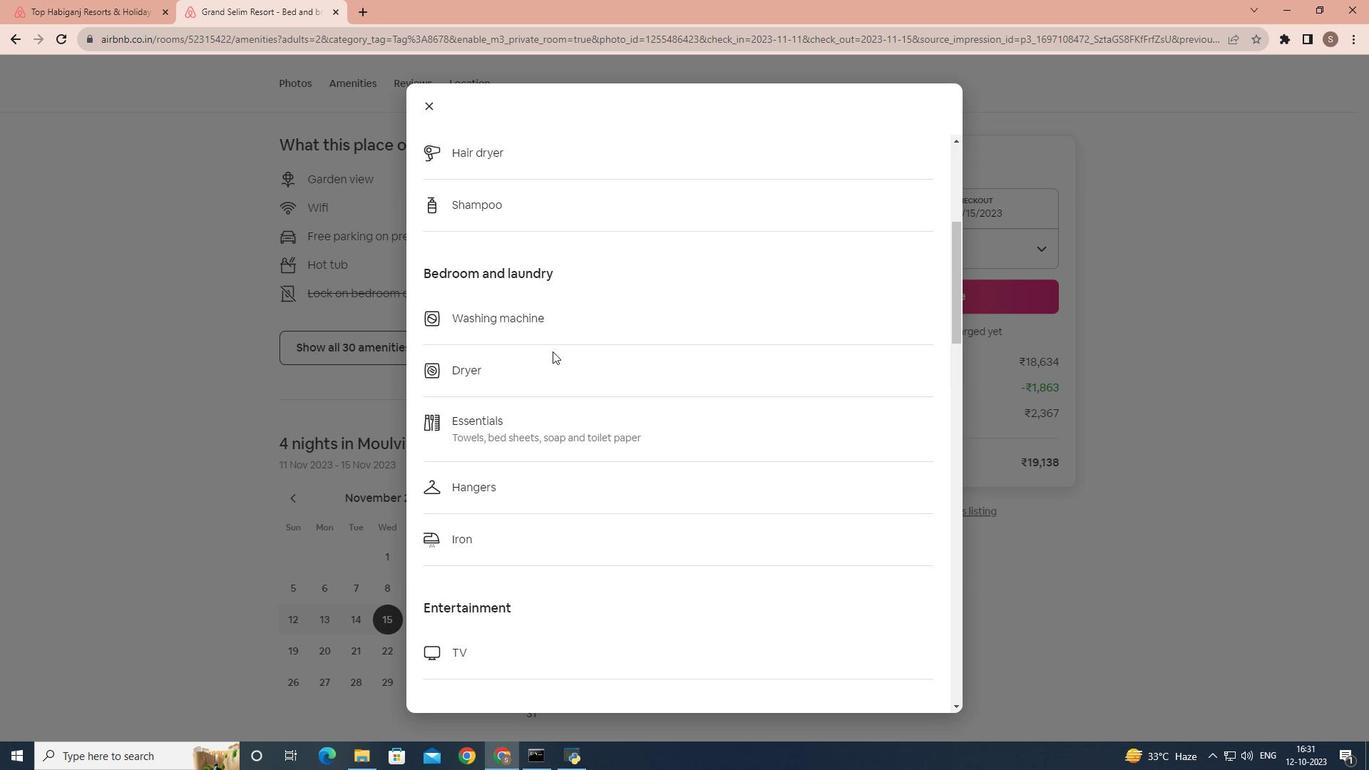 
Action: Mouse scrolled (552, 350) with delta (0, 0)
Screenshot: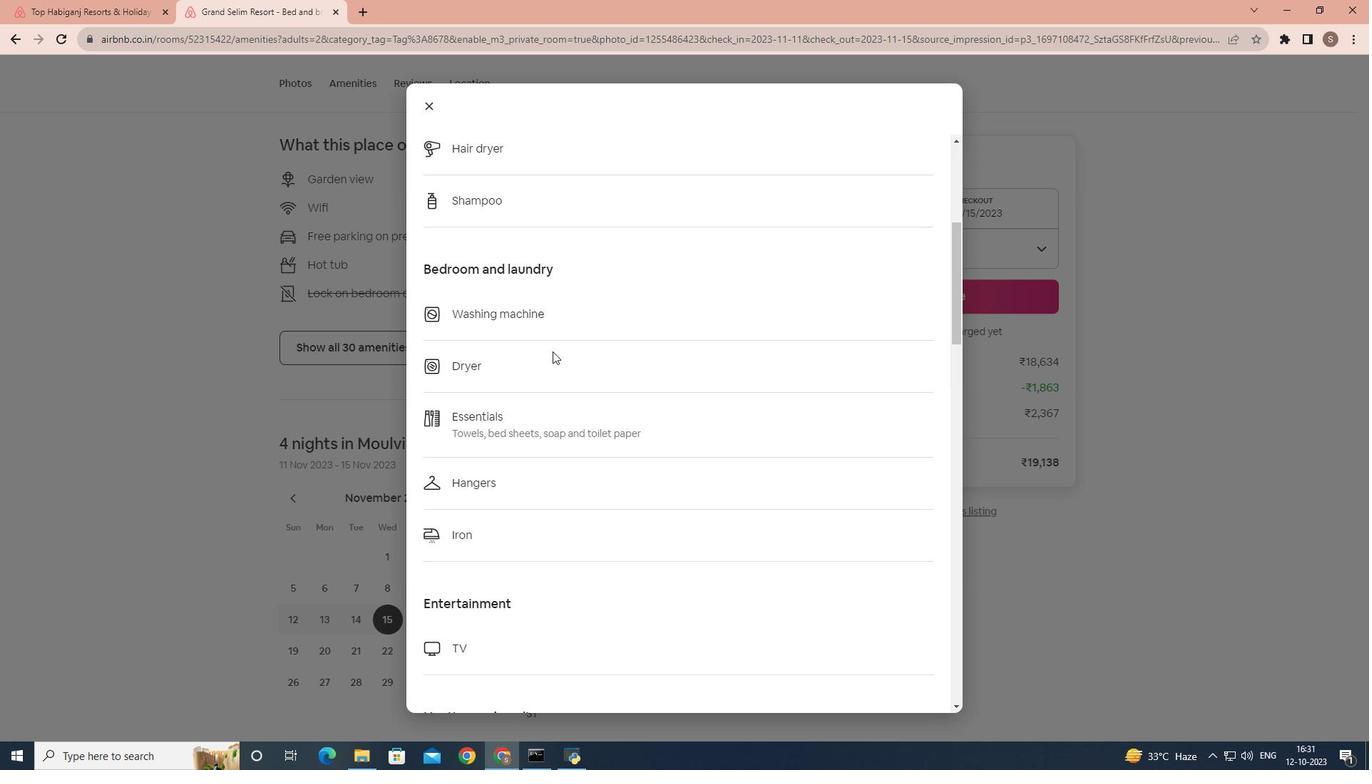
Action: Mouse scrolled (552, 350) with delta (0, 0)
Screenshot: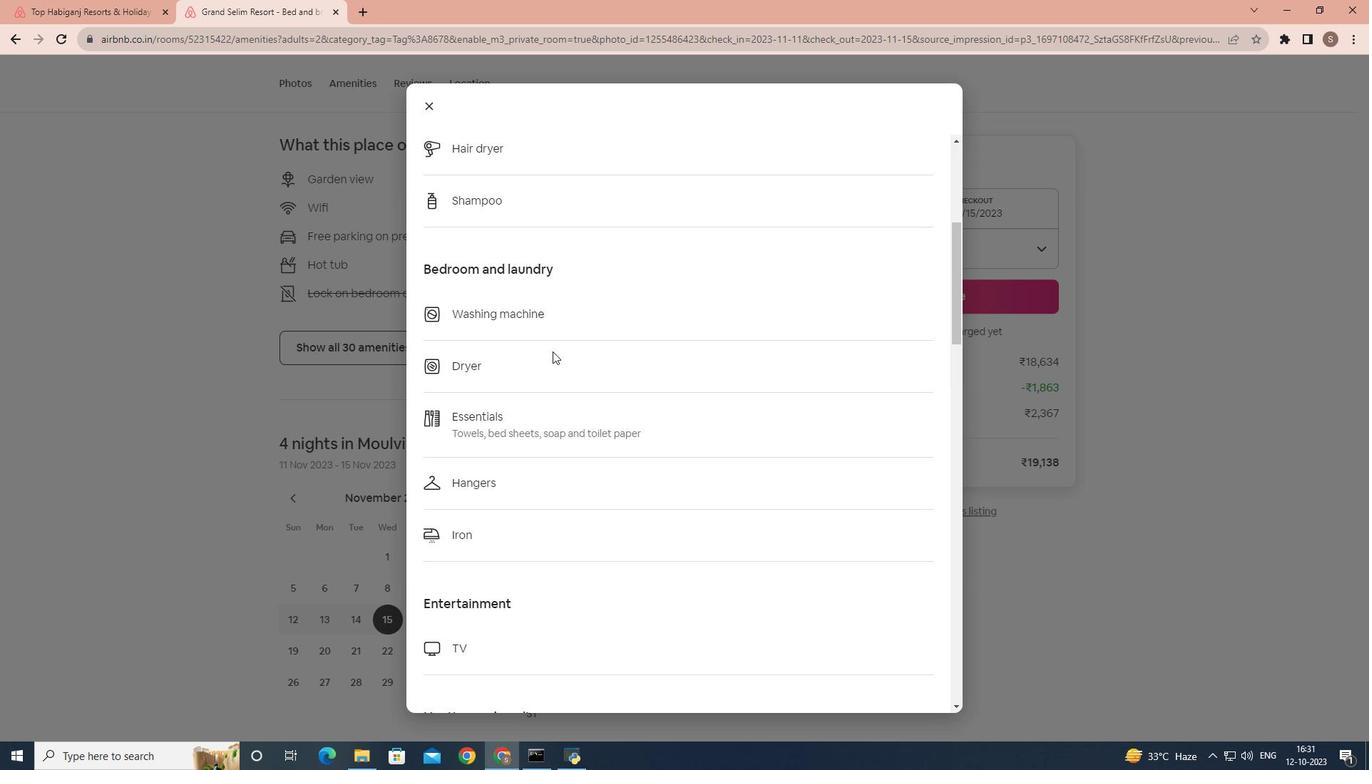 
Action: Mouse scrolled (552, 350) with delta (0, 0)
Screenshot: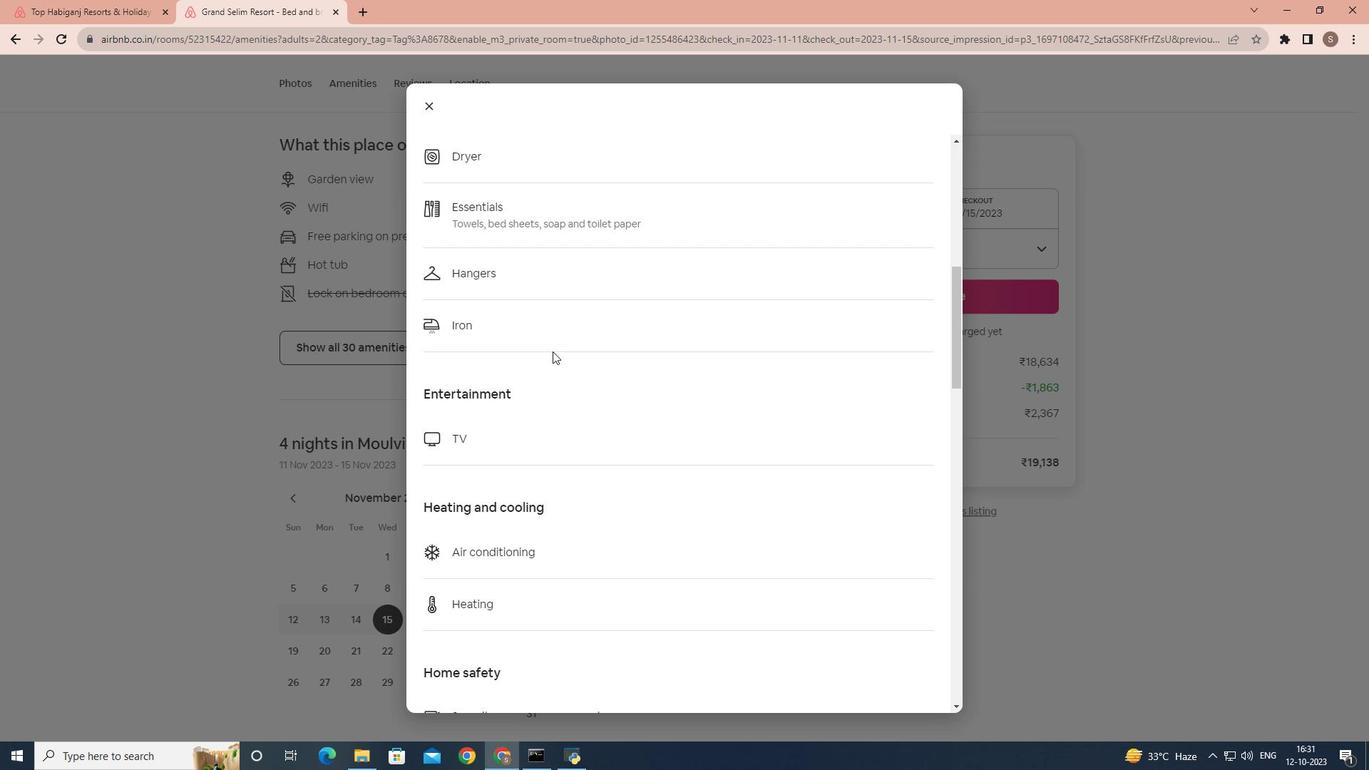 
Action: Mouse scrolled (552, 350) with delta (0, 0)
Screenshot: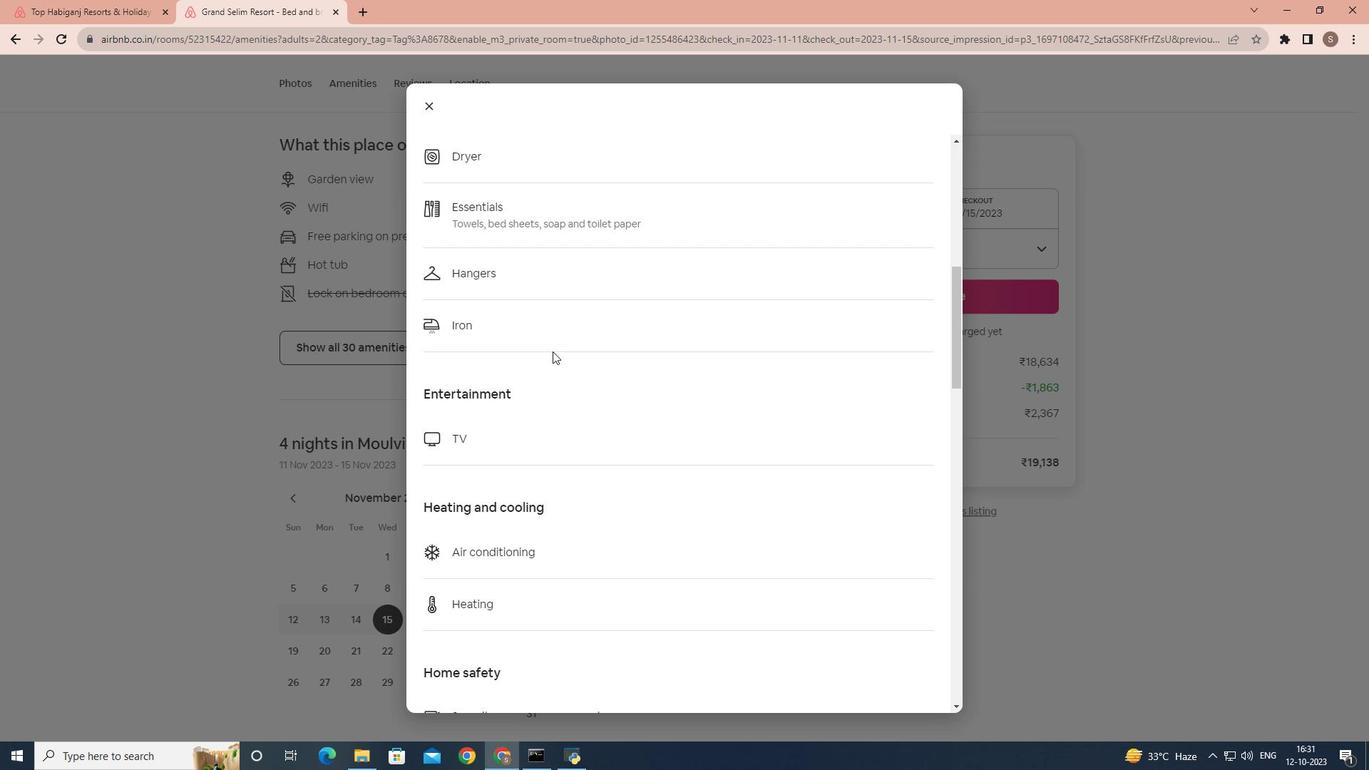 
Action: Mouse scrolled (552, 350) with delta (0, 0)
Screenshot: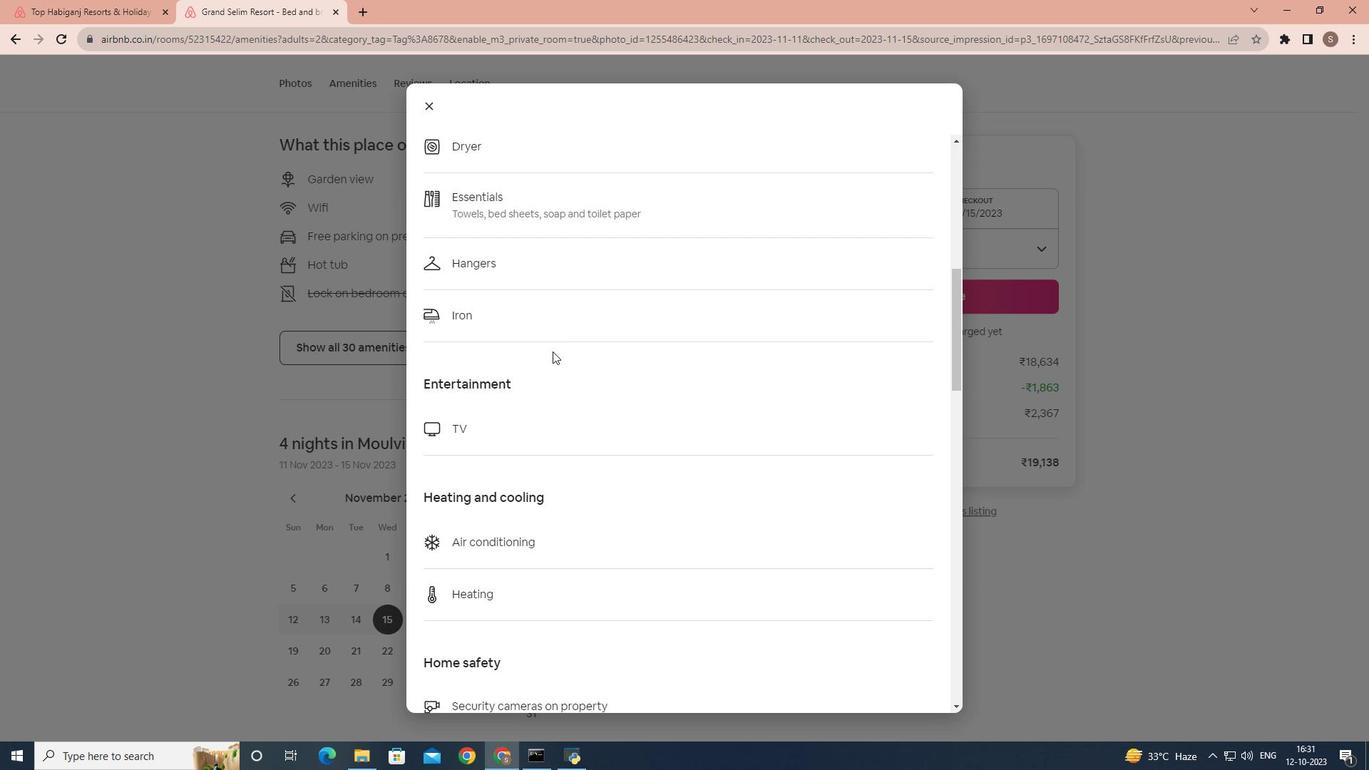 
Action: Mouse scrolled (552, 350) with delta (0, 0)
Screenshot: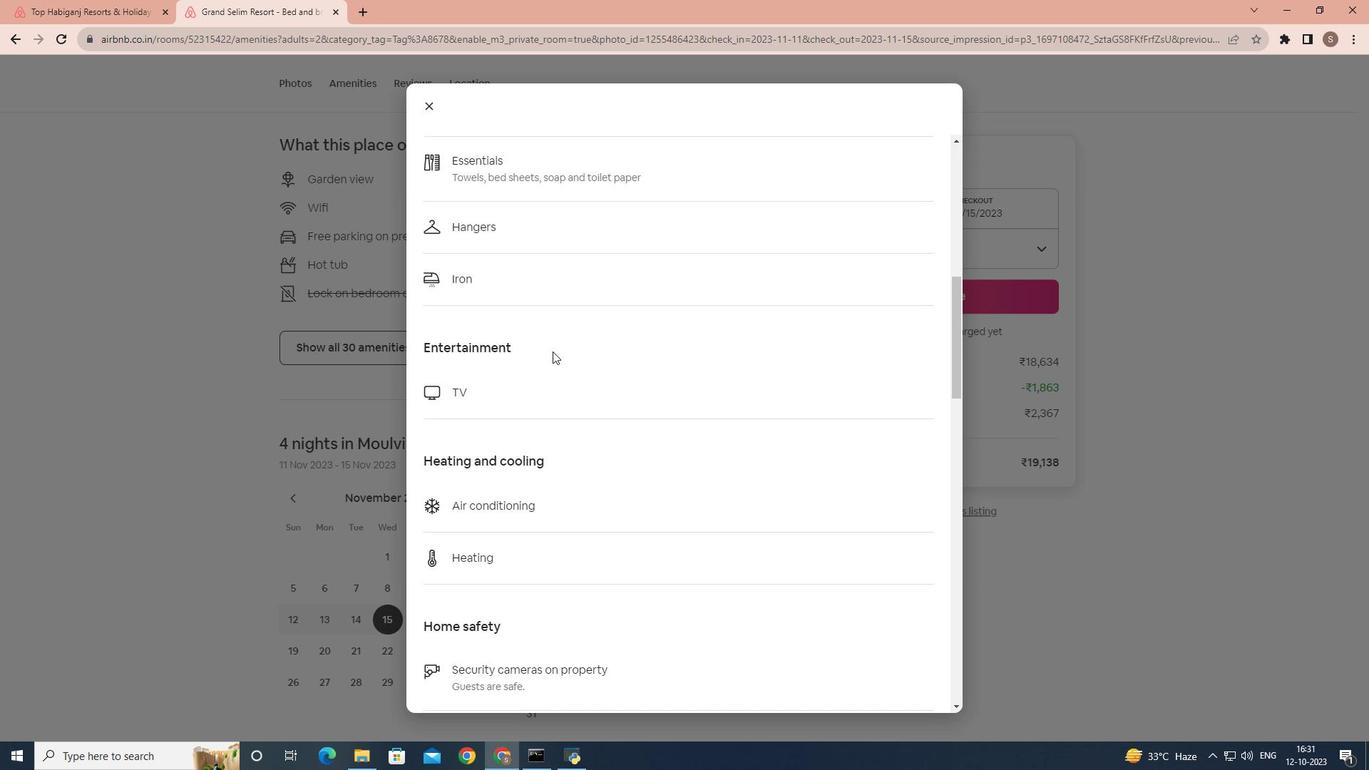 
Action: Mouse scrolled (552, 350) with delta (0, 0)
Screenshot: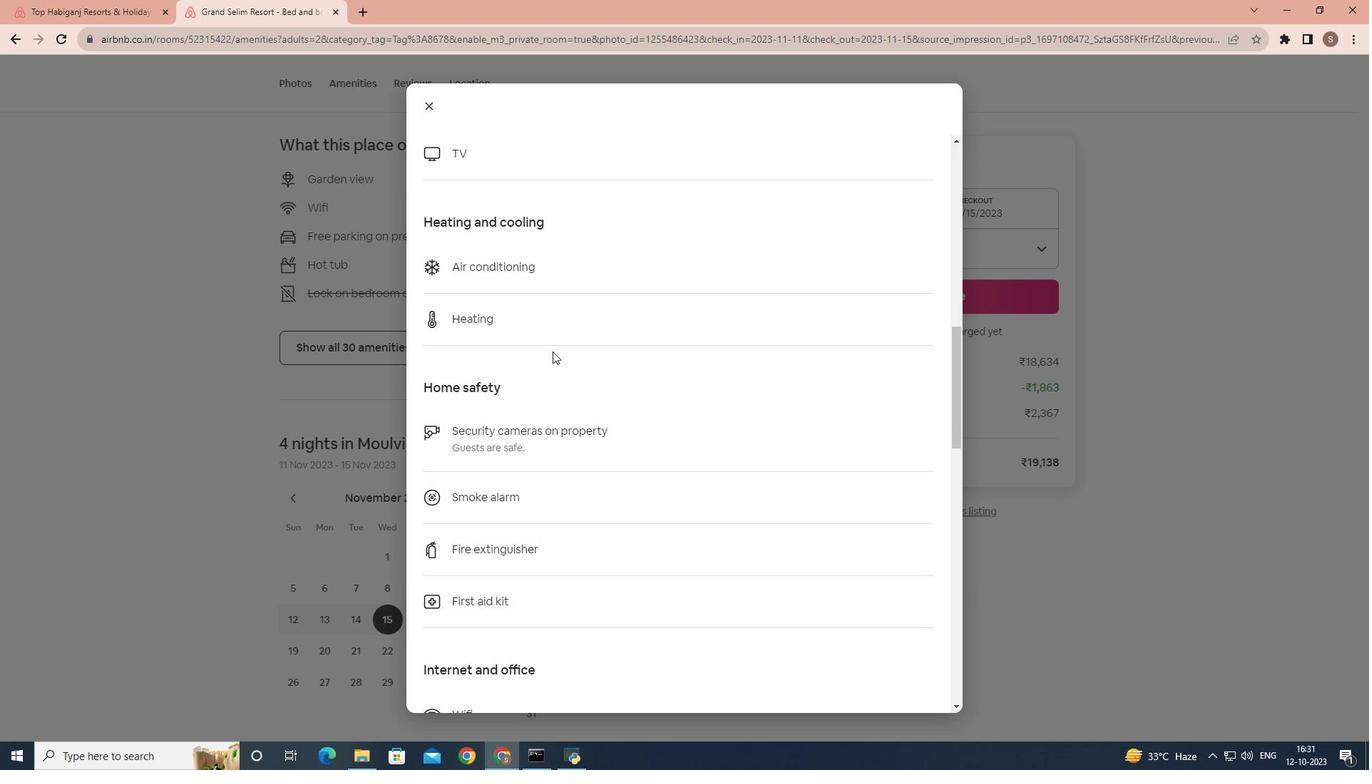 
Action: Mouse scrolled (552, 350) with delta (0, 0)
Screenshot: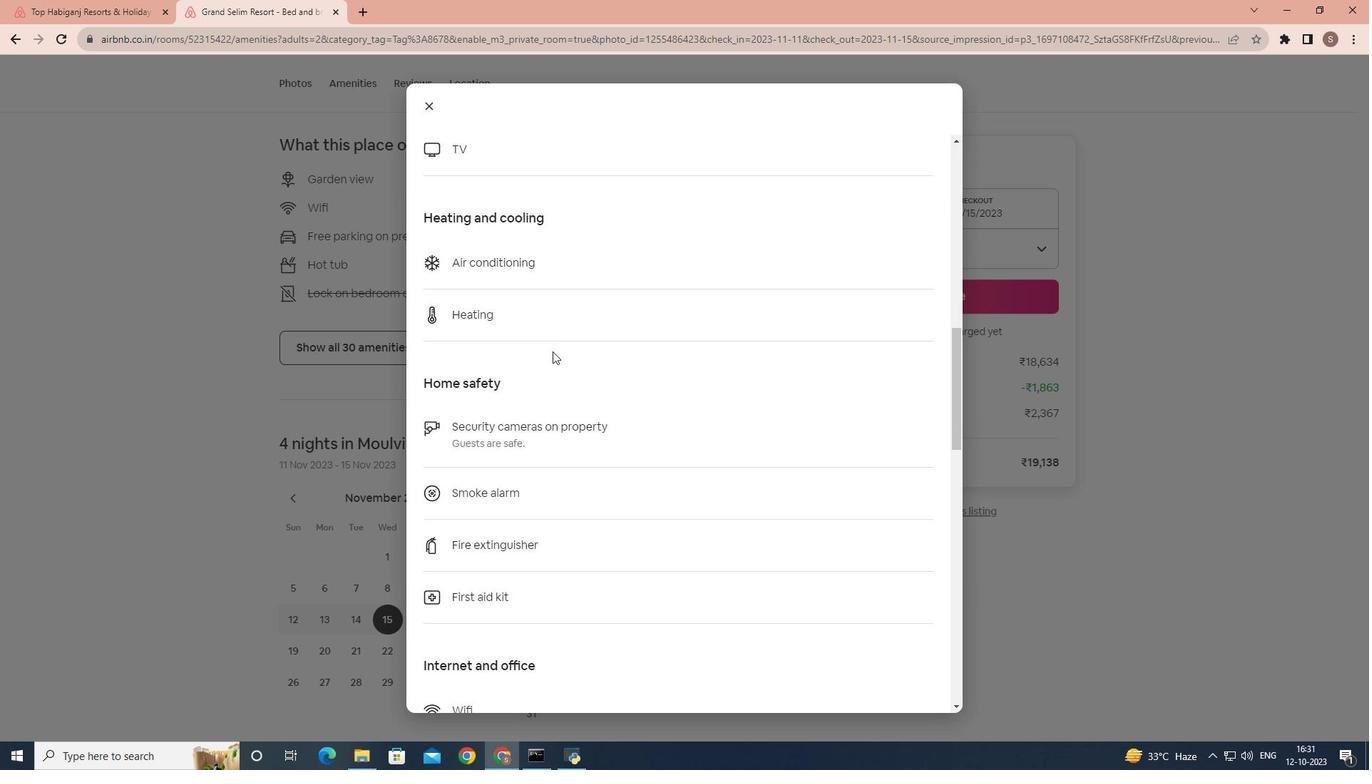 
Action: Mouse scrolled (552, 350) with delta (0, 0)
Screenshot: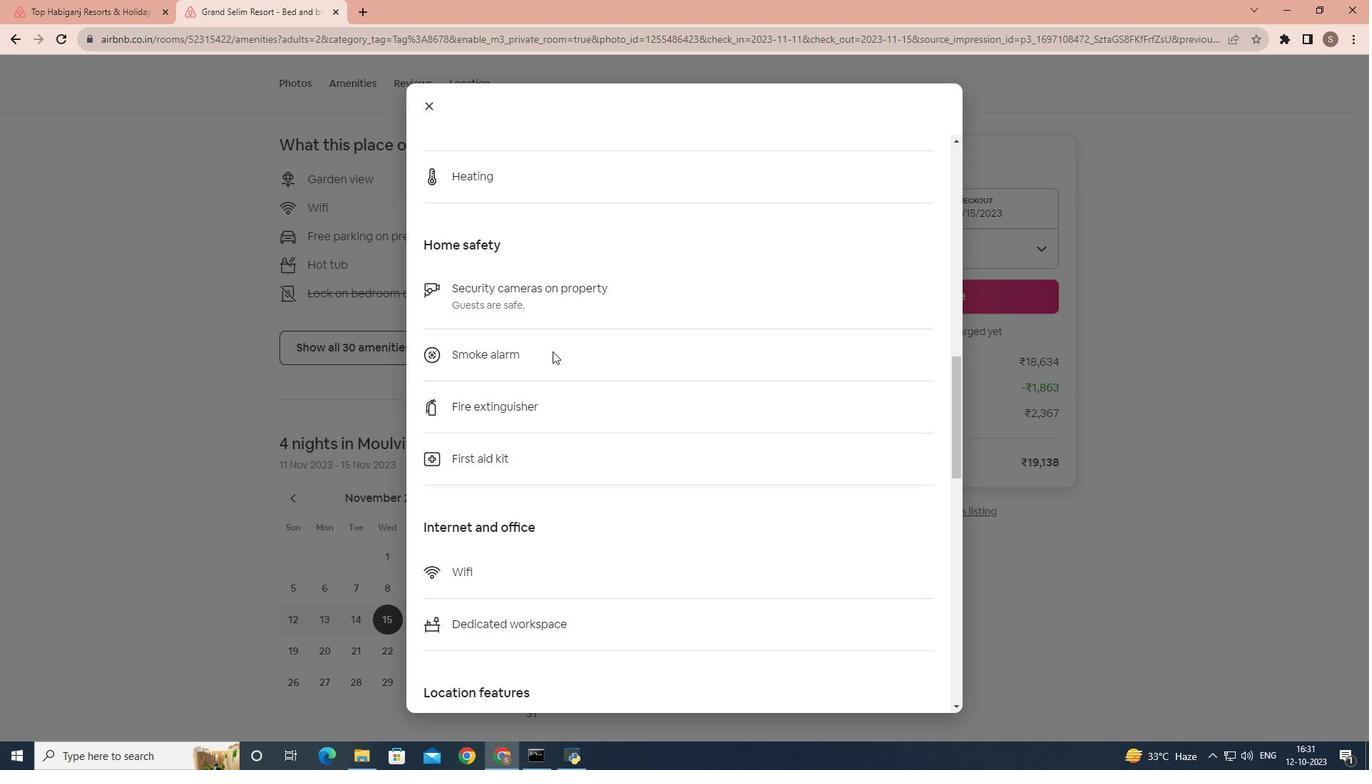
Action: Mouse scrolled (552, 350) with delta (0, 0)
Screenshot: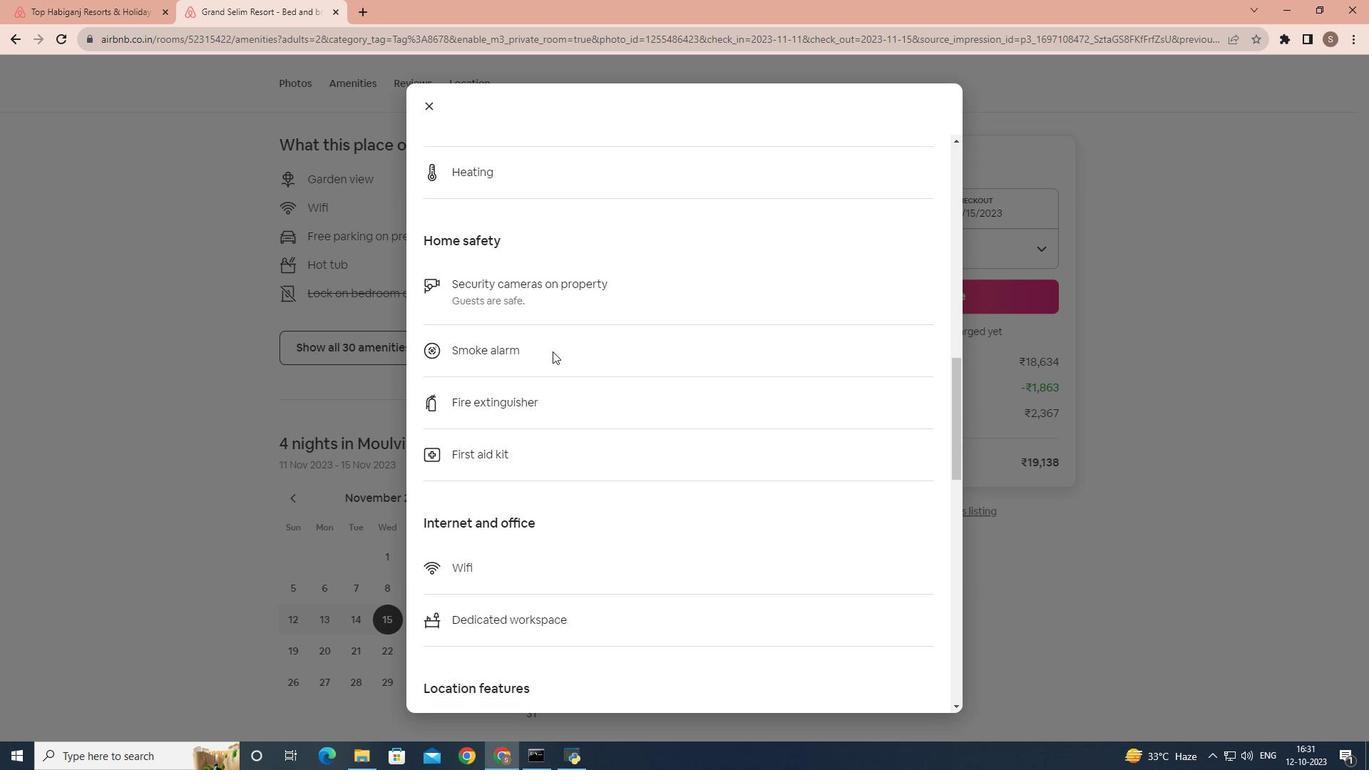 
Action: Mouse scrolled (552, 350) with delta (0, 0)
Screenshot: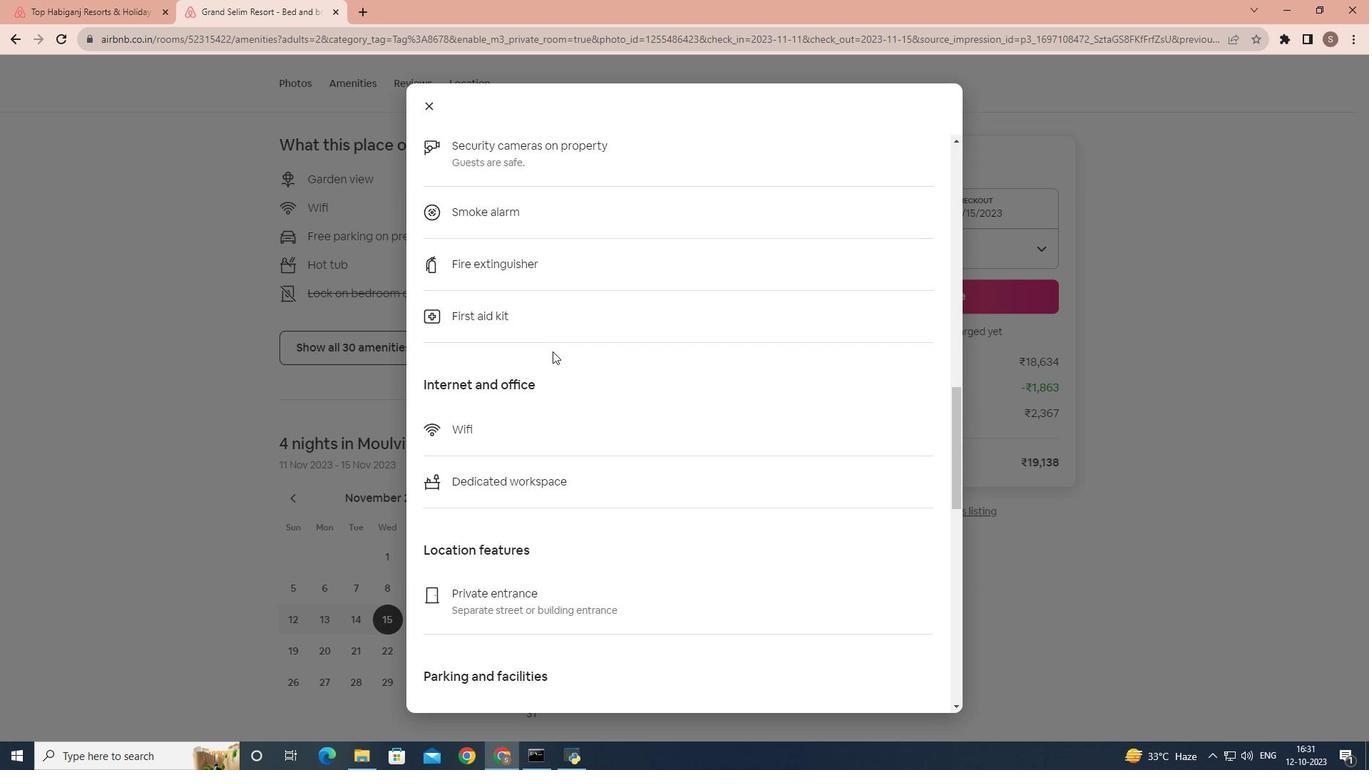 
Action: Mouse scrolled (552, 350) with delta (0, 0)
Screenshot: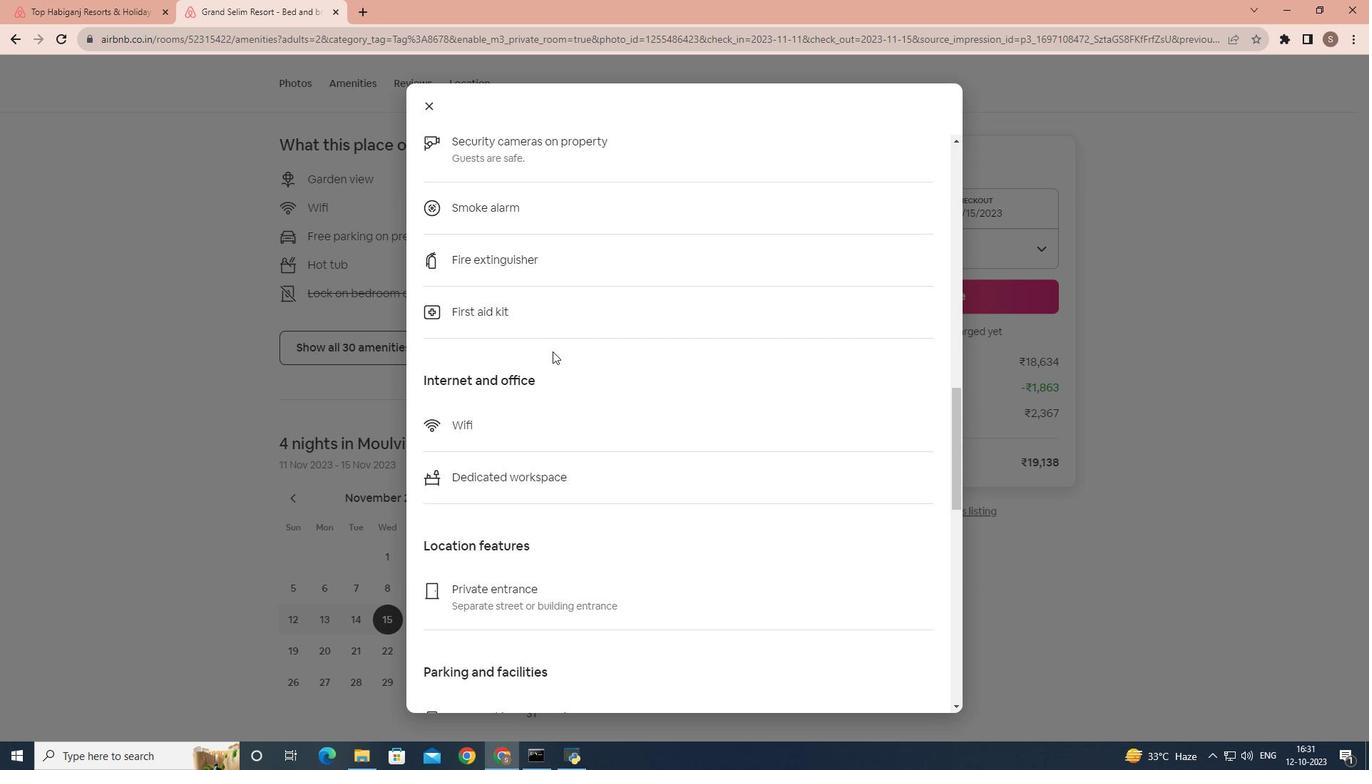 
Action: Mouse scrolled (552, 350) with delta (0, 0)
Screenshot: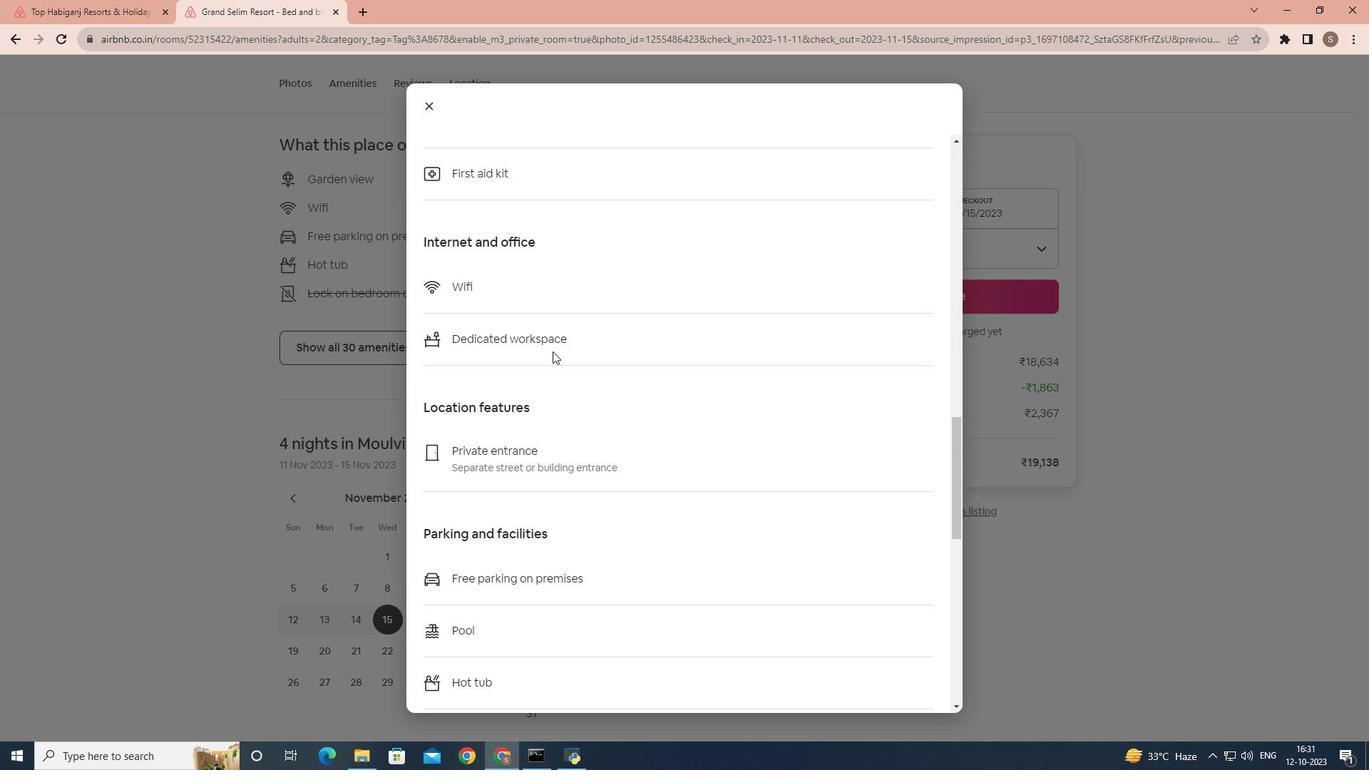 
Action: Mouse scrolled (552, 350) with delta (0, 0)
Screenshot: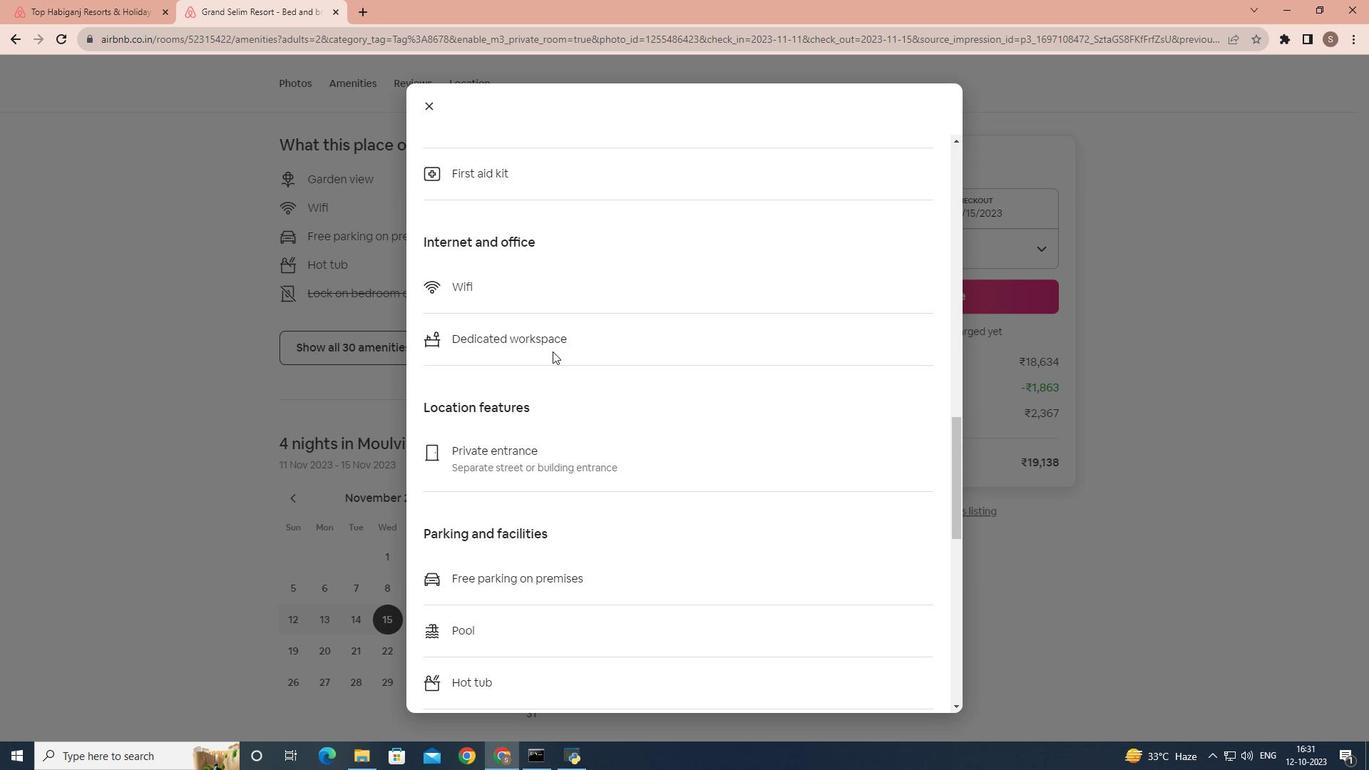 
Action: Mouse scrolled (552, 350) with delta (0, 0)
Screenshot: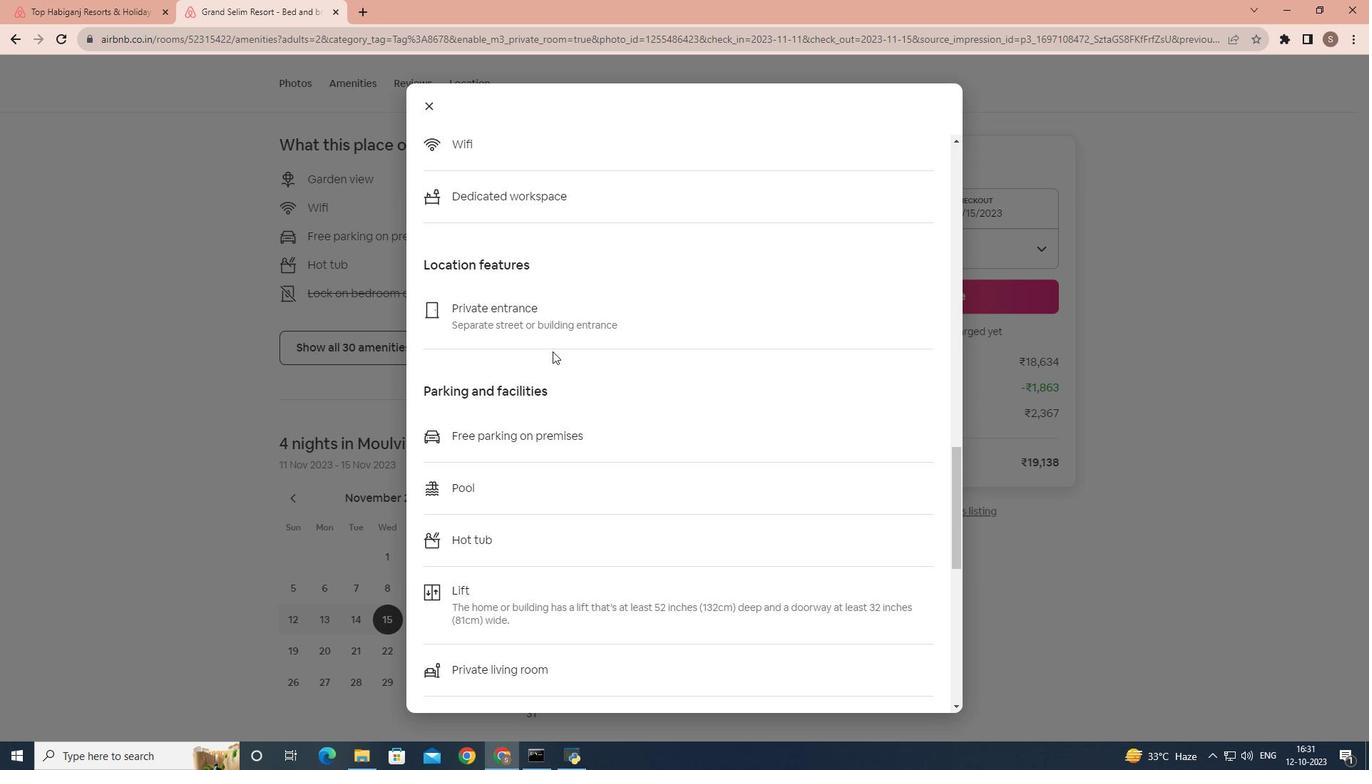 
Action: Mouse scrolled (552, 350) with delta (0, 0)
Screenshot: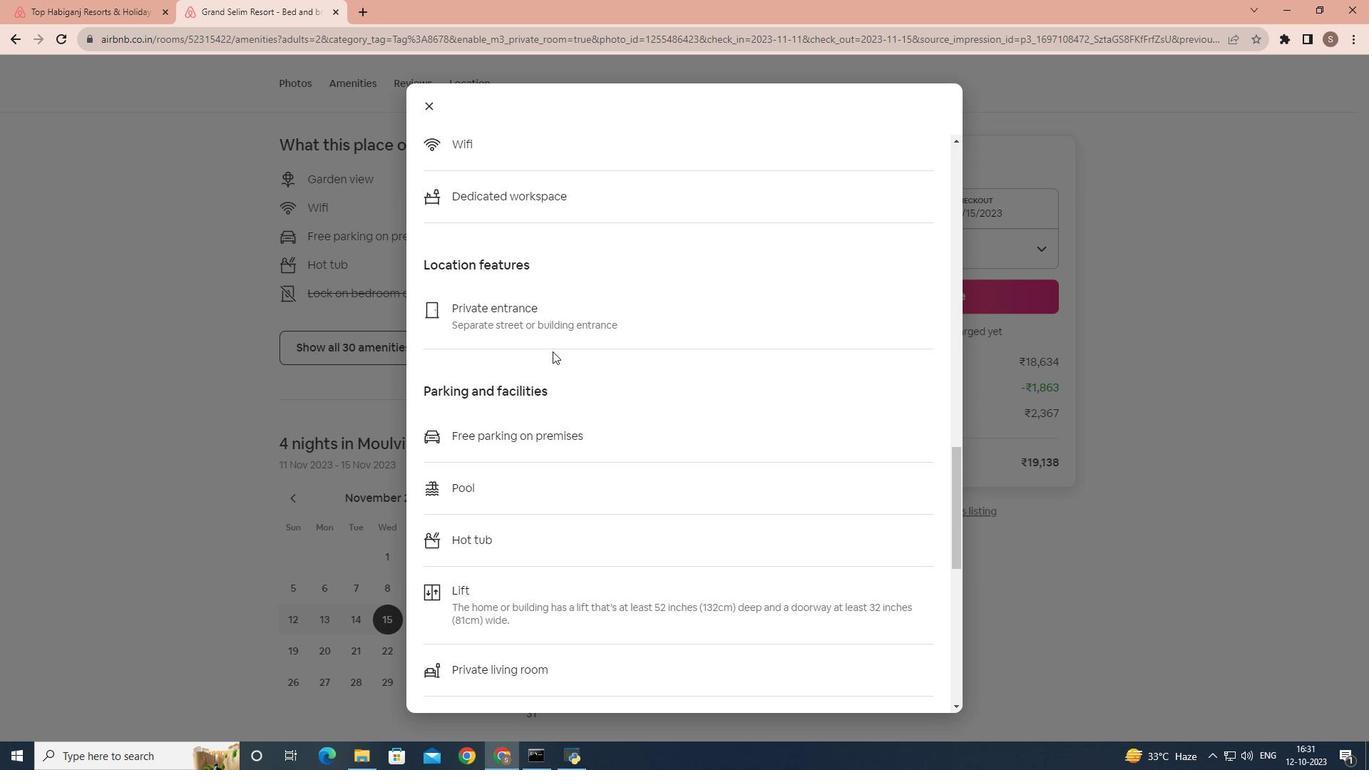 
Action: Mouse scrolled (552, 350) with delta (0, 0)
Screenshot: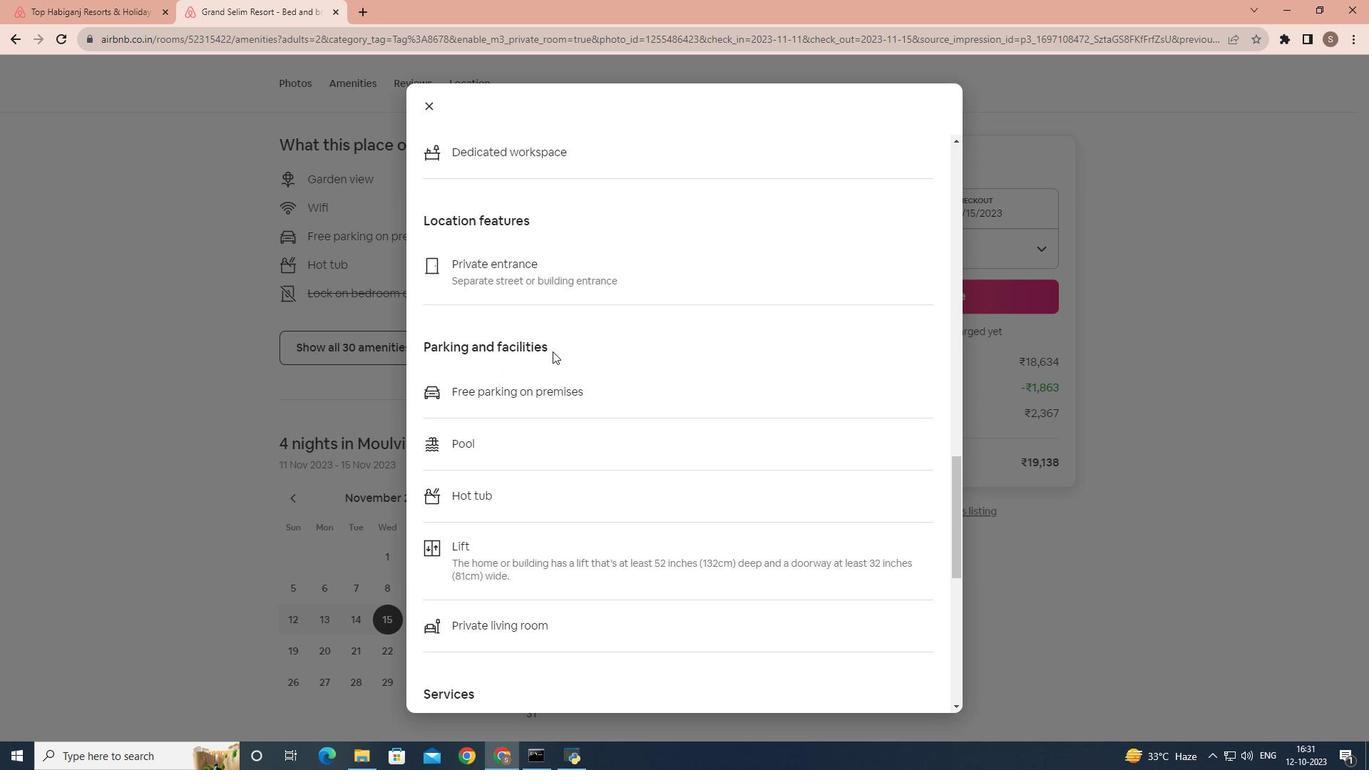 
Action: Mouse scrolled (552, 350) with delta (0, 0)
Screenshot: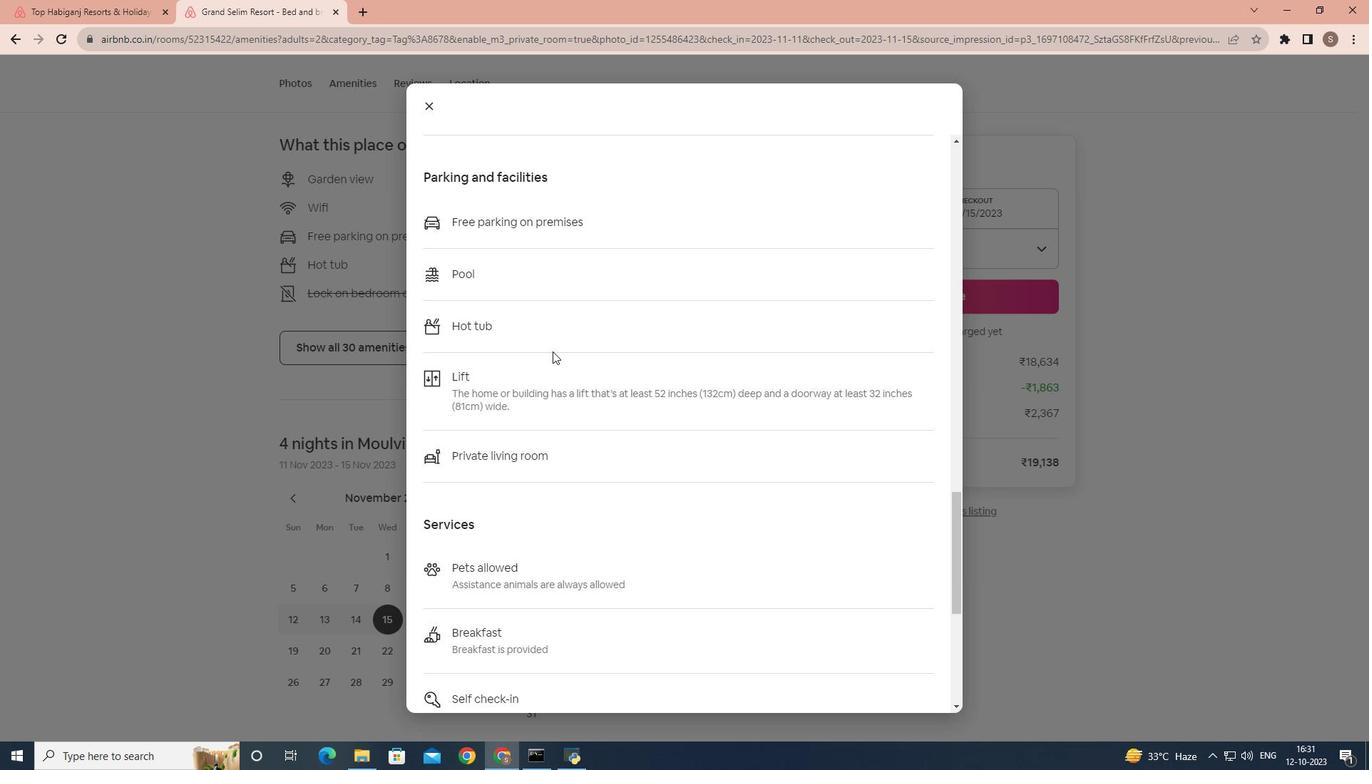
Action: Mouse scrolled (552, 350) with delta (0, 0)
Screenshot: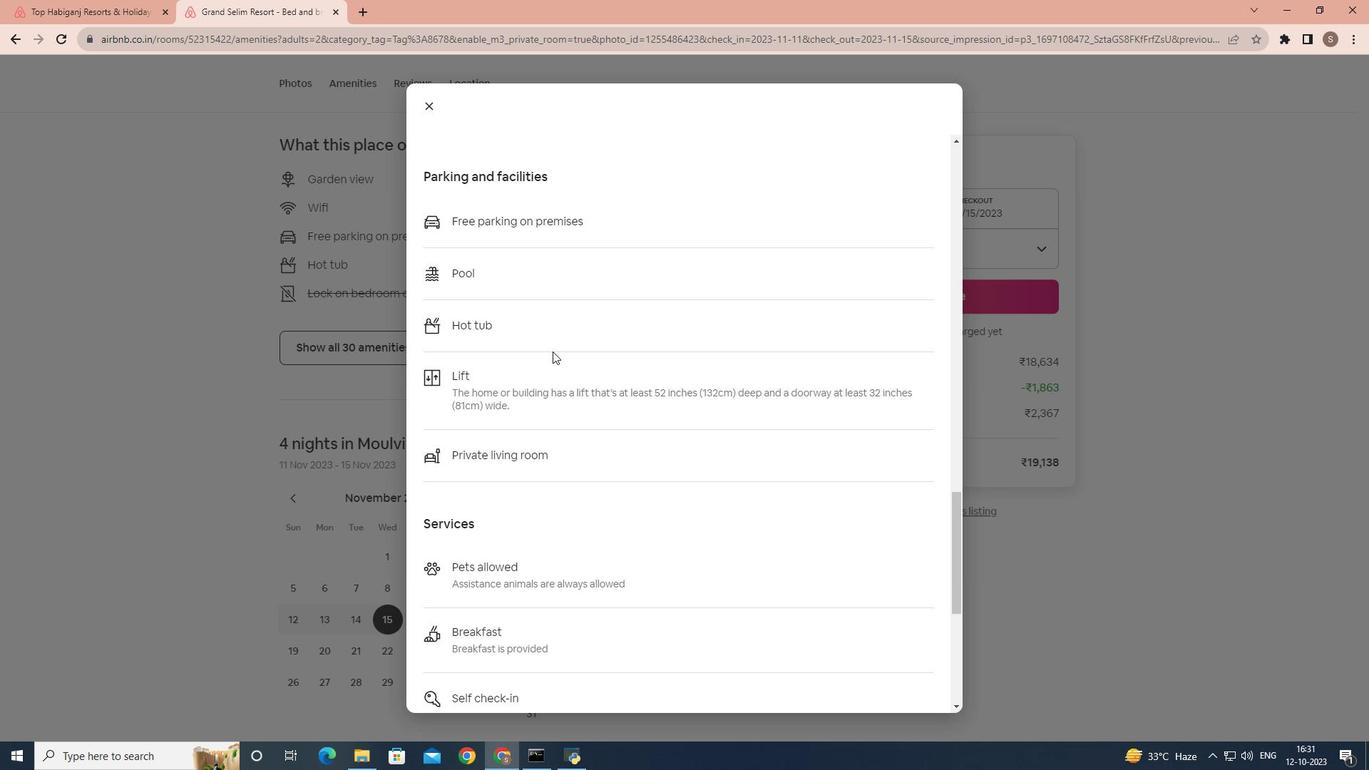 
Action: Mouse scrolled (552, 350) with delta (0, 0)
Screenshot: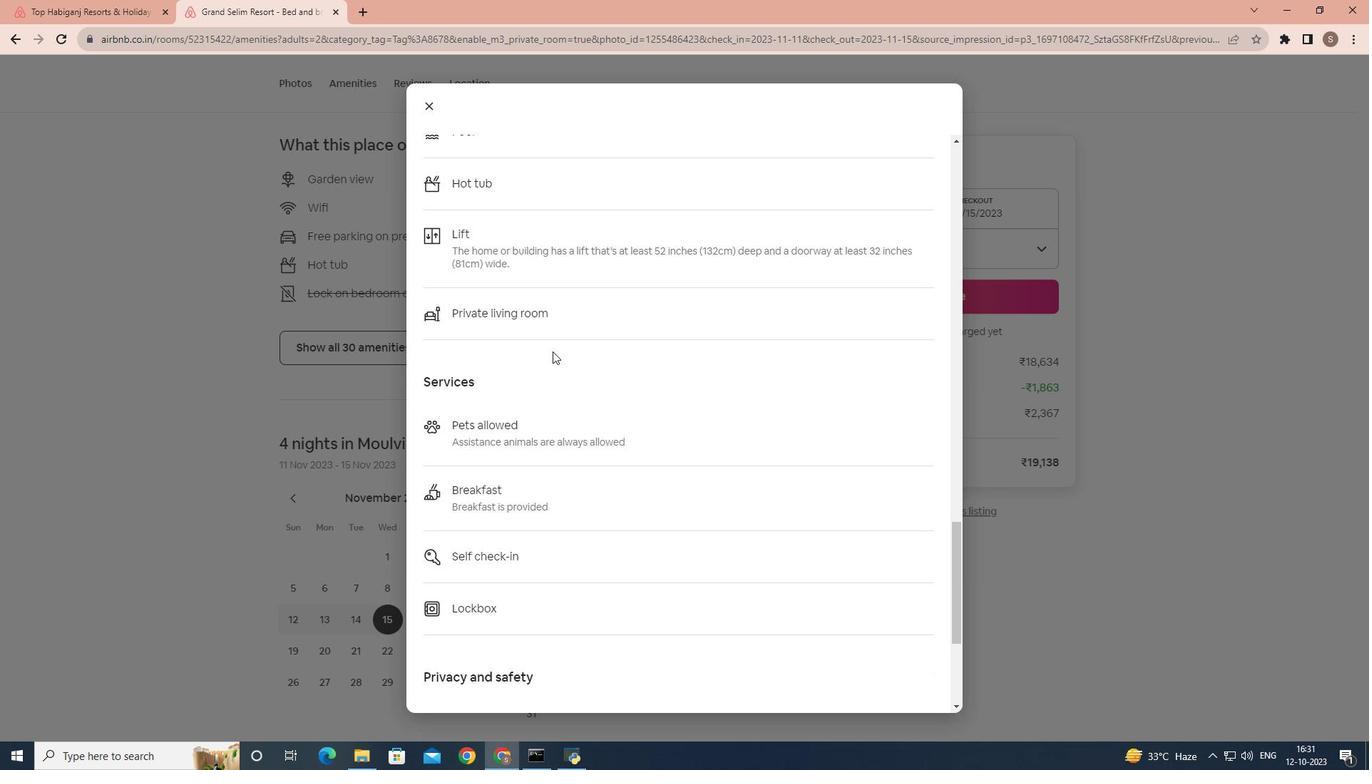 
Action: Mouse scrolled (552, 350) with delta (0, 0)
Screenshot: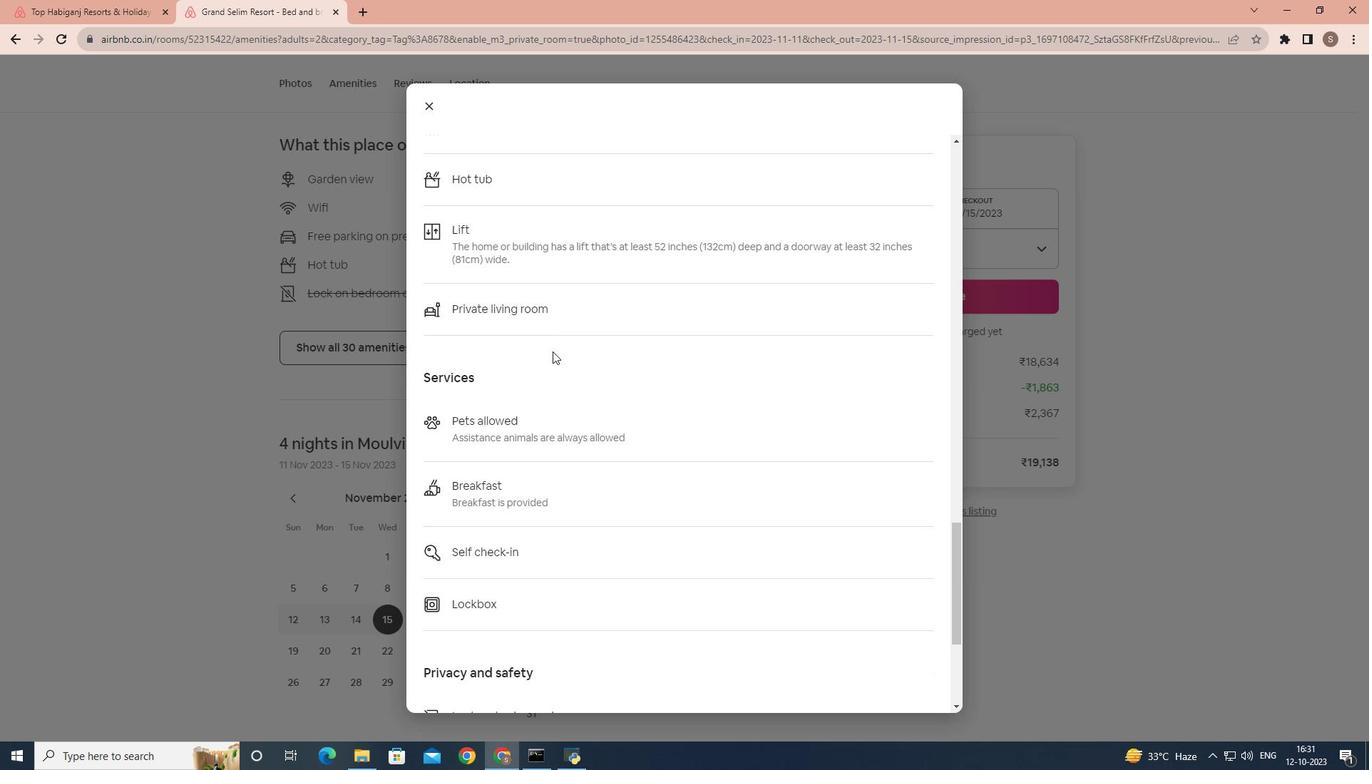 
Action: Mouse scrolled (552, 350) with delta (0, 0)
Screenshot: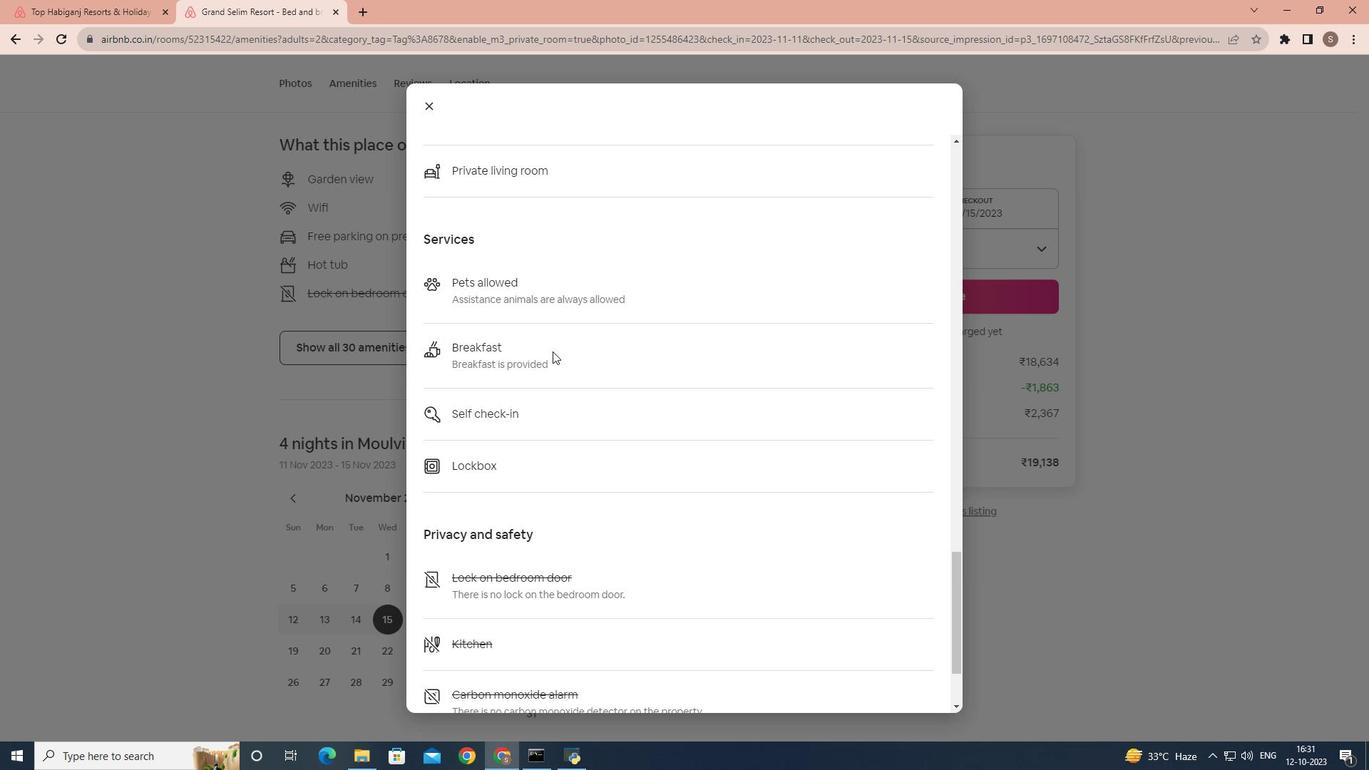 
Action: Mouse scrolled (552, 350) with delta (0, 0)
Screenshot: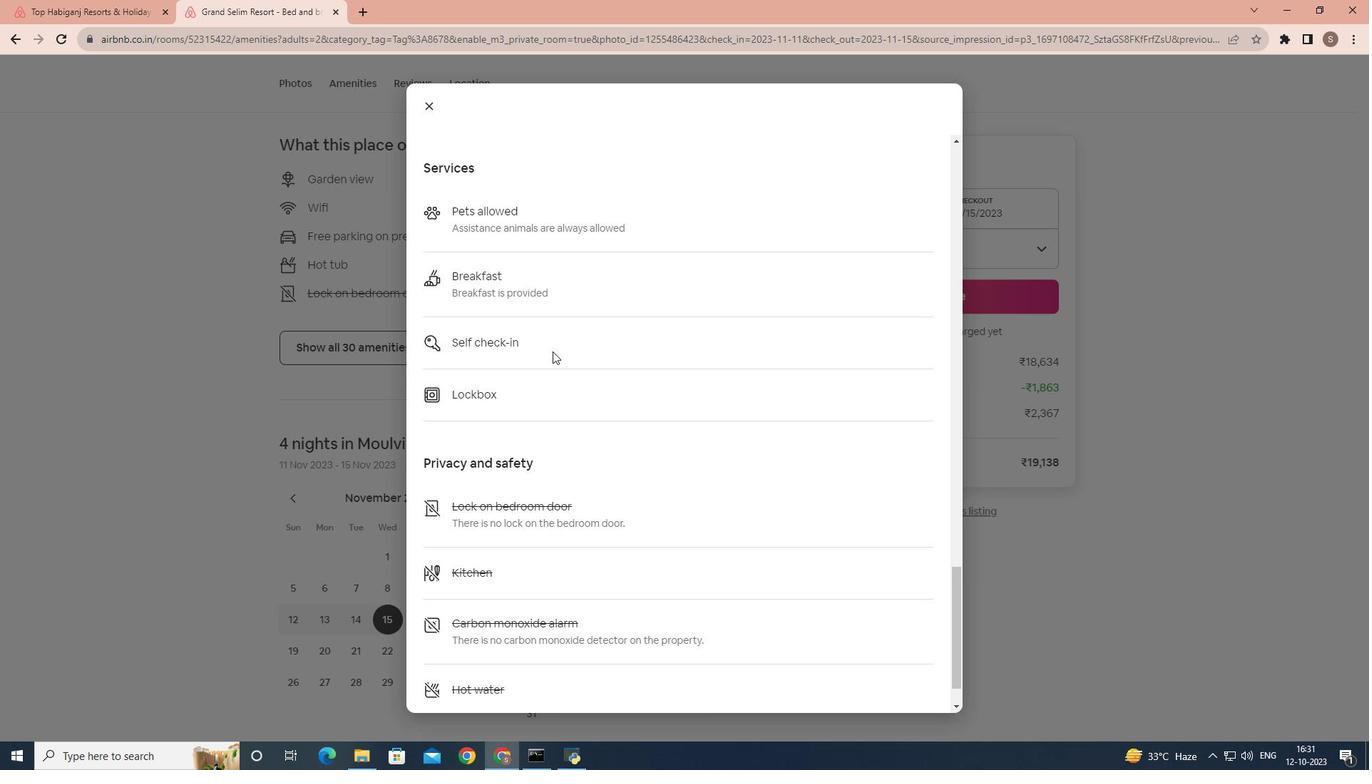
Action: Mouse scrolled (552, 350) with delta (0, 0)
Screenshot: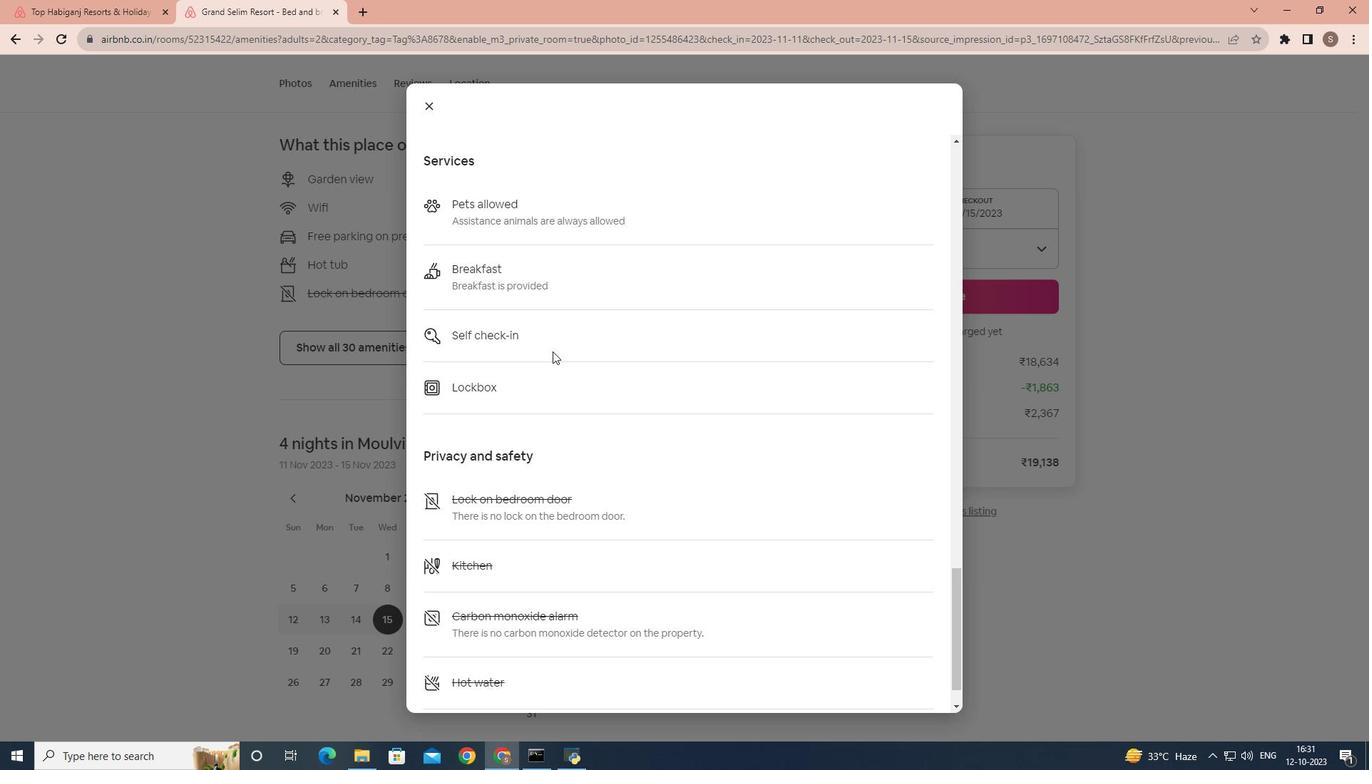 
Action: Mouse scrolled (552, 350) with delta (0, 0)
Screenshot: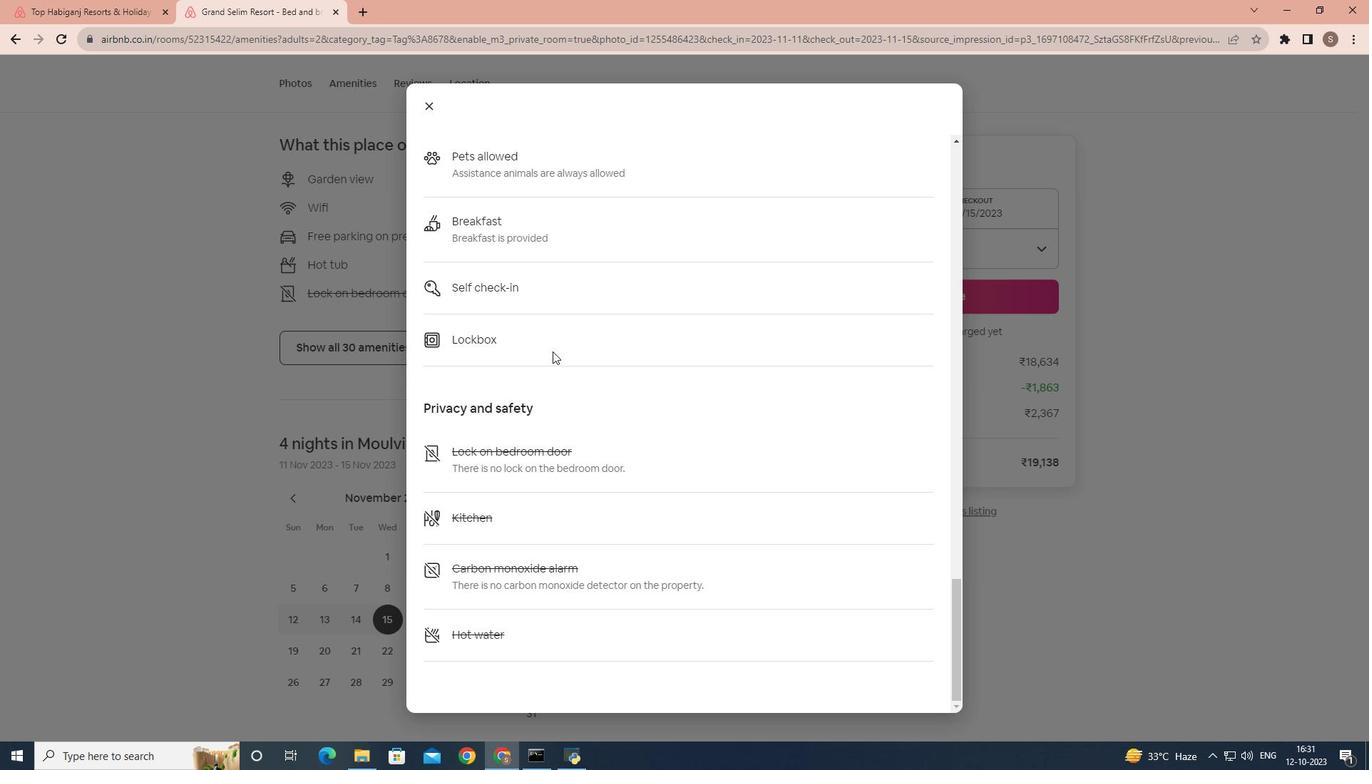 
Action: Mouse scrolled (552, 350) with delta (0, 0)
Screenshot: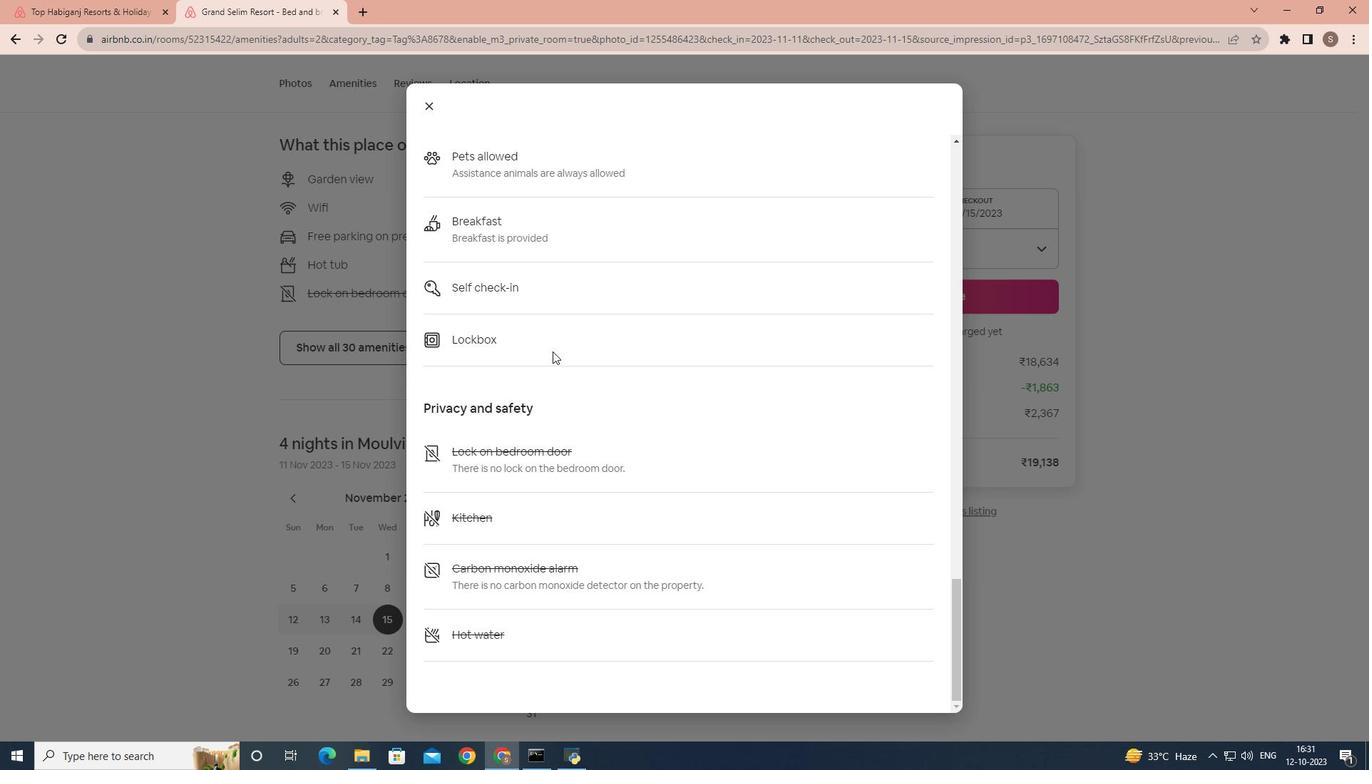 
Action: Mouse scrolled (552, 350) with delta (0, 0)
Screenshot: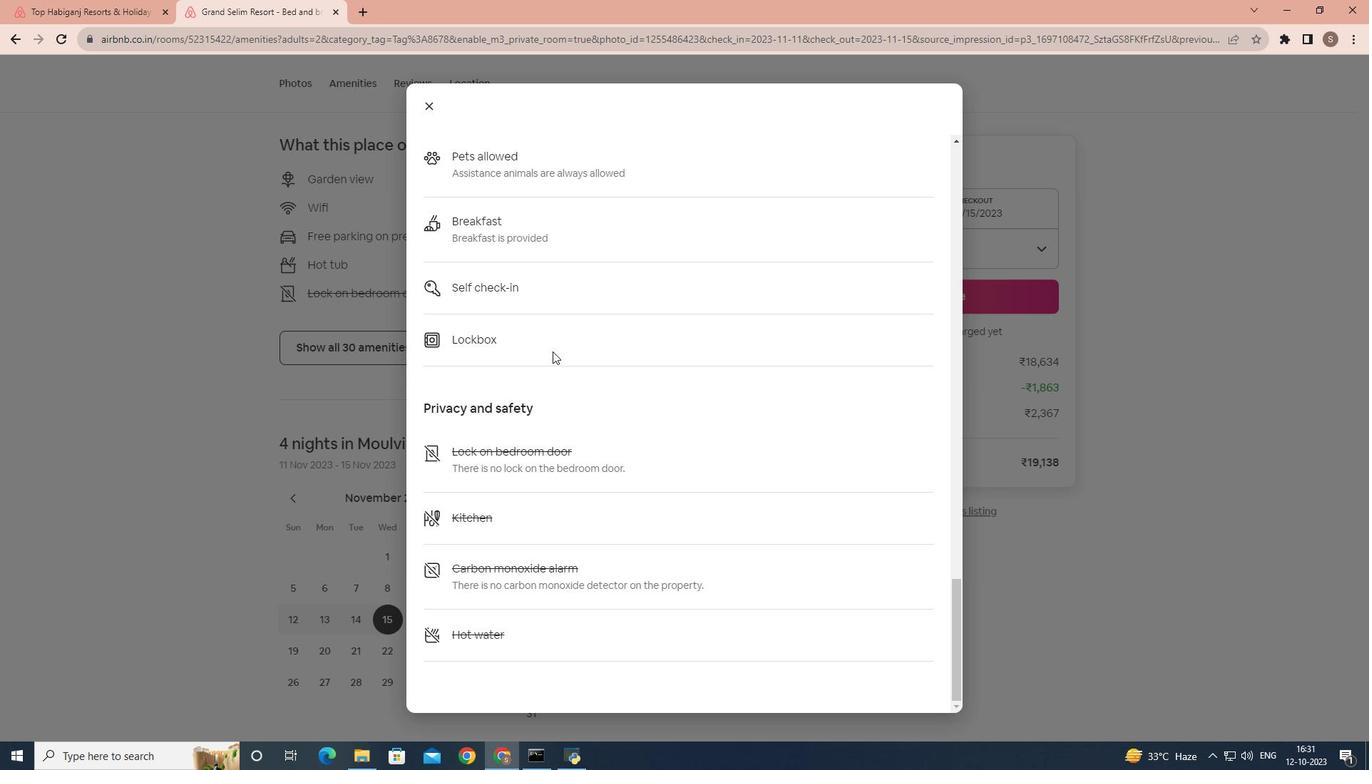 
Action: Mouse moved to (437, 104)
Screenshot: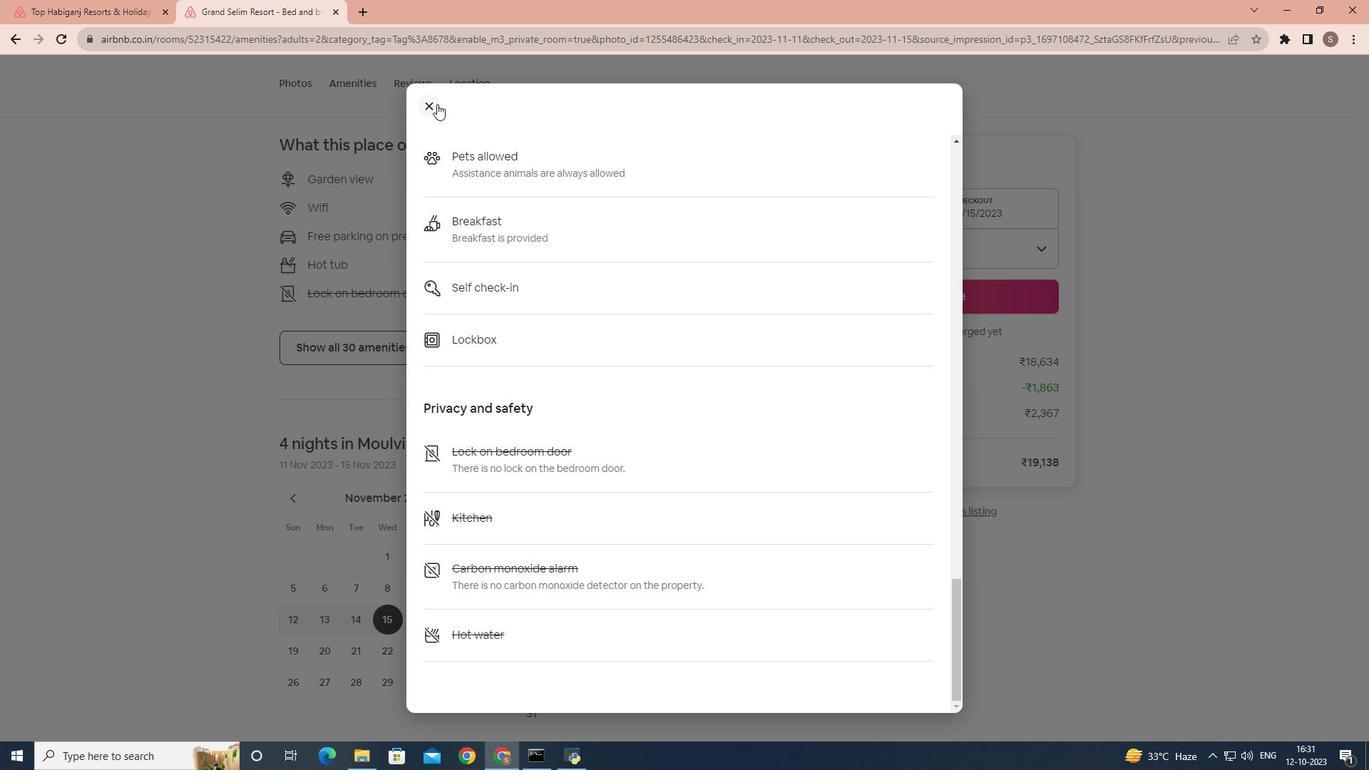 
Action: Mouse pressed left at (437, 104)
Screenshot: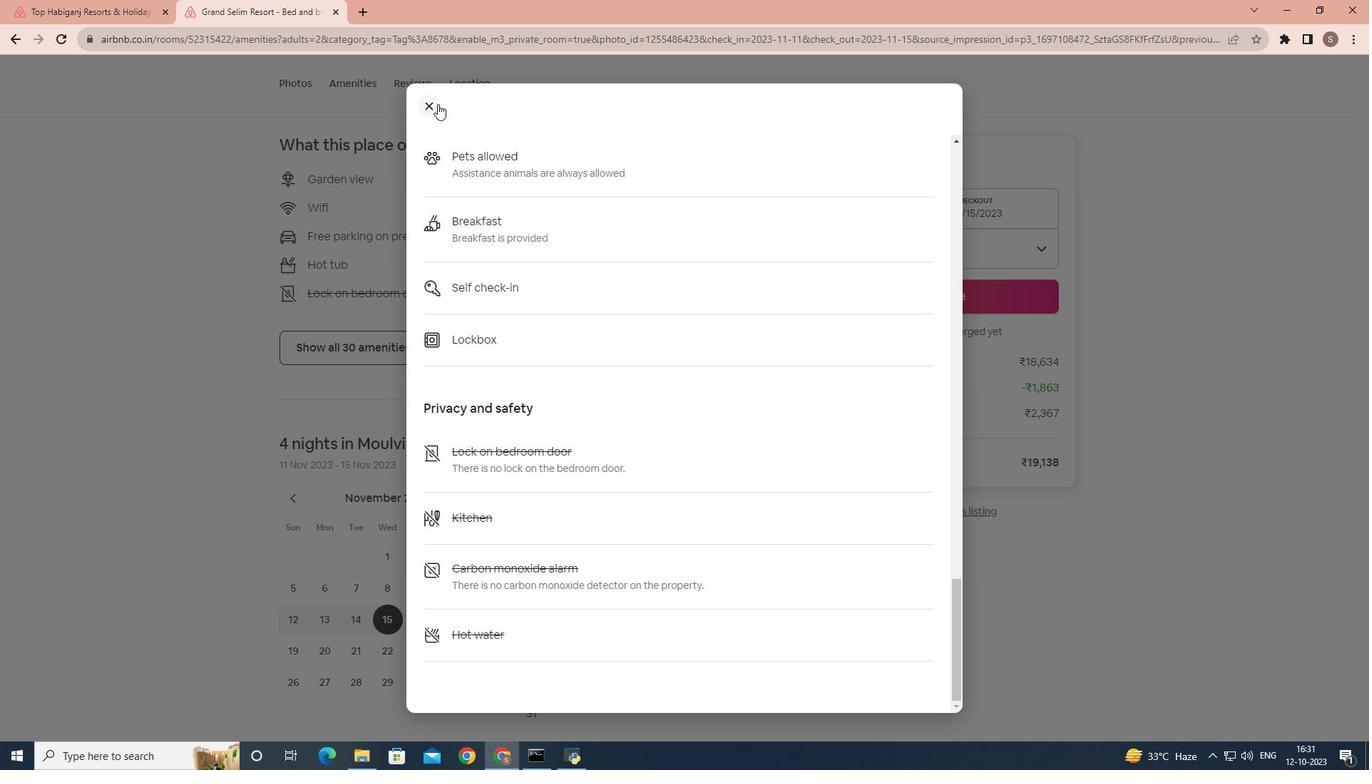 
Action: Mouse moved to (452, 376)
Screenshot: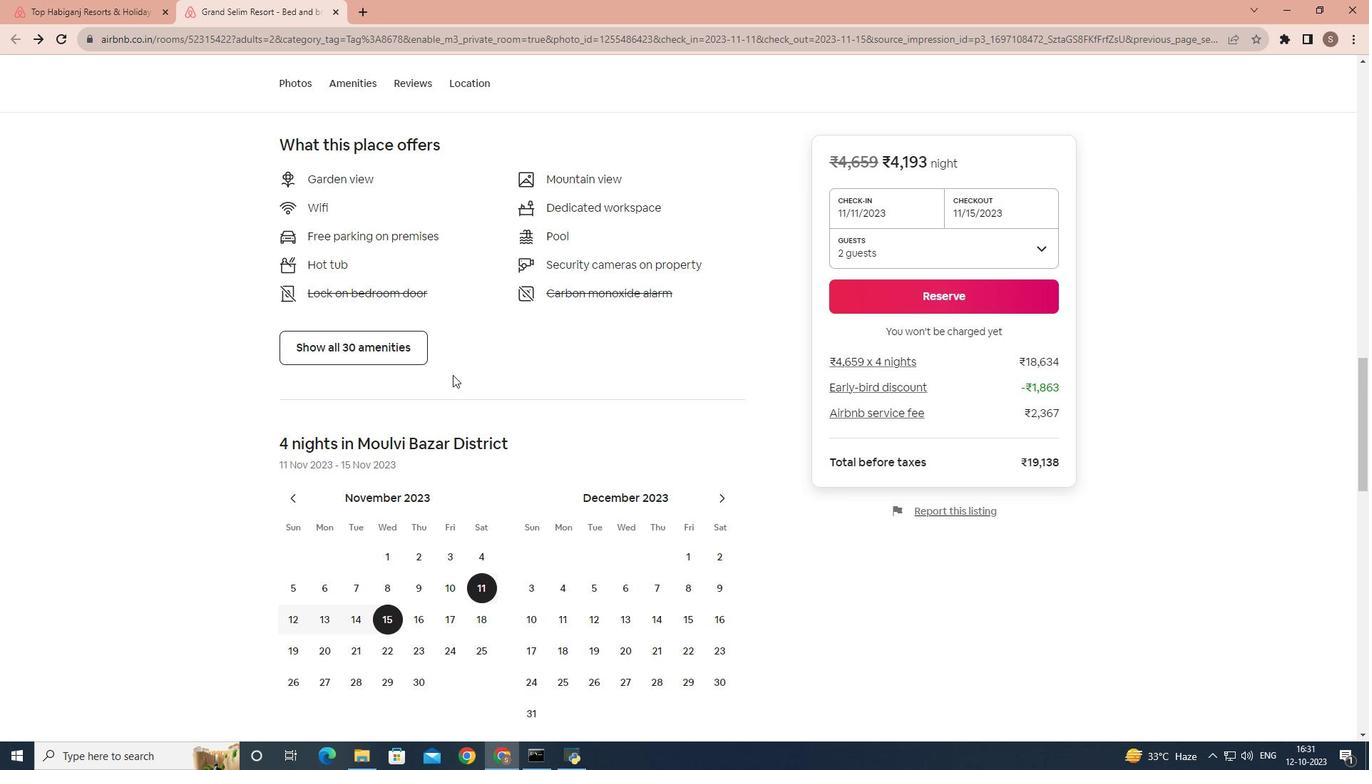 
Action: Mouse scrolled (452, 375) with delta (0, 0)
Screenshot: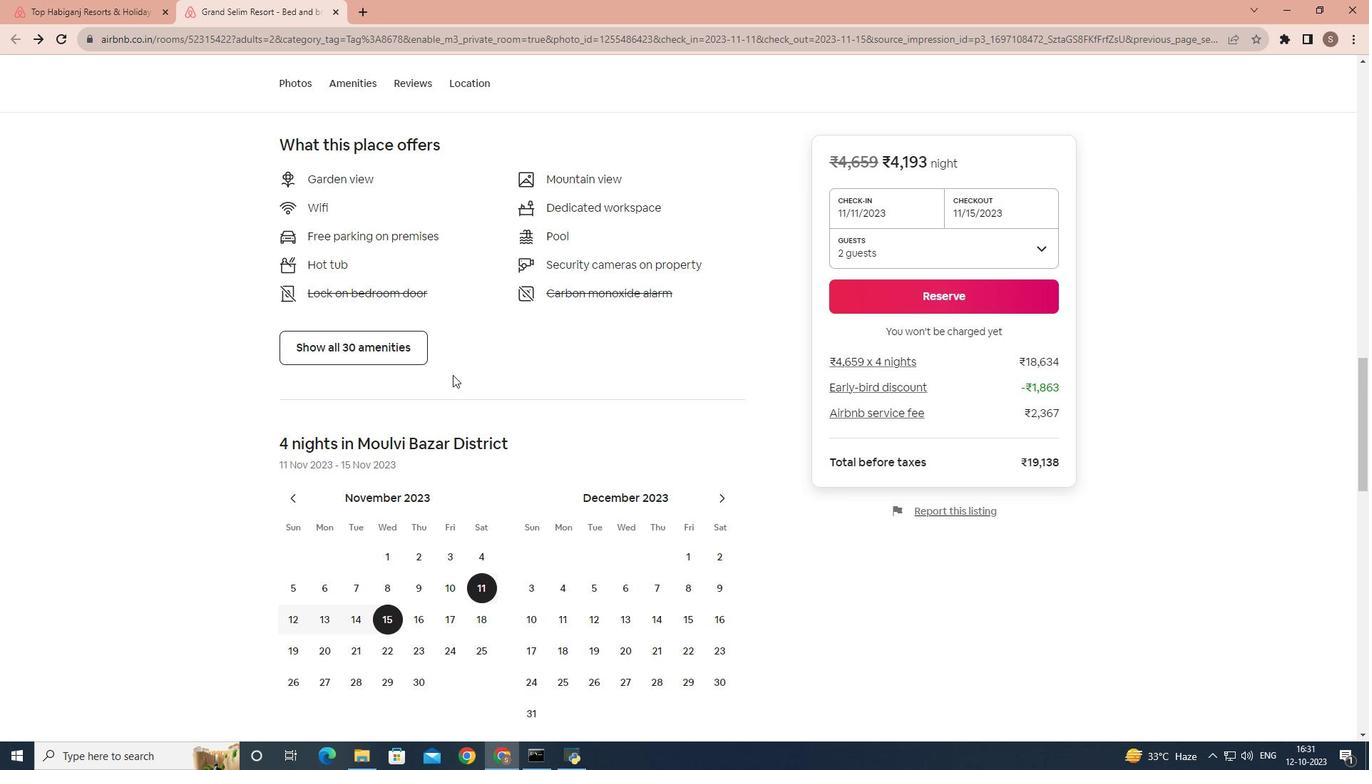 
Action: Mouse moved to (450, 379)
Screenshot: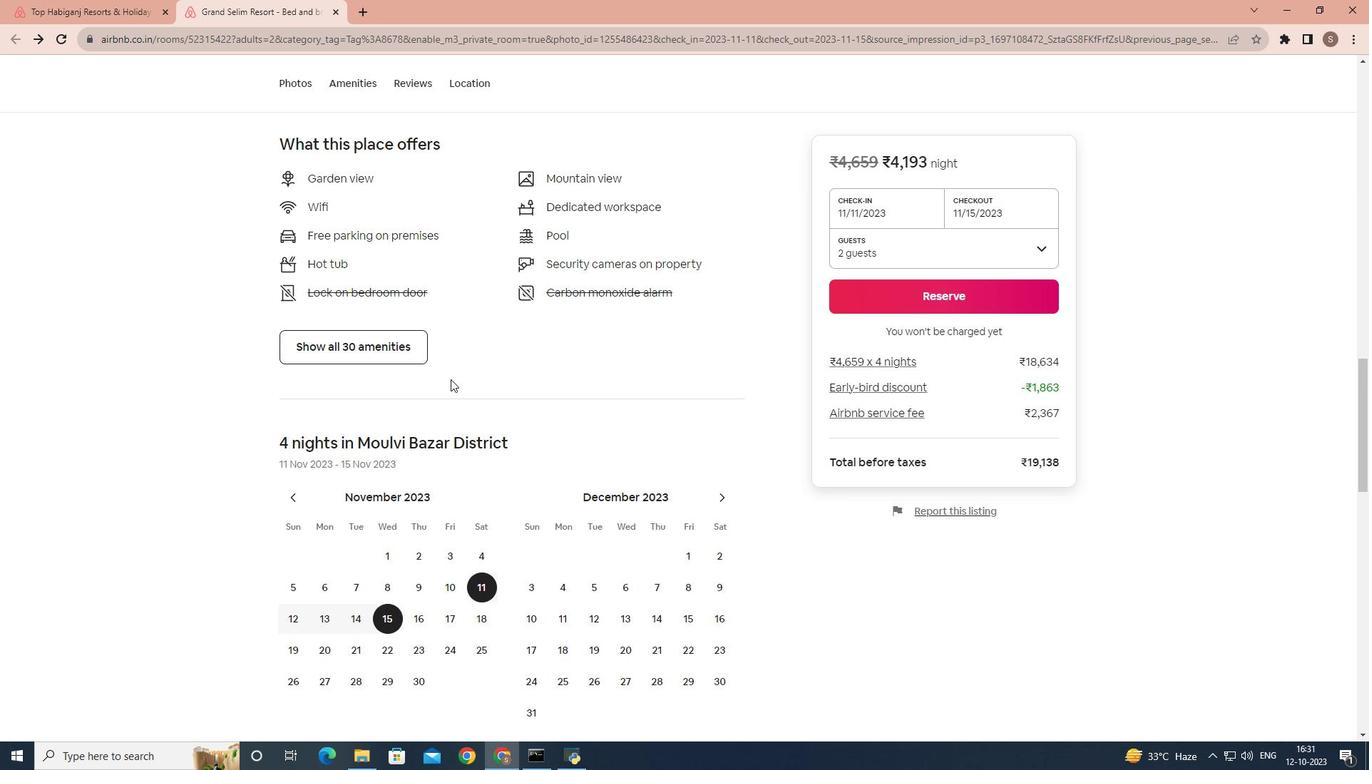 
Action: Mouse scrolled (450, 378) with delta (0, 0)
Screenshot: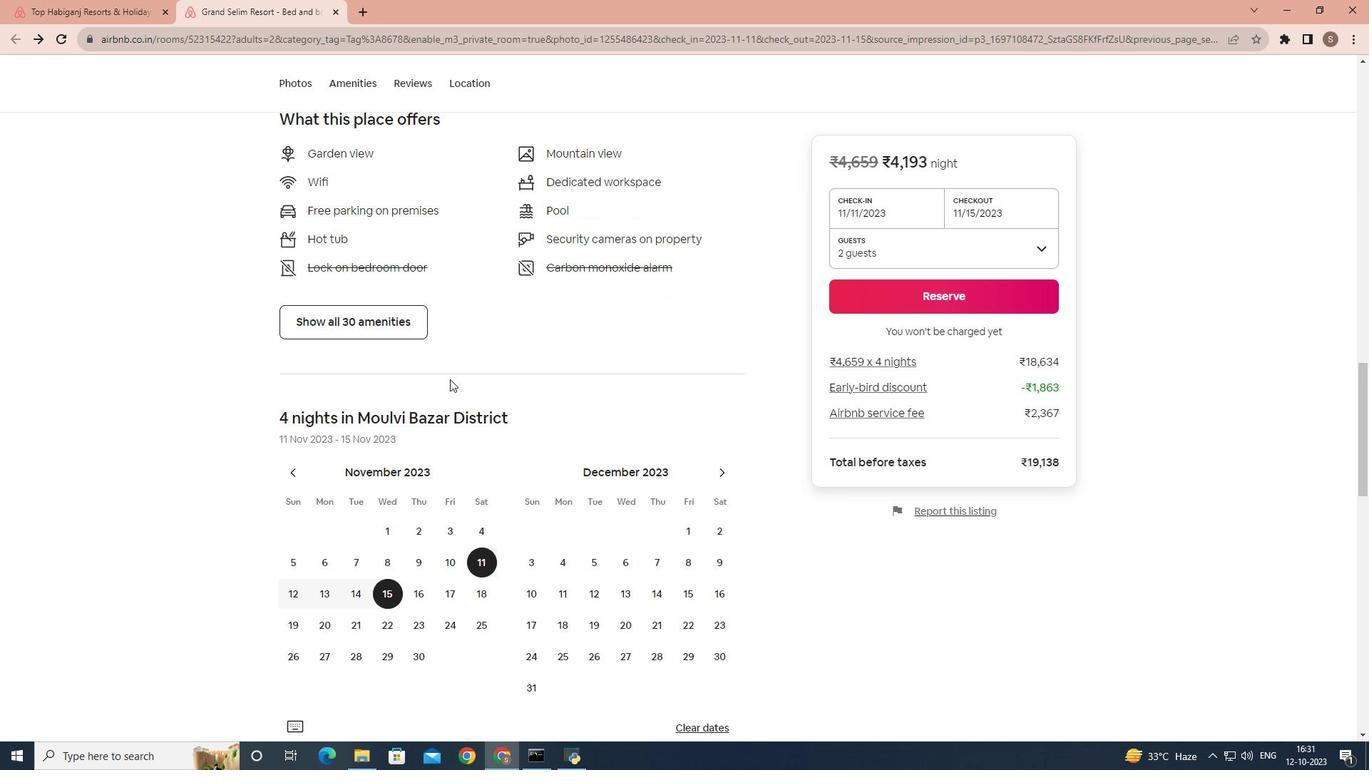 
Action: Mouse moved to (448, 365)
Screenshot: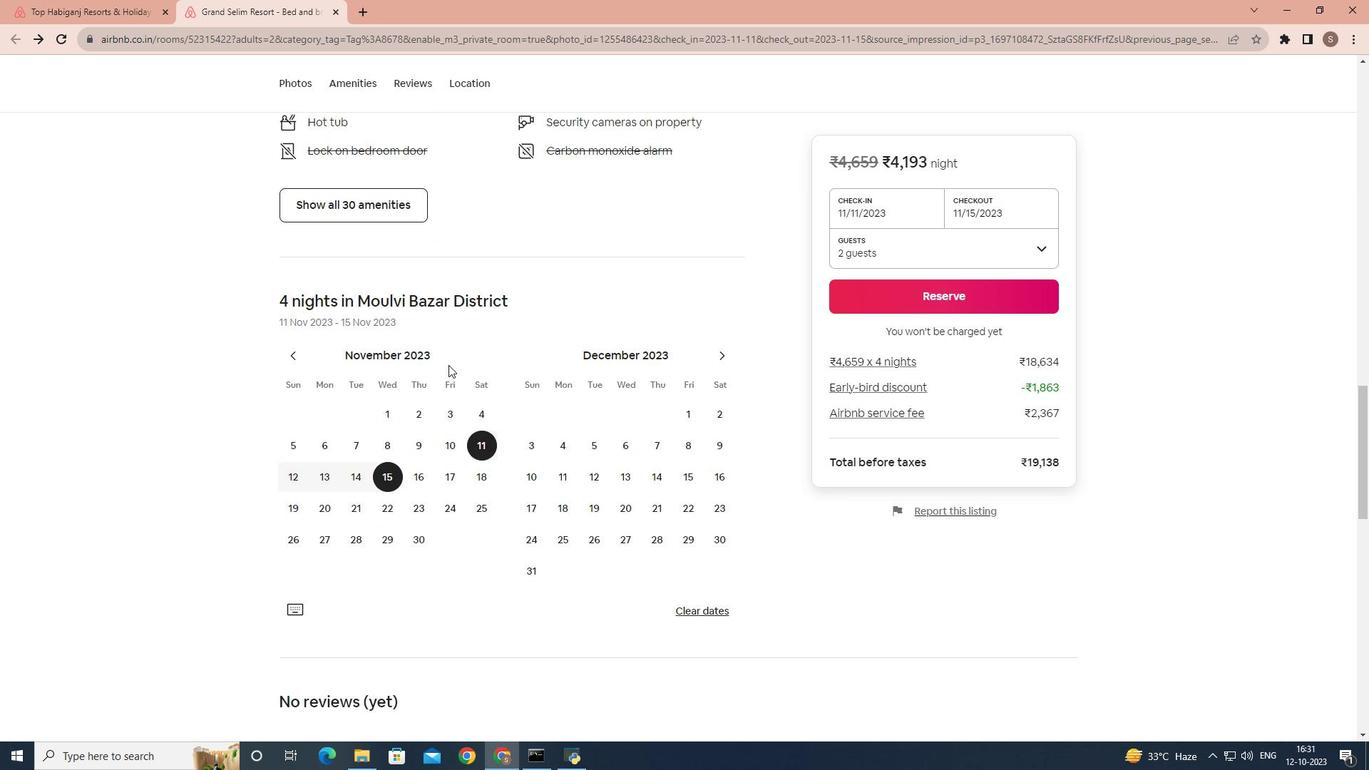 
Action: Mouse scrolled (448, 364) with delta (0, 0)
Screenshot: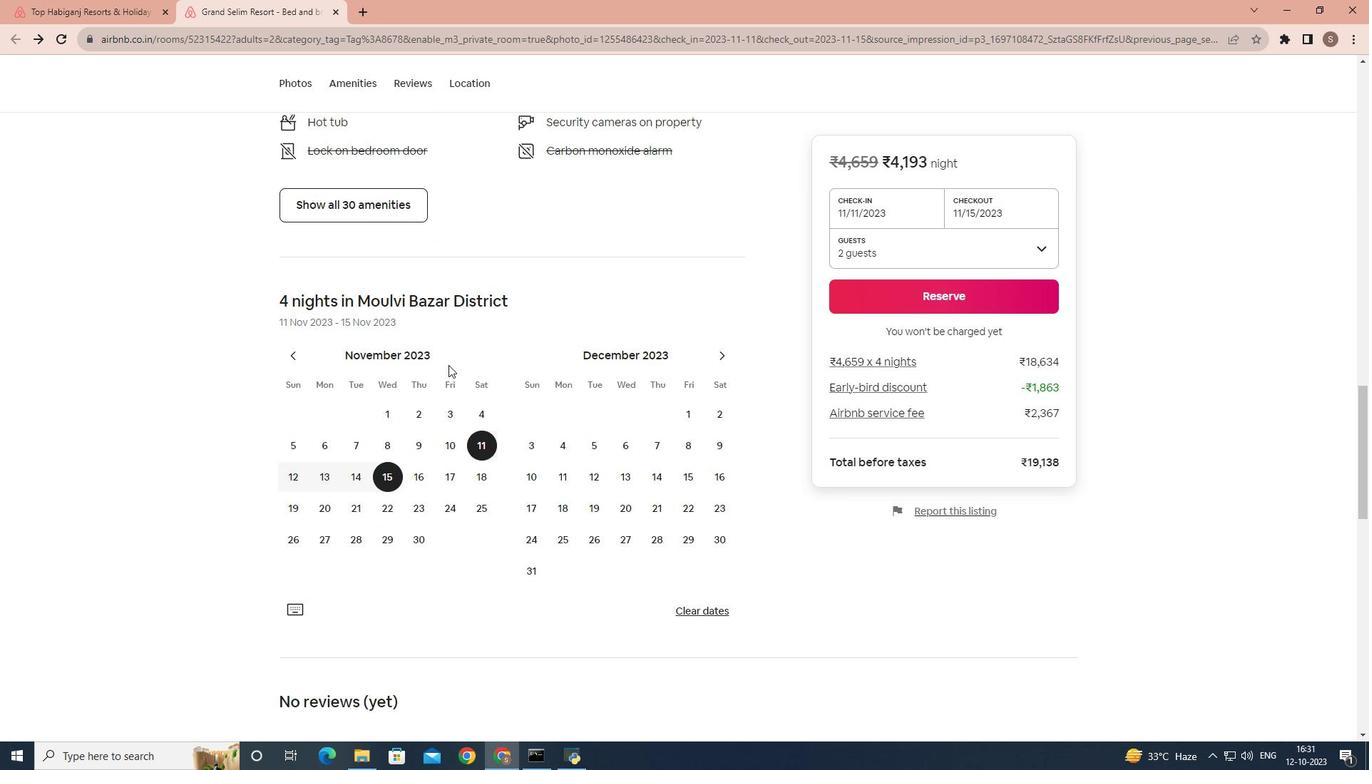 
Action: Mouse scrolled (448, 364) with delta (0, 0)
Screenshot: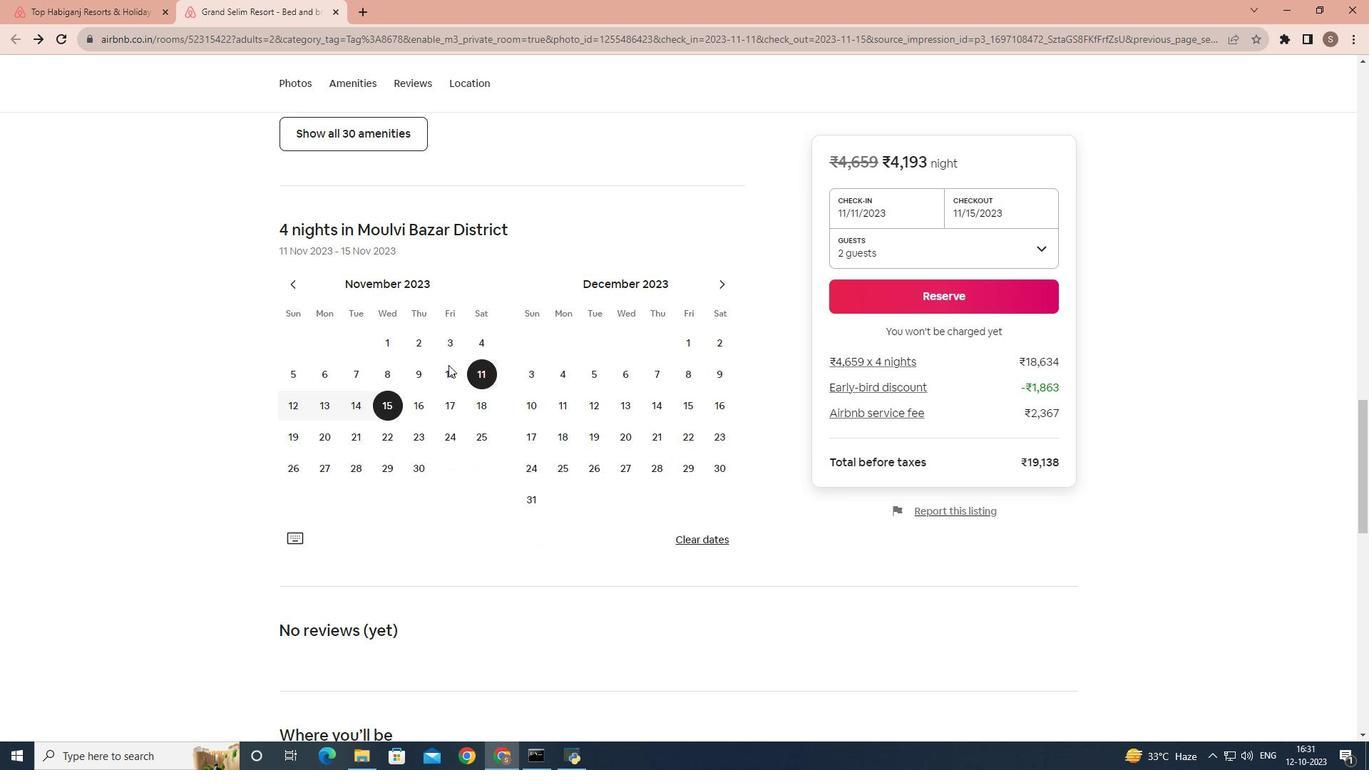 
Action: Mouse scrolled (448, 364) with delta (0, 0)
Screenshot: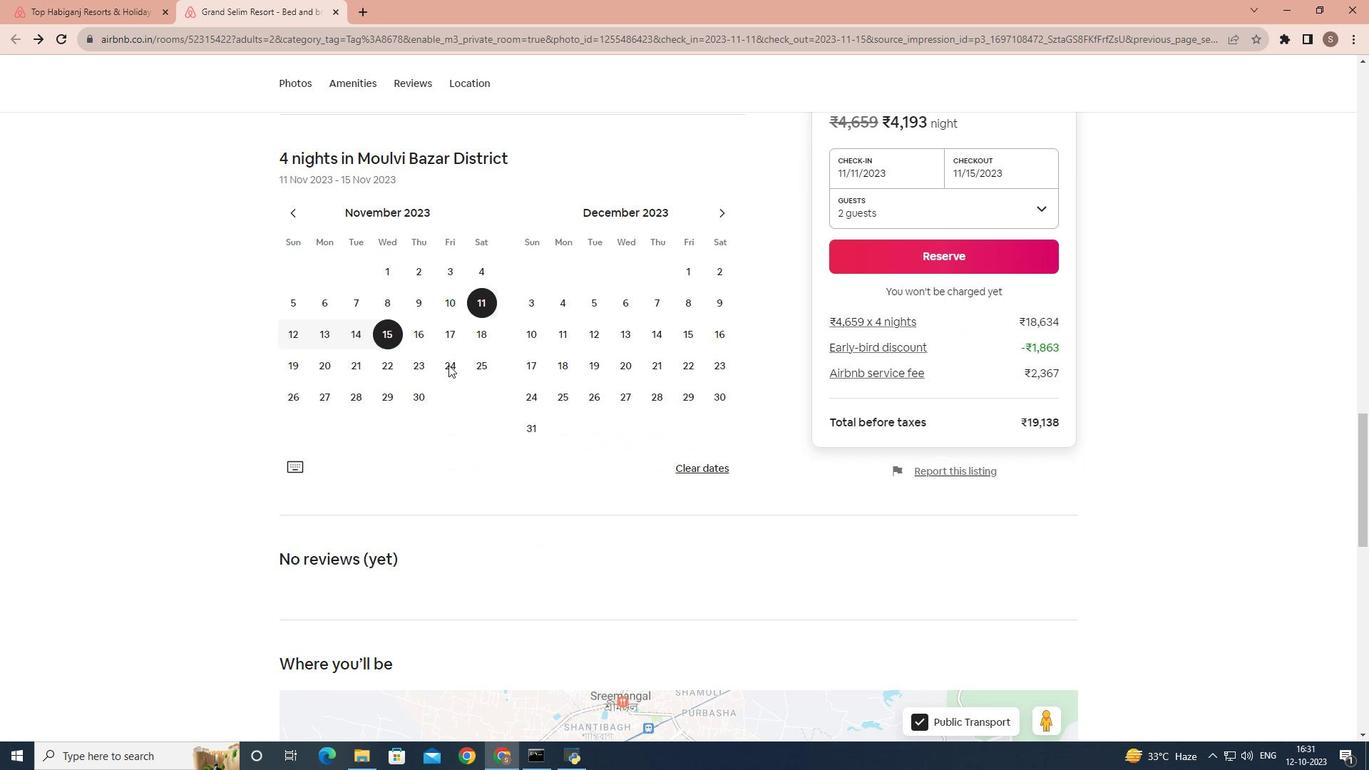 
Action: Mouse scrolled (448, 364) with delta (0, 0)
Screenshot: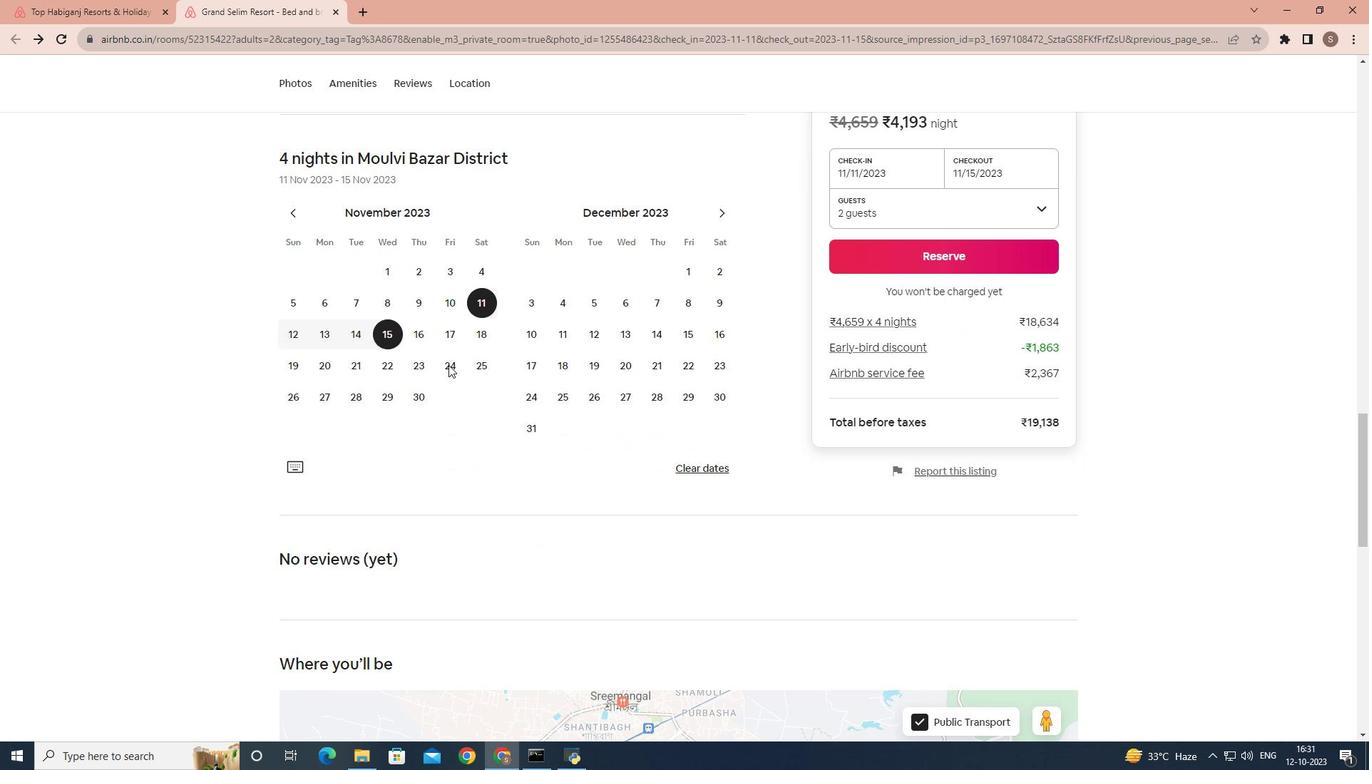 
Action: Mouse scrolled (448, 364) with delta (0, 0)
Screenshot: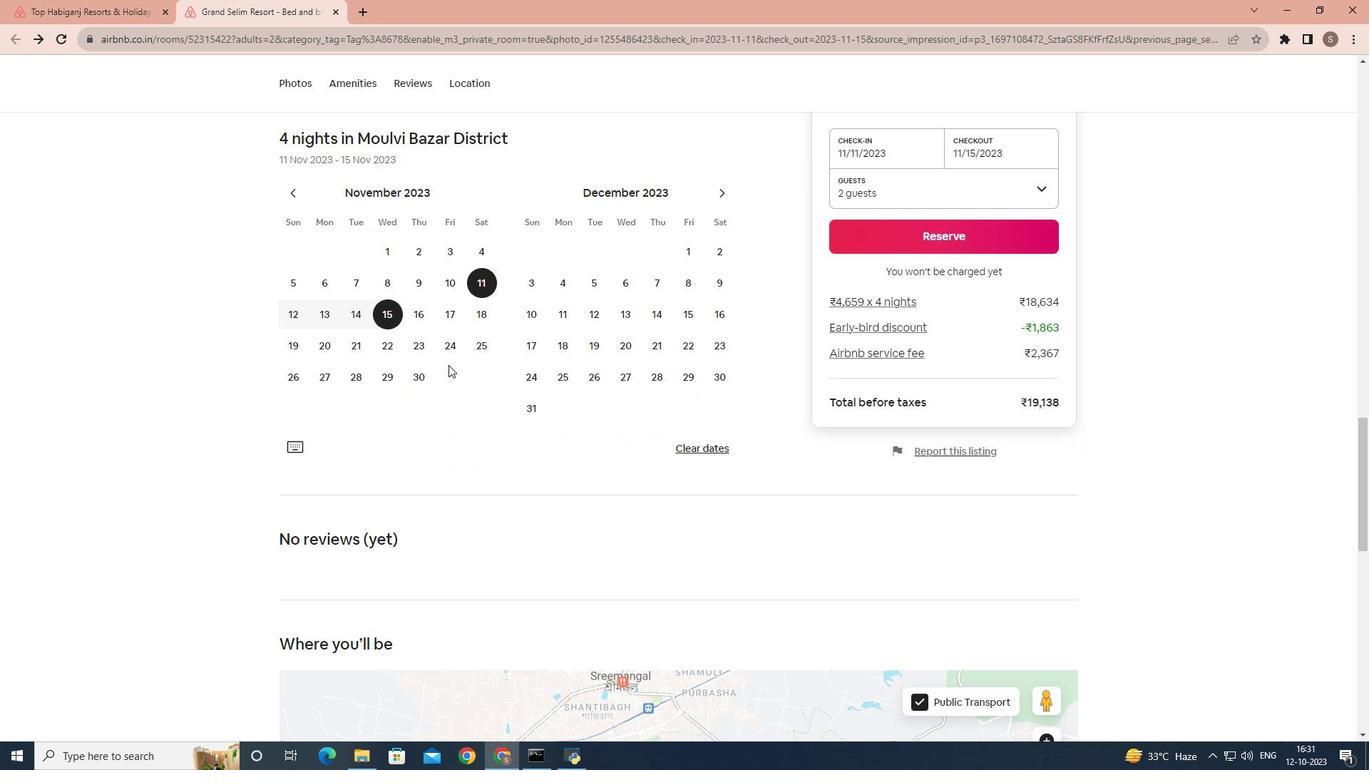 
Action: Mouse scrolled (448, 364) with delta (0, 0)
Screenshot: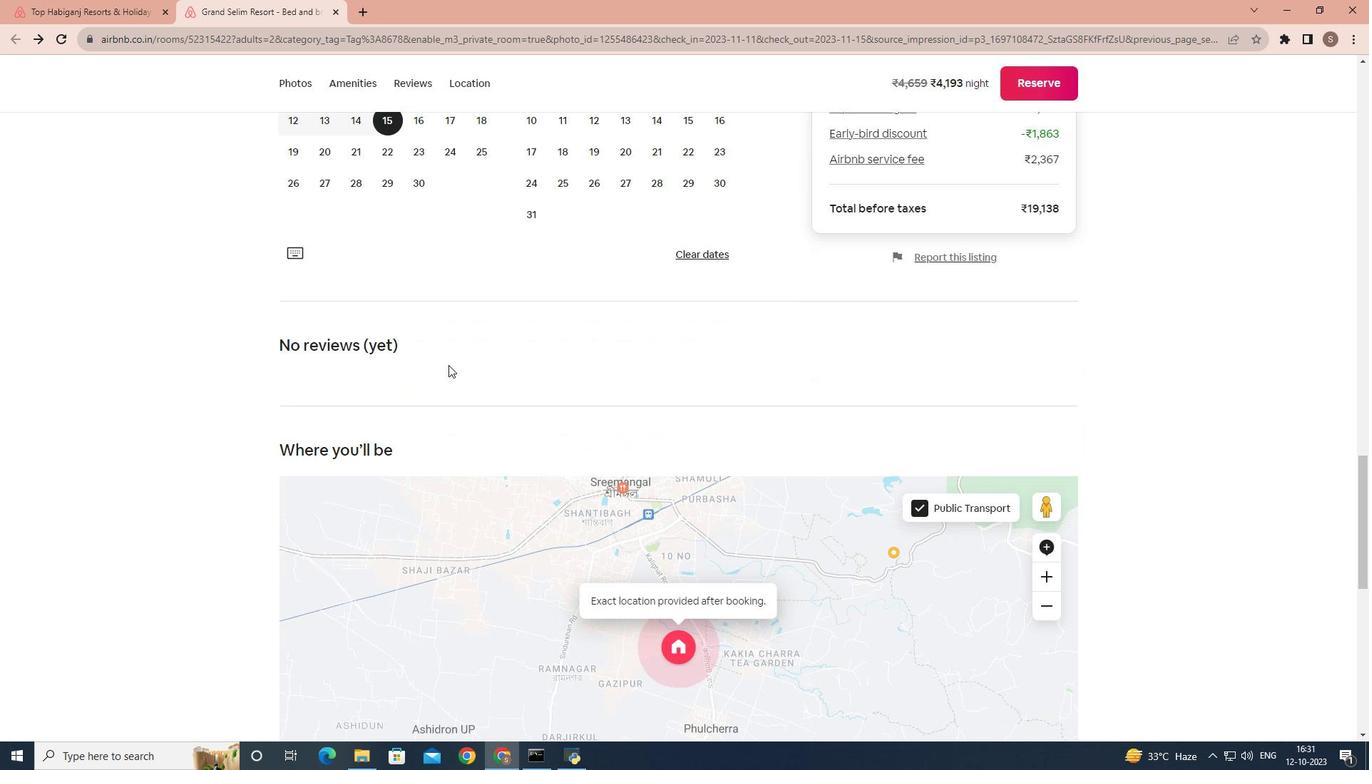 
Action: Mouse scrolled (448, 364) with delta (0, 0)
Screenshot: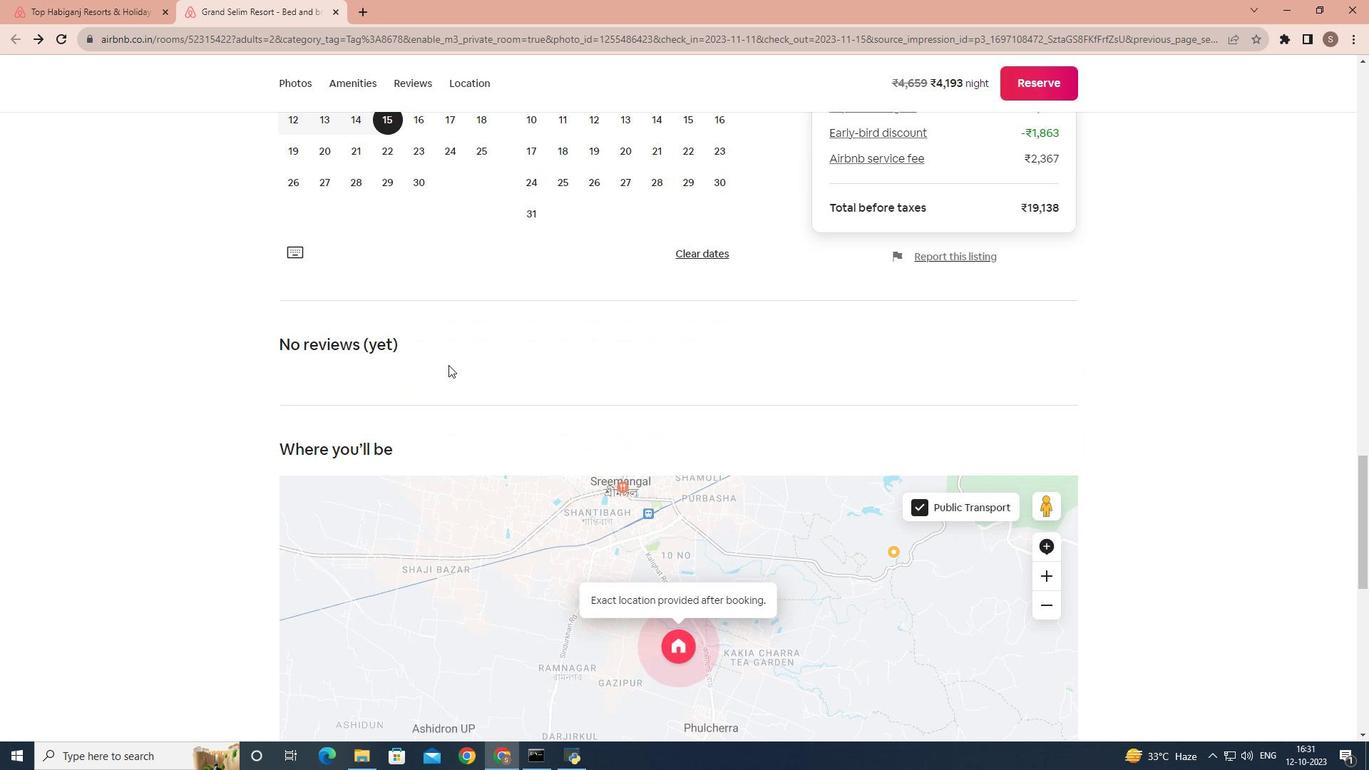 
Action: Mouse scrolled (448, 364) with delta (0, 0)
Screenshot: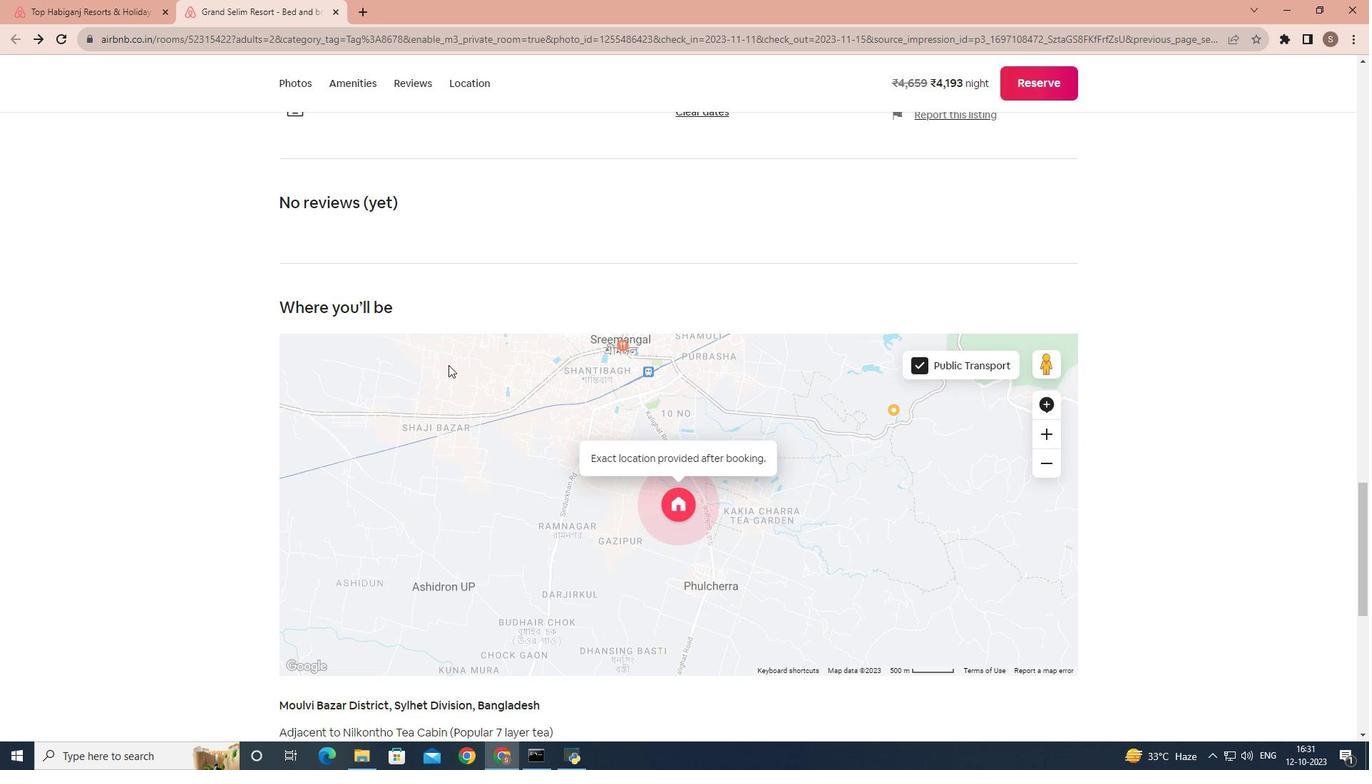 
Action: Mouse scrolled (448, 364) with delta (0, 0)
Screenshot: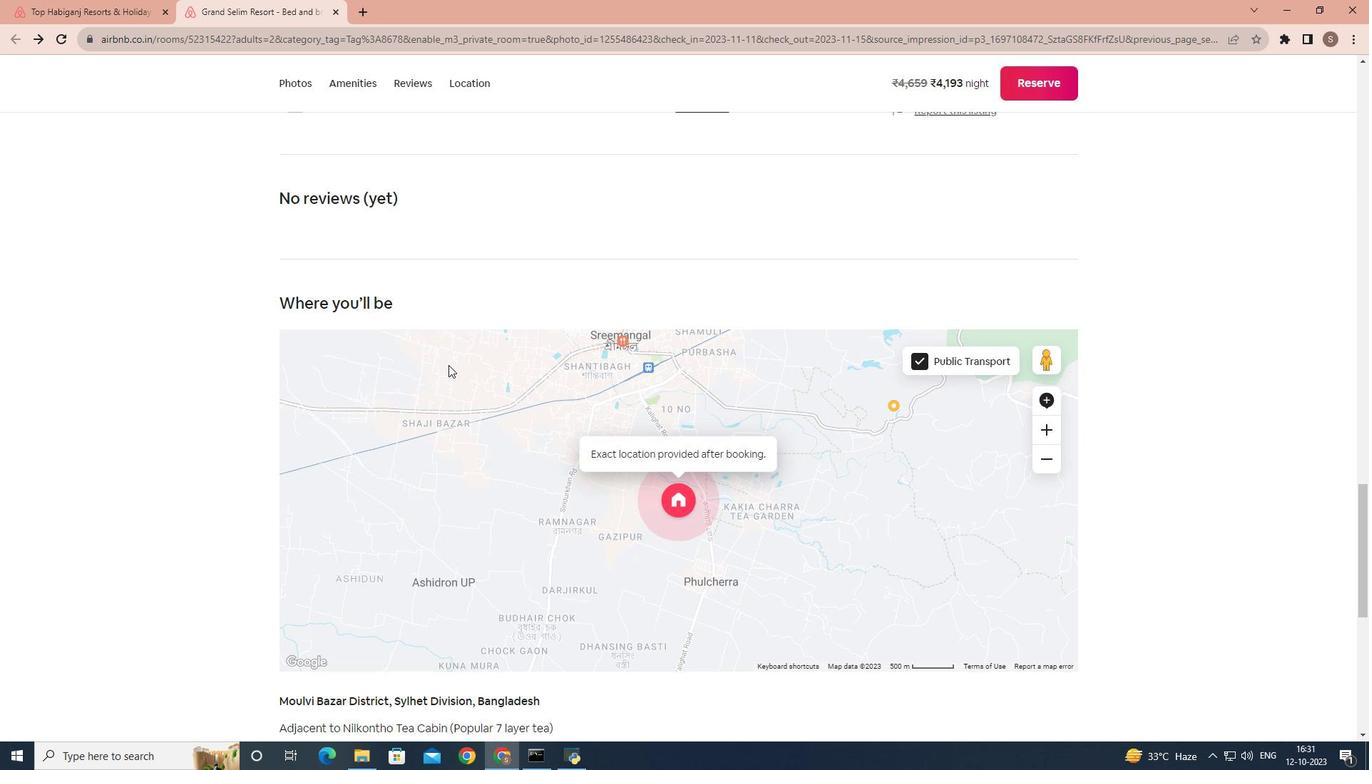 
Action: Mouse scrolled (448, 364) with delta (0, 0)
Screenshot: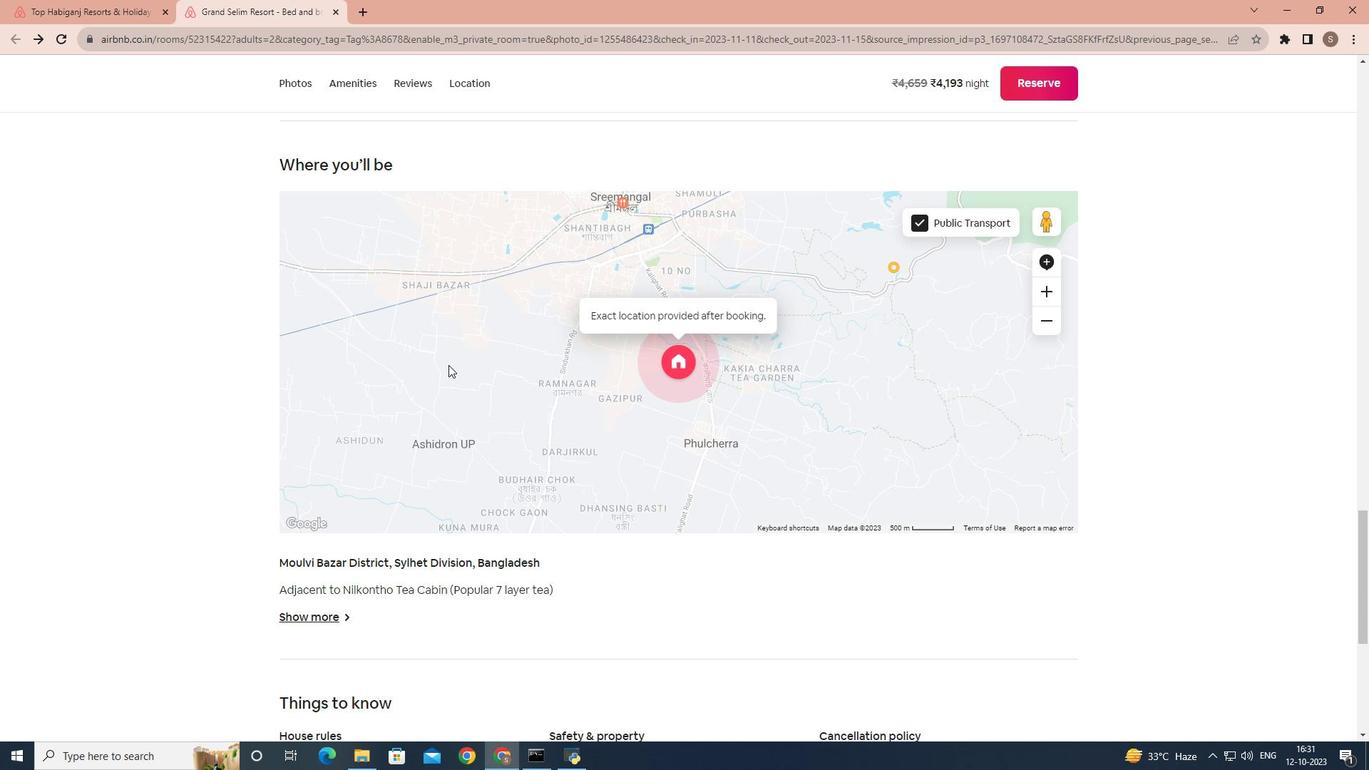 
Action: Mouse scrolled (448, 364) with delta (0, 0)
Screenshot: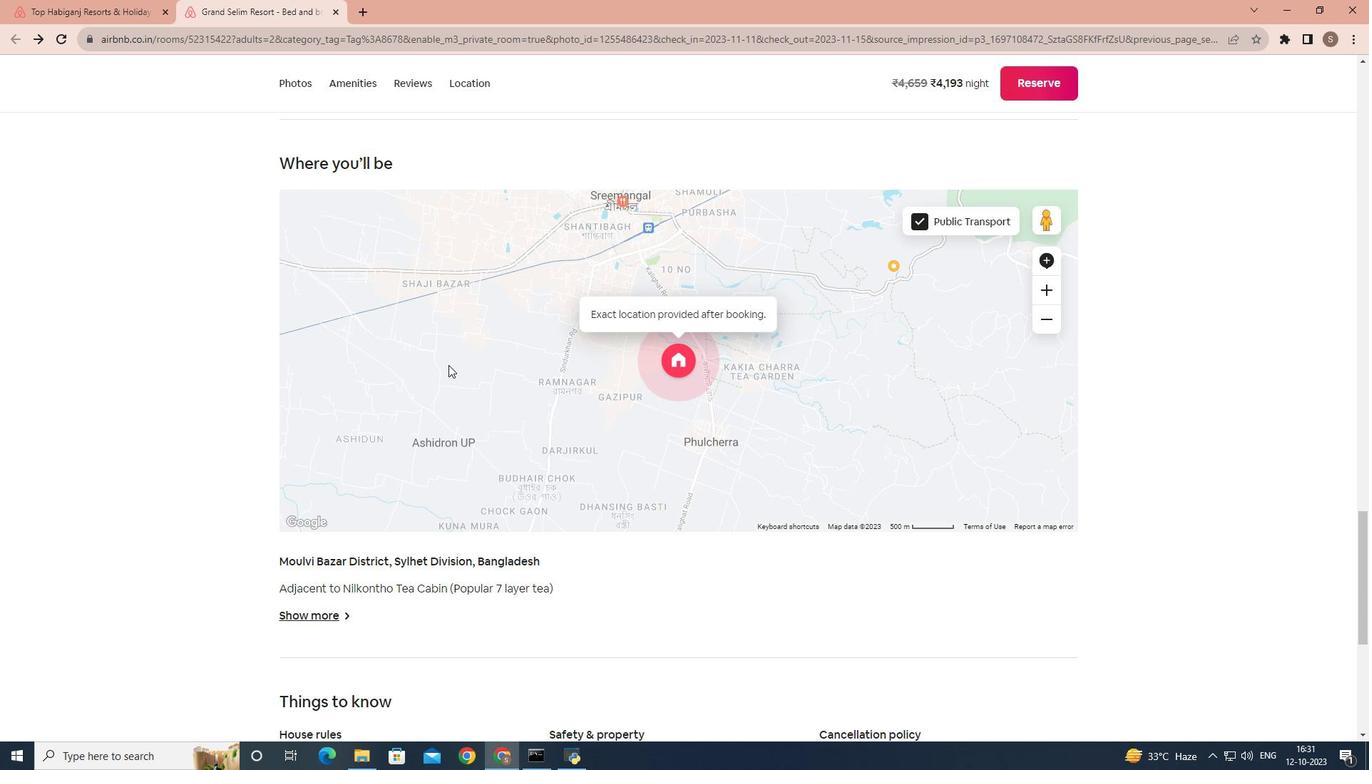 
Action: Mouse scrolled (448, 364) with delta (0, 0)
Screenshot: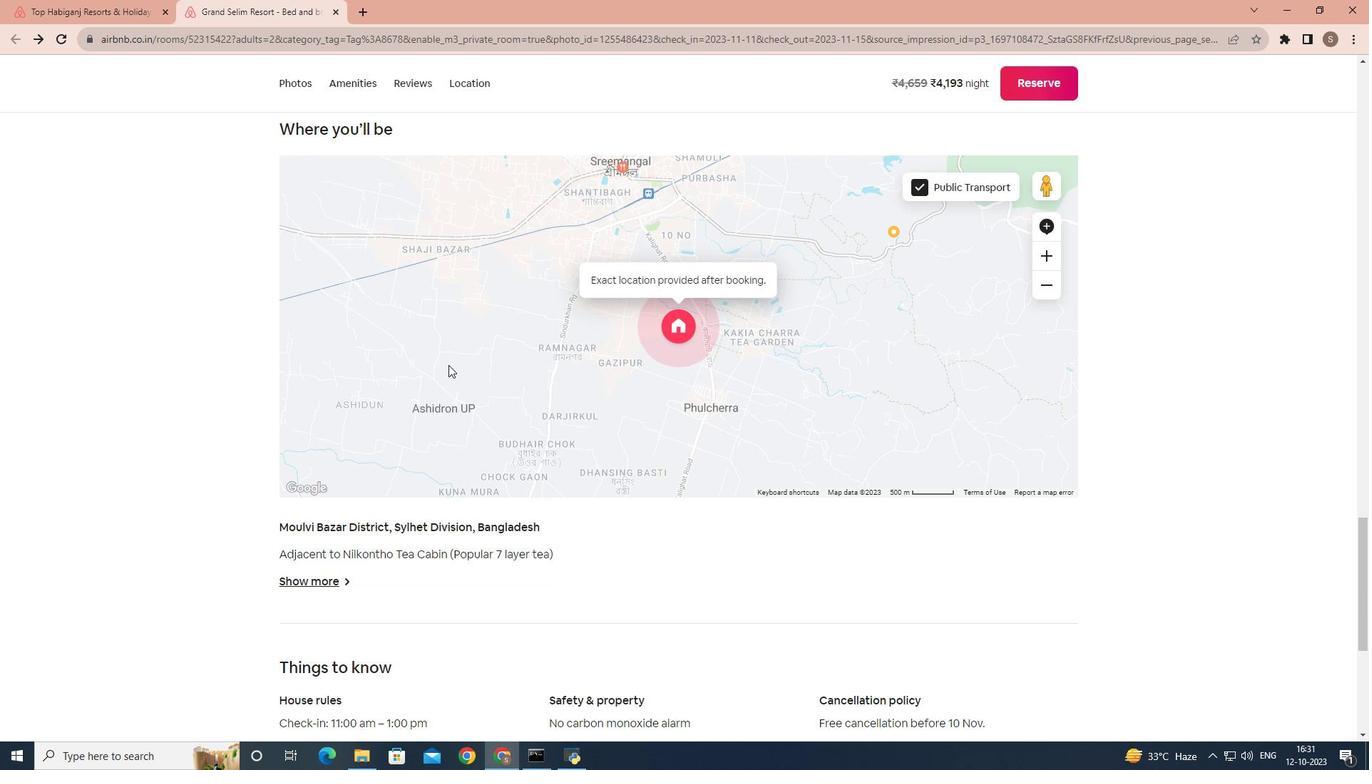 
Action: Mouse moved to (330, 402)
Screenshot: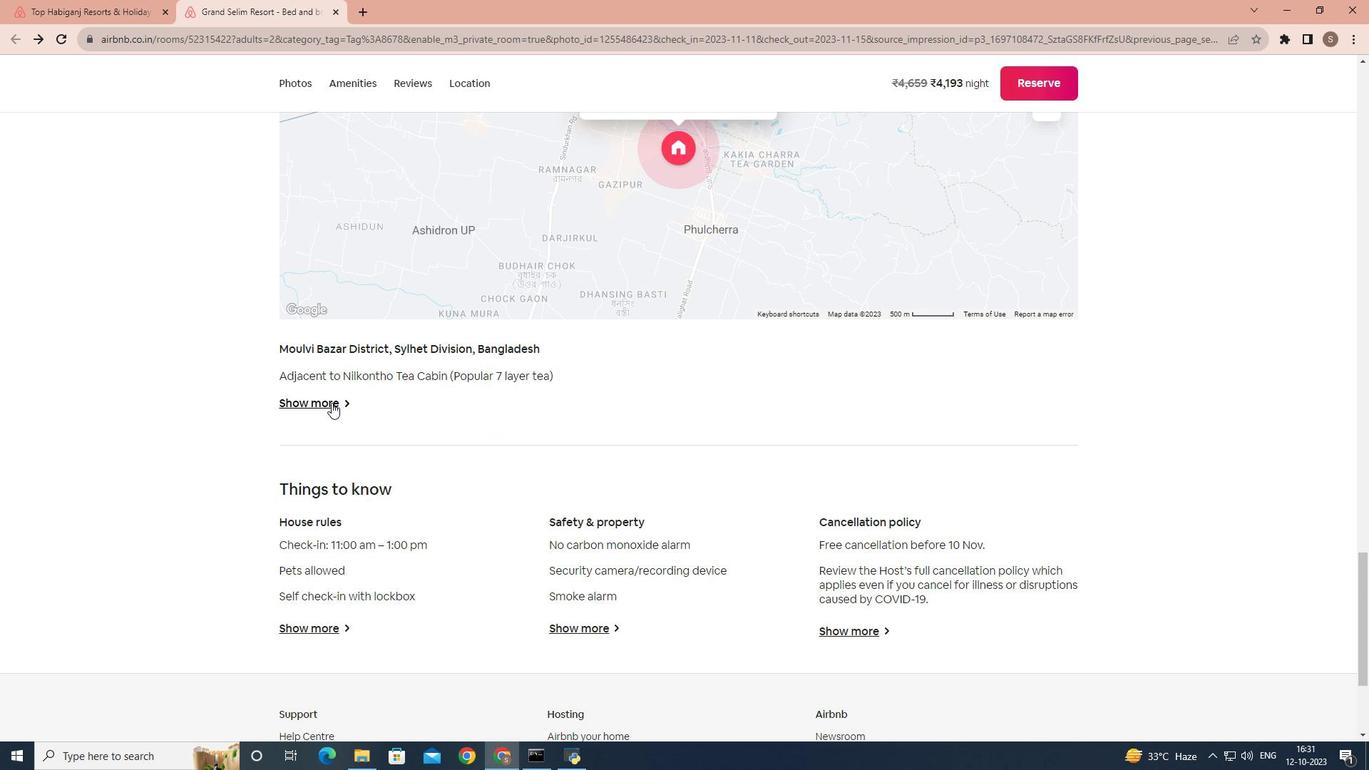 
Action: Mouse pressed left at (330, 402)
Screenshot: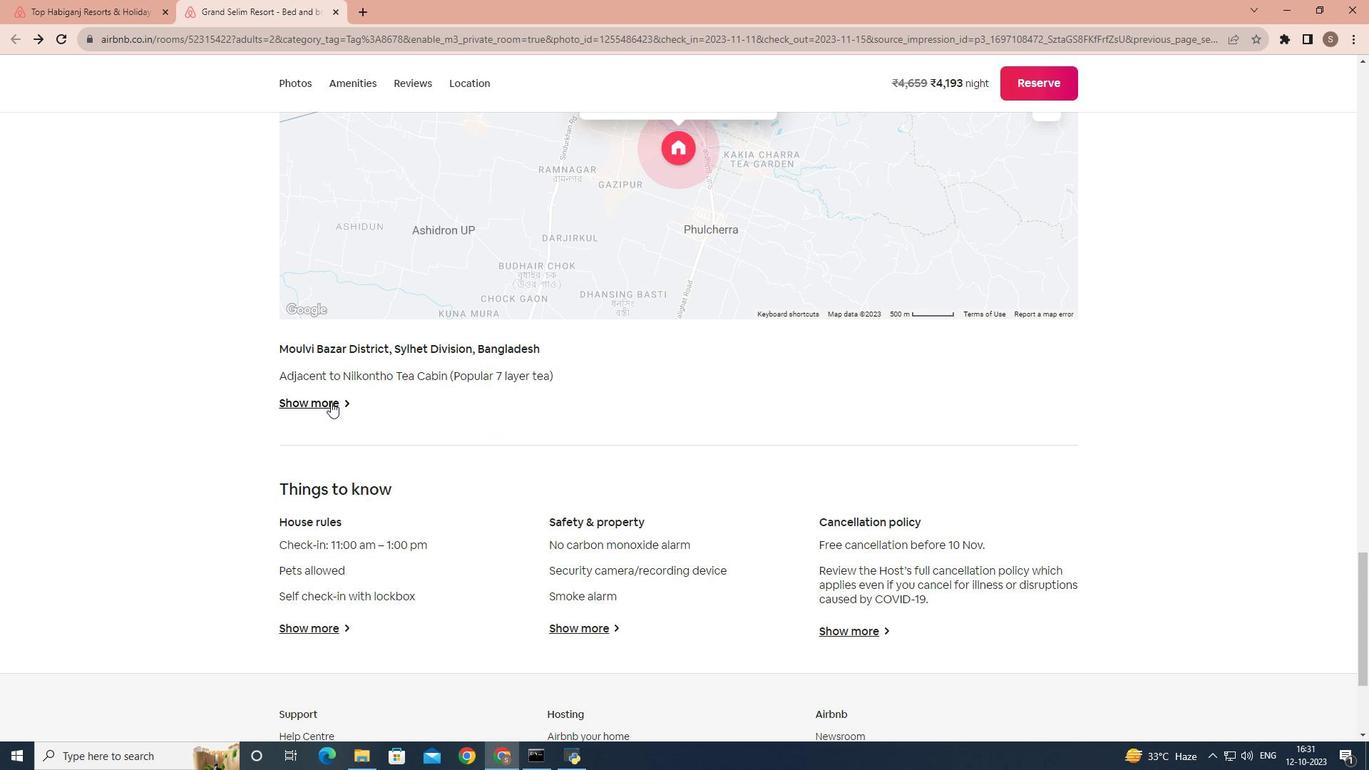 
Action: Mouse moved to (851, 276)
Screenshot: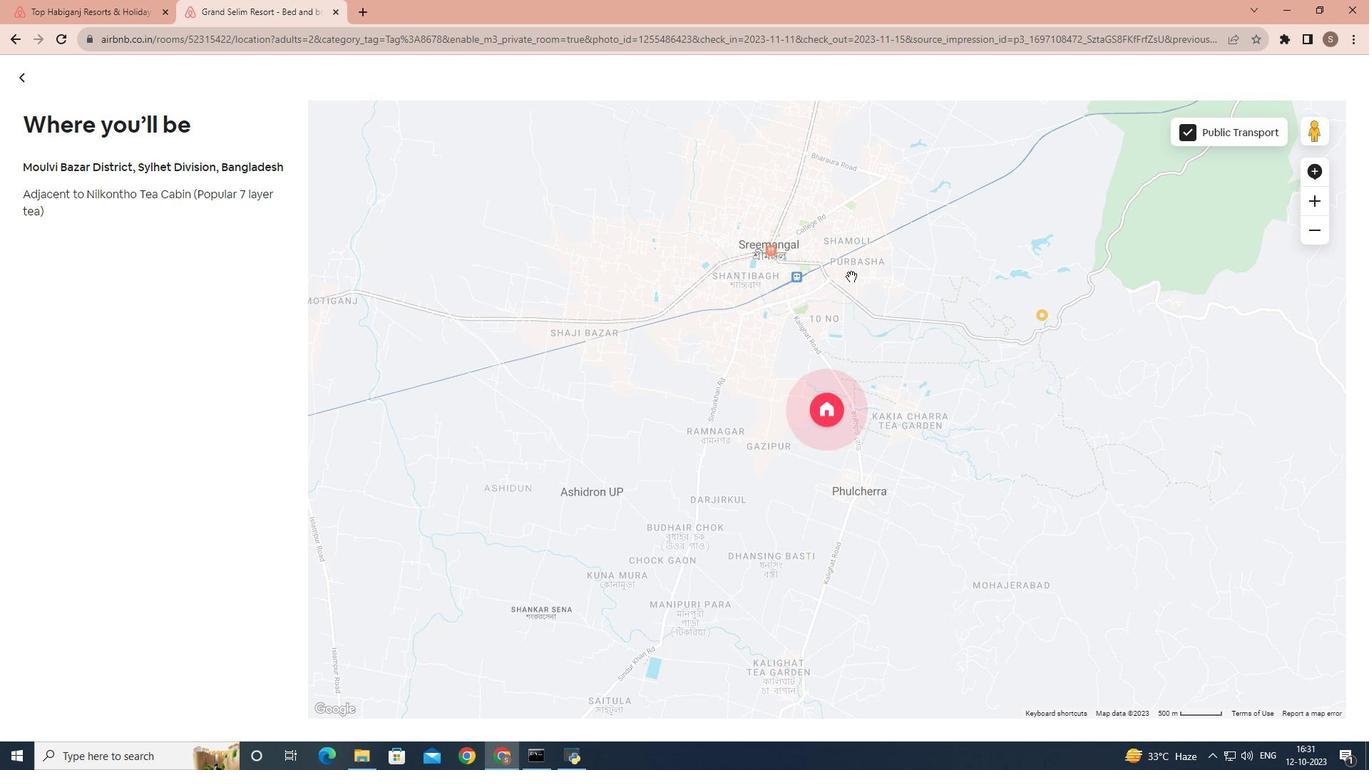 
Action: Mouse pressed left at (851, 276)
Screenshot: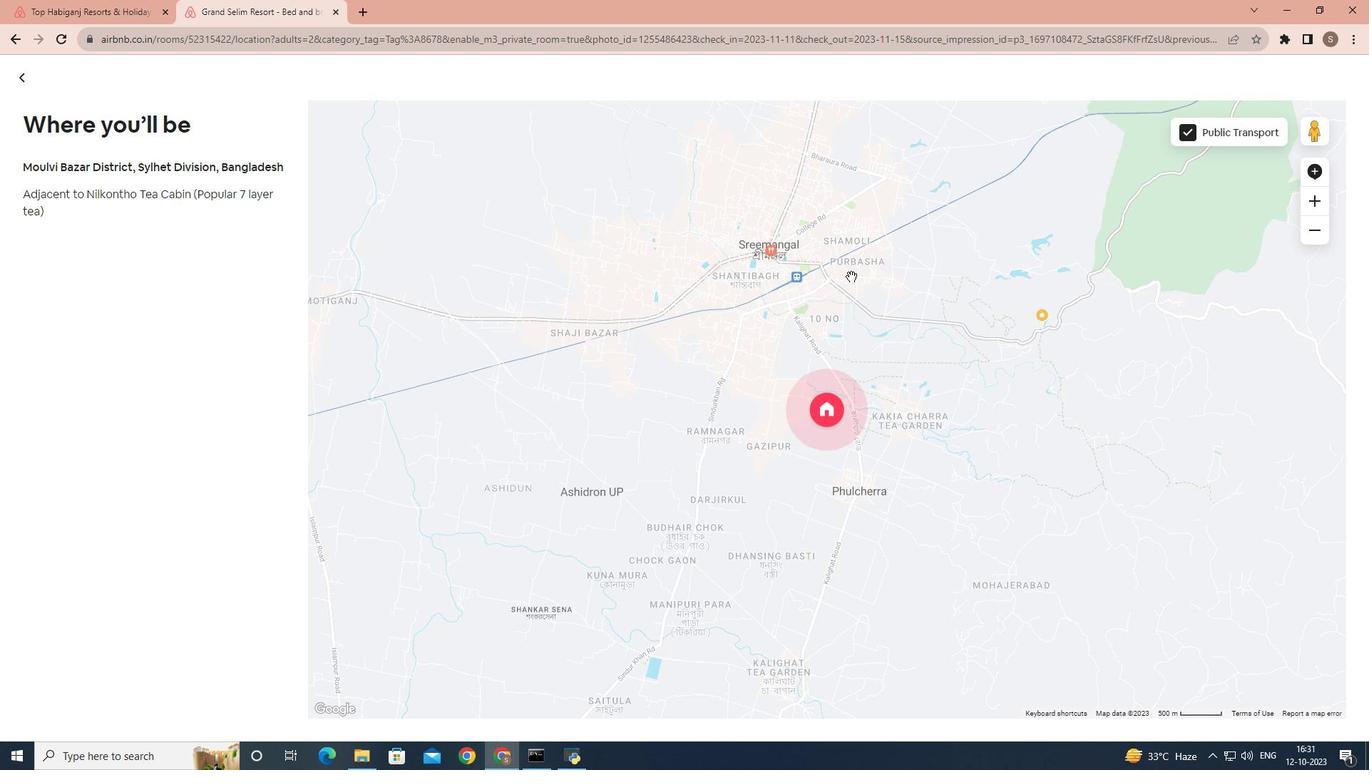 
Action: Mouse moved to (891, 345)
Screenshot: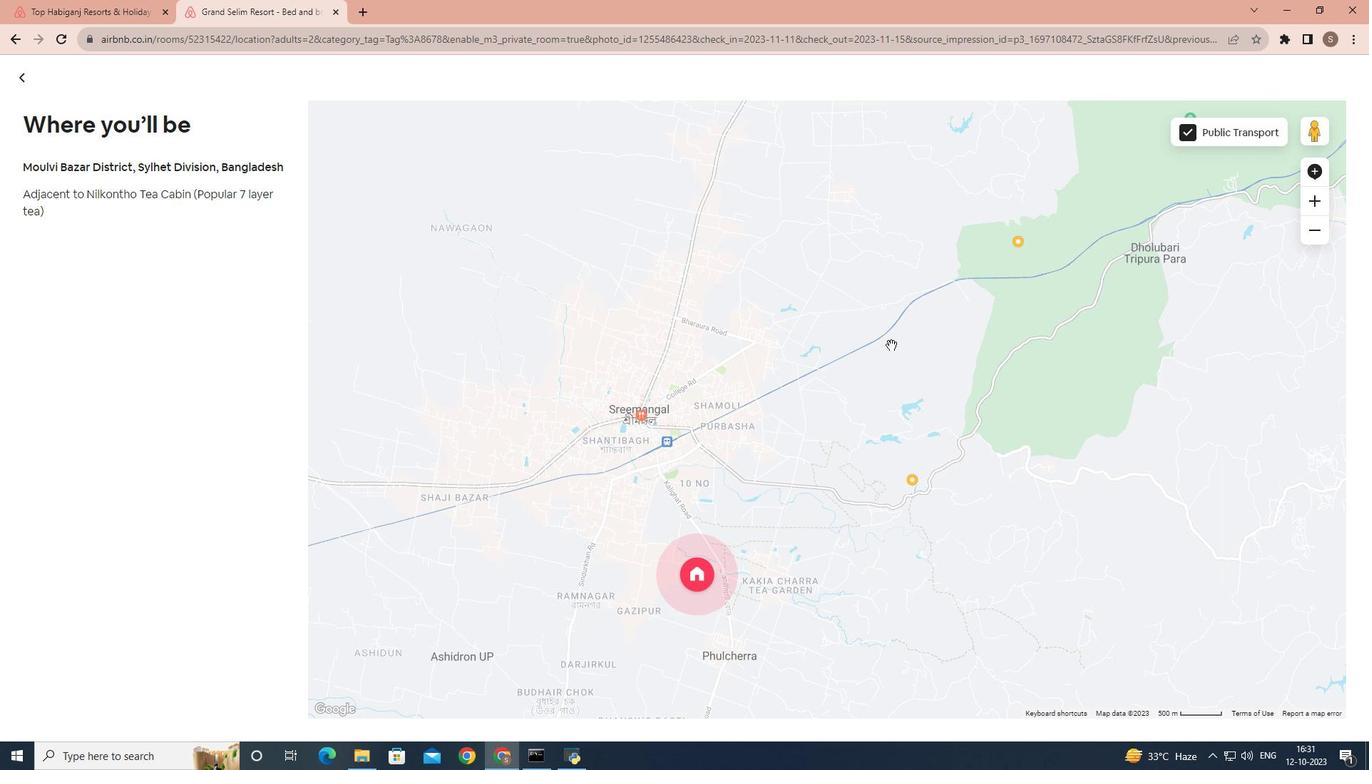 
Action: Mouse pressed left at (891, 345)
Screenshot: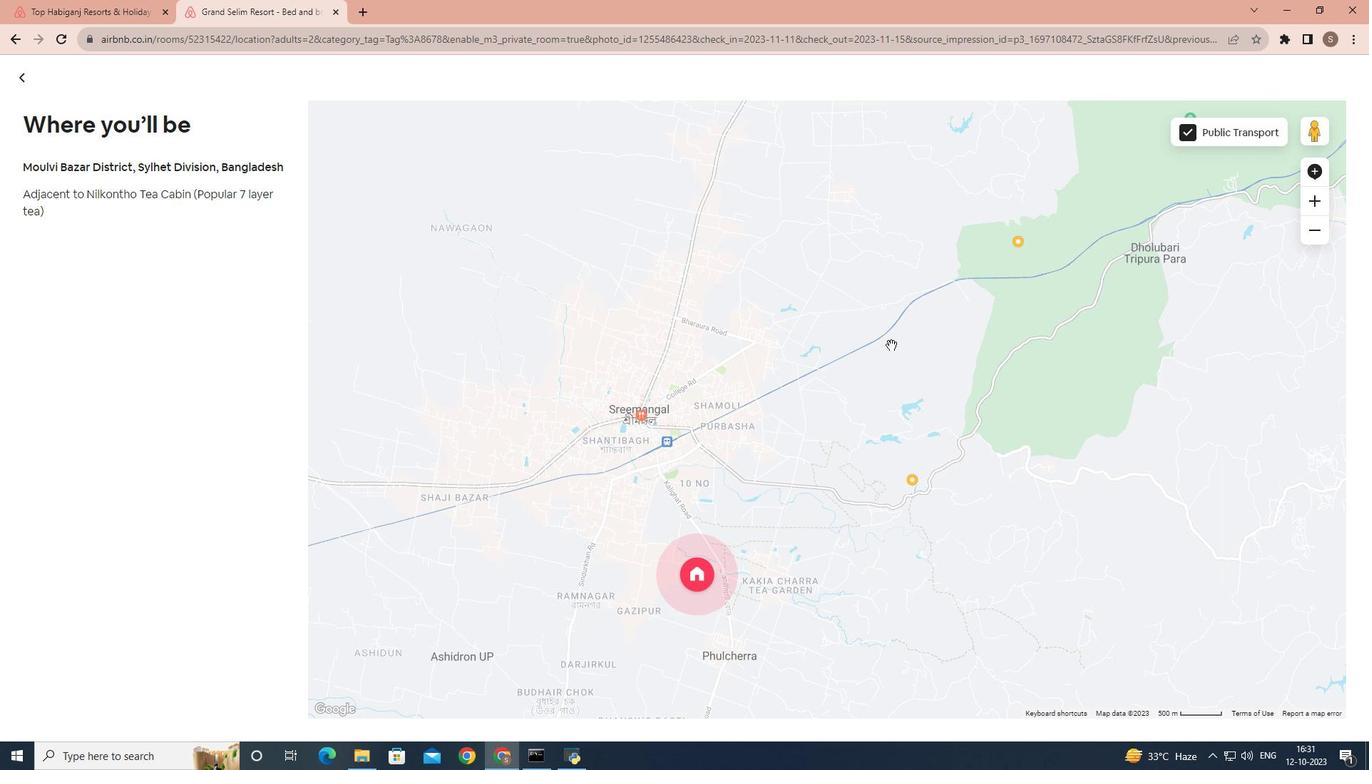 
Action: Mouse moved to (729, 492)
Screenshot: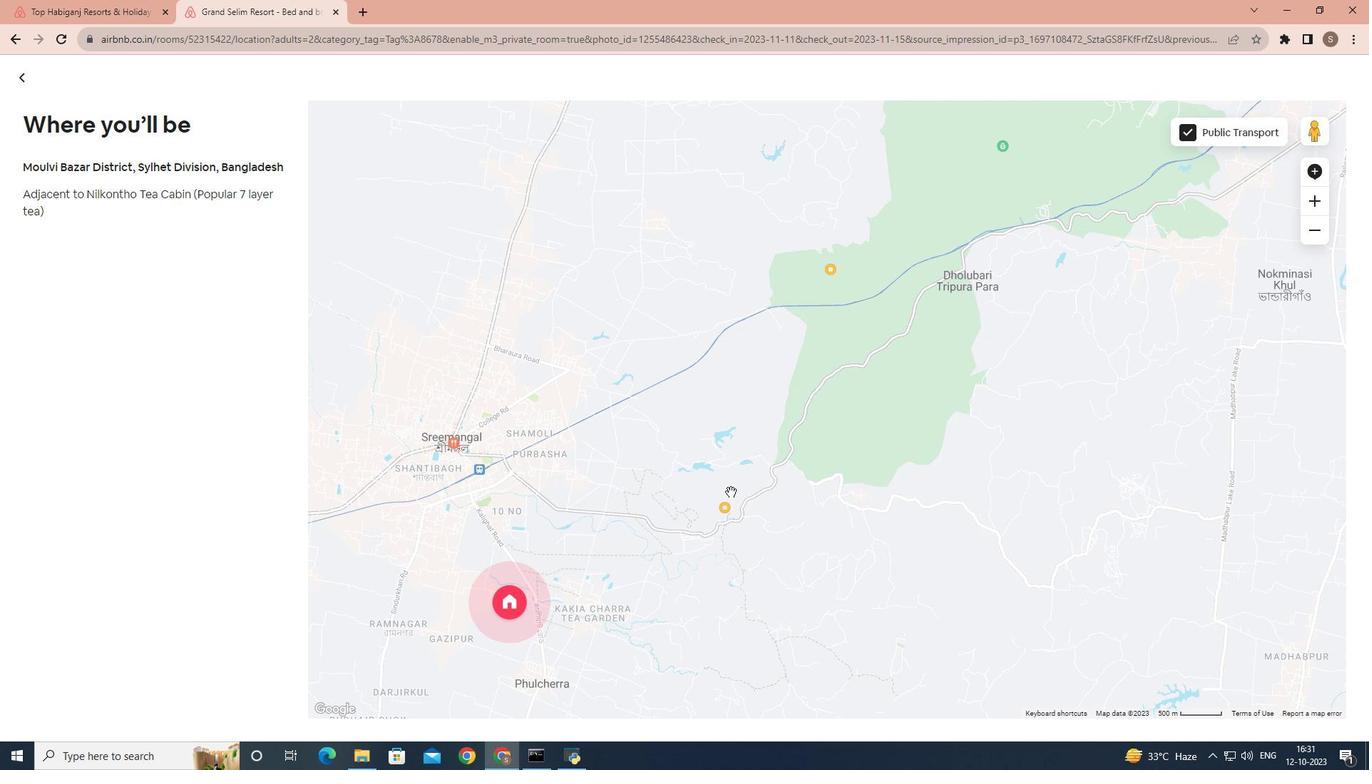 
Action: Mouse pressed left at (729, 492)
Screenshot: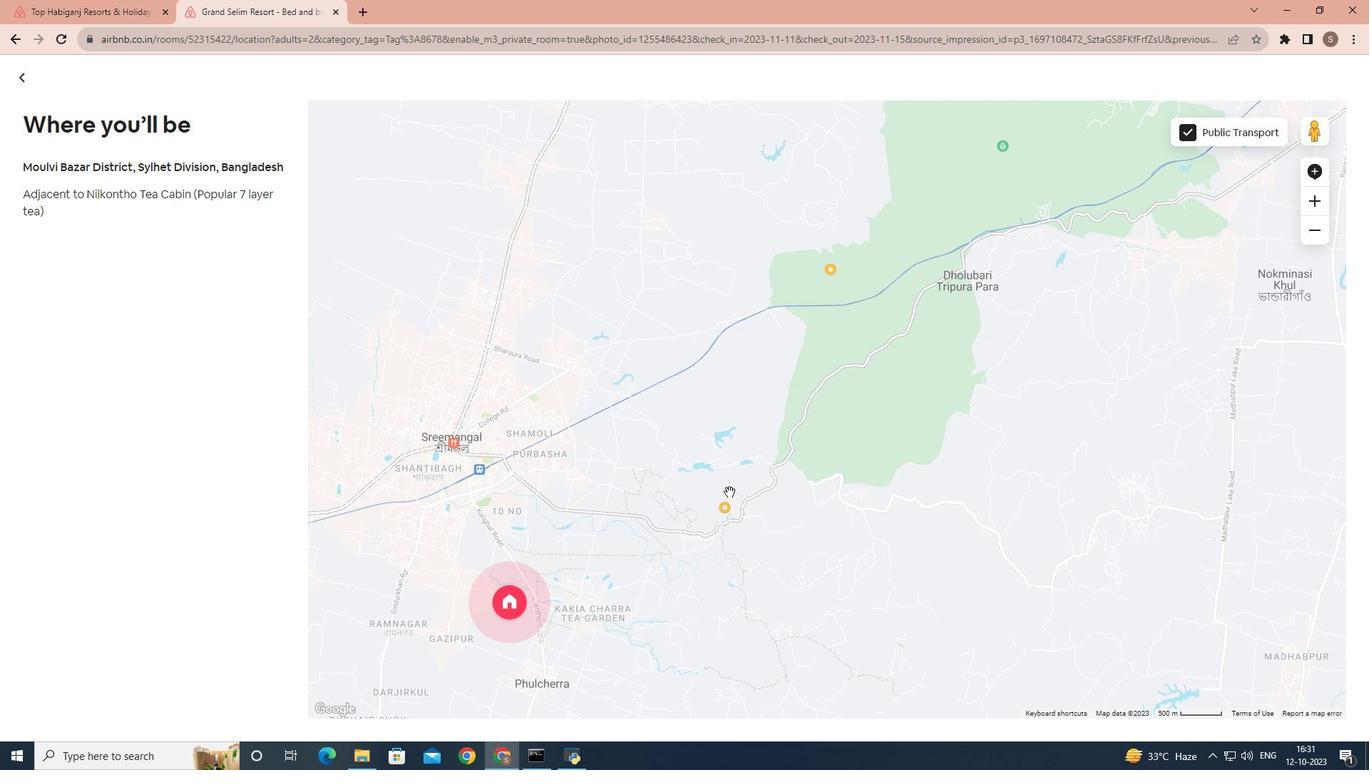 
Action: Mouse moved to (646, 393)
Screenshot: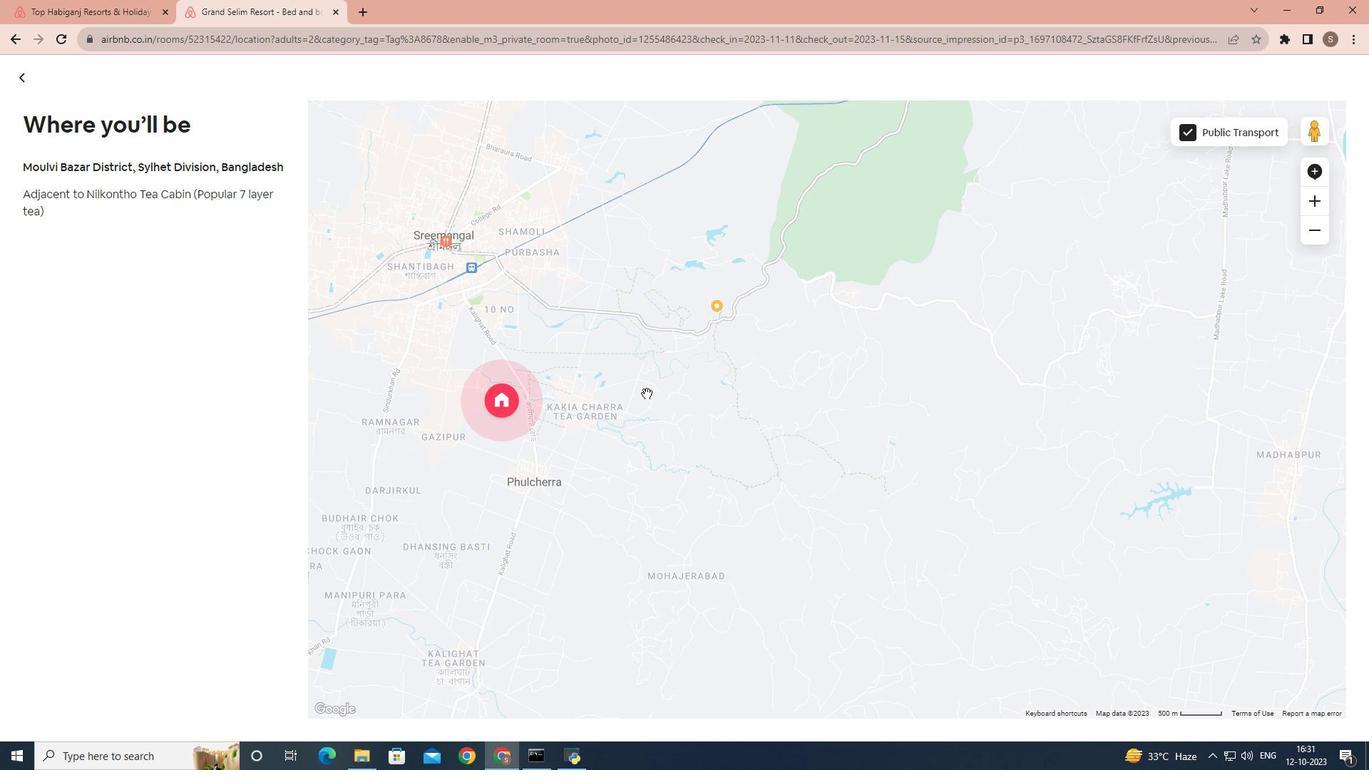 
Action: Mouse pressed left at (646, 393)
Screenshot: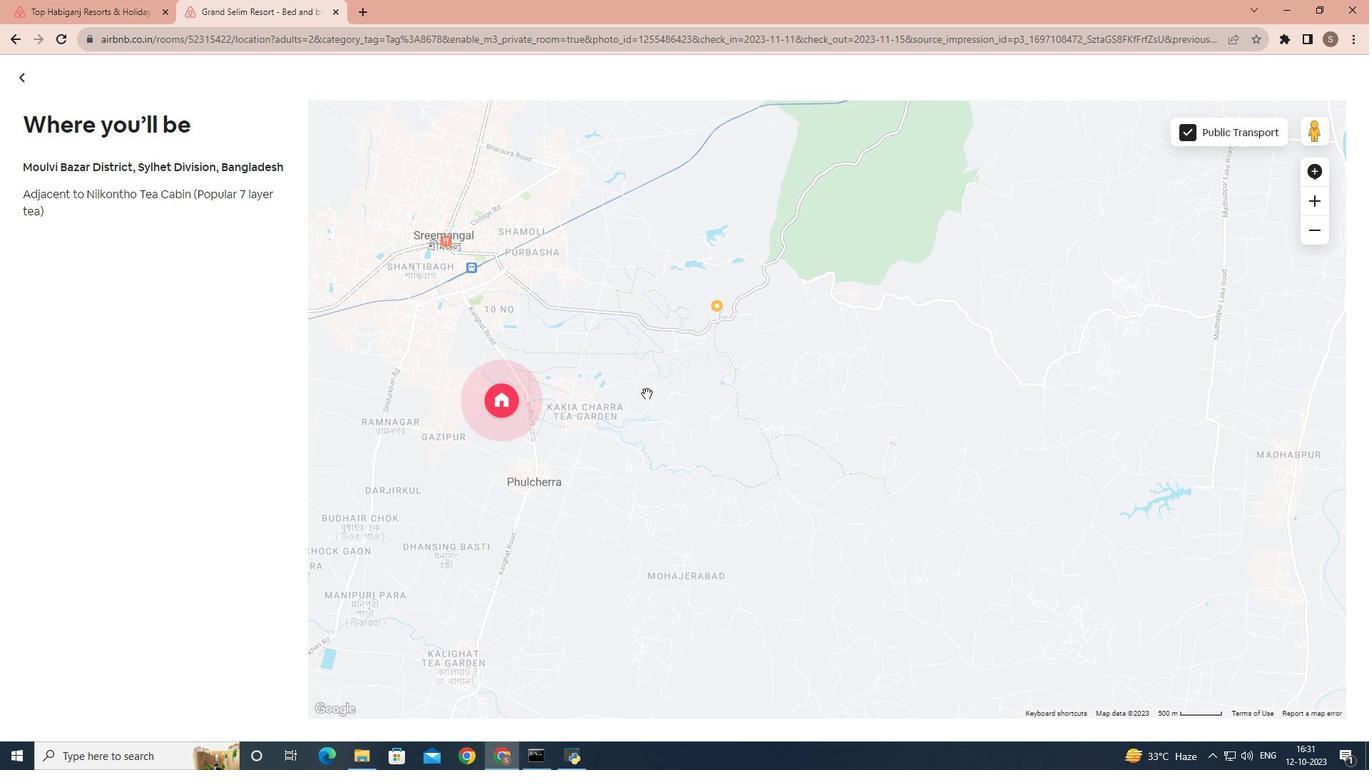 
Action: Mouse moved to (756, 310)
Screenshot: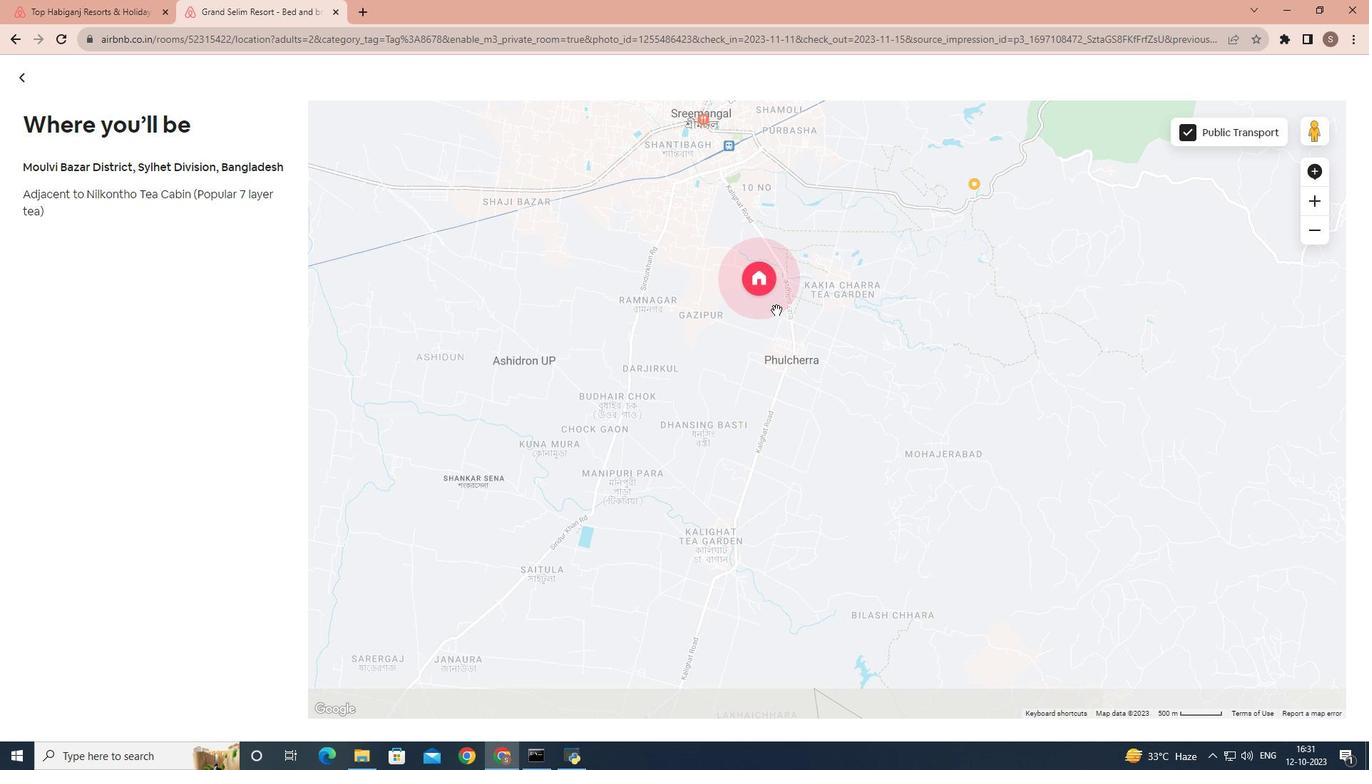 
Action: Mouse pressed left at (756, 310)
Screenshot: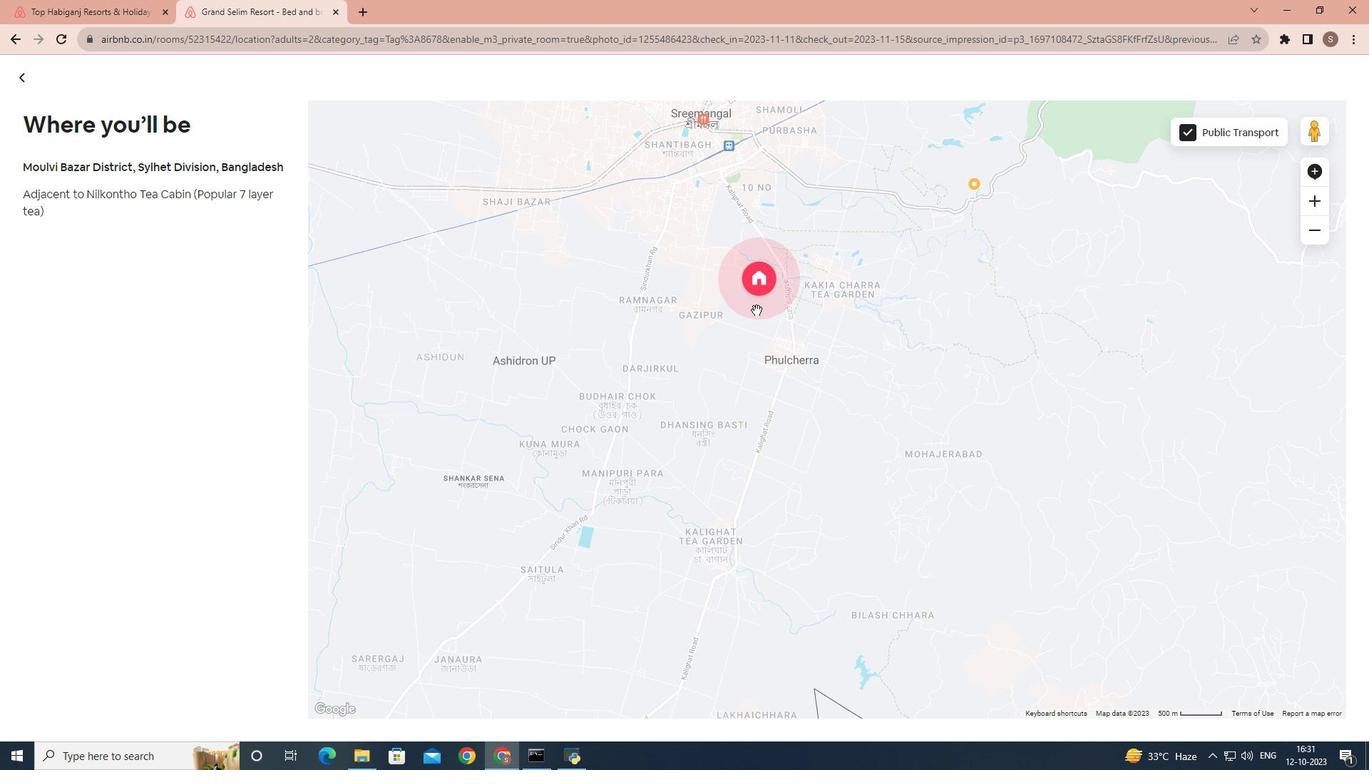 
Action: Mouse moved to (838, 306)
Screenshot: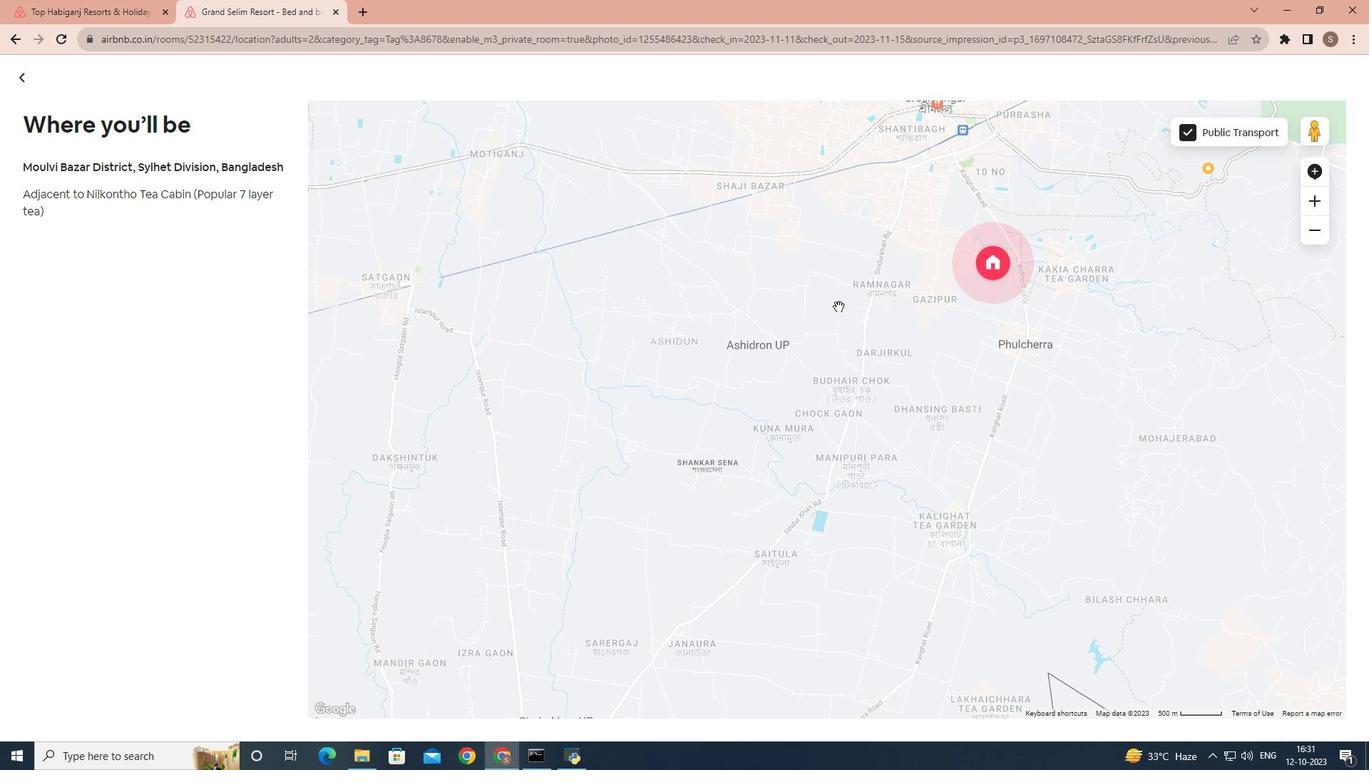 
Action: Mouse pressed left at (838, 306)
Screenshot: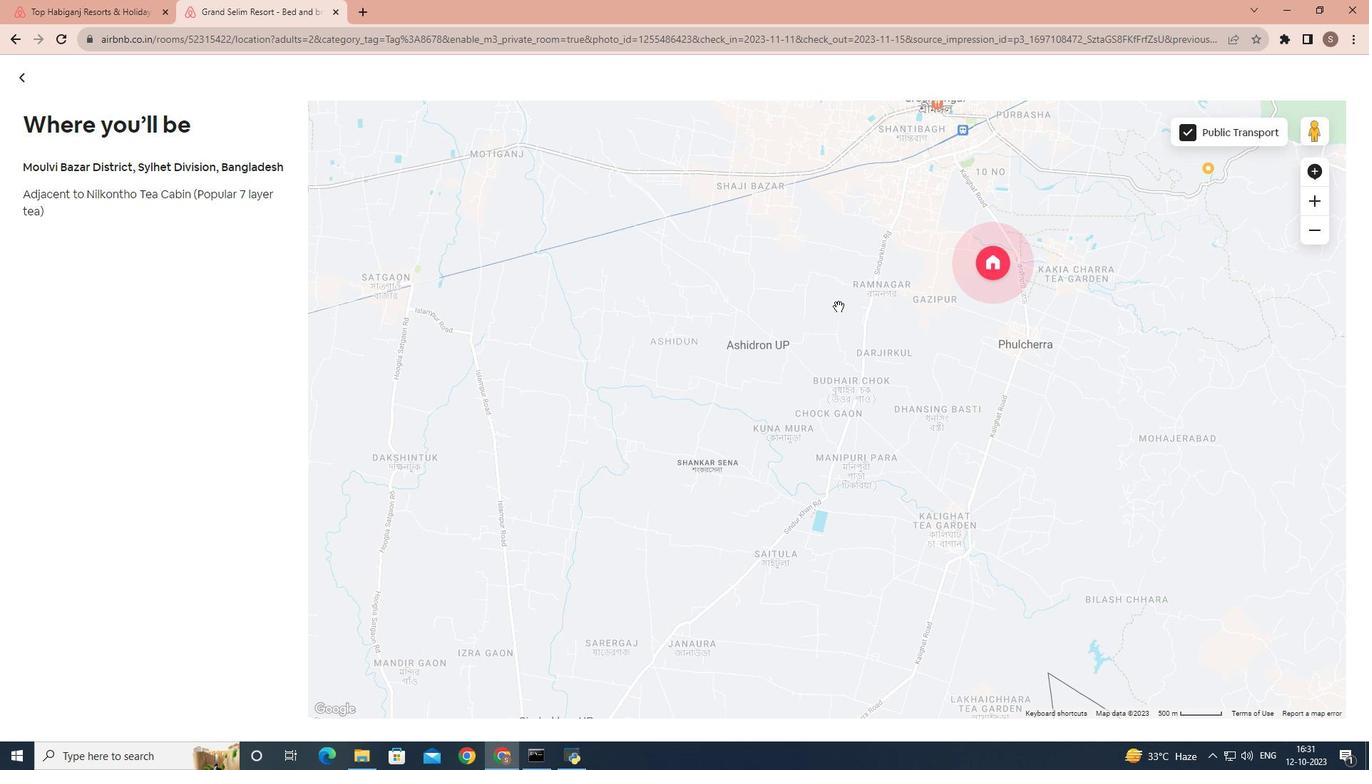 
Action: Mouse moved to (884, 343)
Screenshot: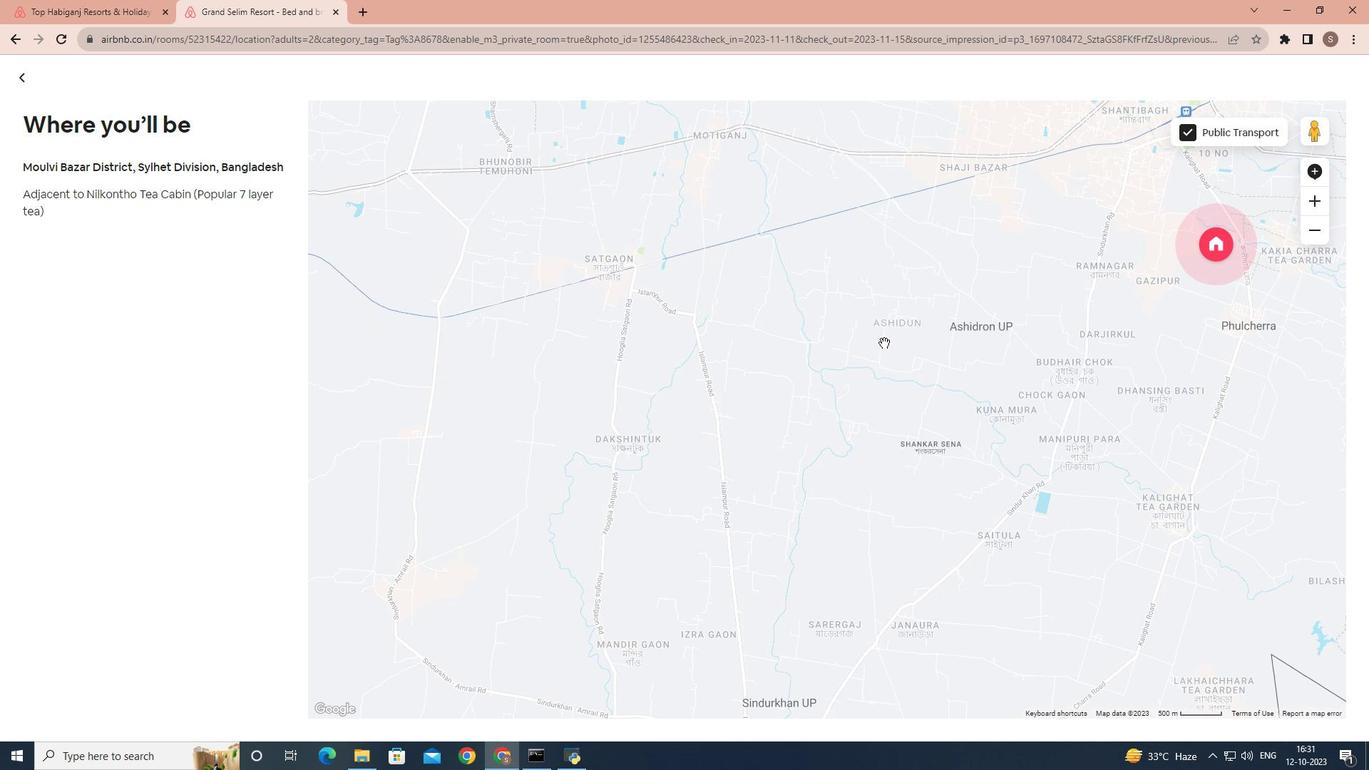 
Action: Mouse pressed left at (884, 343)
Screenshot: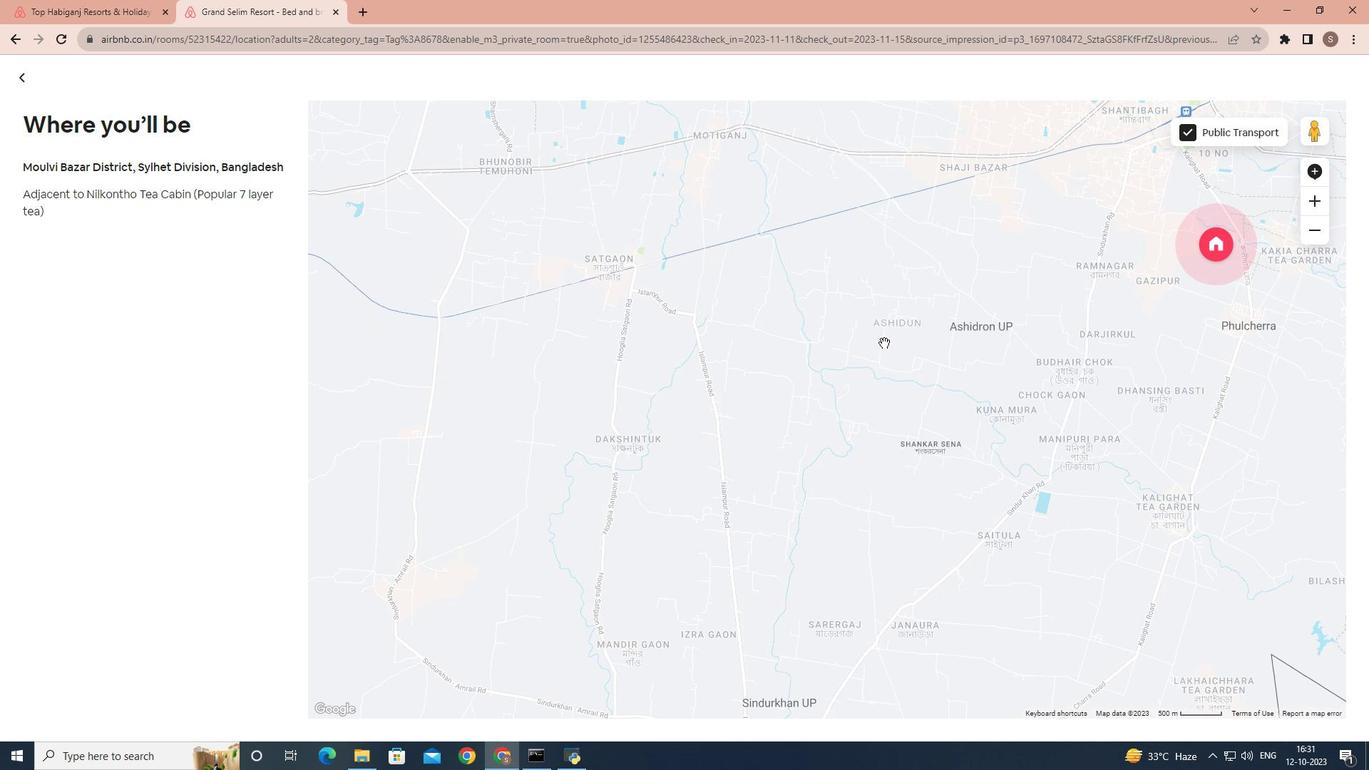 
Action: Mouse moved to (19, 79)
Screenshot: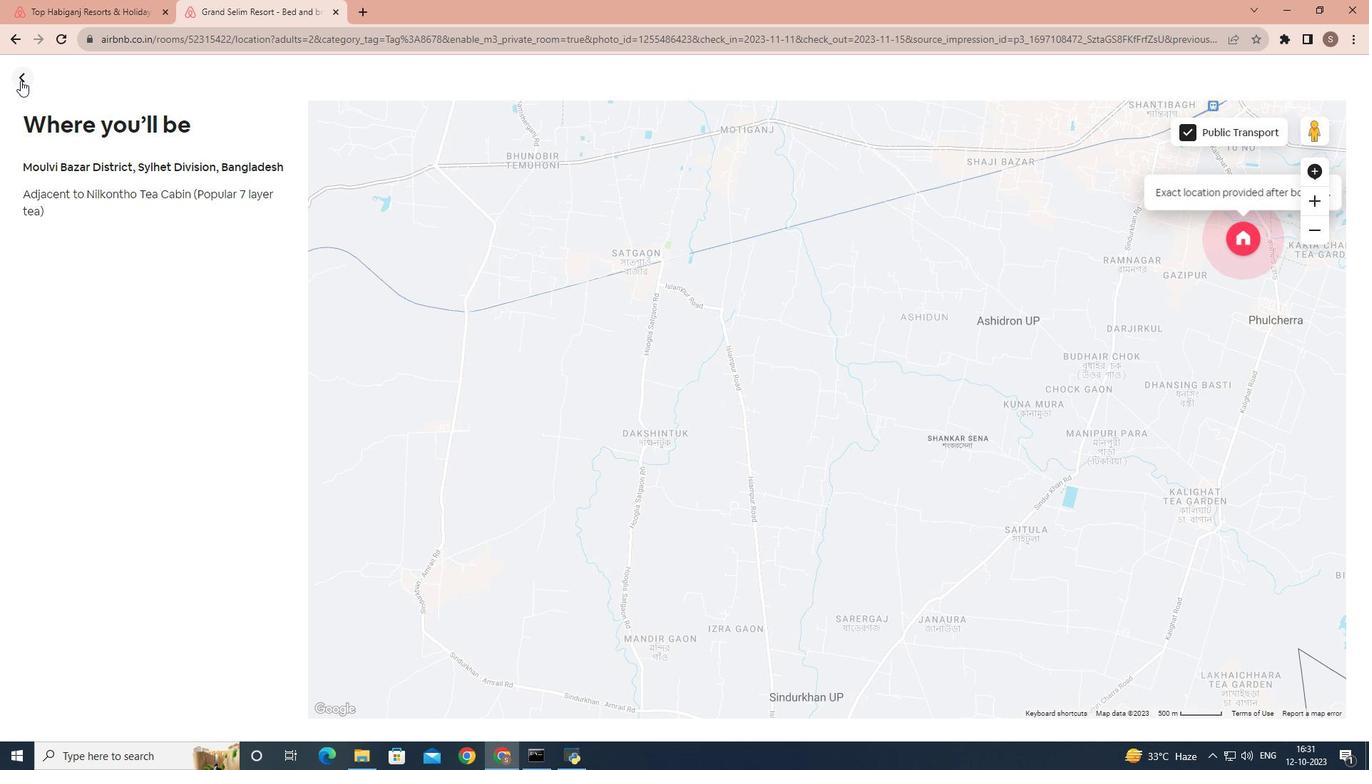 
Action: Mouse pressed left at (19, 79)
Screenshot: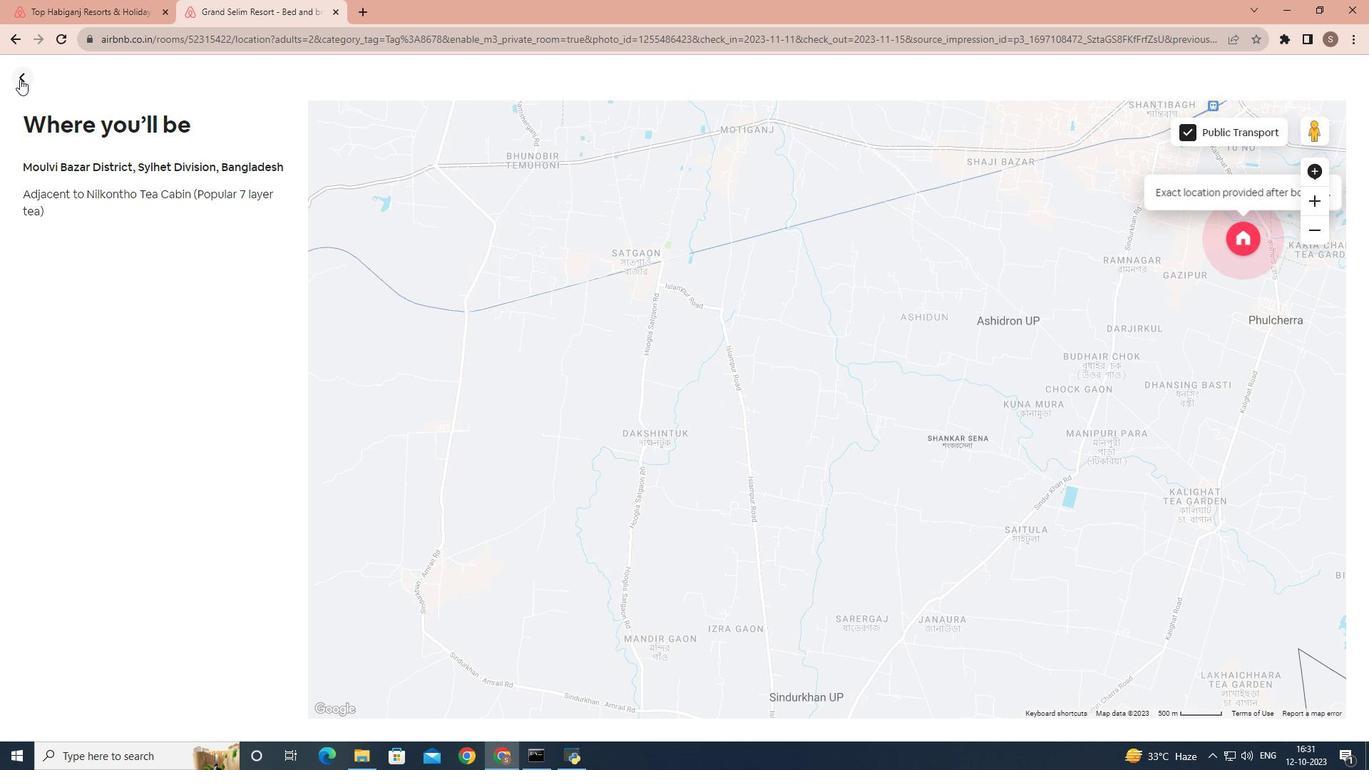 
Action: Mouse moved to (426, 375)
Screenshot: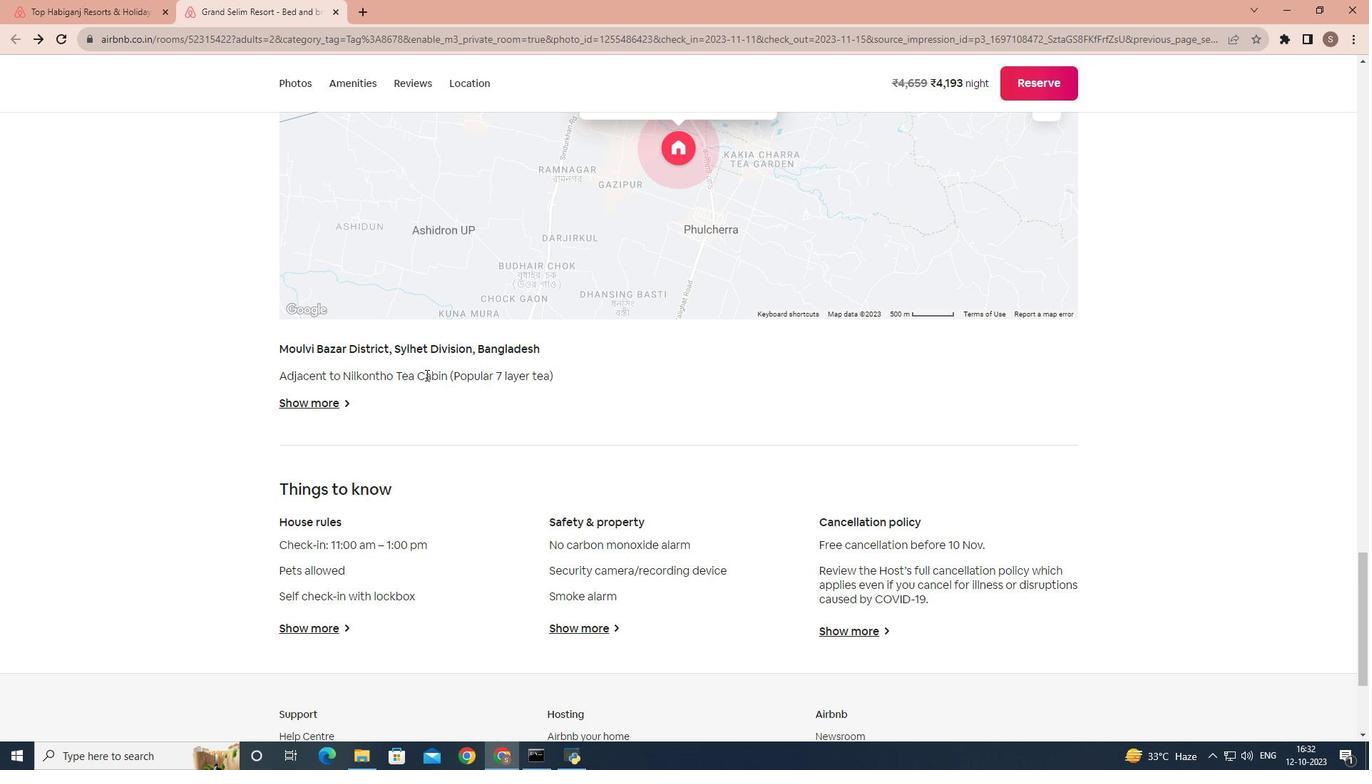 
Action: Mouse scrolled (426, 374) with delta (0, 0)
Screenshot: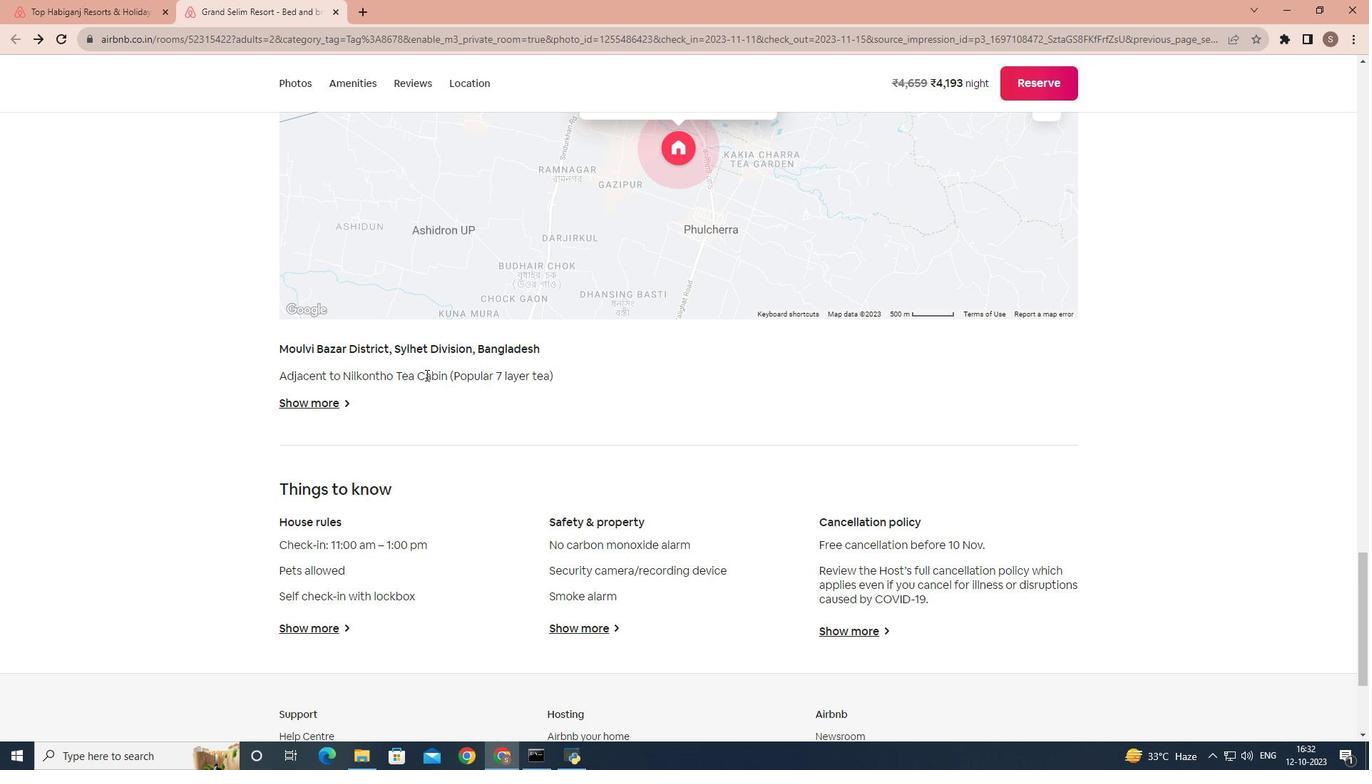
Action: Mouse scrolled (426, 374) with delta (0, 0)
Screenshot: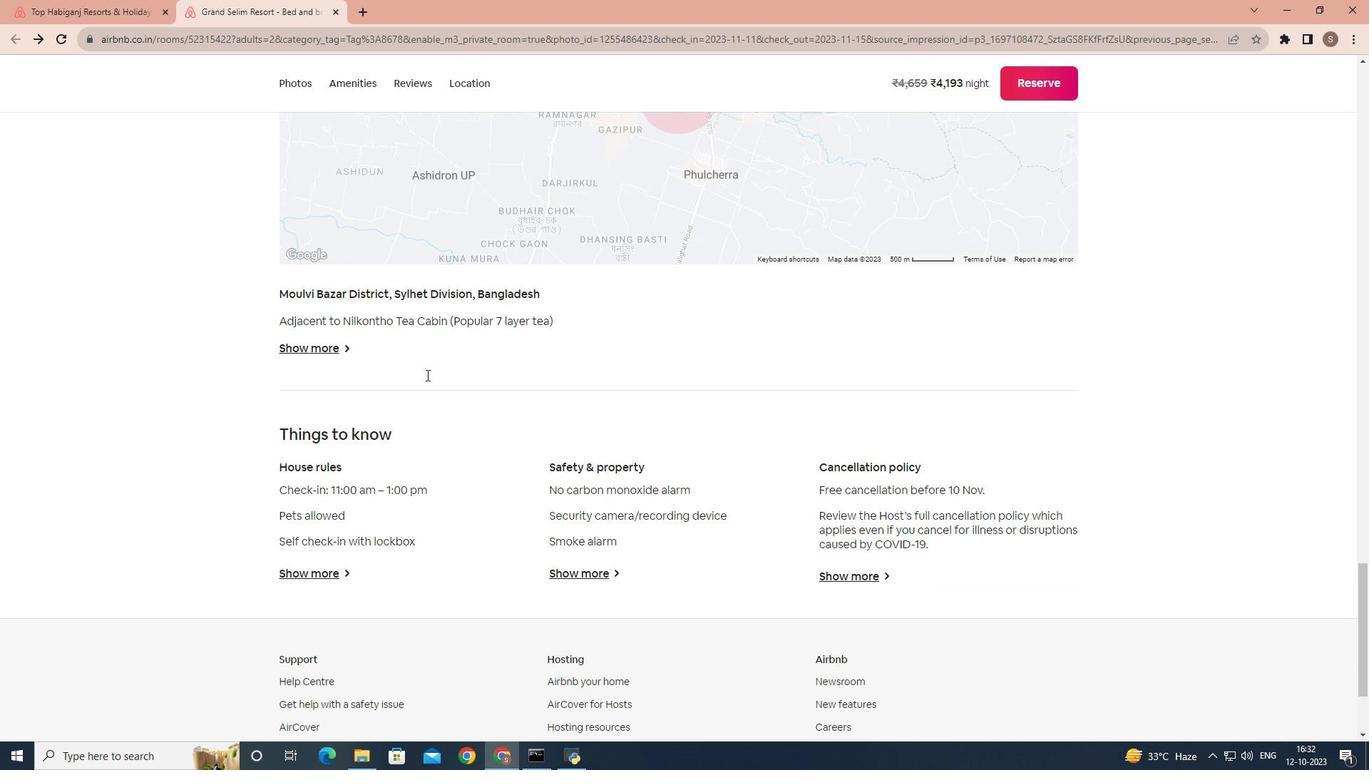 
Action: Mouse scrolled (426, 374) with delta (0, 0)
Screenshot: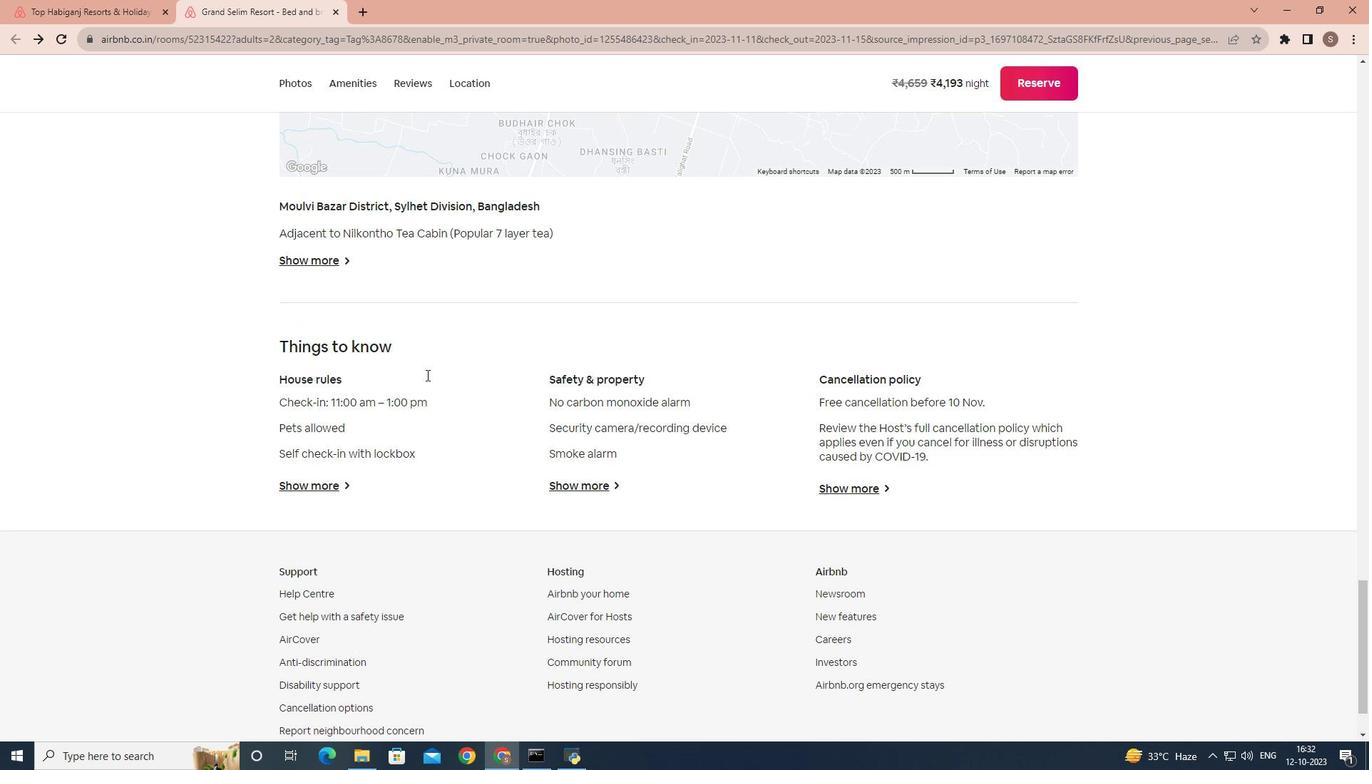 
Action: Mouse scrolled (426, 374) with delta (0, 0)
Screenshot: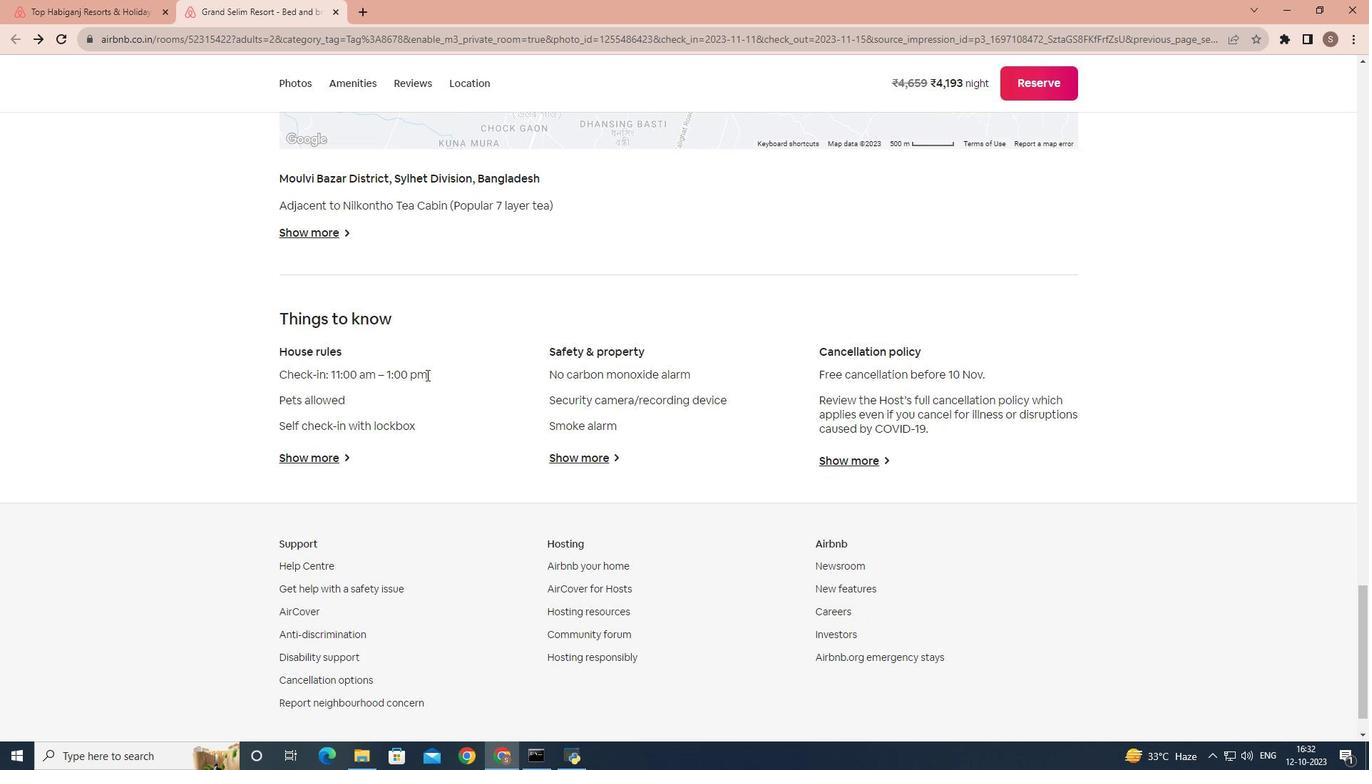 
Action: Mouse moved to (330, 403)
Screenshot: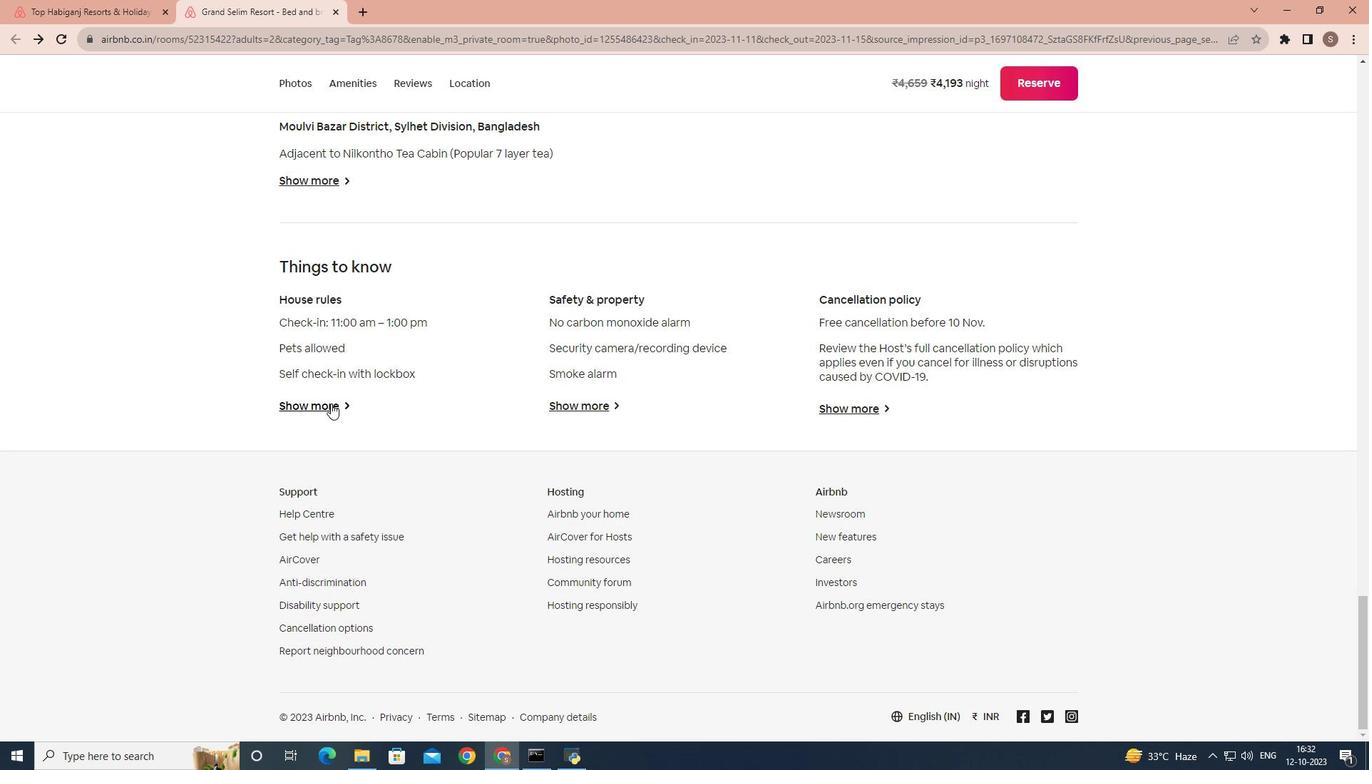 
Action: Mouse pressed left at (330, 403)
Screenshot: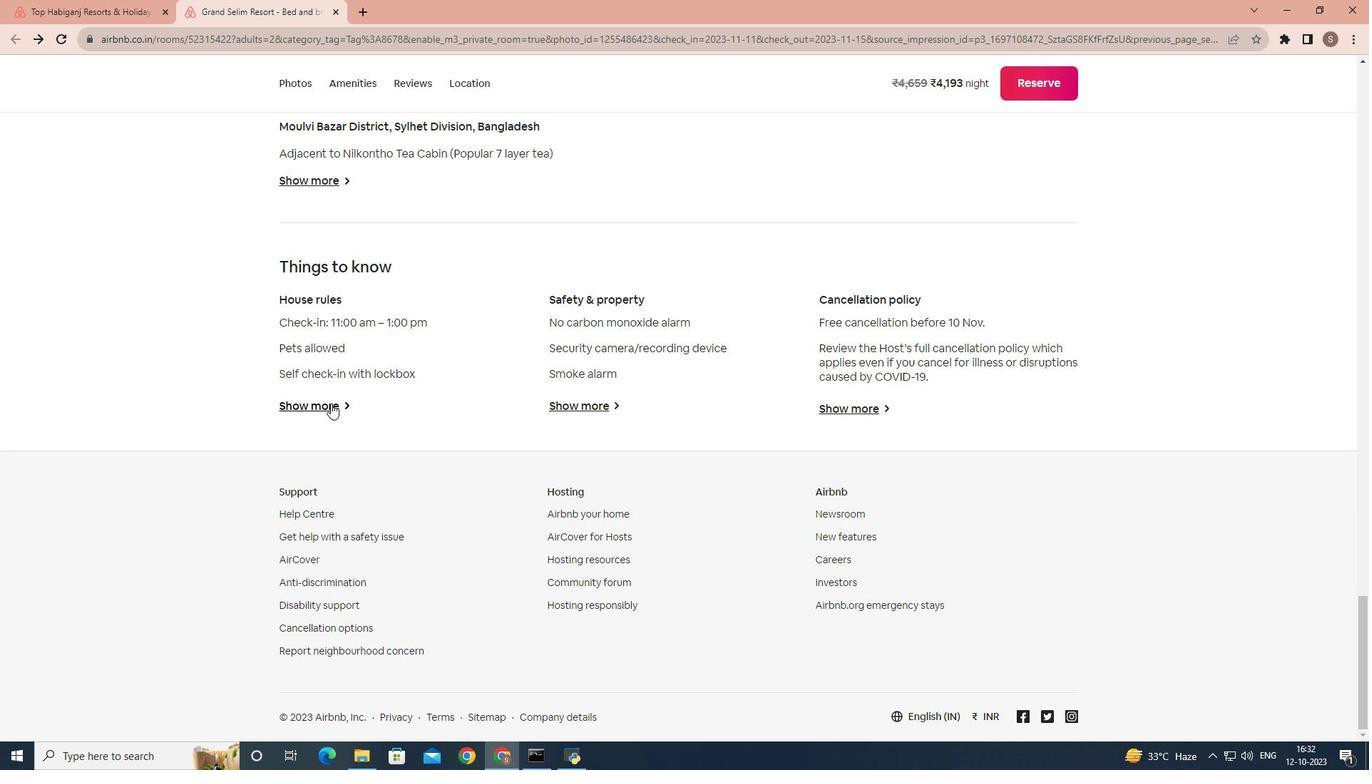 
Action: Mouse moved to (481, 365)
Screenshot: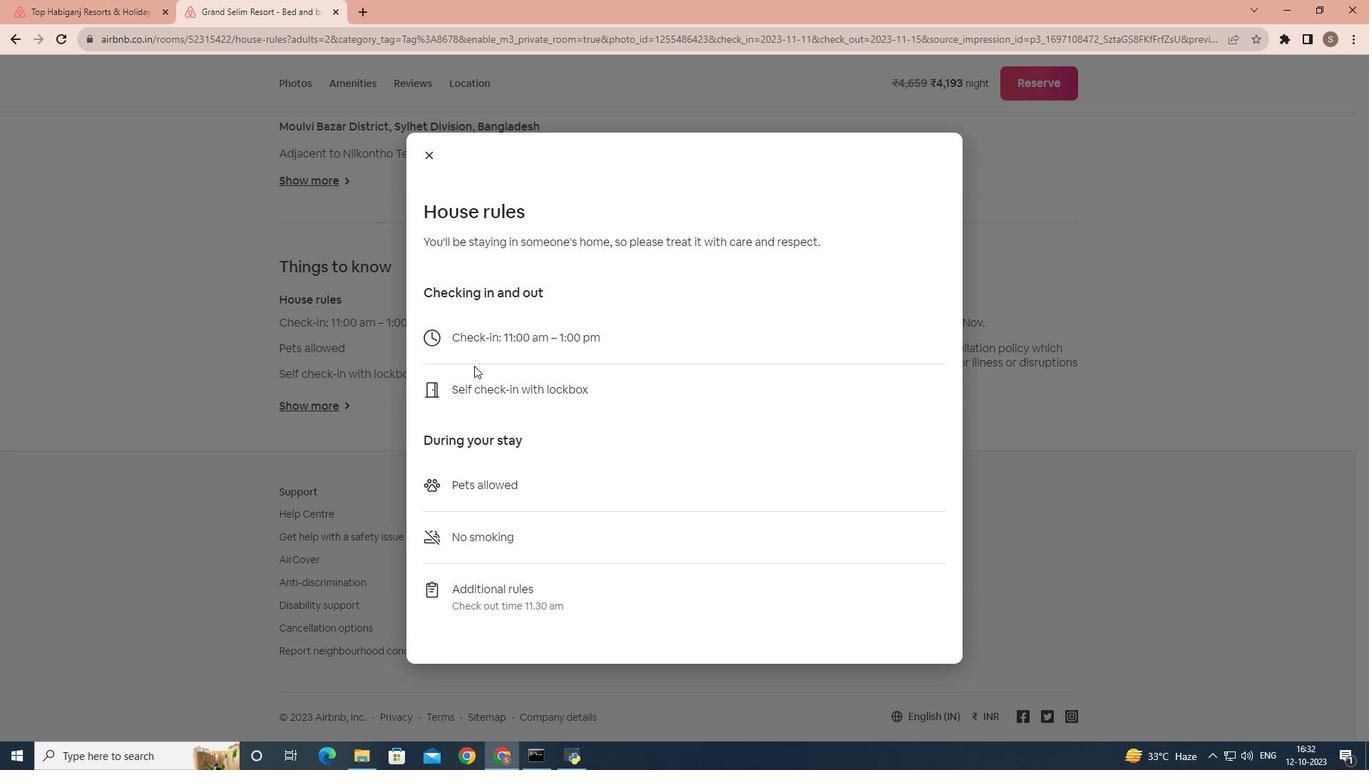 
Action: Mouse scrolled (481, 365) with delta (0, 0)
Screenshot: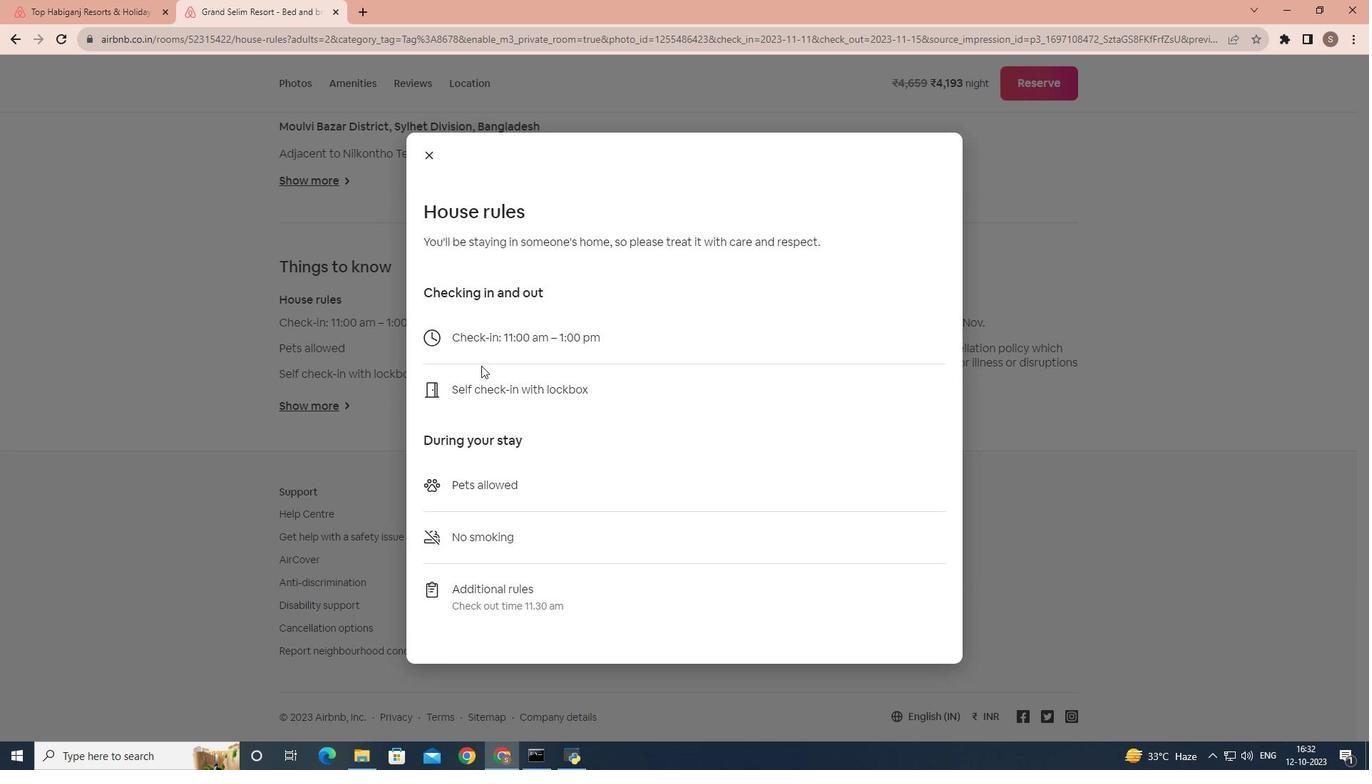 
Action: Mouse scrolled (481, 365) with delta (0, 0)
Screenshot: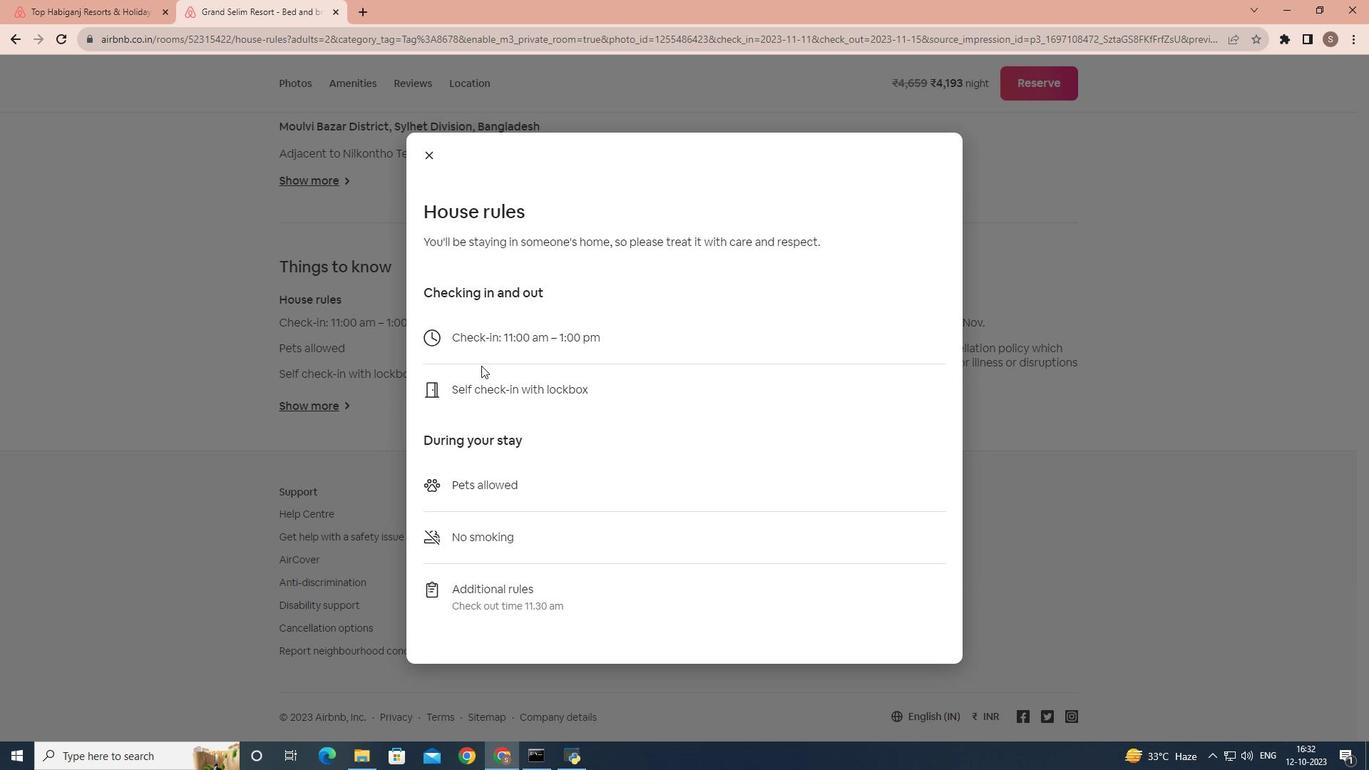 
Action: Mouse scrolled (481, 365) with delta (0, 0)
Screenshot: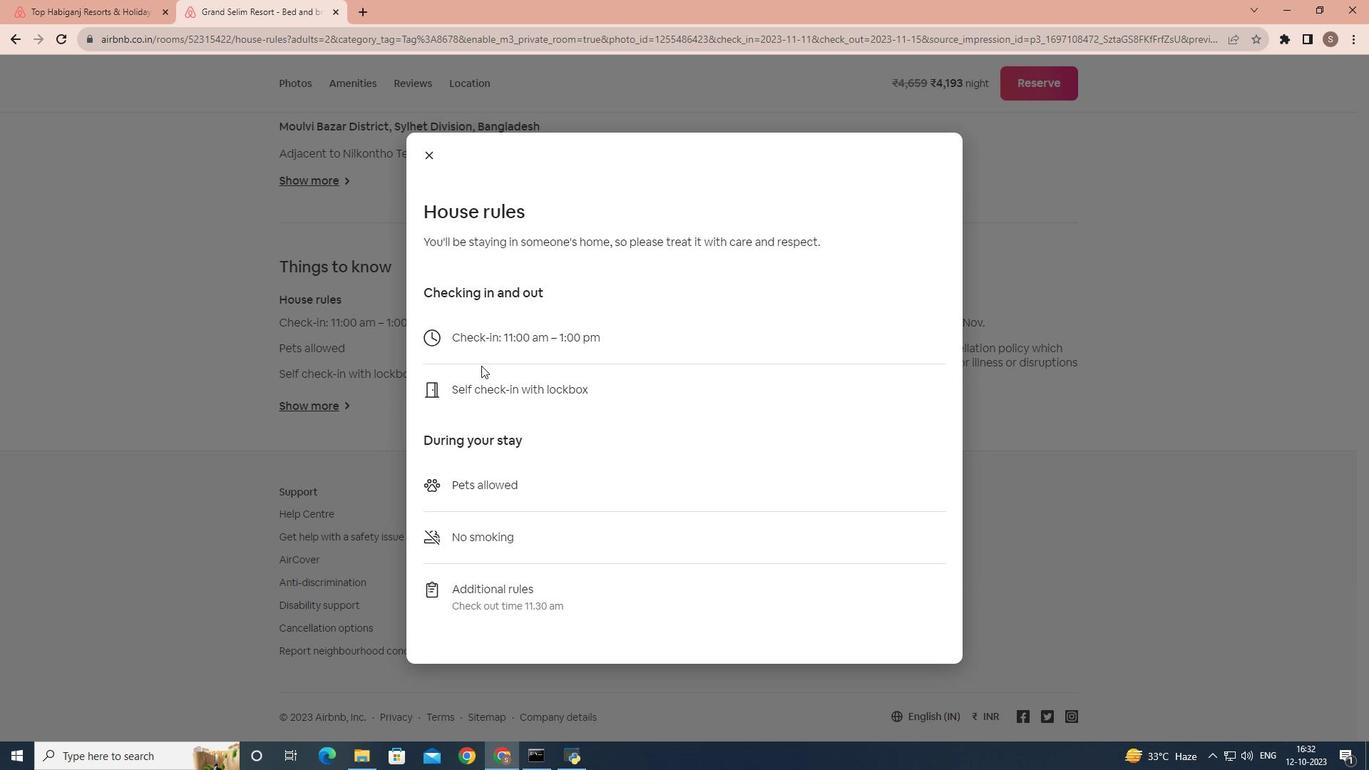 
Action: Mouse moved to (429, 152)
Screenshot: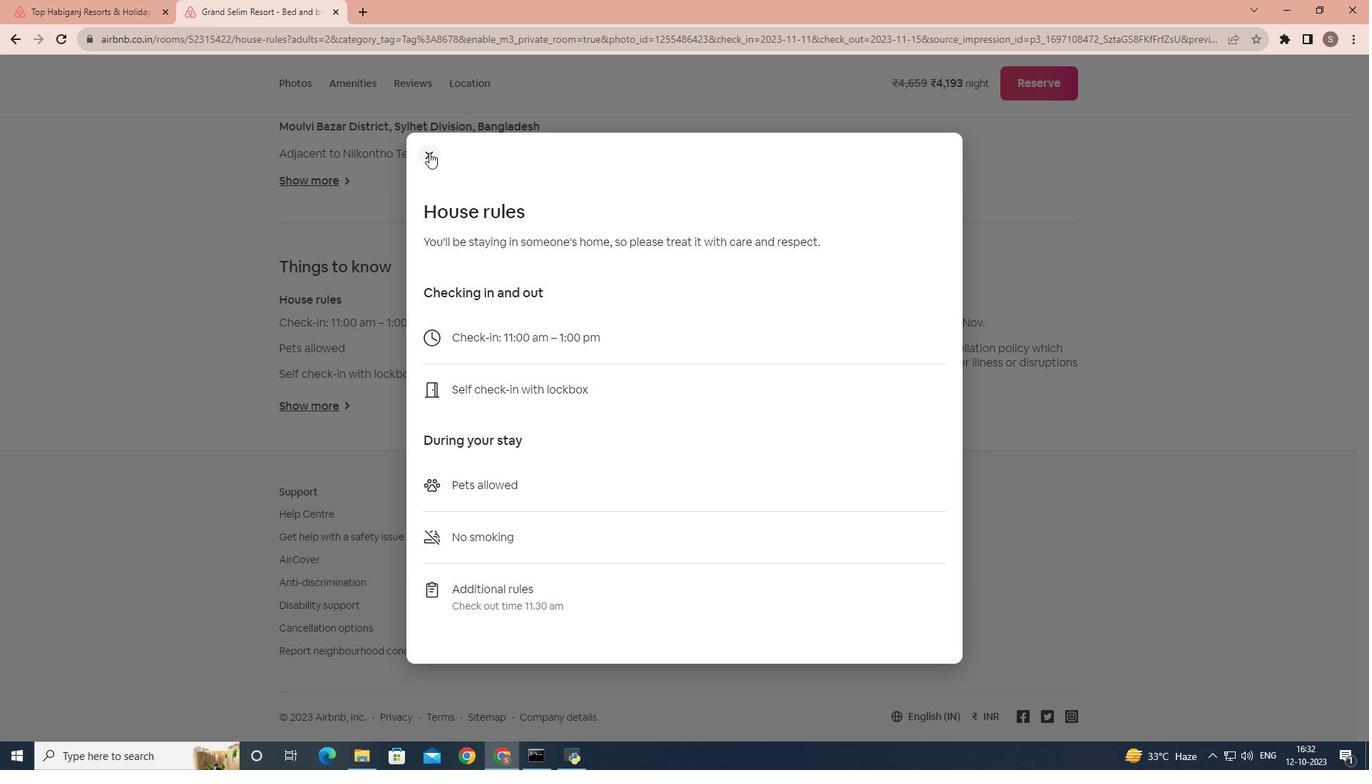 
Action: Mouse pressed left at (429, 152)
Screenshot: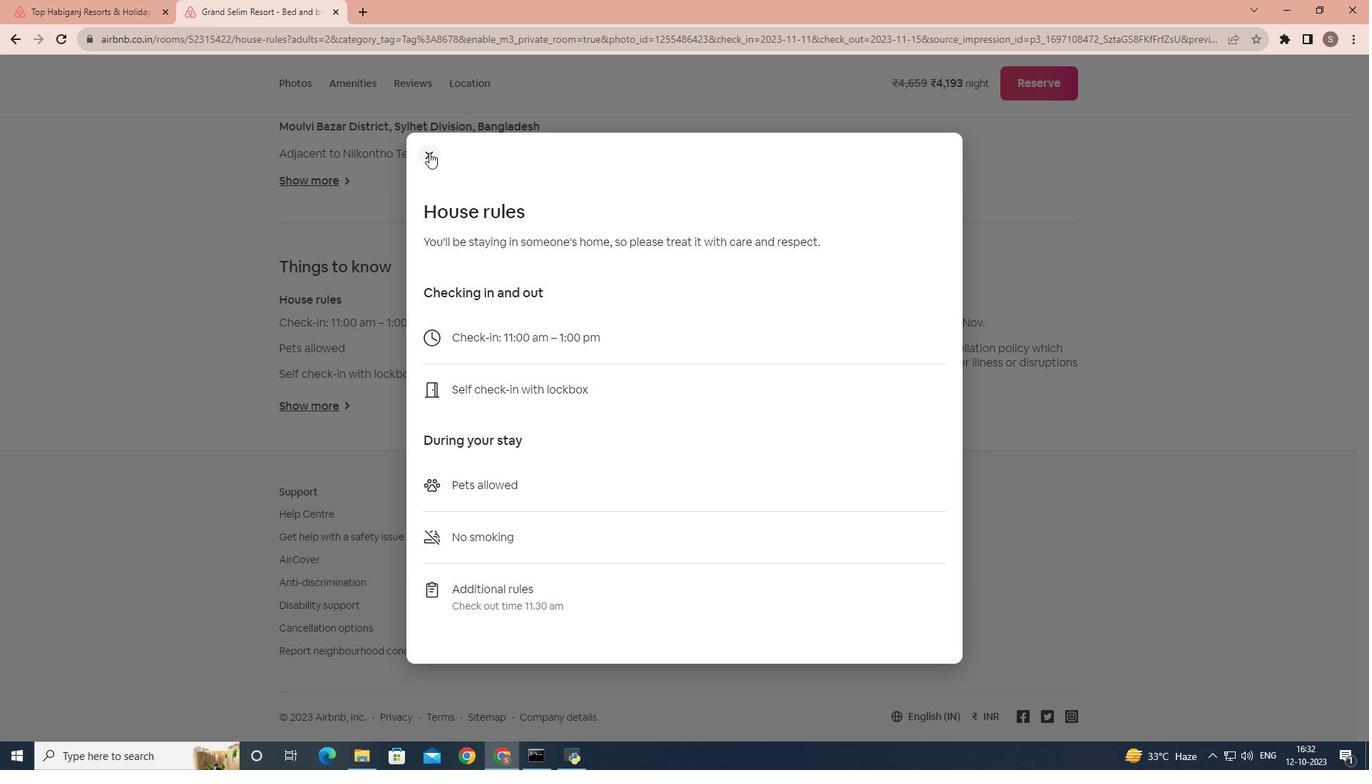 
Action: Mouse moved to (563, 407)
Screenshot: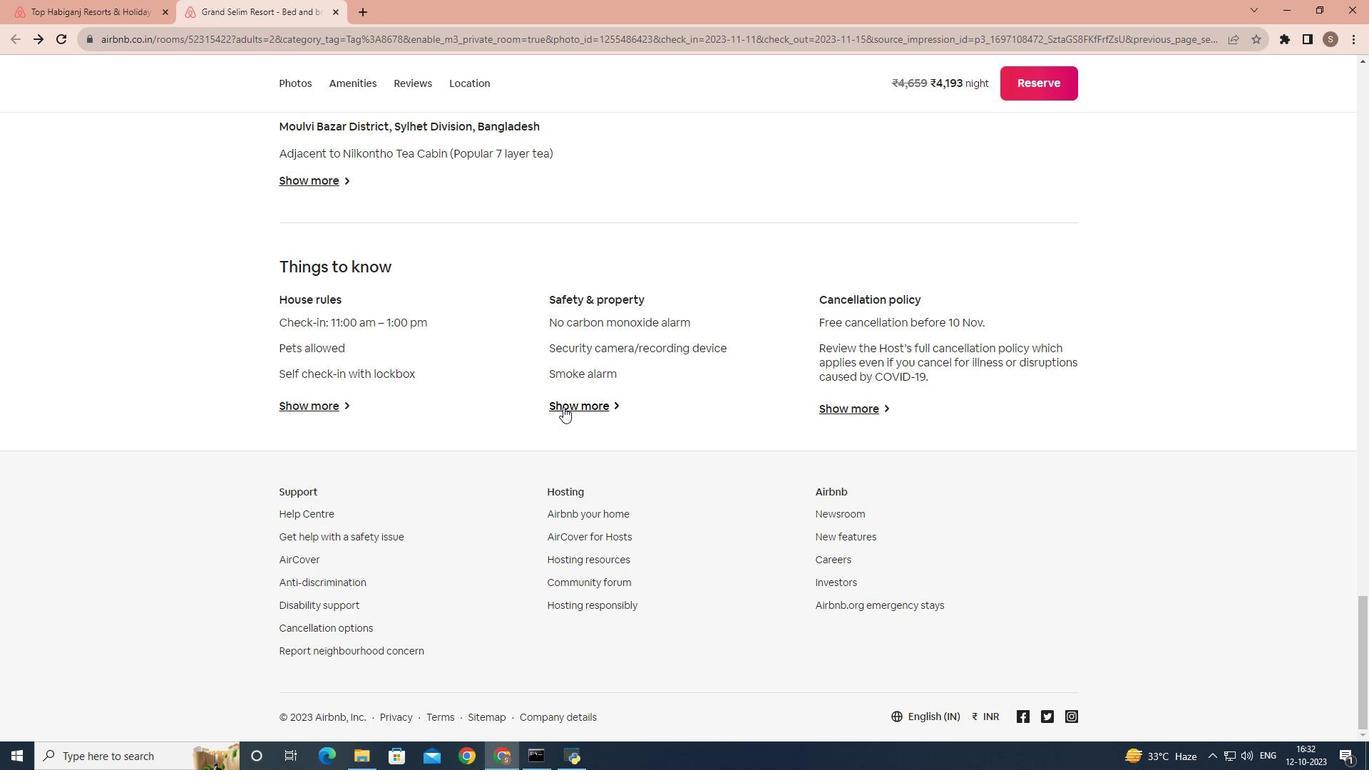 
Action: Mouse pressed left at (563, 407)
Screenshot: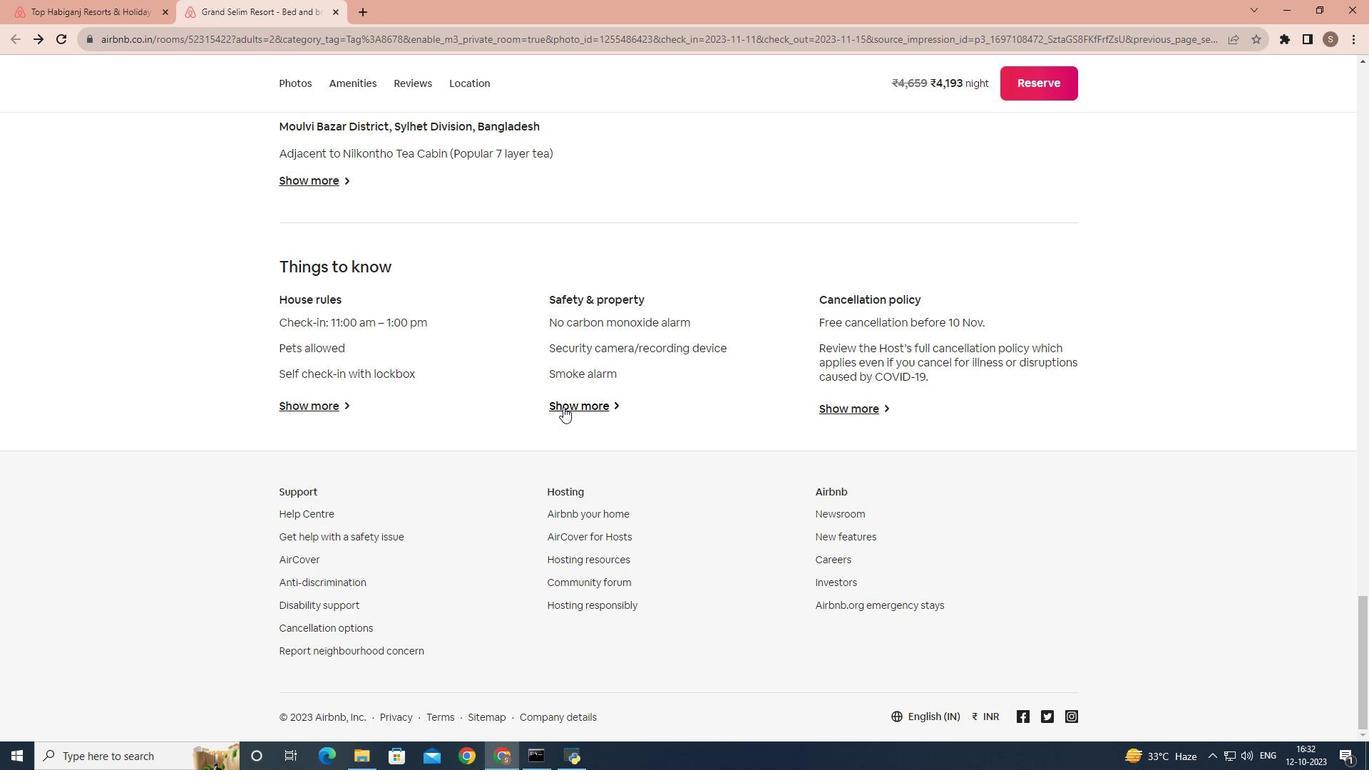 
Action: Mouse moved to (527, 390)
Screenshot: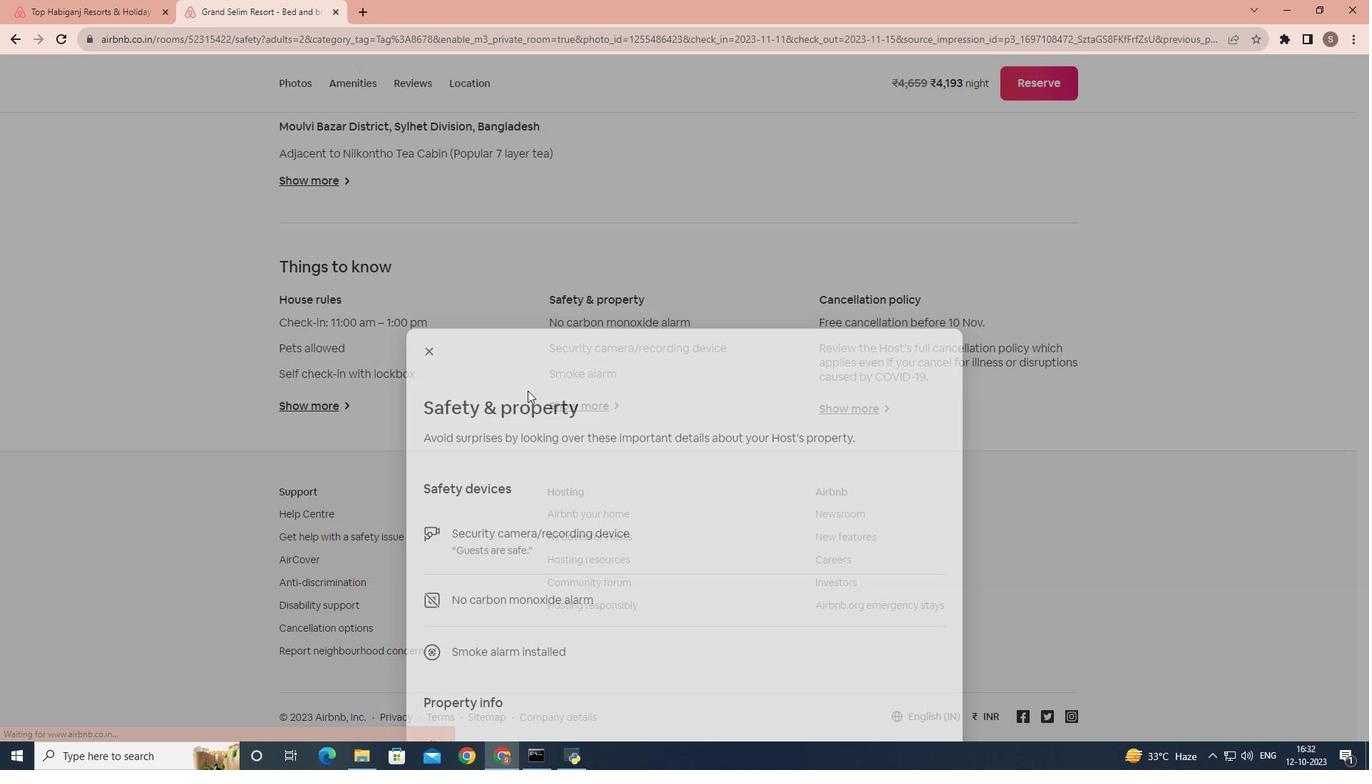 
Action: Mouse scrolled (527, 390) with delta (0, 0)
Screenshot: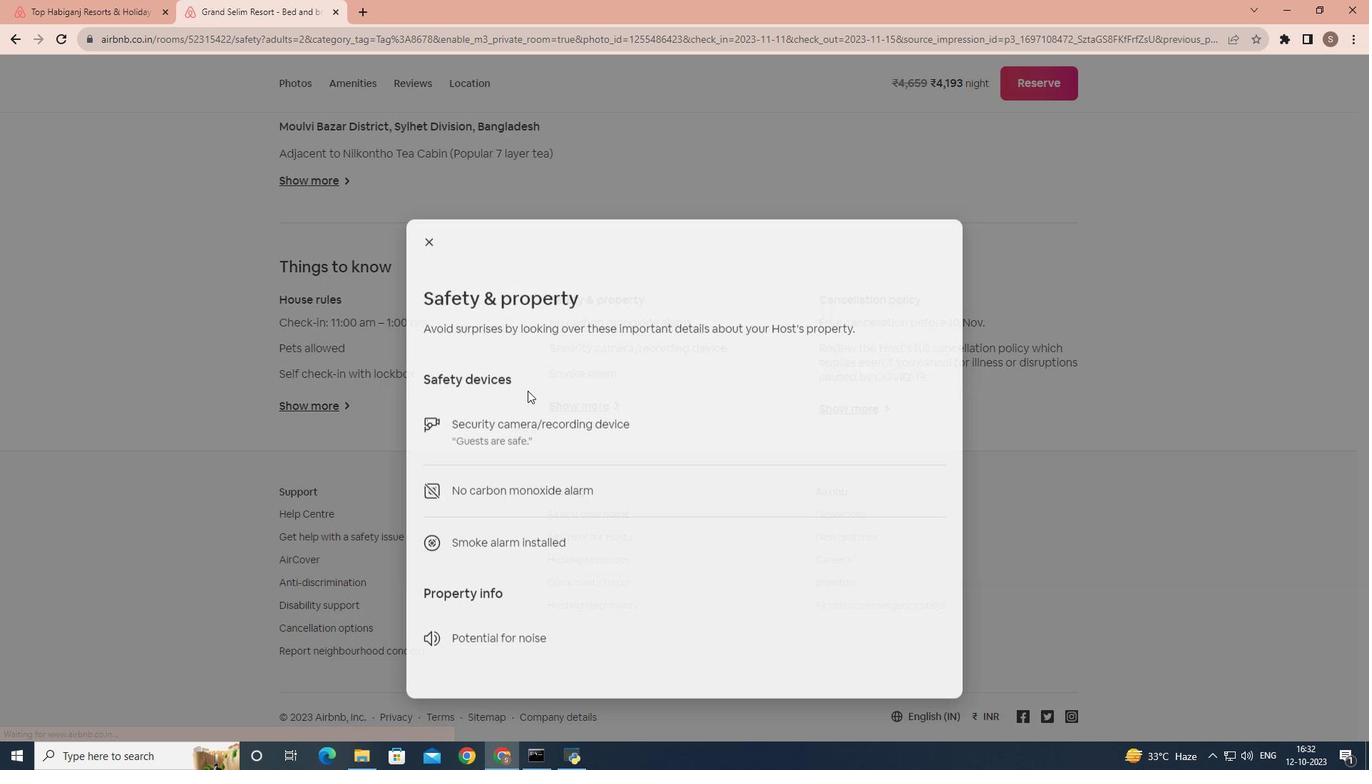 
Action: Mouse moved to (527, 387)
Screenshot: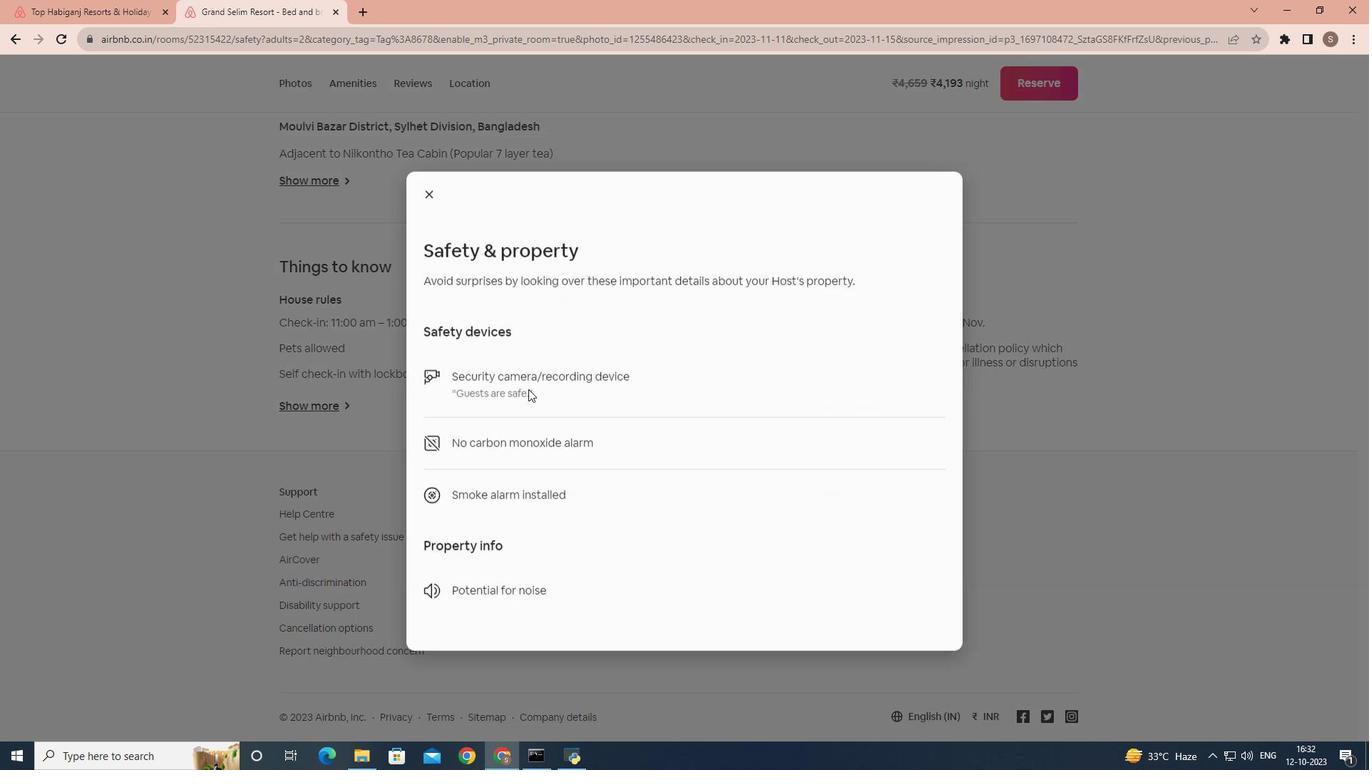 
Action: Mouse scrolled (527, 387) with delta (0, 0)
Screenshot: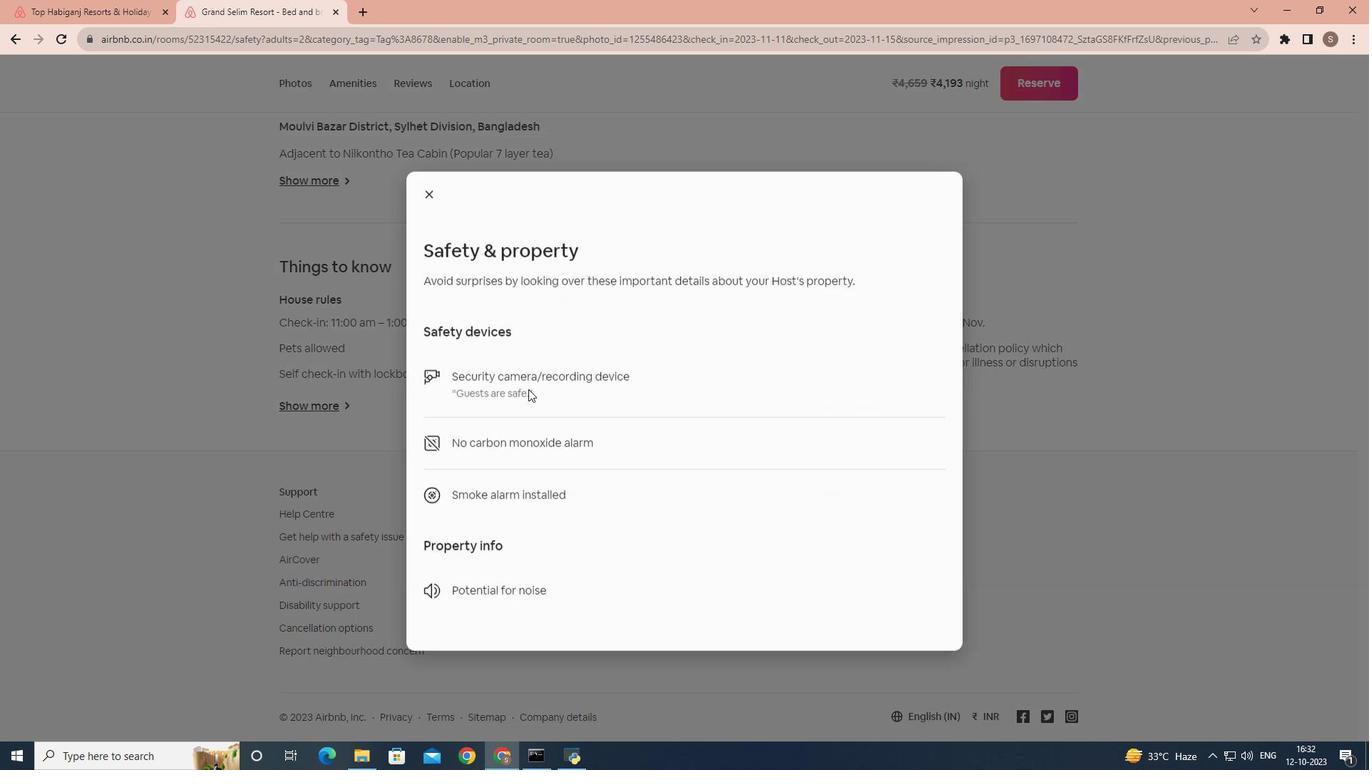 
Action: Mouse moved to (430, 183)
Screenshot: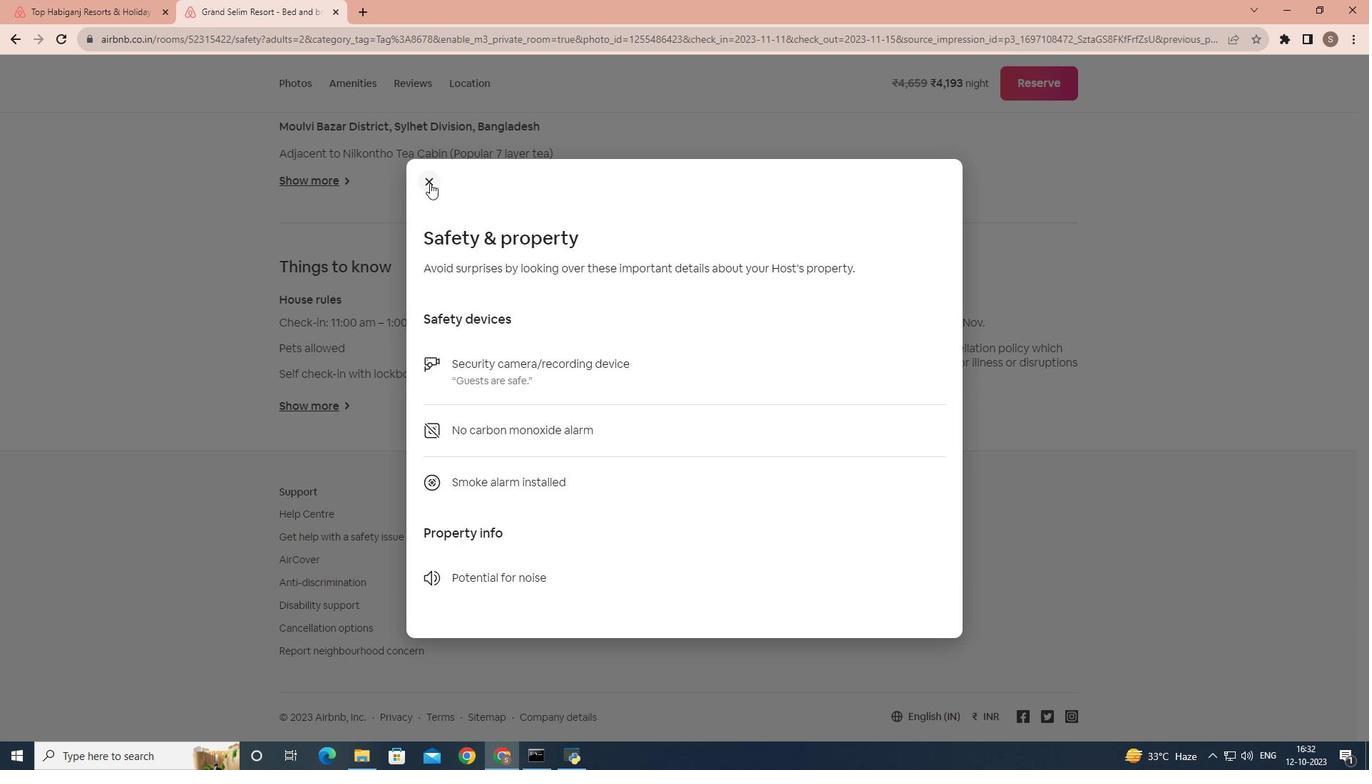 
Action: Mouse pressed left at (430, 183)
Screenshot: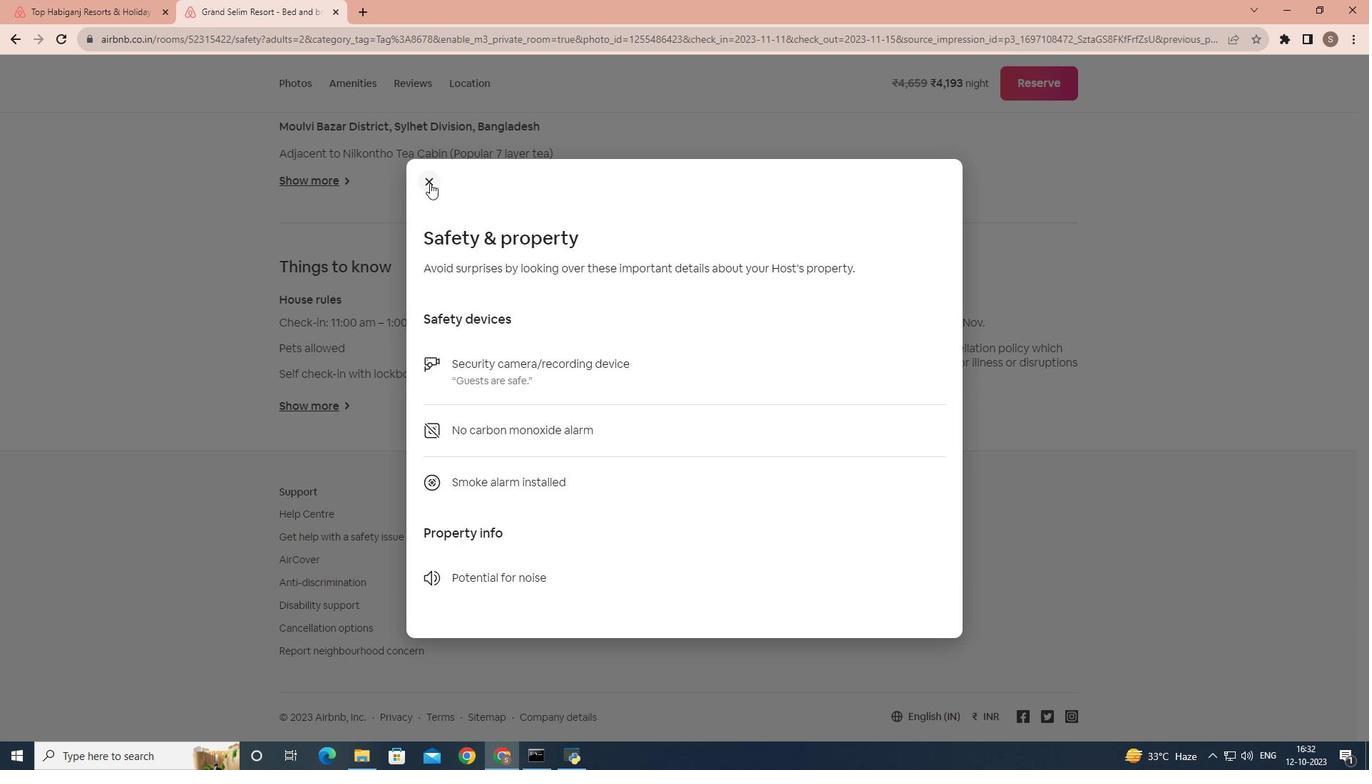 
Action: Mouse moved to (853, 405)
Screenshot: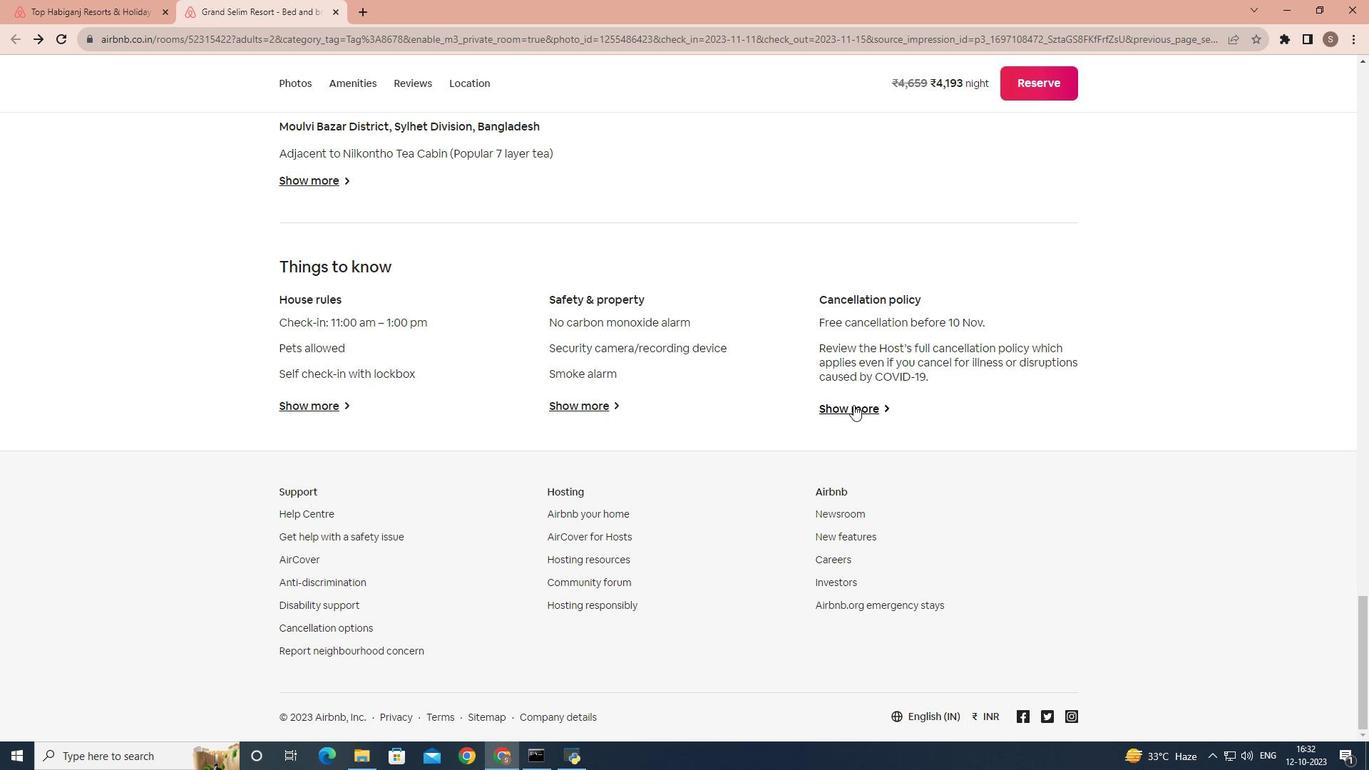 
Action: Mouse pressed left at (853, 405)
Screenshot: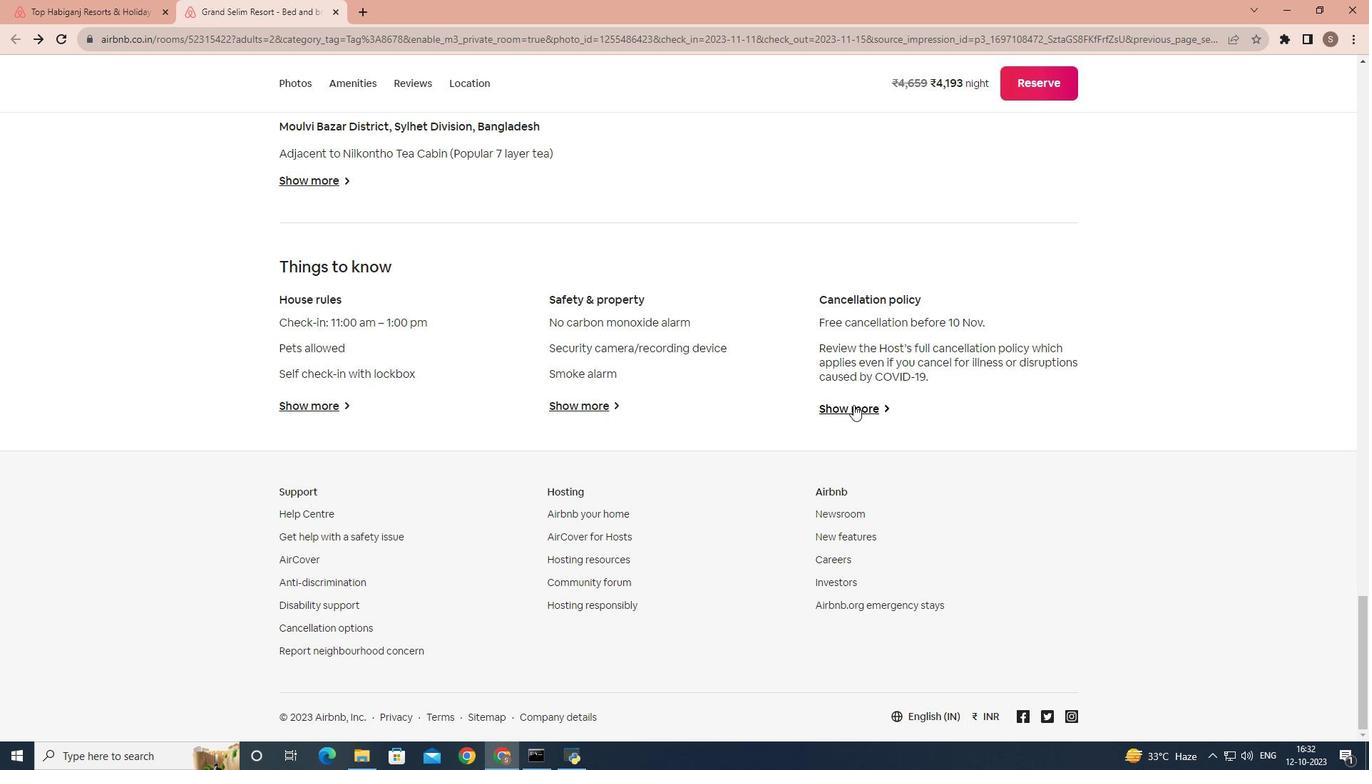 
Action: Mouse moved to (681, 380)
Screenshot: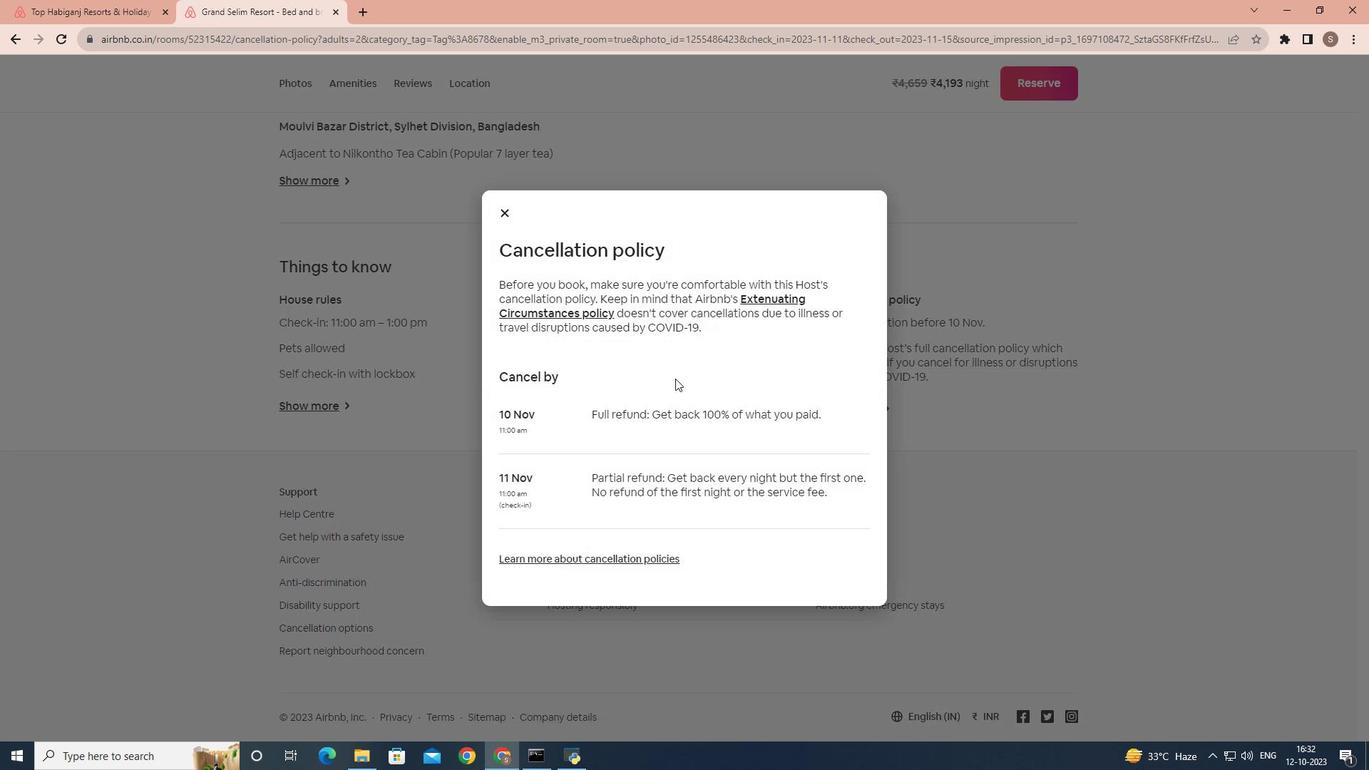 
Action: Mouse scrolled (681, 379) with delta (0, 0)
Screenshot: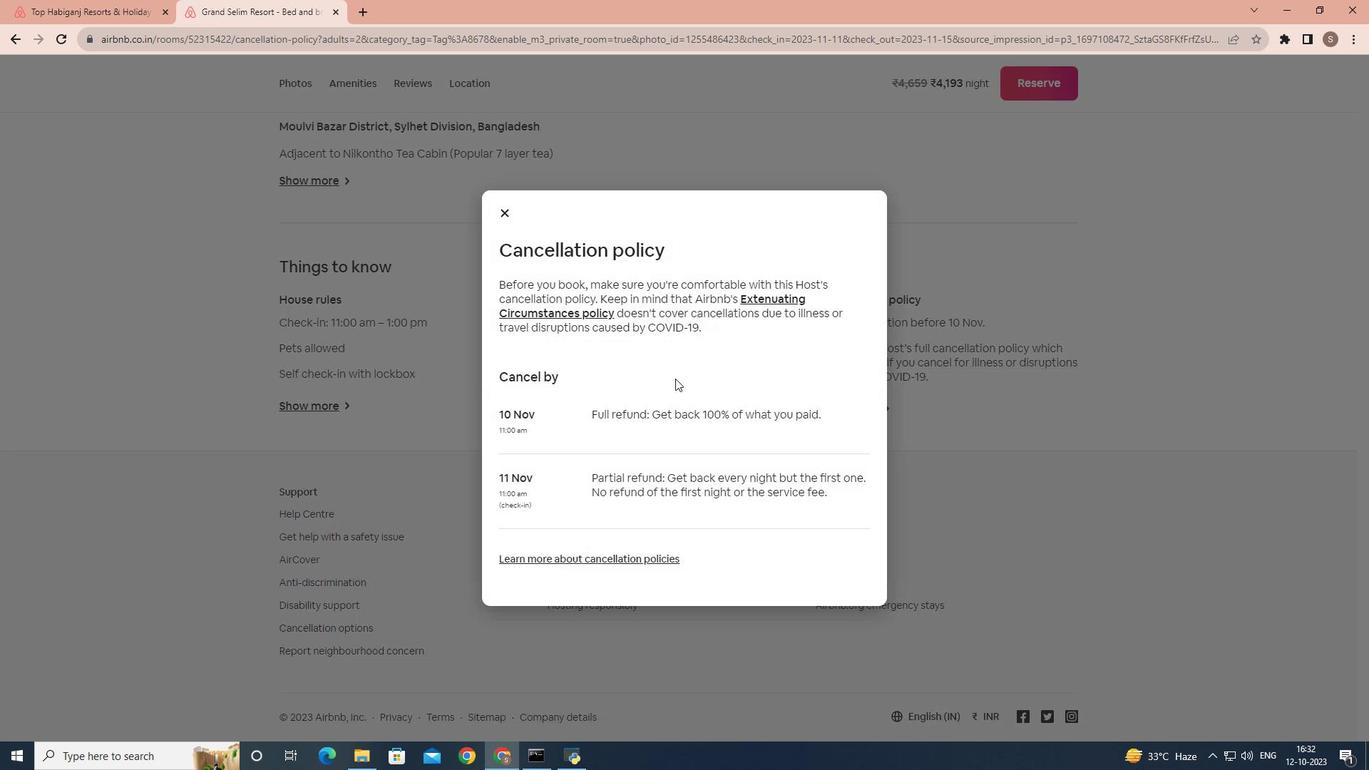
Action: Mouse moved to (673, 378)
Screenshot: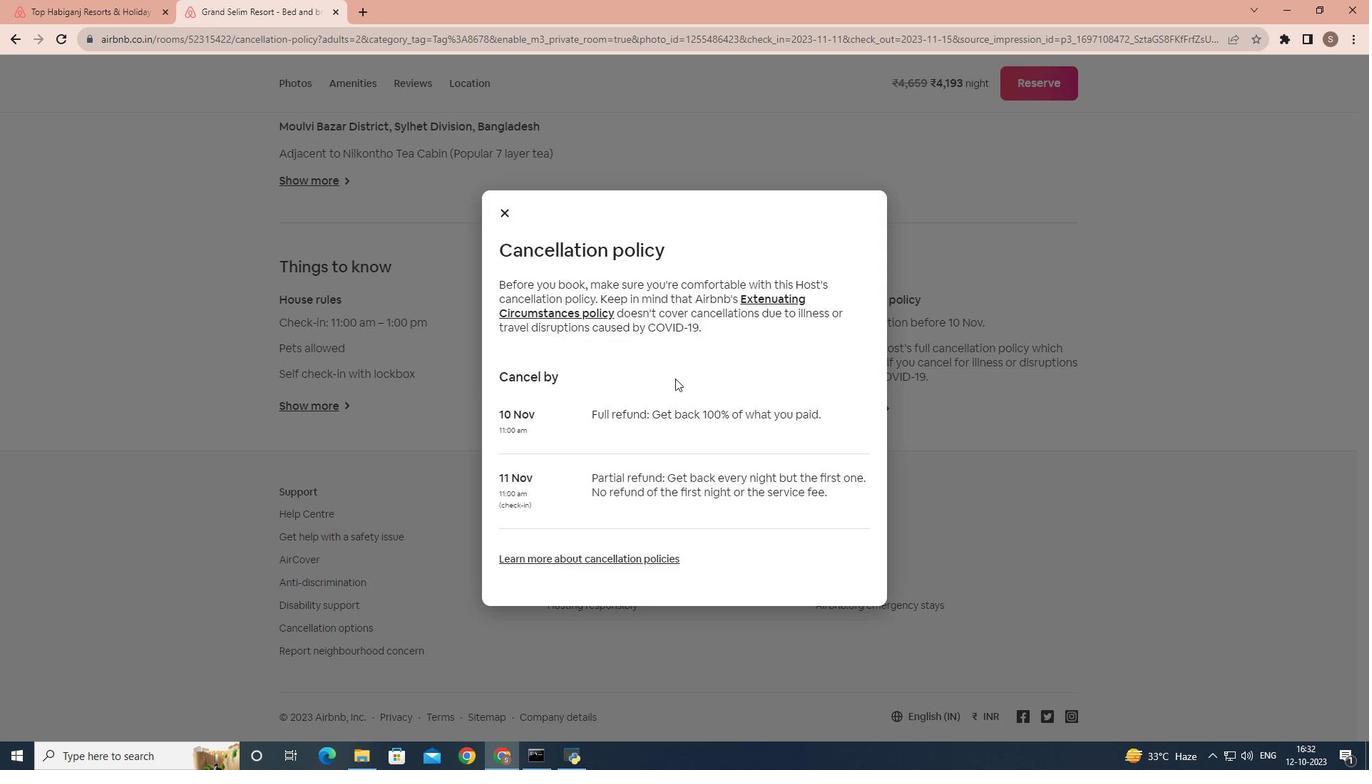 
Action: Mouse scrolled (673, 377) with delta (0, 0)
Screenshot: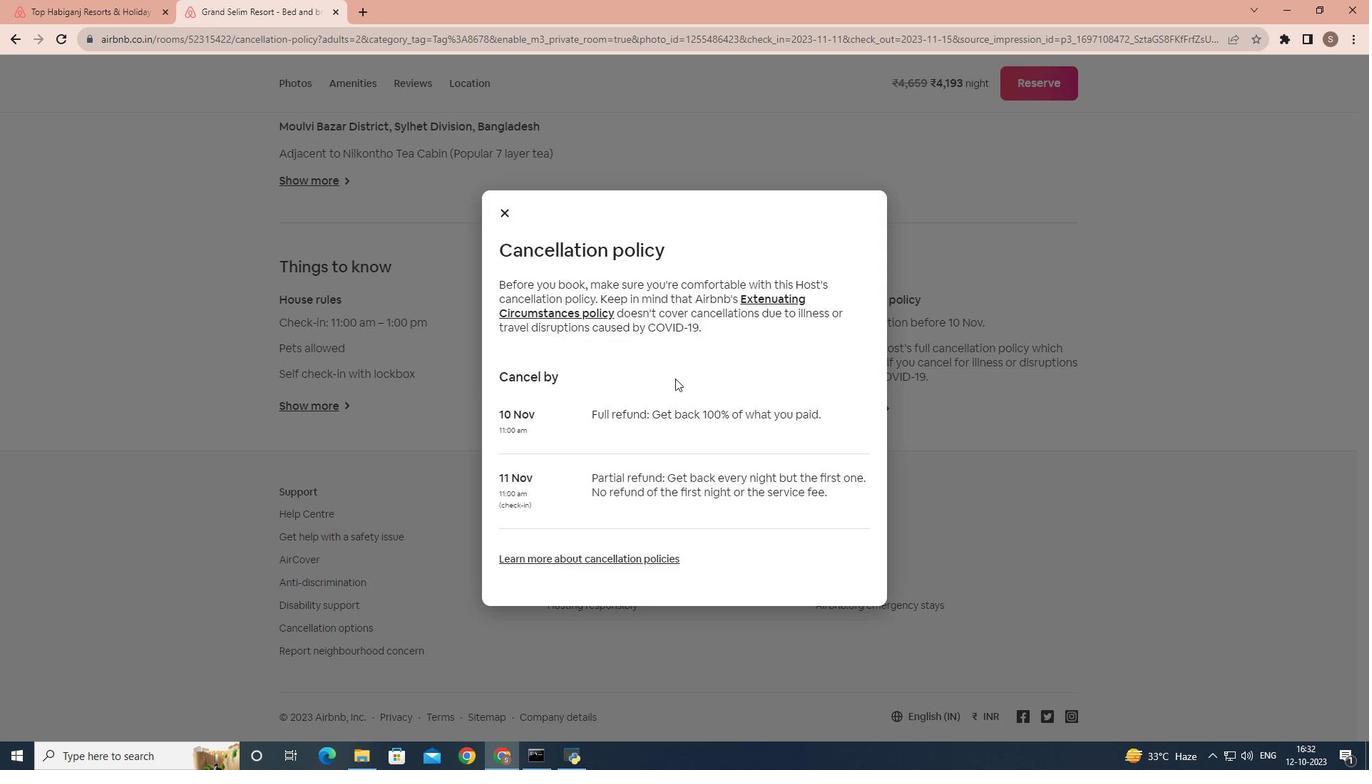 
Action: Mouse moved to (653, 374)
Screenshot: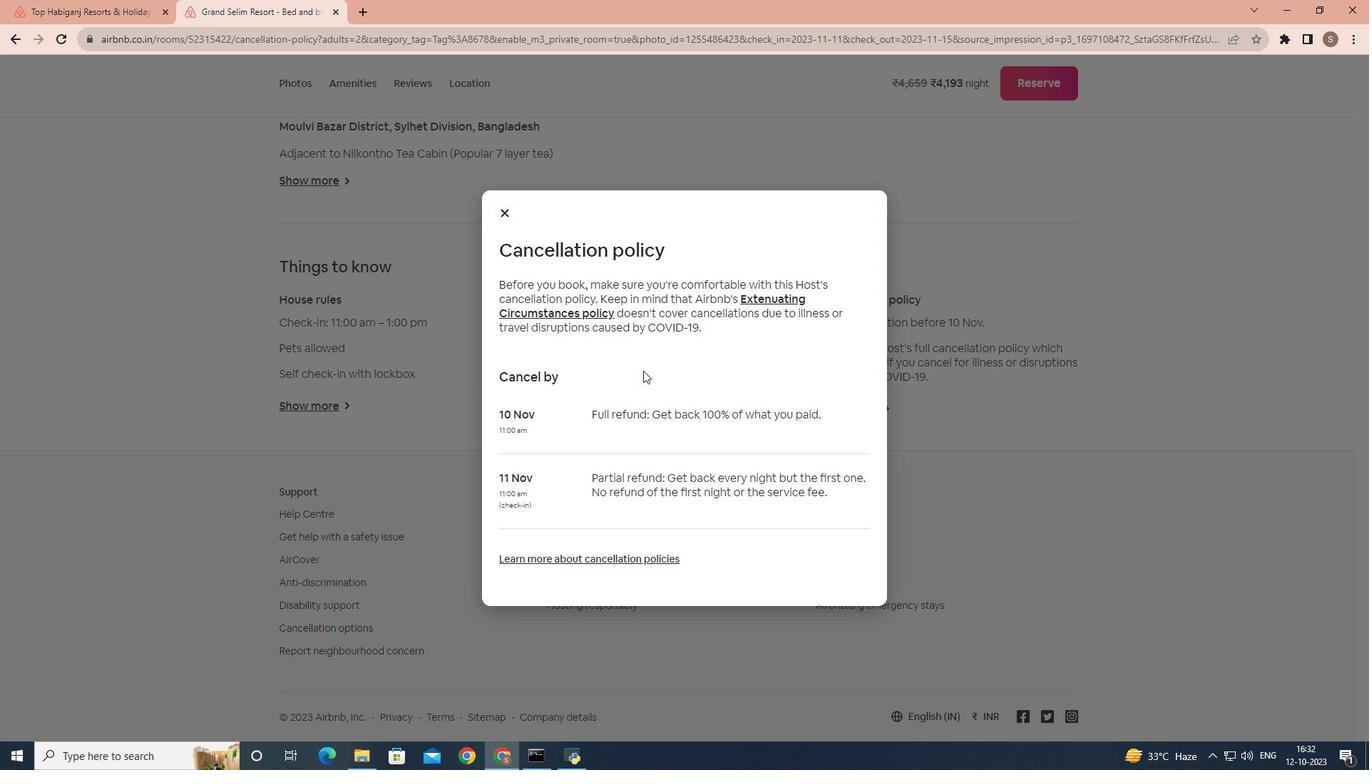 
Action: Mouse scrolled (653, 373) with delta (0, 0)
Screenshot: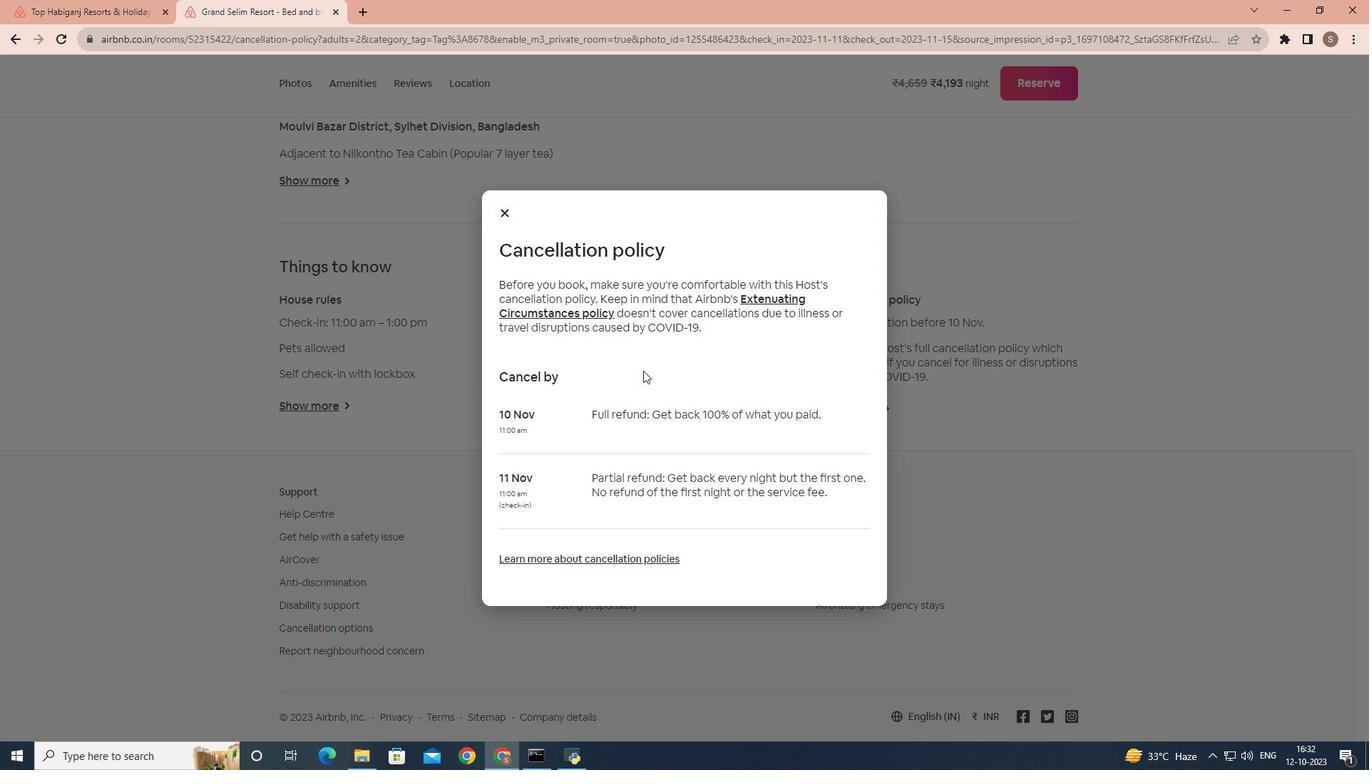 
Action: Mouse moved to (512, 216)
Screenshot: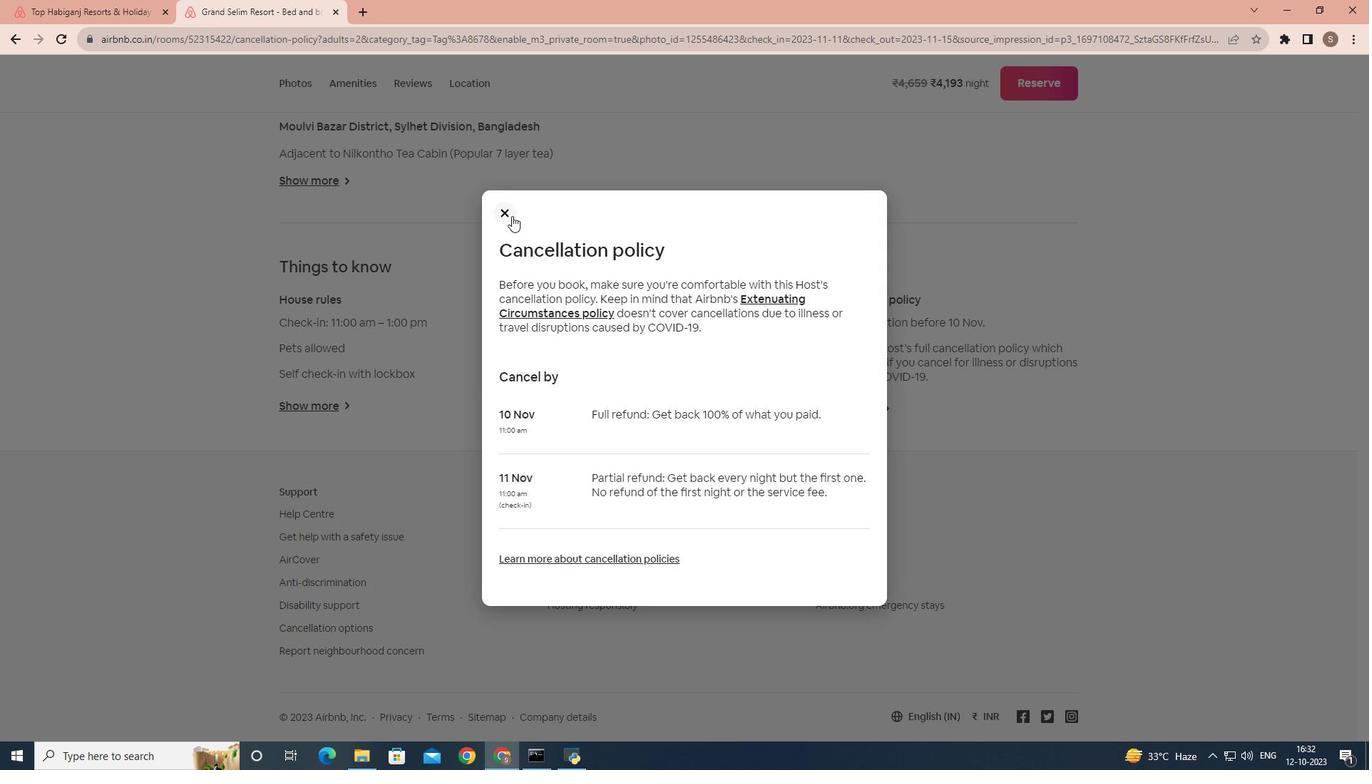 
Action: Mouse pressed left at (512, 216)
Screenshot: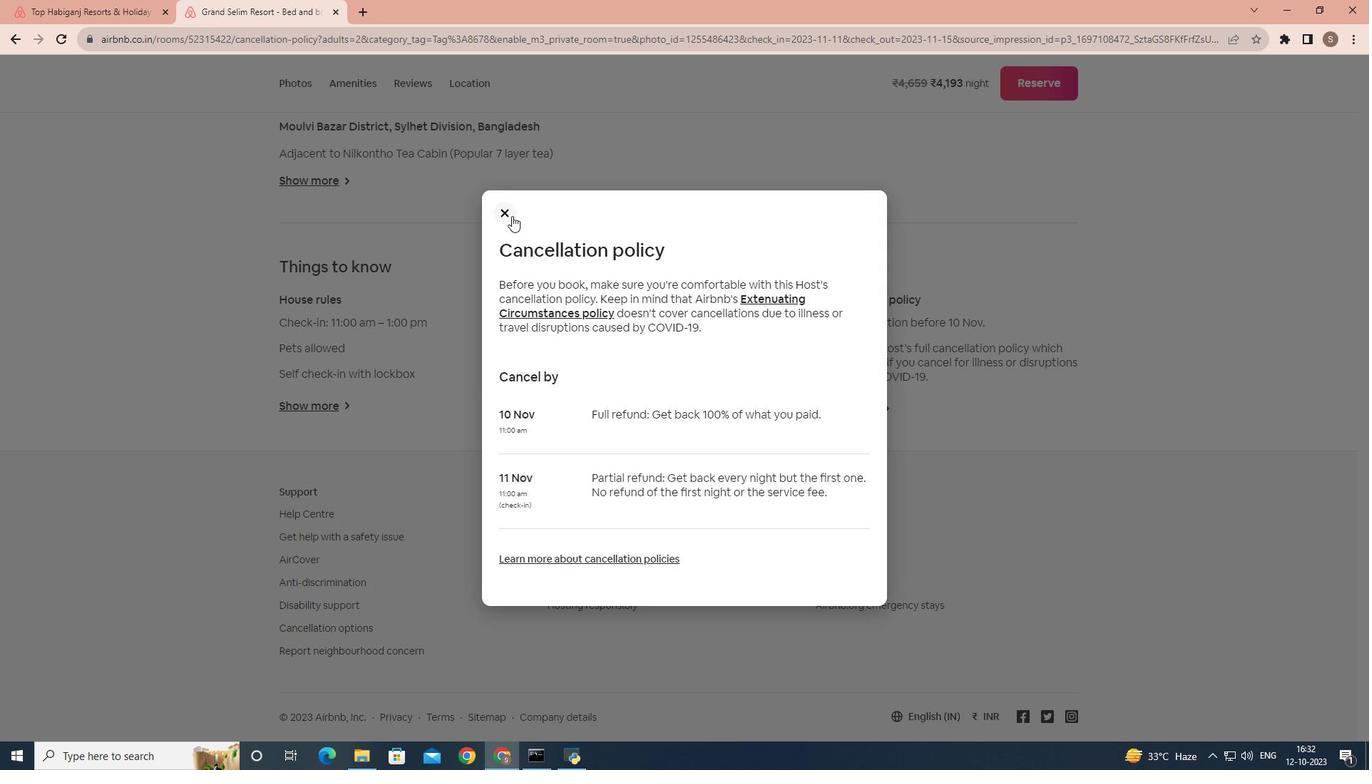 
Action: Mouse scrolled (512, 215) with delta (0, 0)
Screenshot: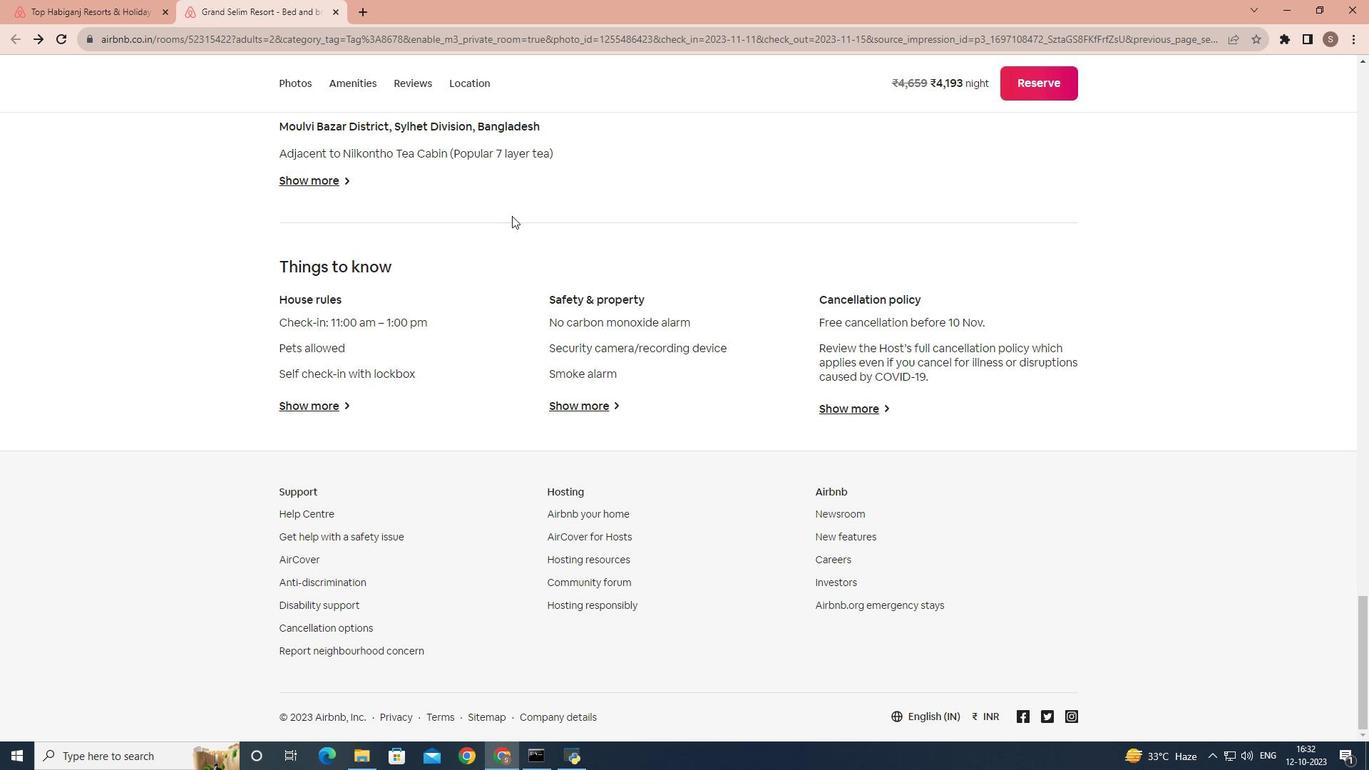 
Action: Mouse scrolled (512, 215) with delta (0, 0)
Screenshot: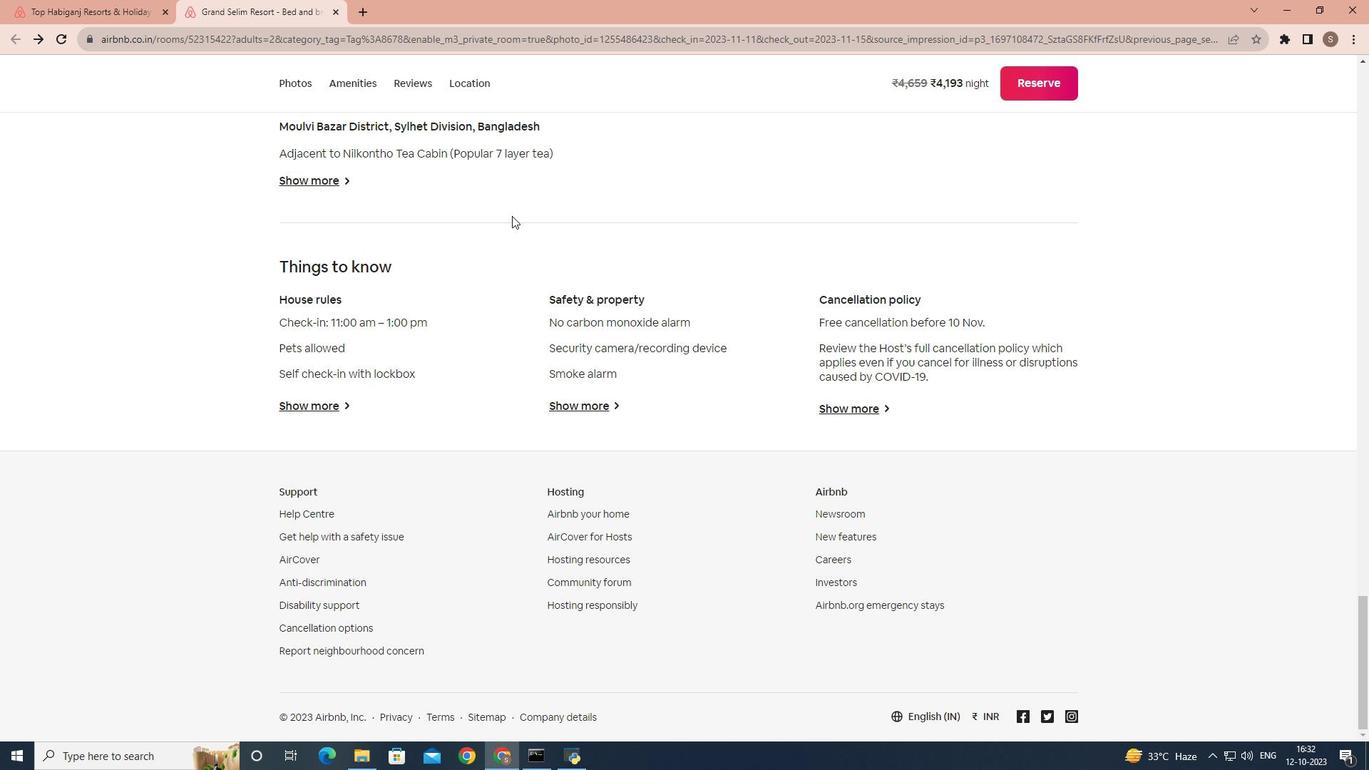 
